 Task: Check the reviews for an Airbnb  in Upstate New York.
Action: Mouse moved to (460, 125)
Screenshot: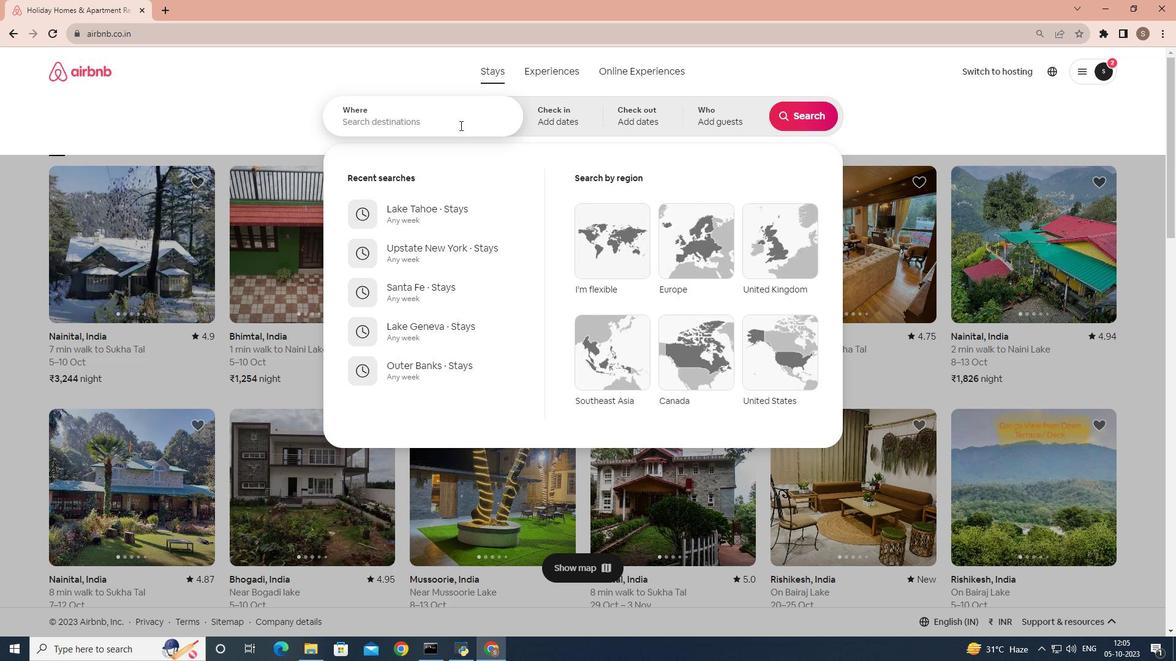
Action: Mouse pressed left at (460, 125)
Screenshot: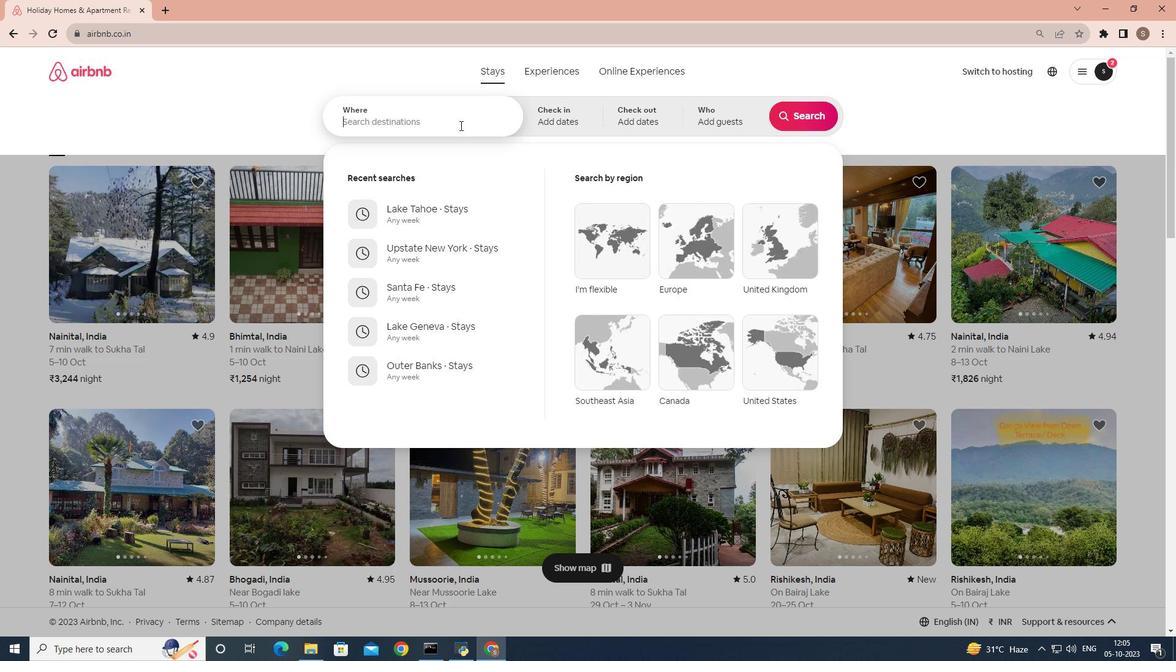 
Action: Key pressed <Key.shift>Upstate<Key.space><Key.shift>new<Key.space><Key.shift>York
Screenshot: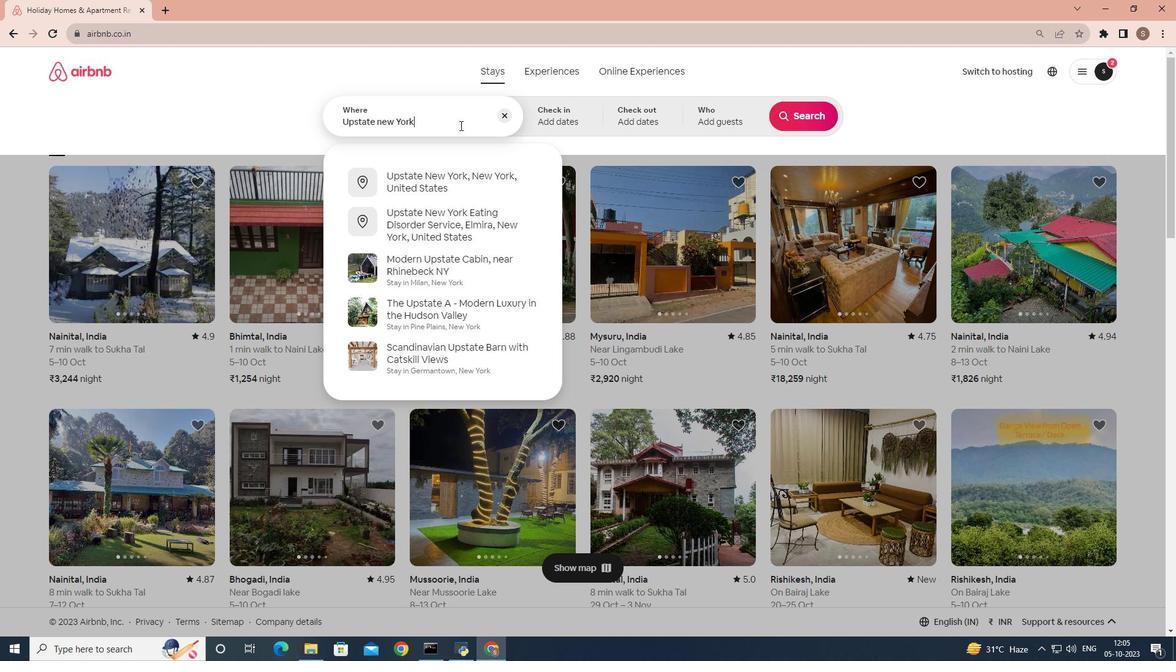 
Action: Mouse moved to (464, 176)
Screenshot: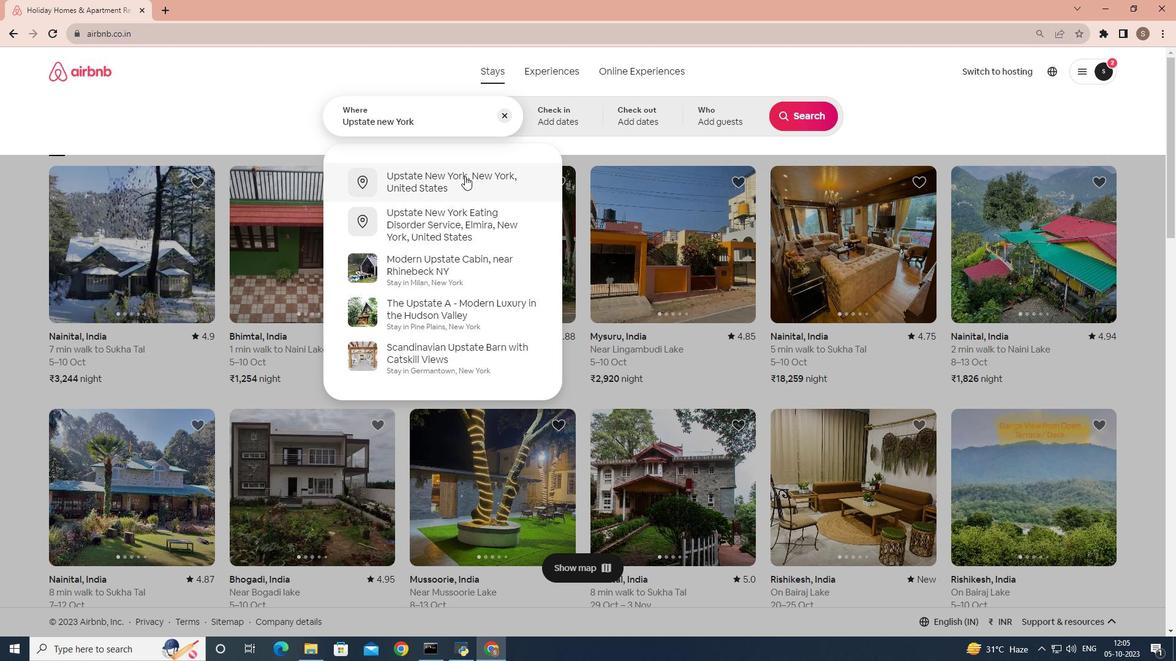 
Action: Mouse pressed left at (464, 176)
Screenshot: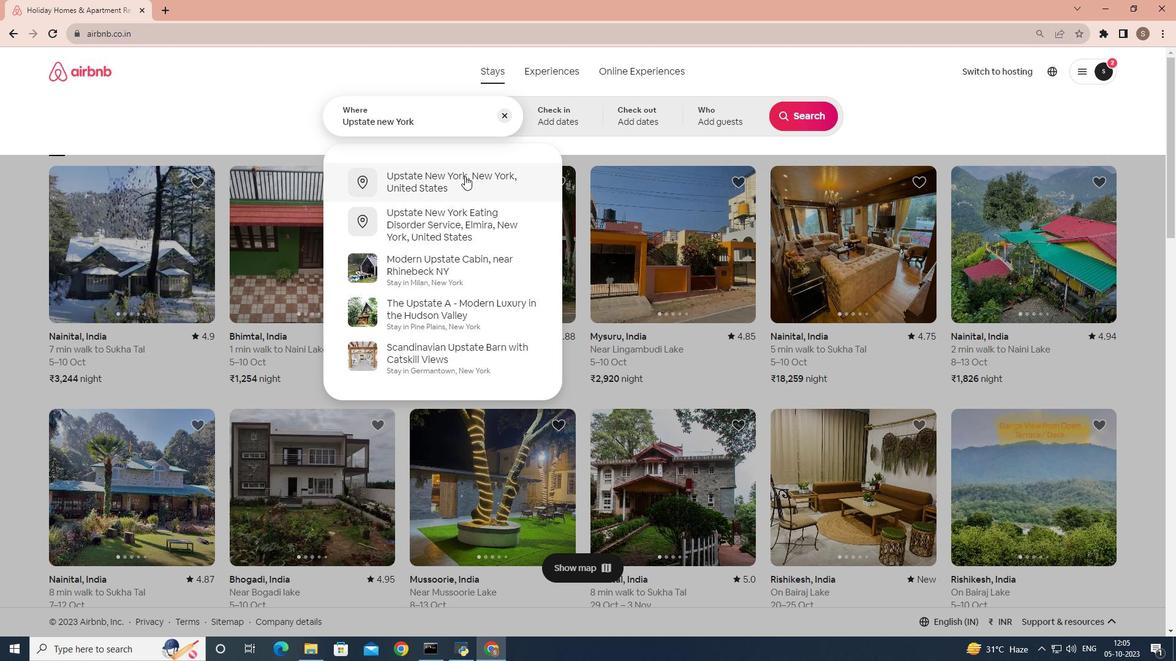 
Action: Mouse moved to (803, 115)
Screenshot: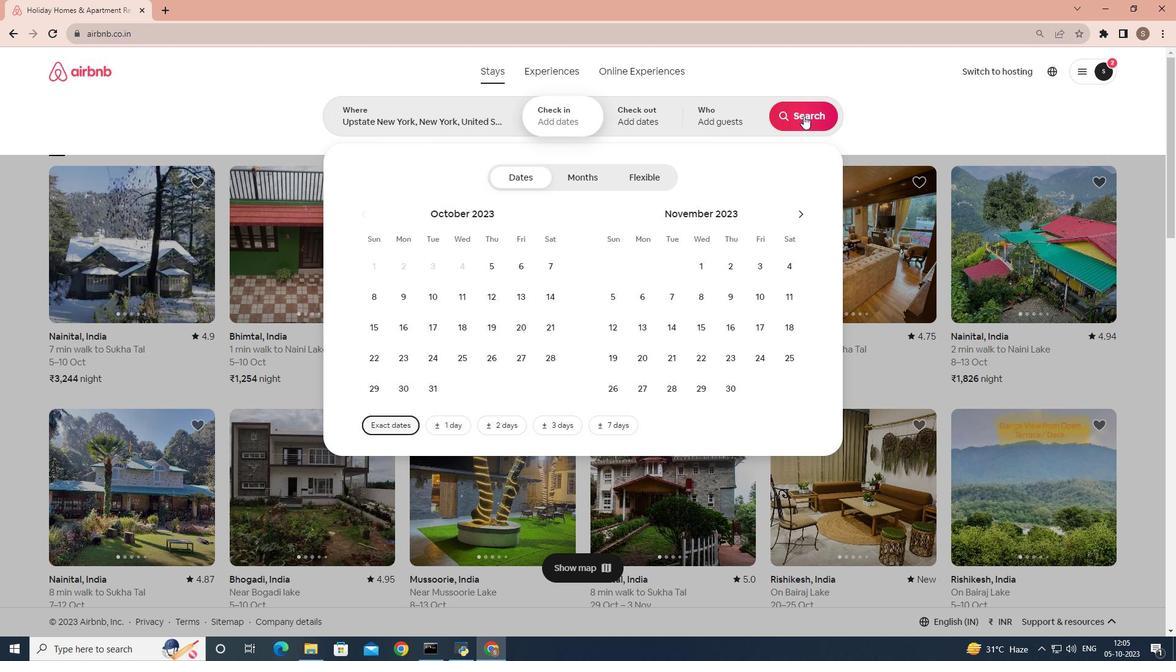 
Action: Mouse pressed left at (803, 115)
Screenshot: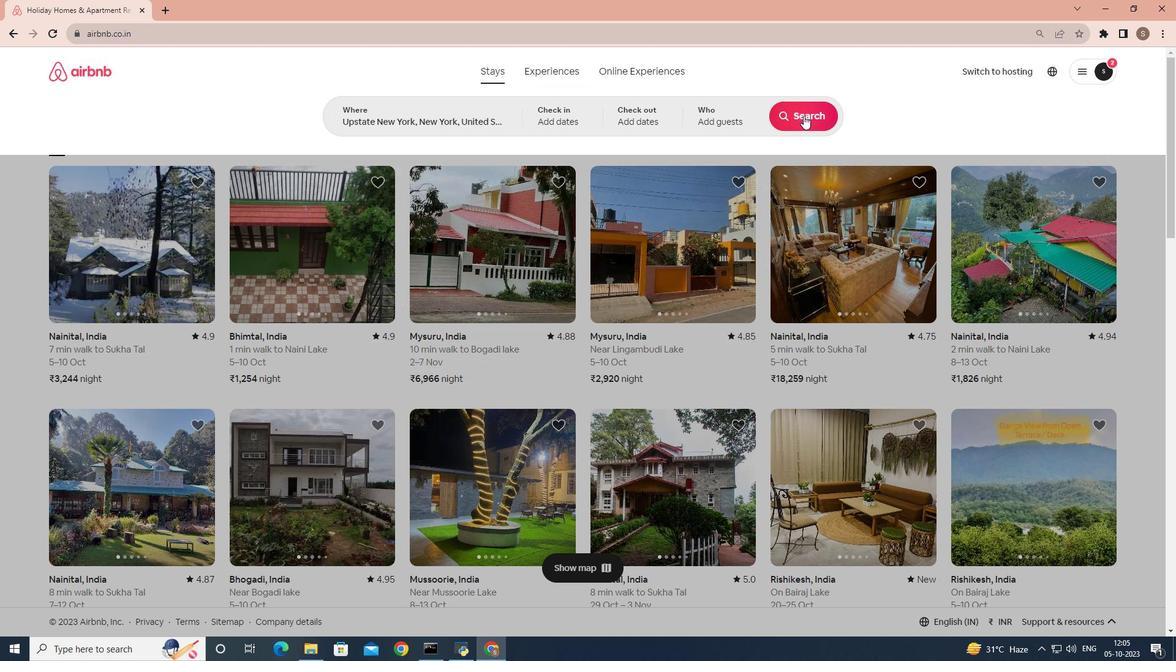 
Action: Mouse moved to (136, 298)
Screenshot: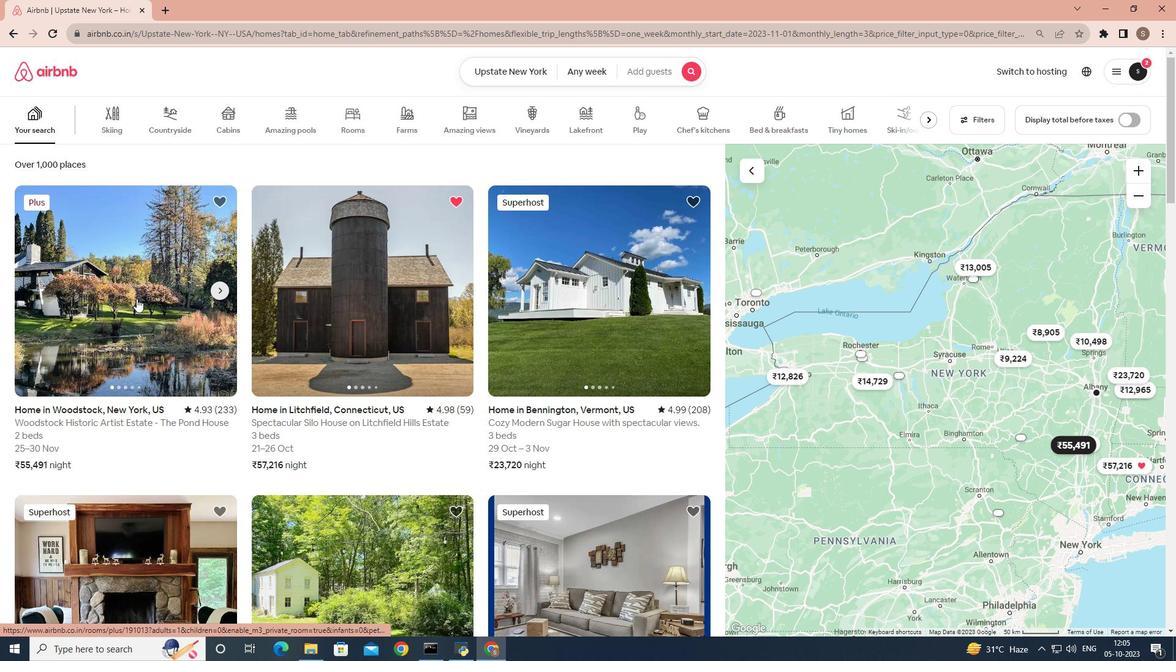 
Action: Mouse pressed left at (136, 298)
Screenshot: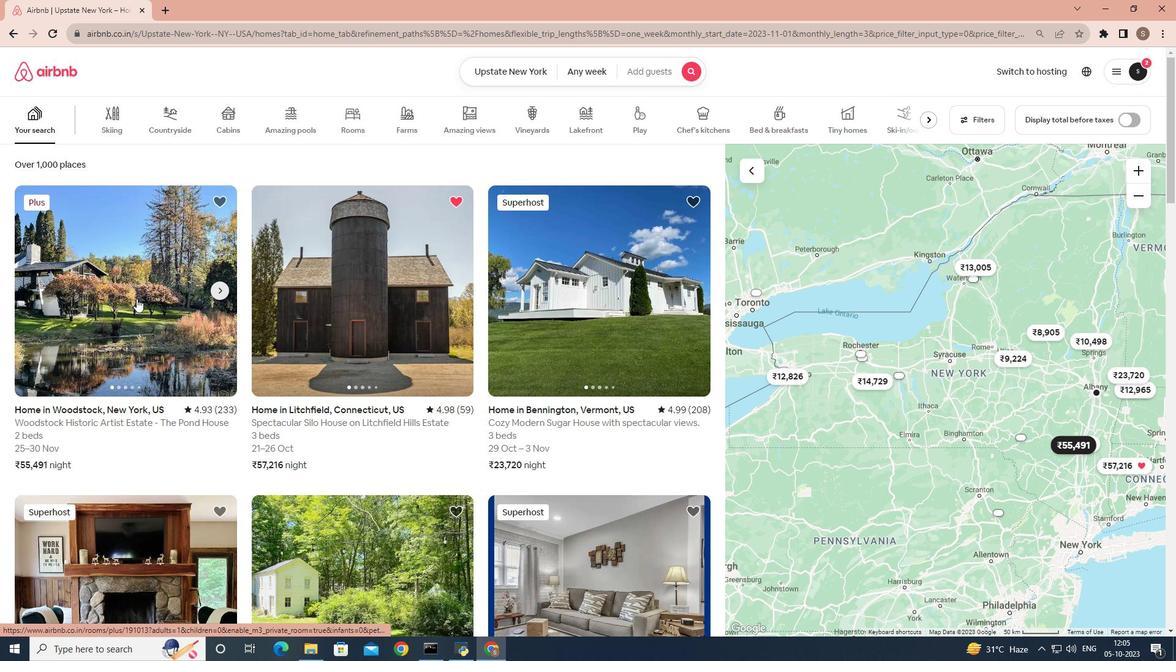 
Action: Mouse moved to (491, 286)
Screenshot: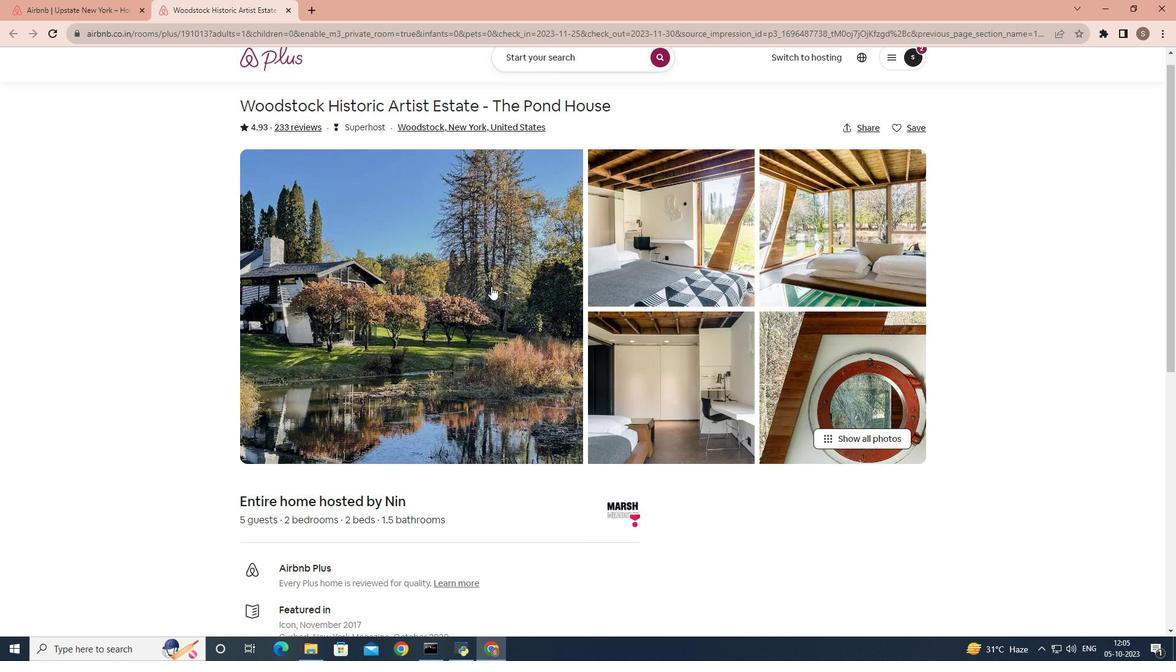 
Action: Mouse scrolled (491, 286) with delta (0, 0)
Screenshot: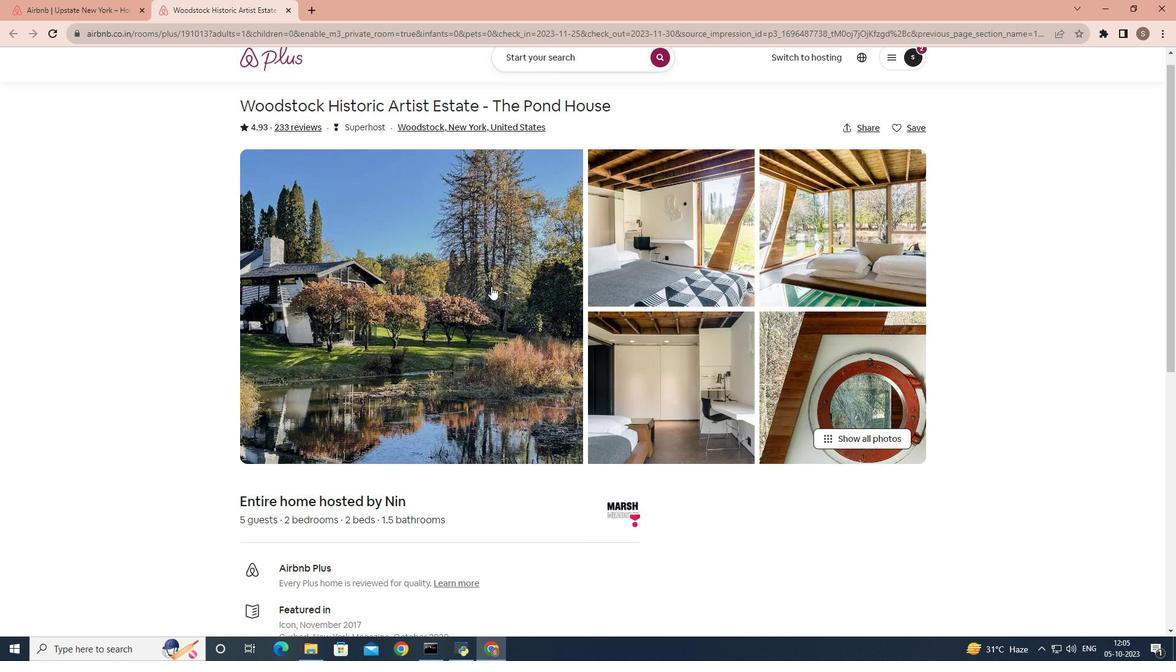 
Action: Mouse moved to (501, 275)
Screenshot: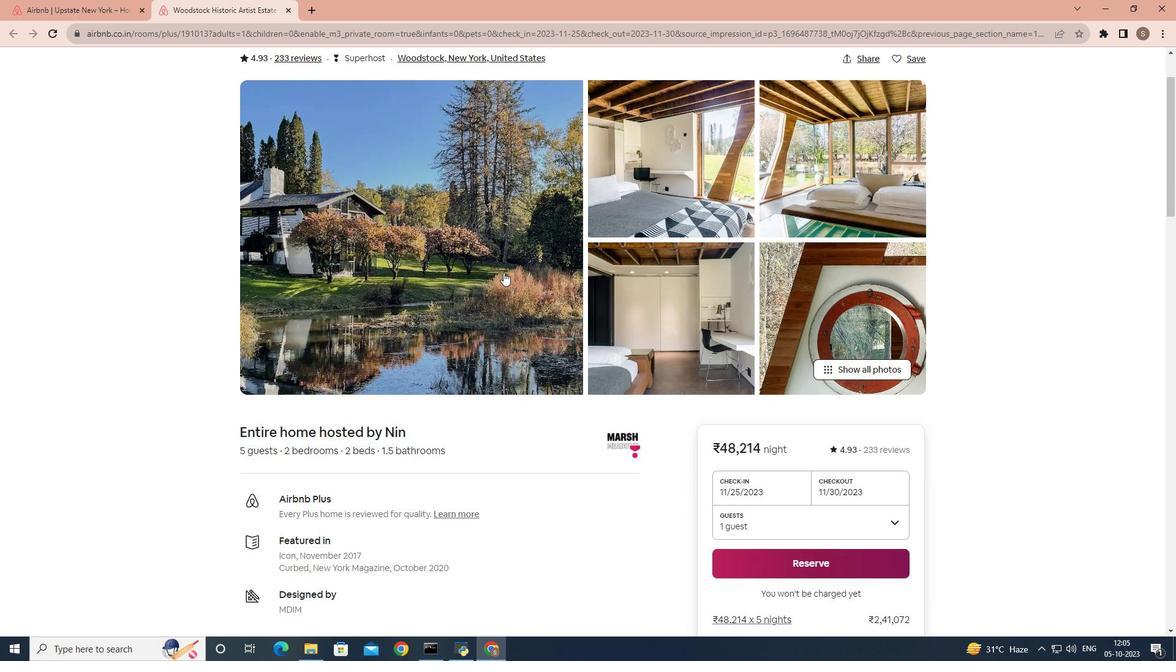 
Action: Mouse scrolled (501, 274) with delta (0, 0)
Screenshot: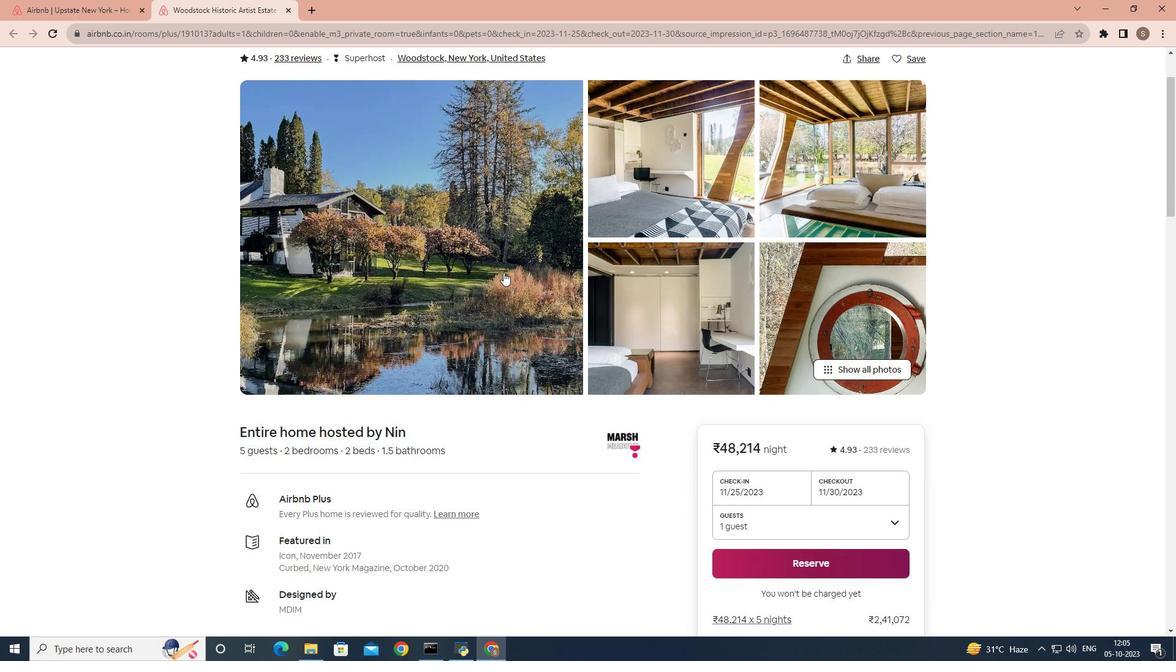 
Action: Mouse moved to (504, 286)
Screenshot: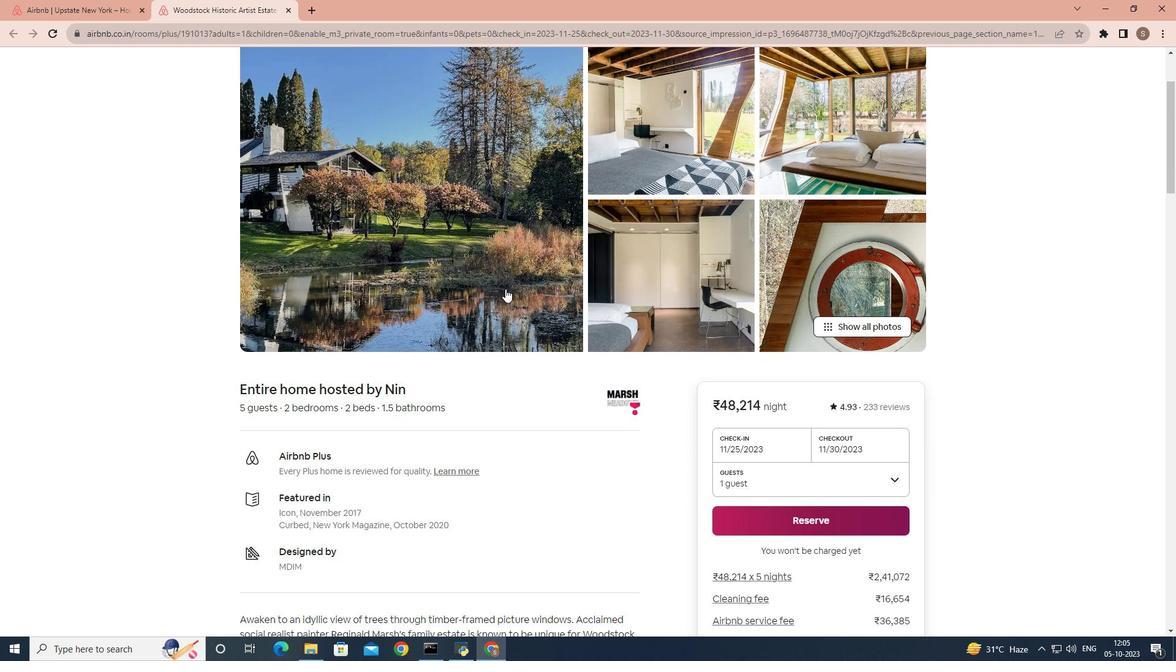 
Action: Mouse scrolled (504, 286) with delta (0, 0)
Screenshot: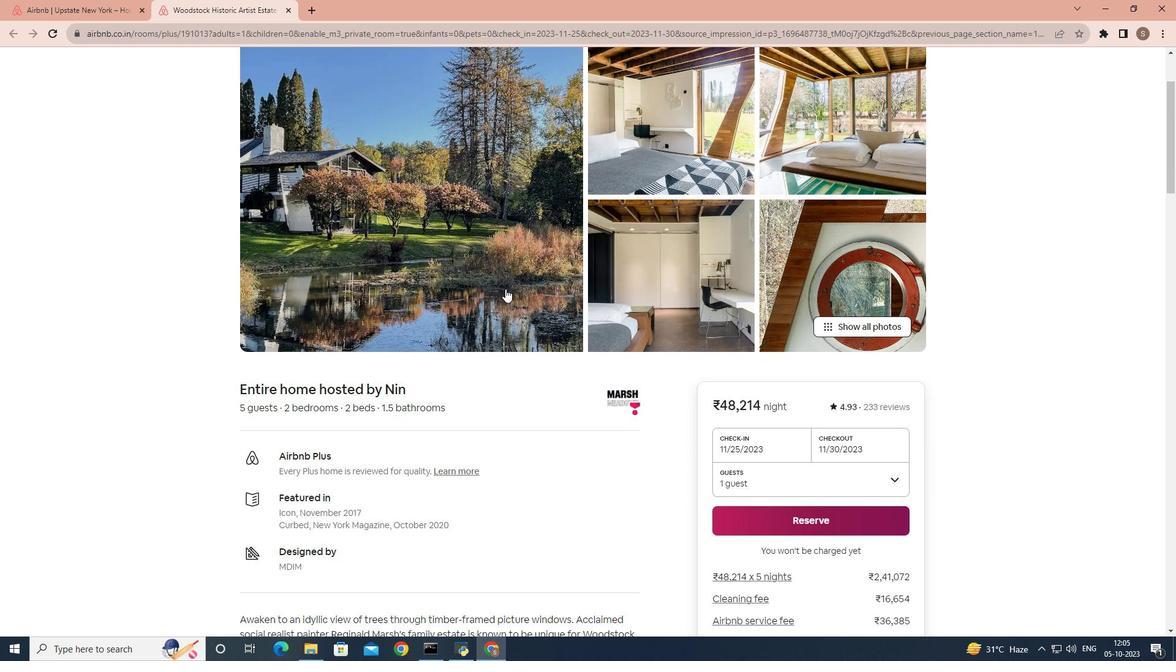 
Action: Mouse moved to (505, 289)
Screenshot: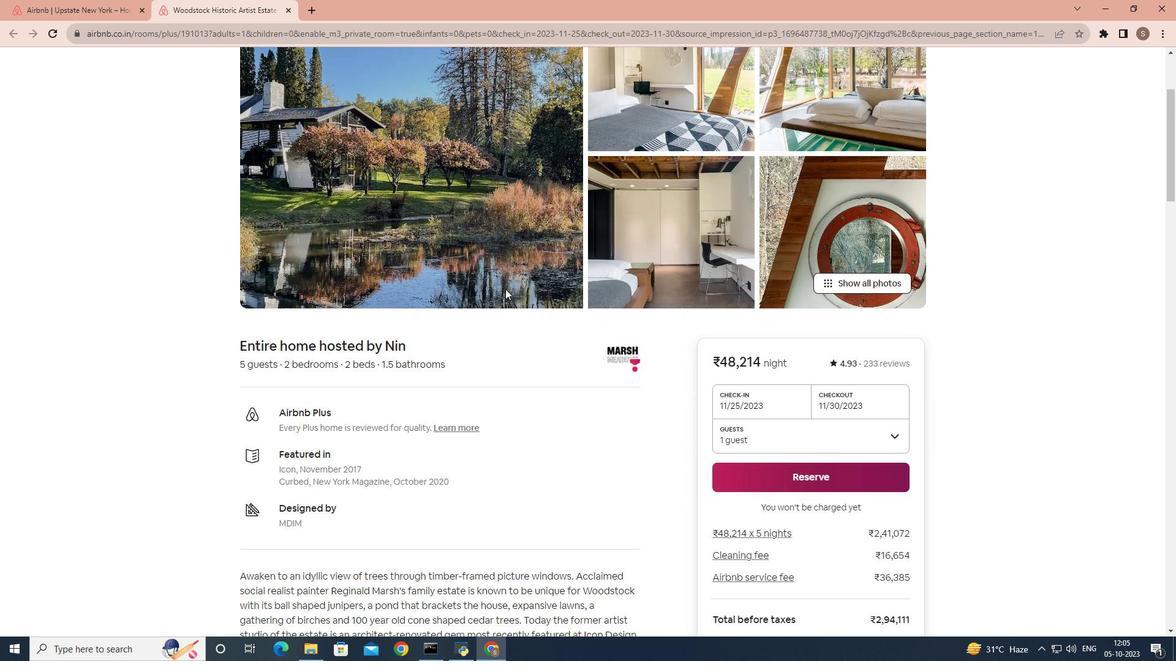 
Action: Mouse scrolled (505, 288) with delta (0, 0)
Screenshot: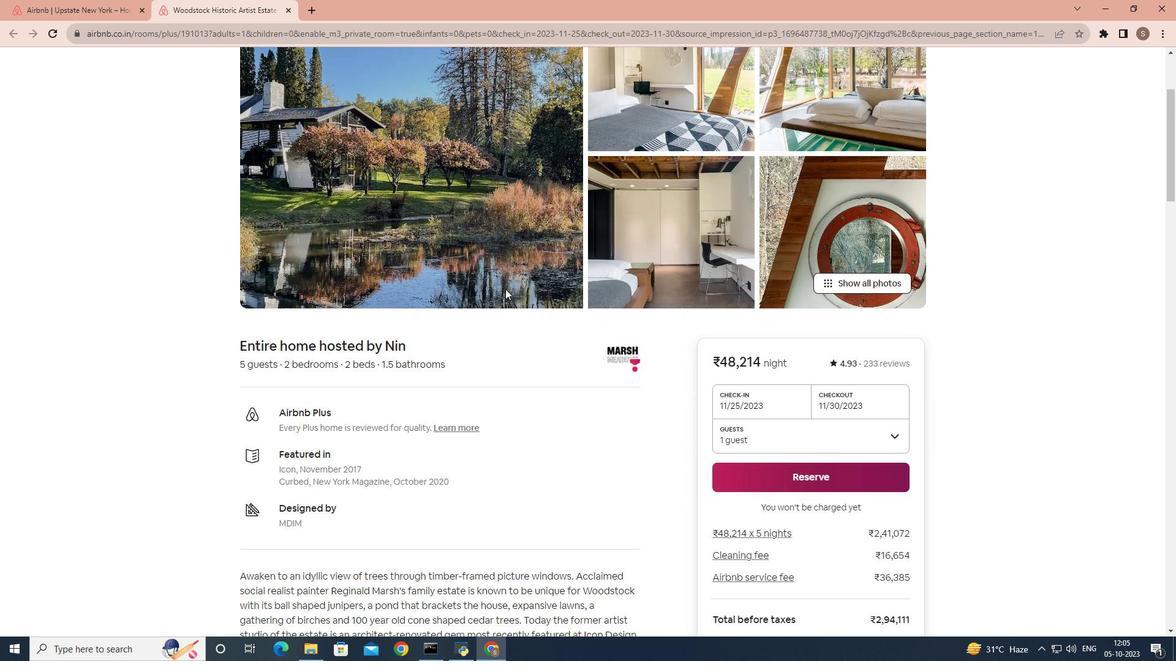 
Action: Mouse scrolled (505, 288) with delta (0, 0)
Screenshot: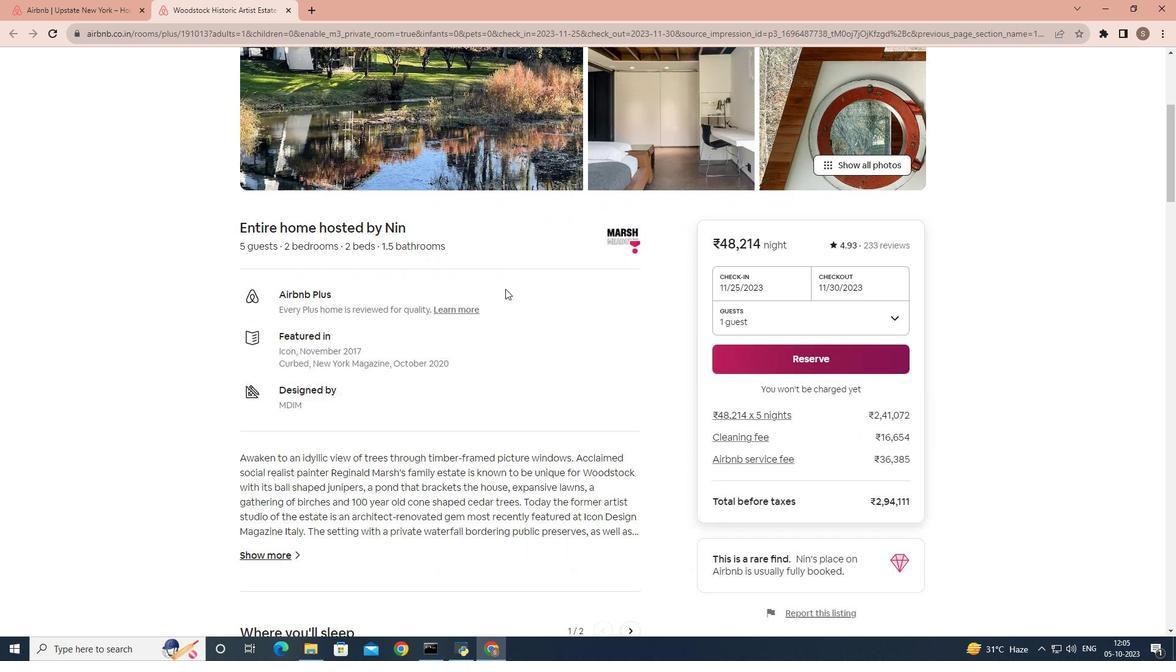 
Action: Mouse scrolled (505, 288) with delta (0, 0)
Screenshot: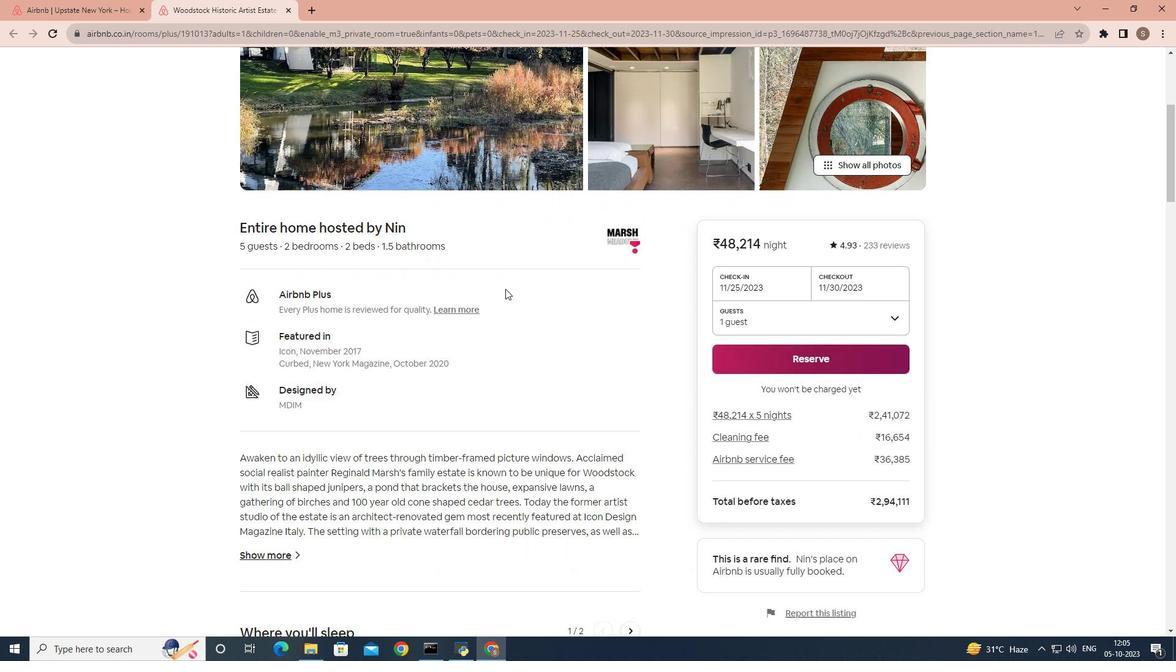
Action: Mouse scrolled (505, 288) with delta (0, 0)
Screenshot: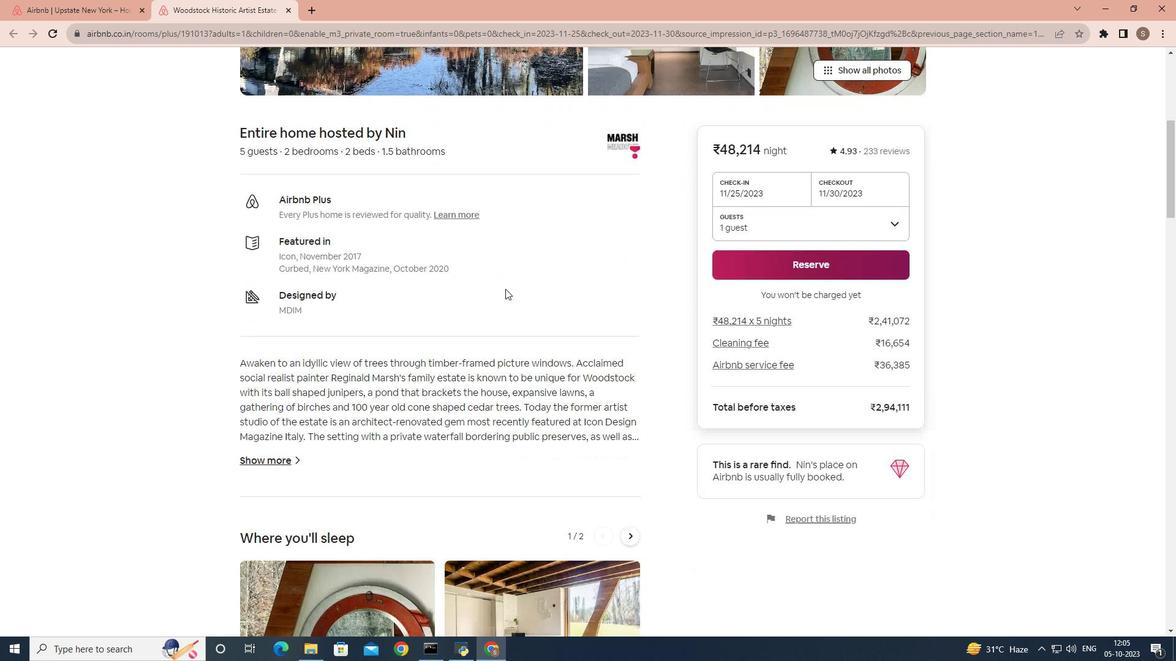 
Action: Mouse scrolled (505, 288) with delta (0, 0)
Screenshot: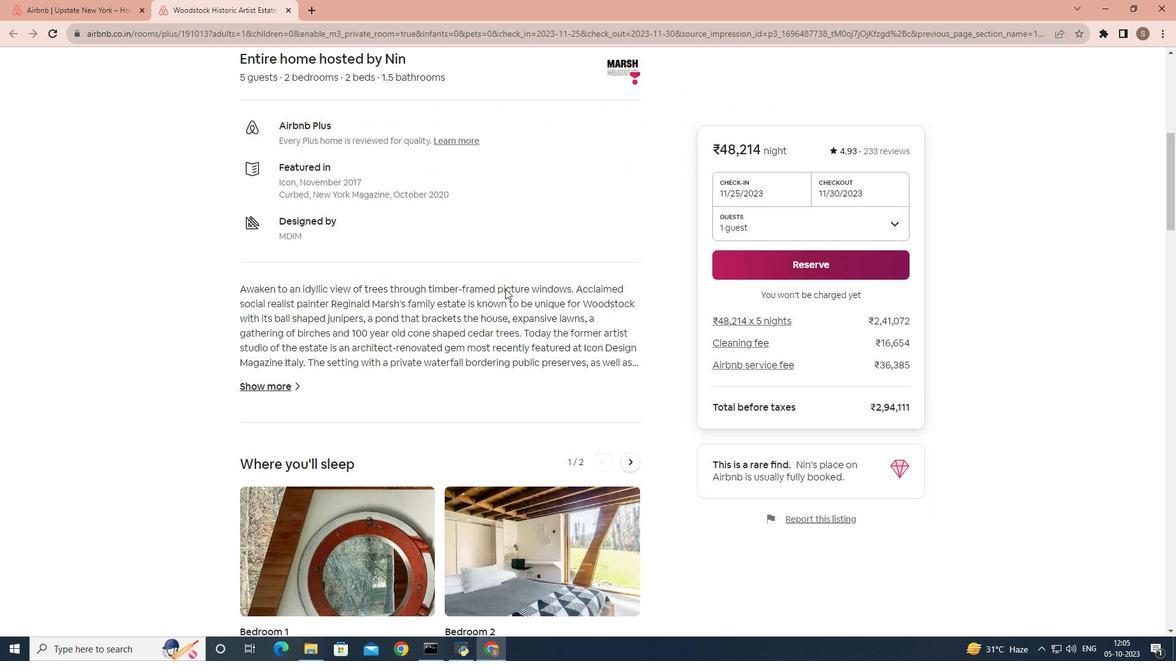 
Action: Mouse scrolled (505, 288) with delta (0, 0)
Screenshot: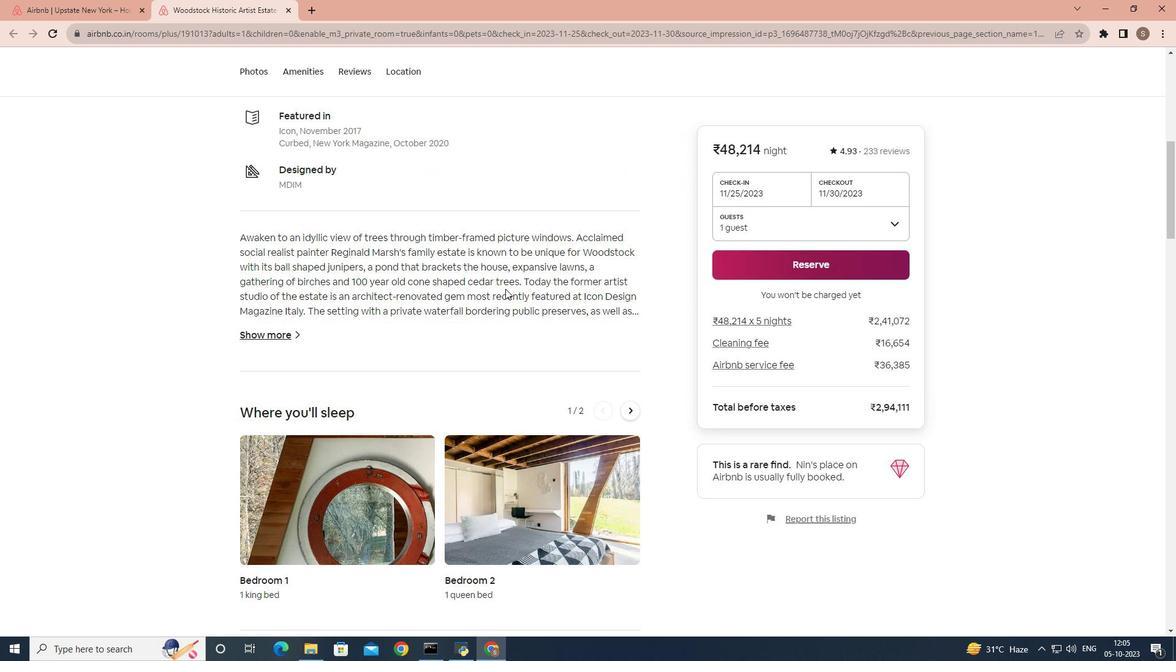 
Action: Mouse scrolled (505, 288) with delta (0, 0)
Screenshot: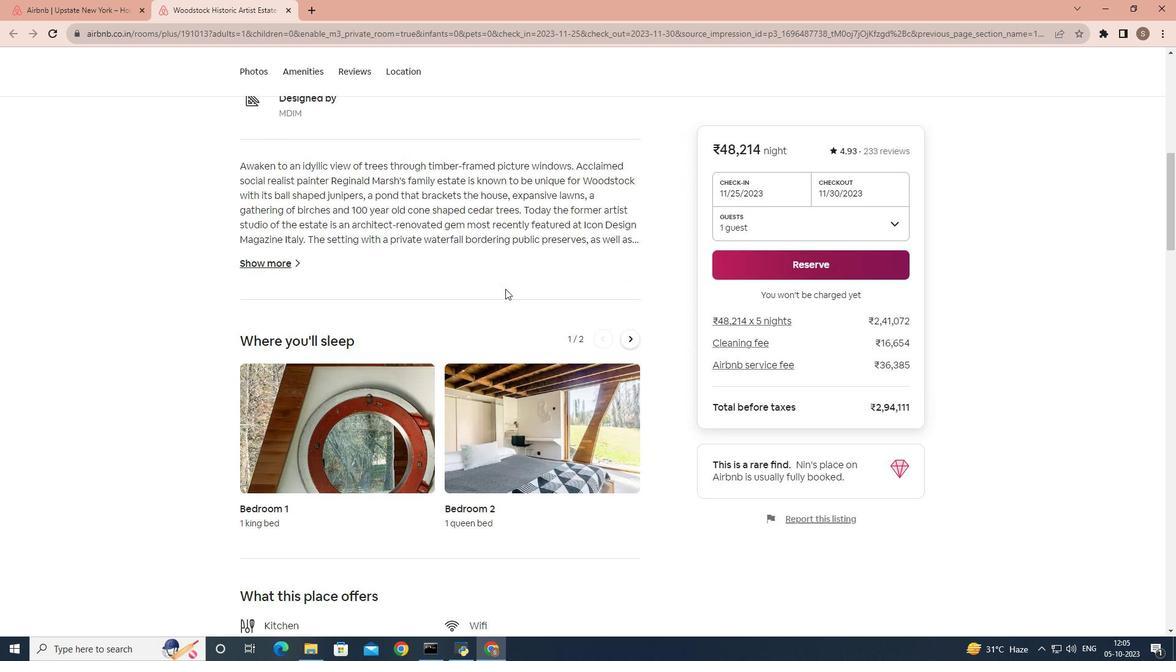 
Action: Mouse scrolled (505, 288) with delta (0, 0)
Screenshot: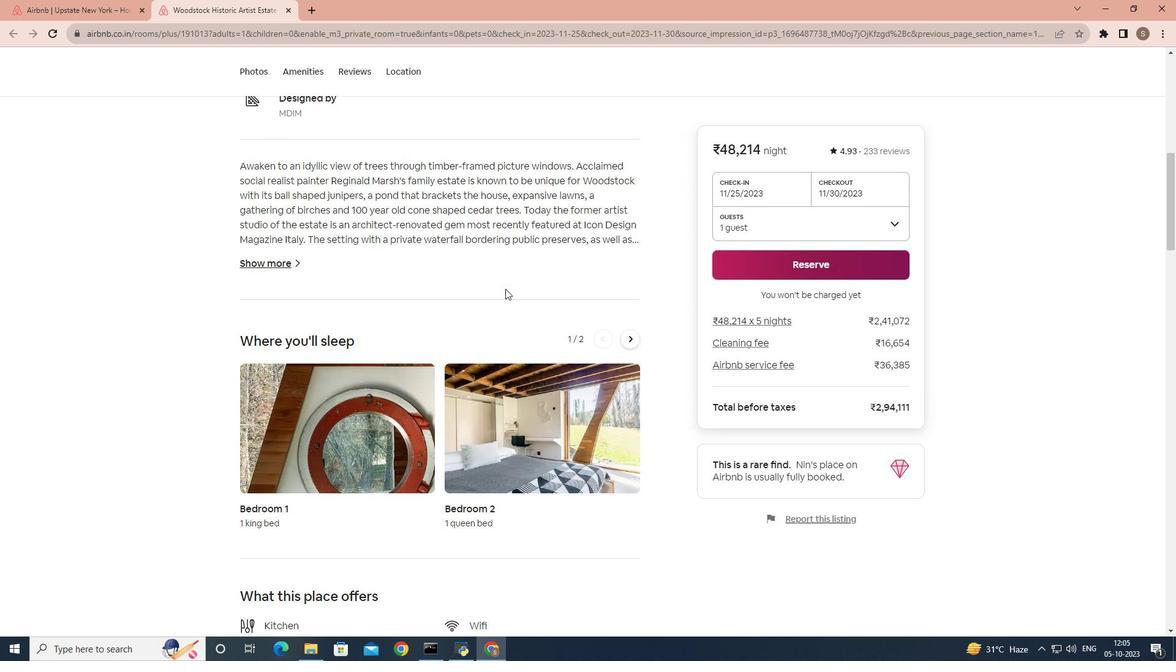 
Action: Mouse scrolled (505, 288) with delta (0, 0)
Screenshot: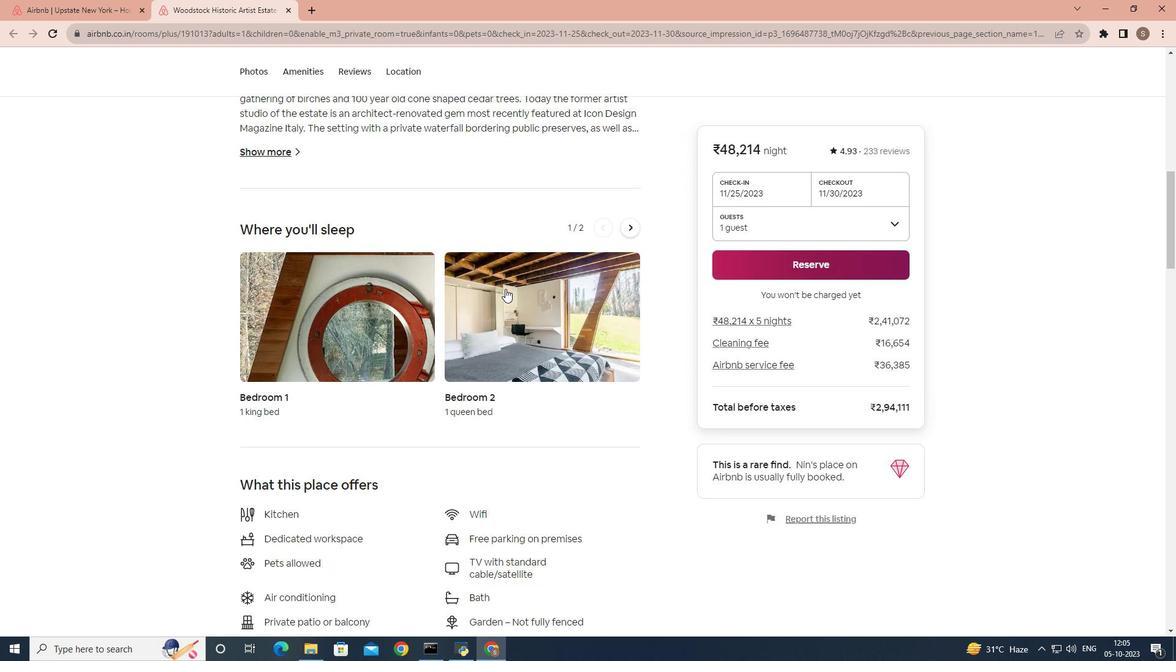 
Action: Mouse scrolled (505, 288) with delta (0, 0)
Screenshot: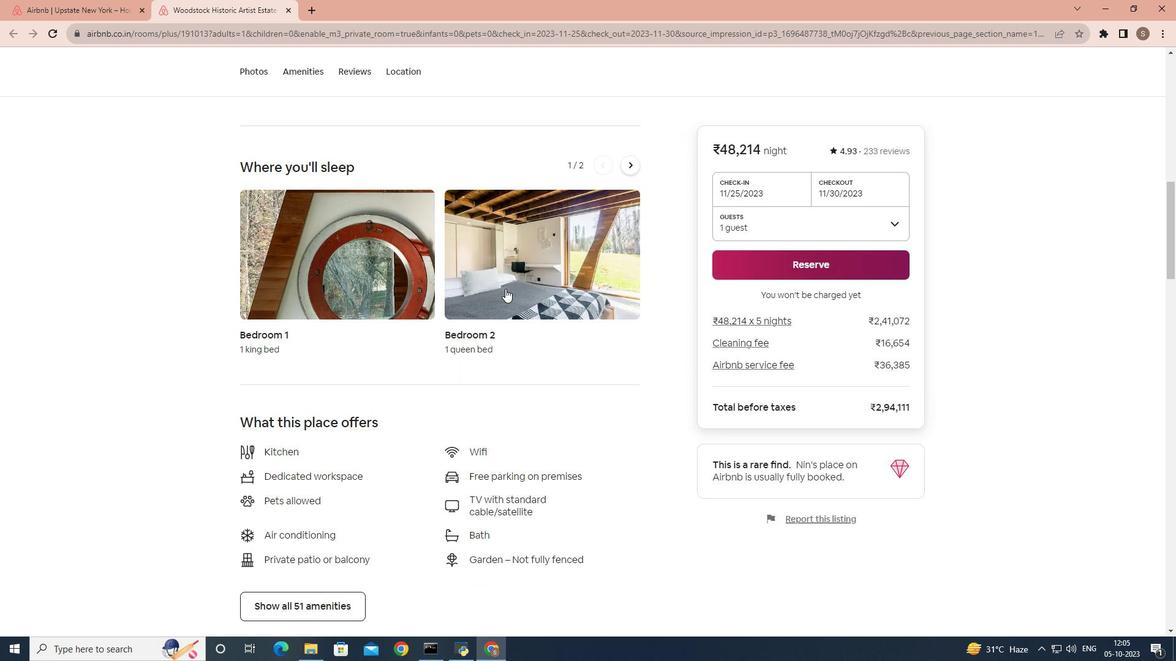 
Action: Mouse scrolled (505, 288) with delta (0, 0)
Screenshot: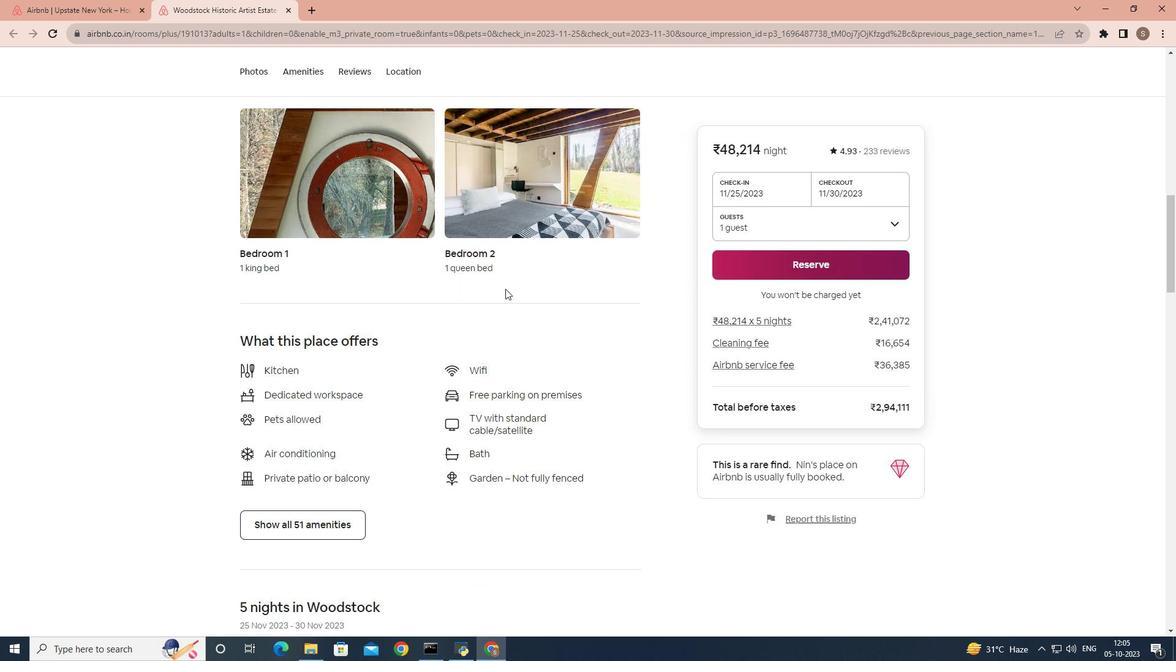 
Action: Mouse scrolled (505, 288) with delta (0, 0)
Screenshot: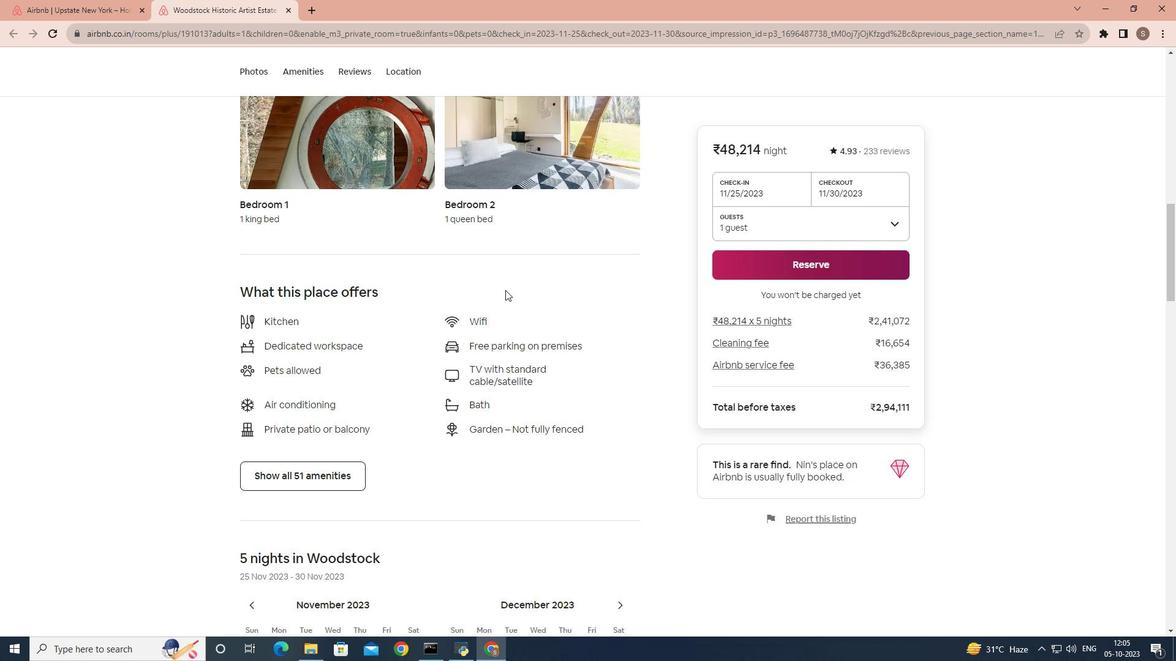 
Action: Mouse scrolled (505, 288) with delta (0, 0)
Screenshot: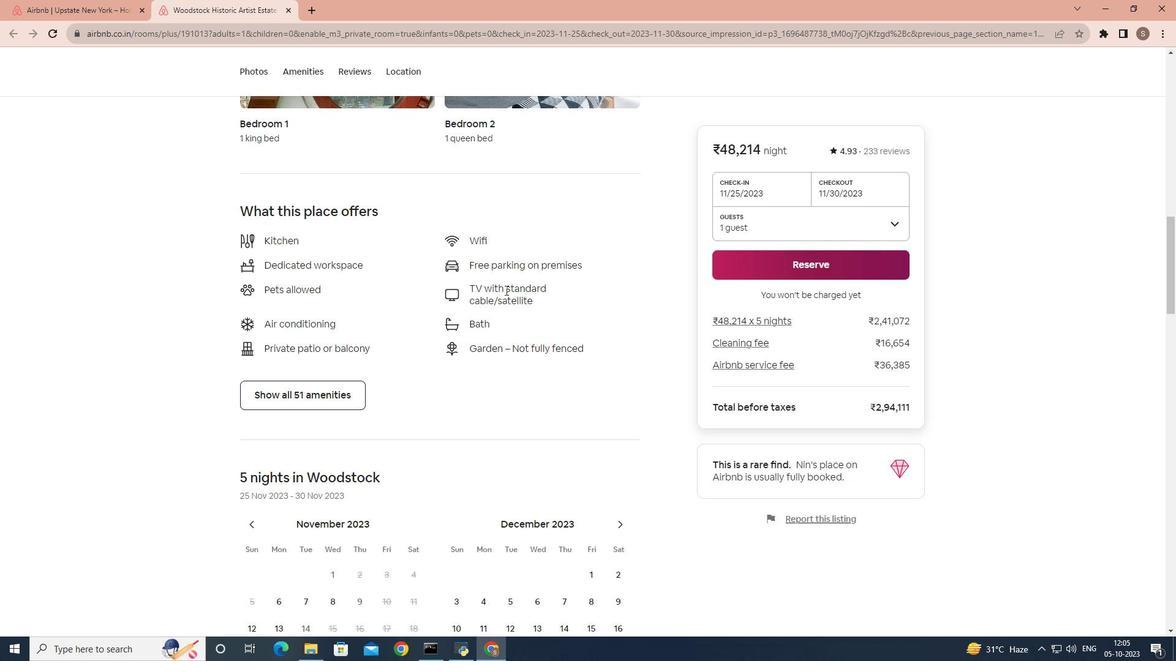 
Action: Mouse moved to (505, 290)
Screenshot: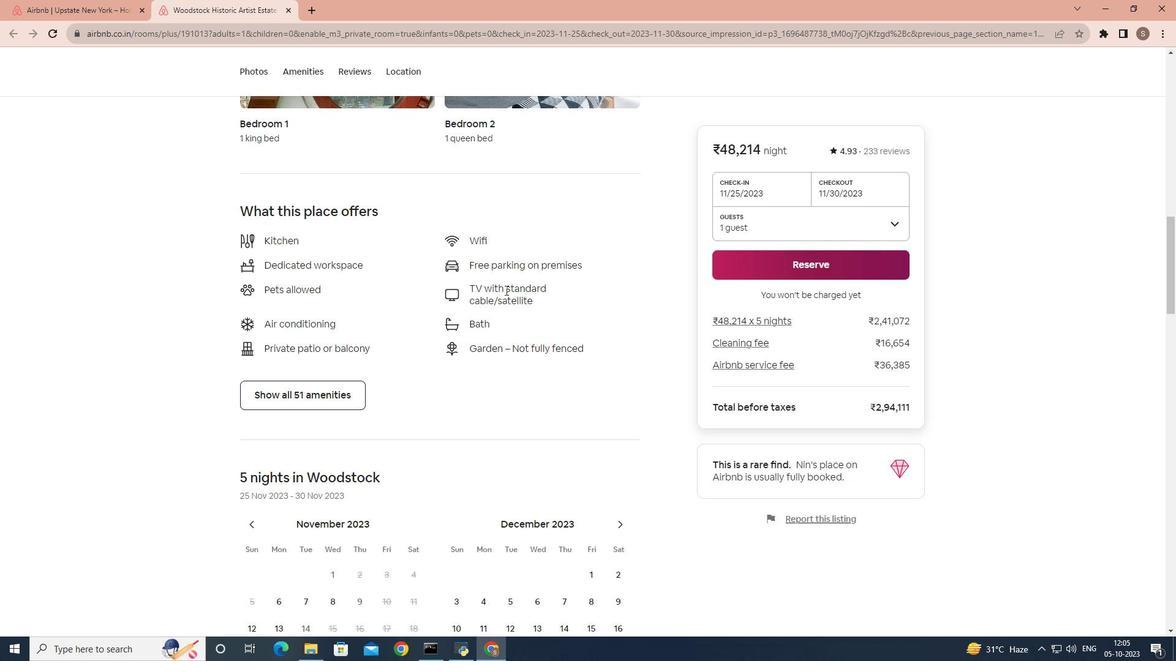 
Action: Mouse scrolled (505, 289) with delta (0, 0)
Screenshot: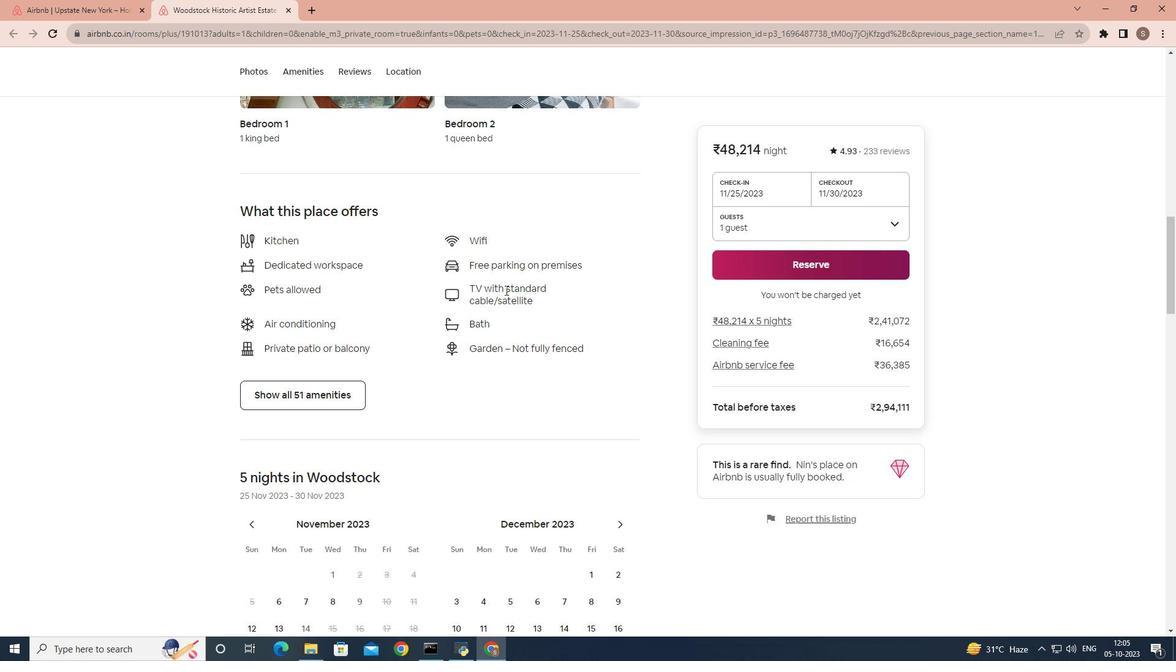 
Action: Mouse scrolled (505, 289) with delta (0, 0)
Screenshot: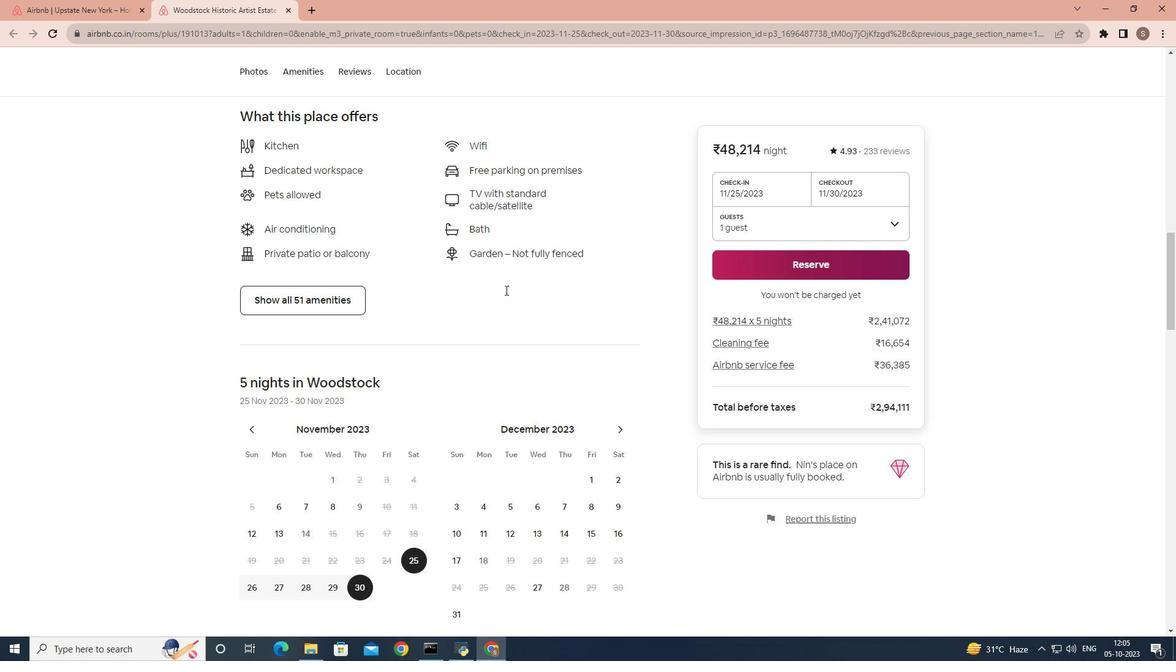
Action: Mouse scrolled (505, 289) with delta (0, 0)
Screenshot: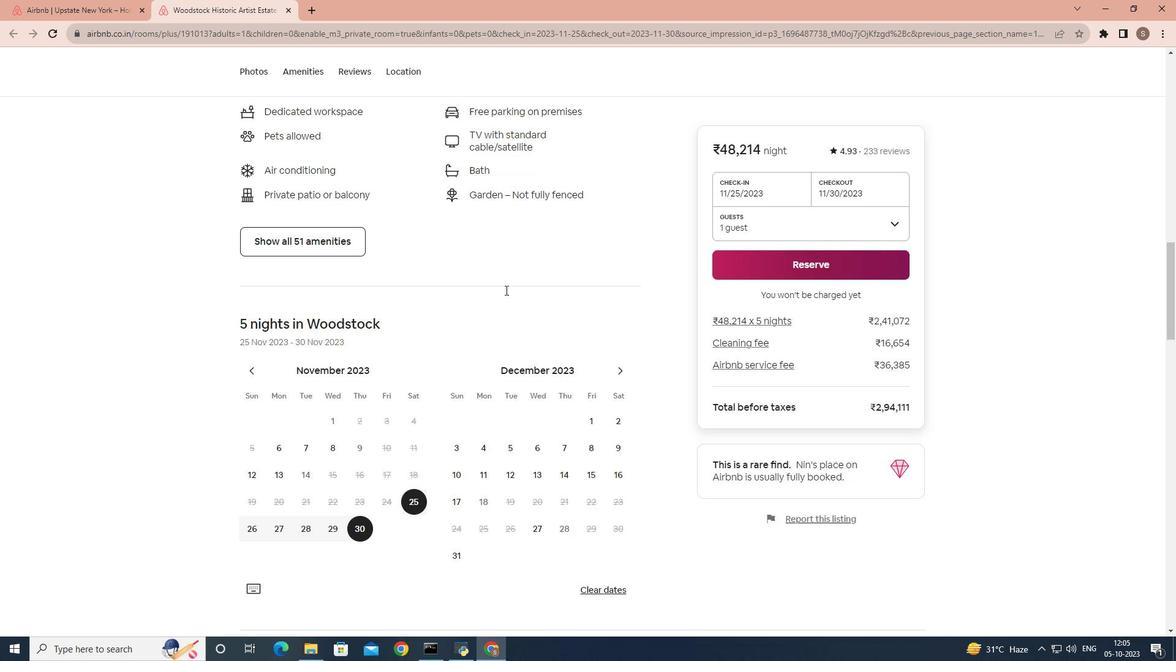
Action: Mouse scrolled (505, 289) with delta (0, 0)
Screenshot: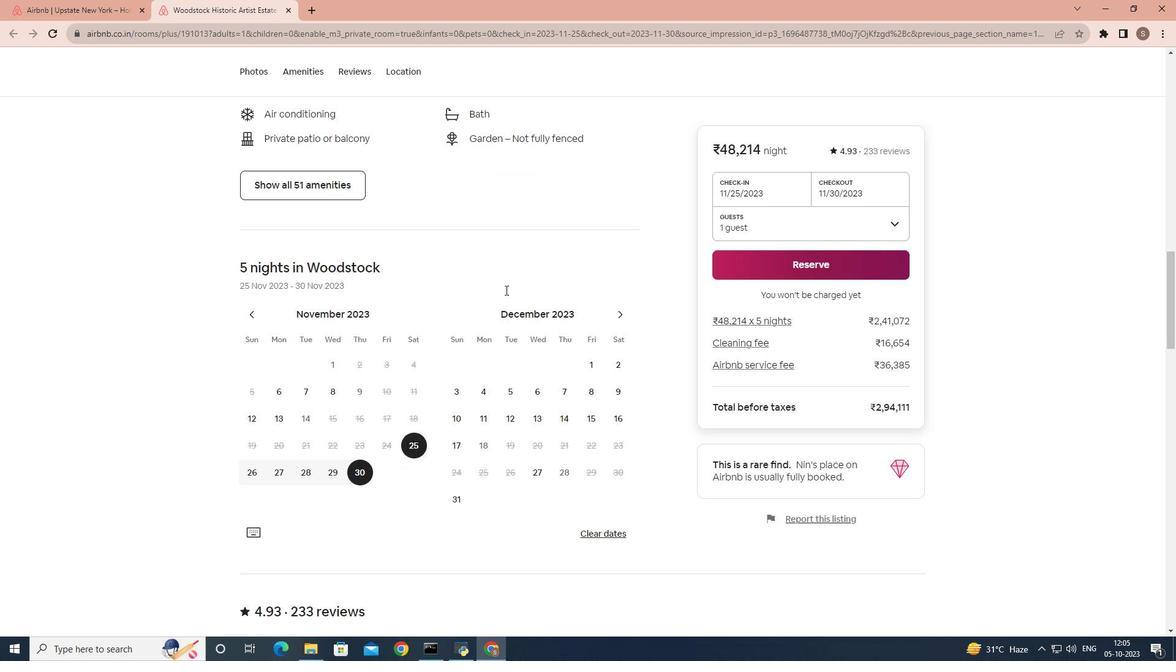 
Action: Mouse scrolled (505, 289) with delta (0, 0)
Screenshot: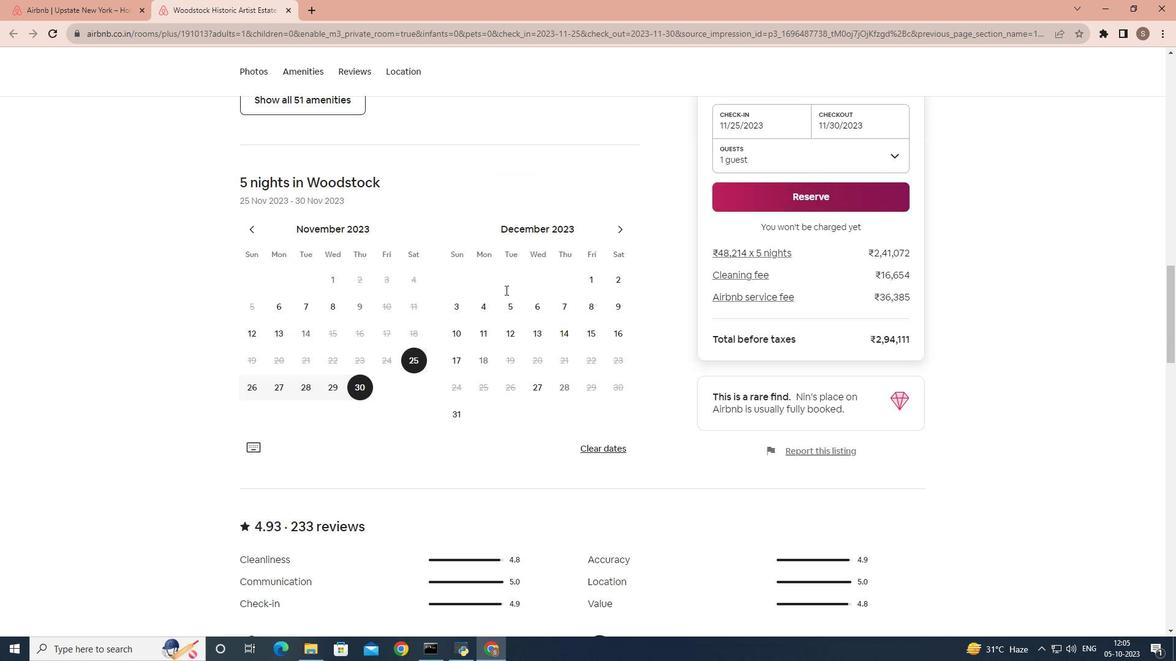 
Action: Mouse scrolled (505, 289) with delta (0, 0)
Screenshot: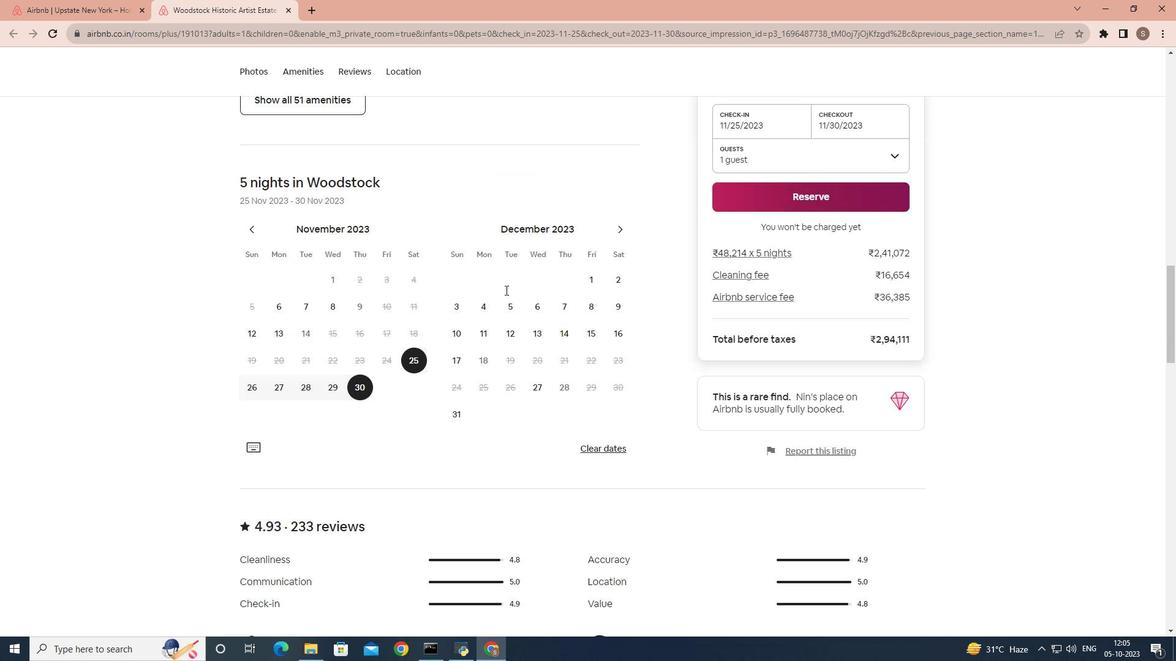 
Action: Mouse scrolled (505, 289) with delta (0, 0)
Screenshot: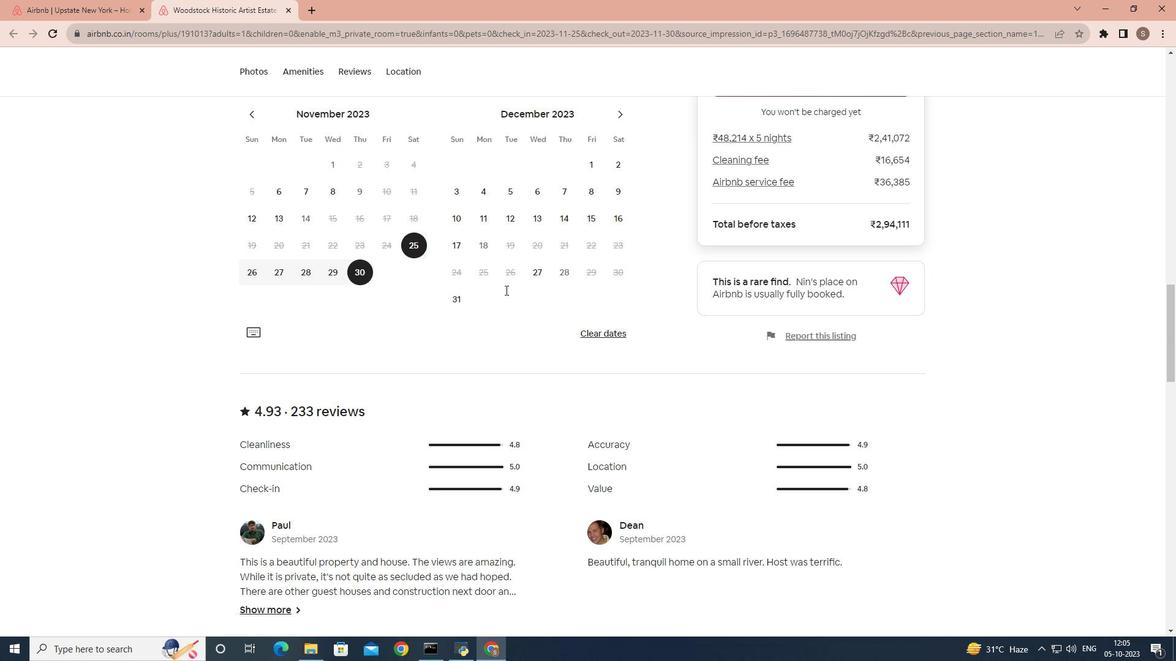 
Action: Mouse scrolled (505, 289) with delta (0, 0)
Screenshot: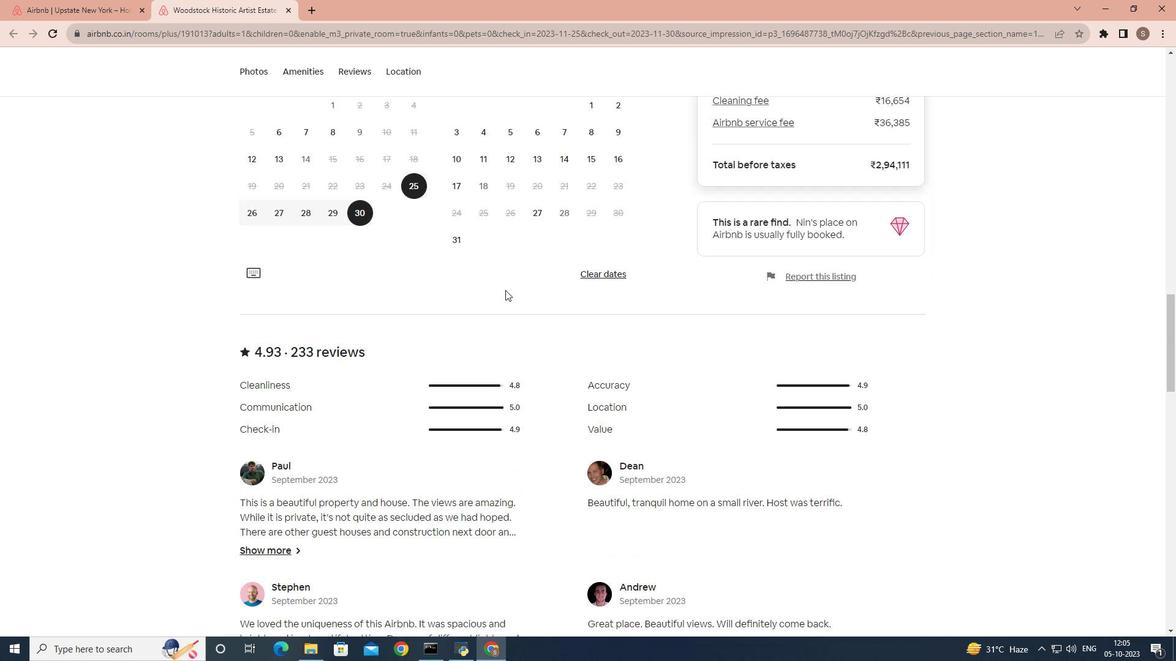 
Action: Mouse scrolled (505, 289) with delta (0, 0)
Screenshot: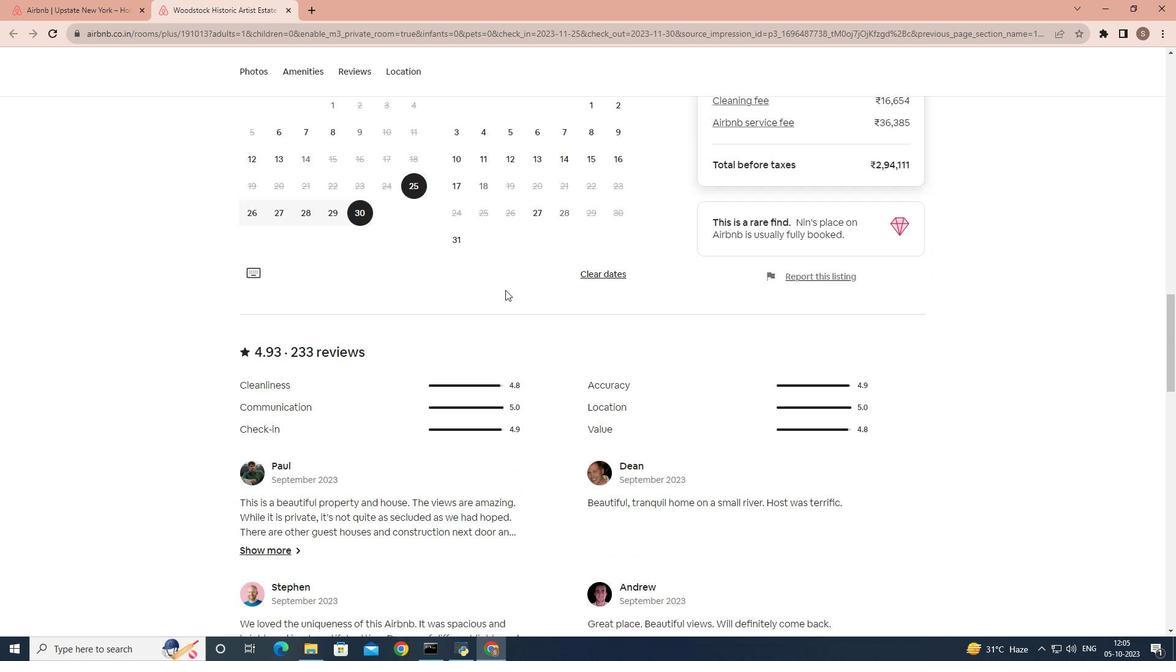 
Action: Mouse scrolled (505, 289) with delta (0, 0)
Screenshot: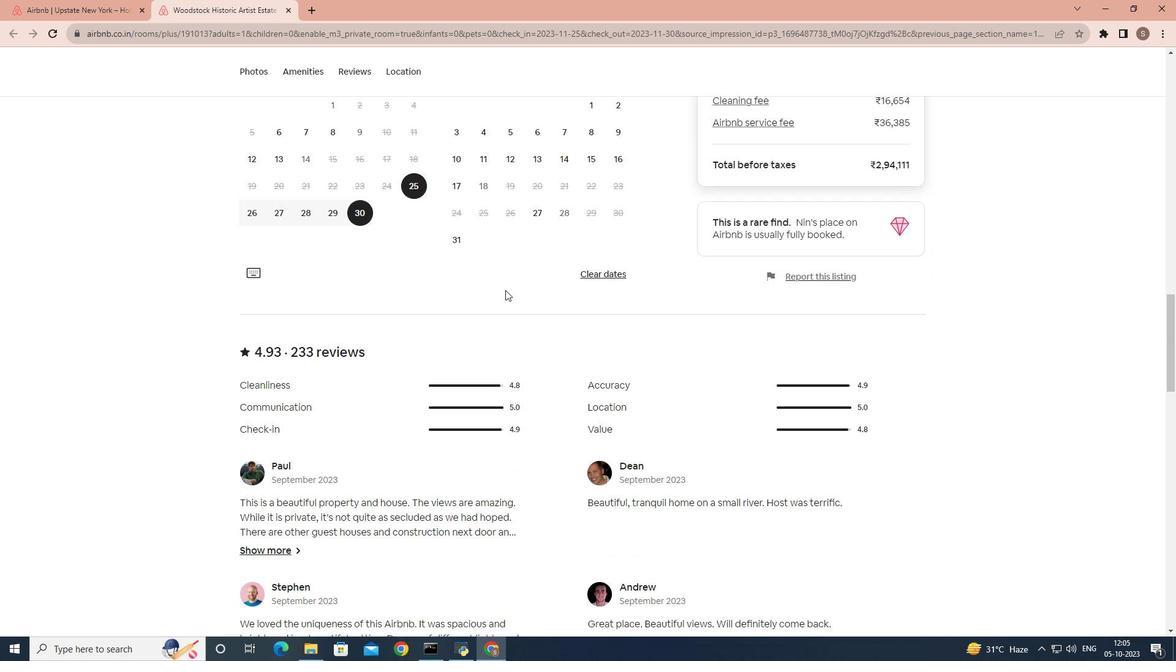 
Action: Mouse scrolled (505, 289) with delta (0, 0)
Screenshot: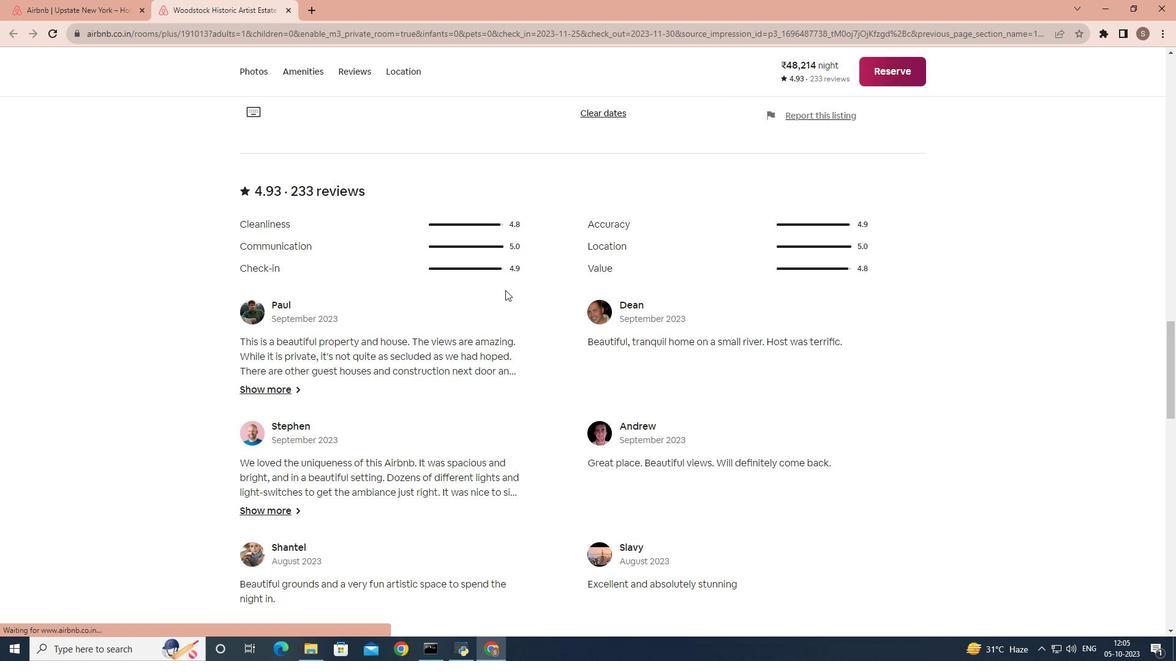 
Action: Mouse scrolled (505, 289) with delta (0, 0)
Screenshot: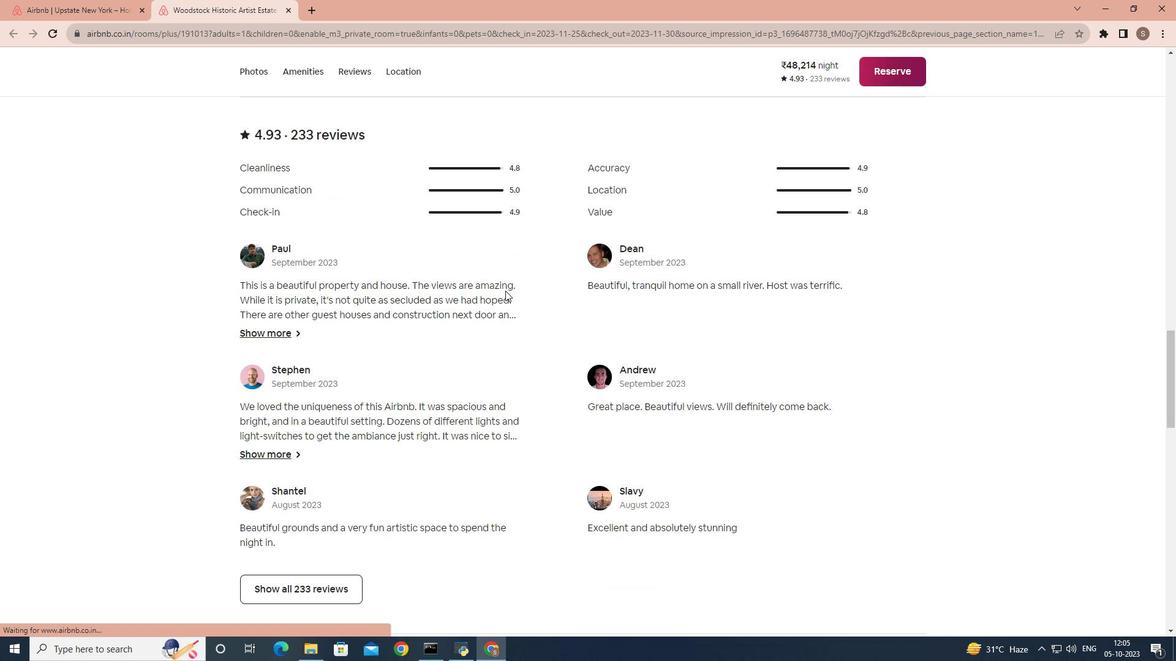 
Action: Mouse scrolled (505, 289) with delta (0, 0)
Screenshot: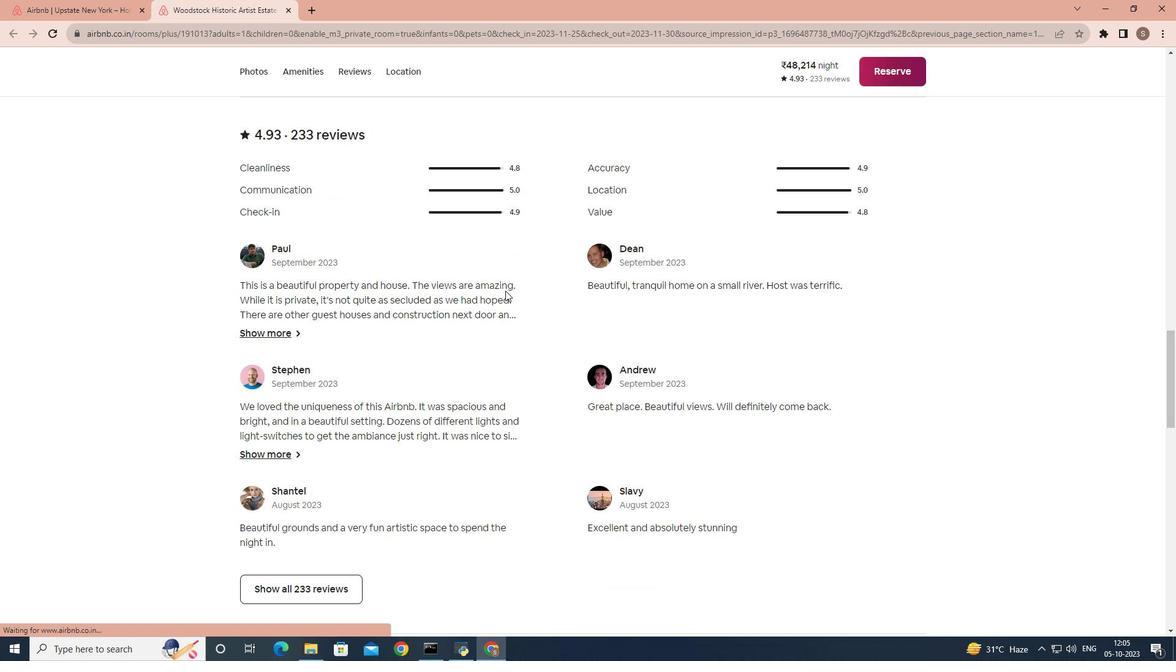 
Action: Mouse moved to (335, 456)
Screenshot: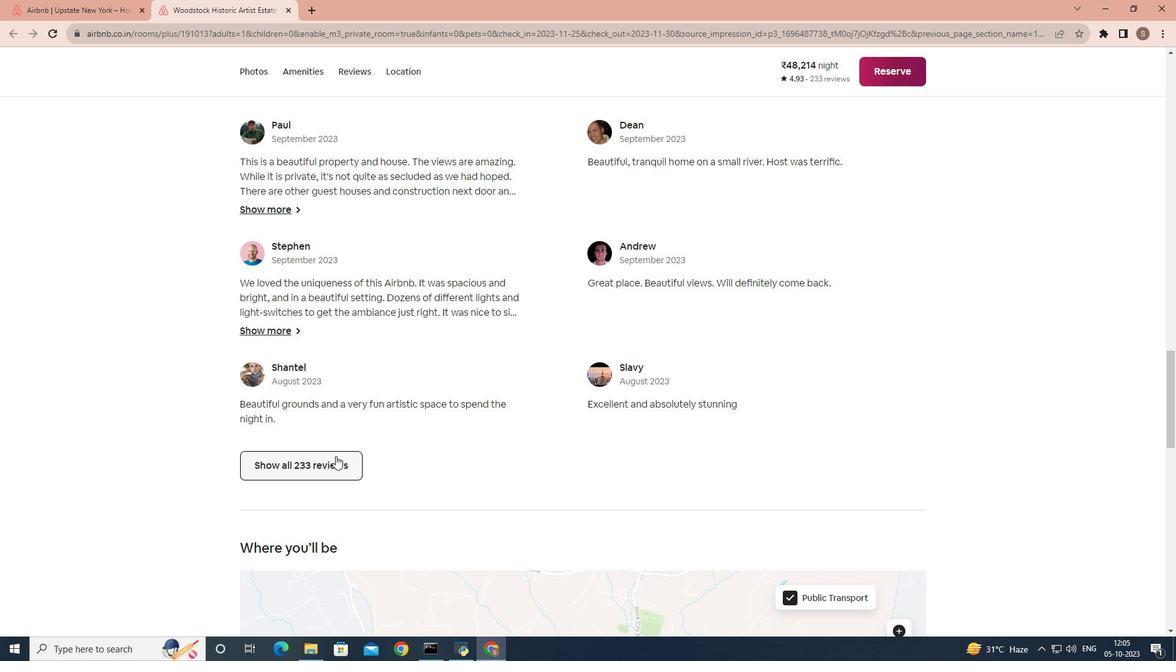 
Action: Mouse pressed left at (335, 456)
Screenshot: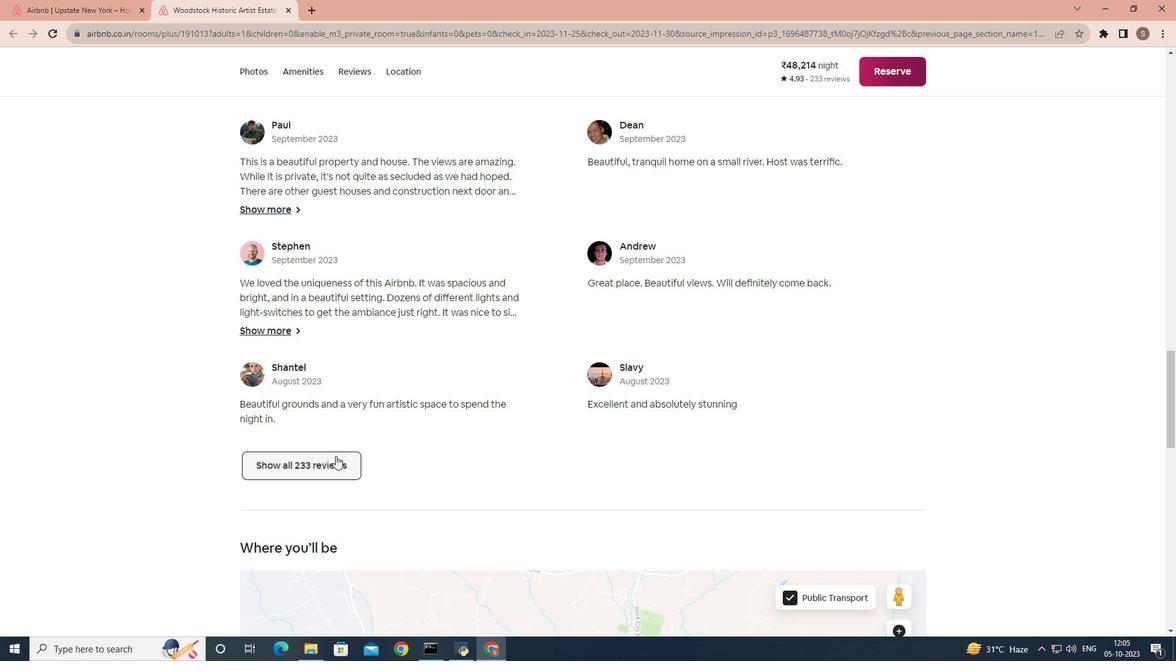 
Action: Mouse moved to (620, 321)
Screenshot: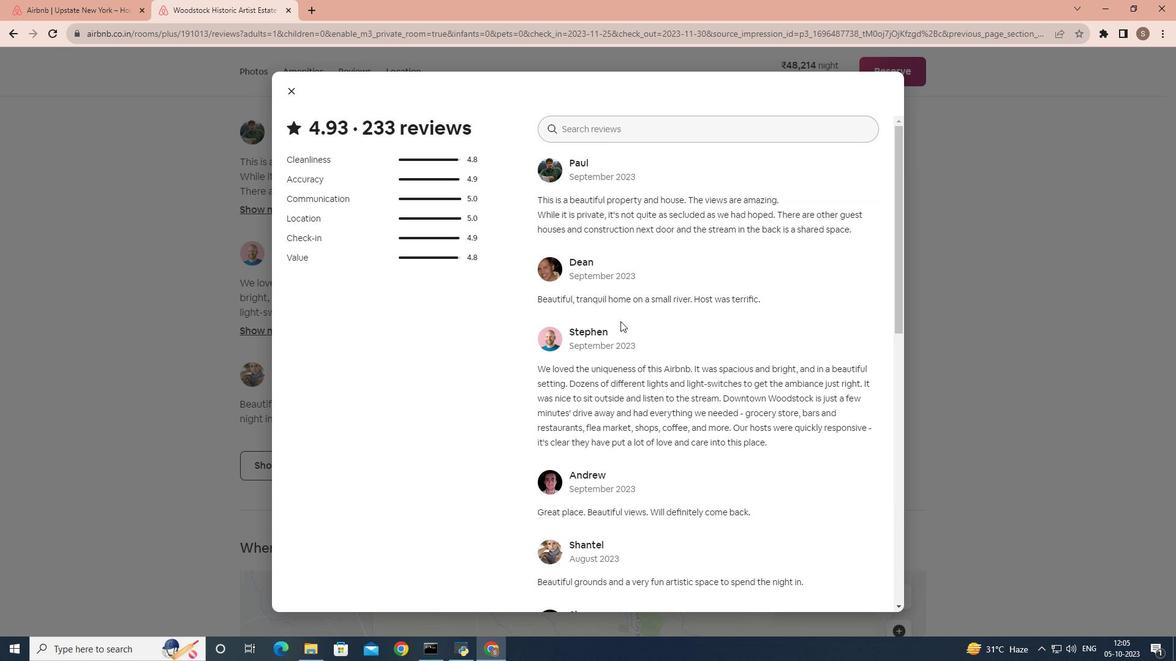 
Action: Mouse scrolled (620, 321) with delta (0, 0)
Screenshot: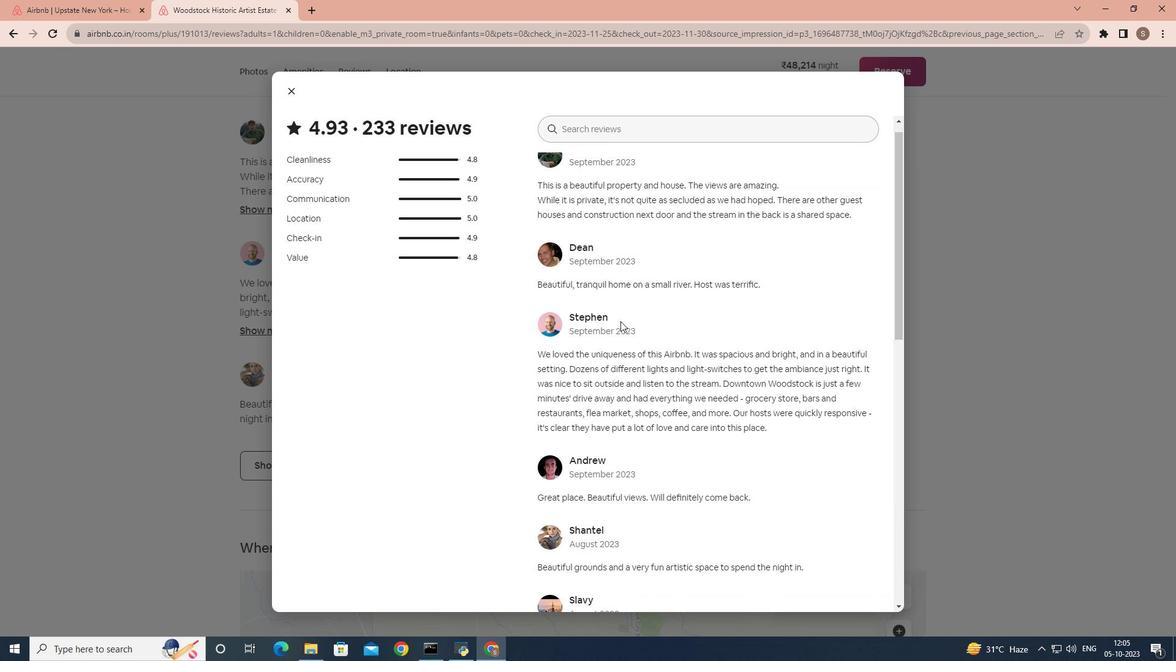 
Action: Mouse scrolled (620, 321) with delta (0, 0)
Screenshot: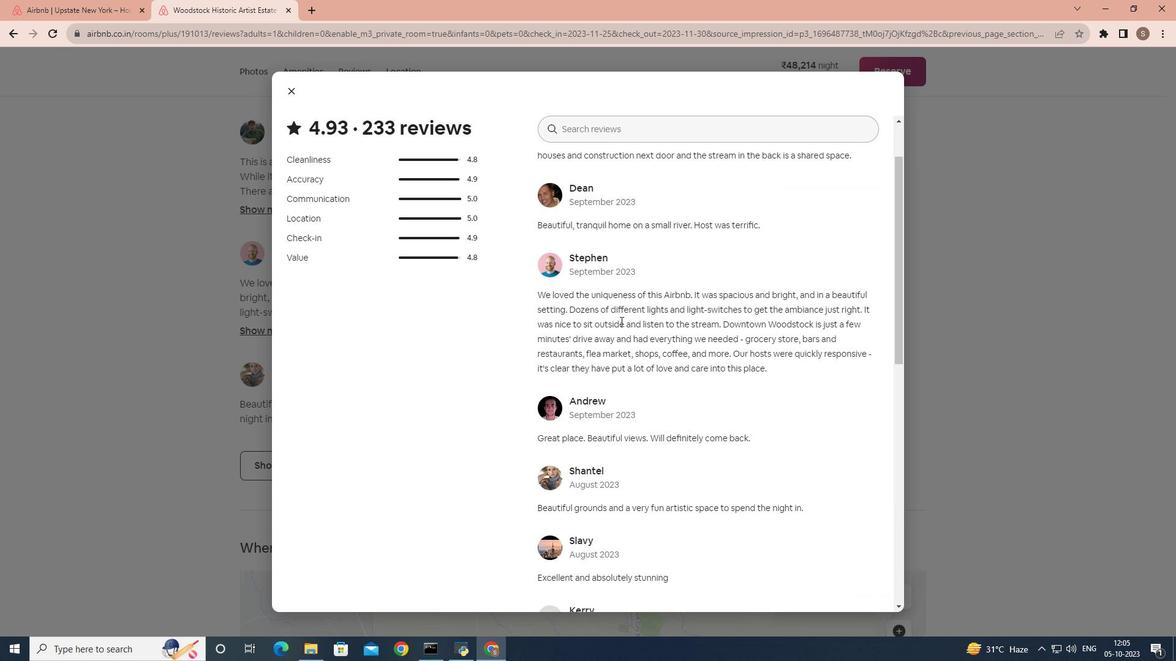
Action: Mouse scrolled (620, 321) with delta (0, 0)
Screenshot: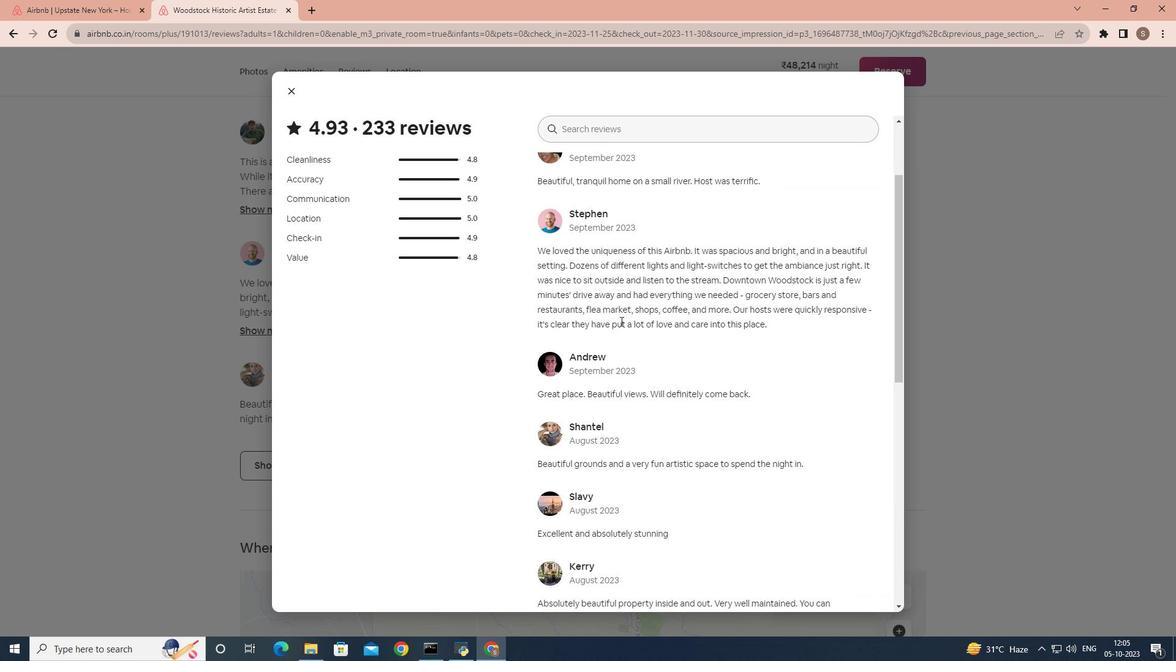
Action: Mouse scrolled (620, 321) with delta (0, 0)
Screenshot: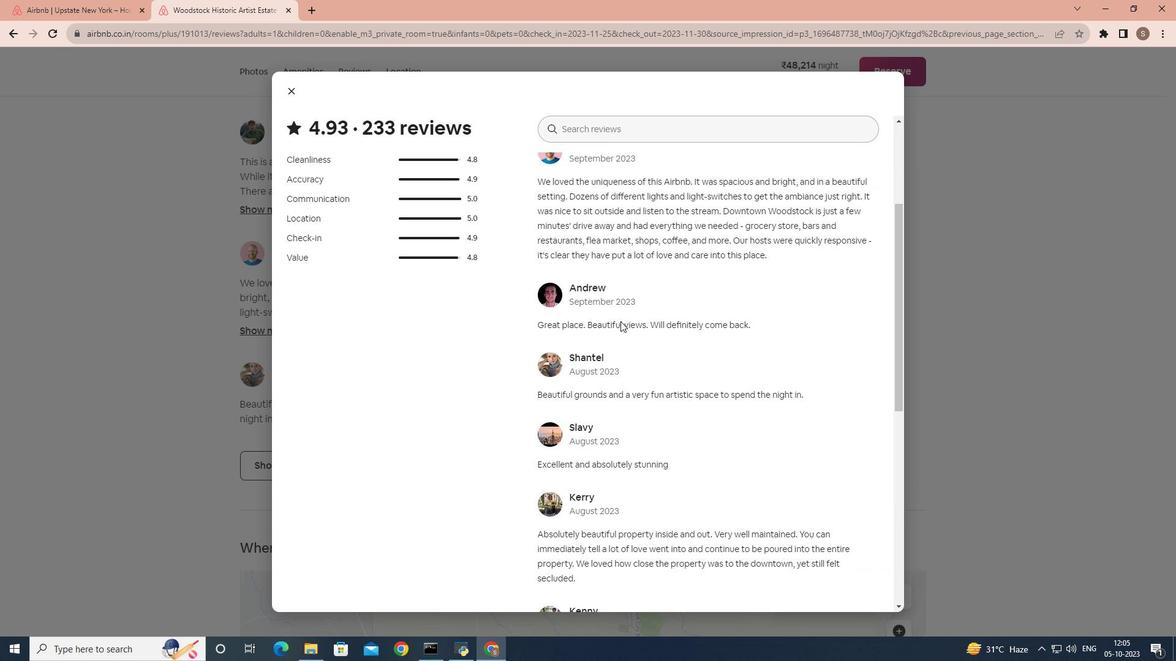 
Action: Mouse scrolled (620, 321) with delta (0, 0)
Screenshot: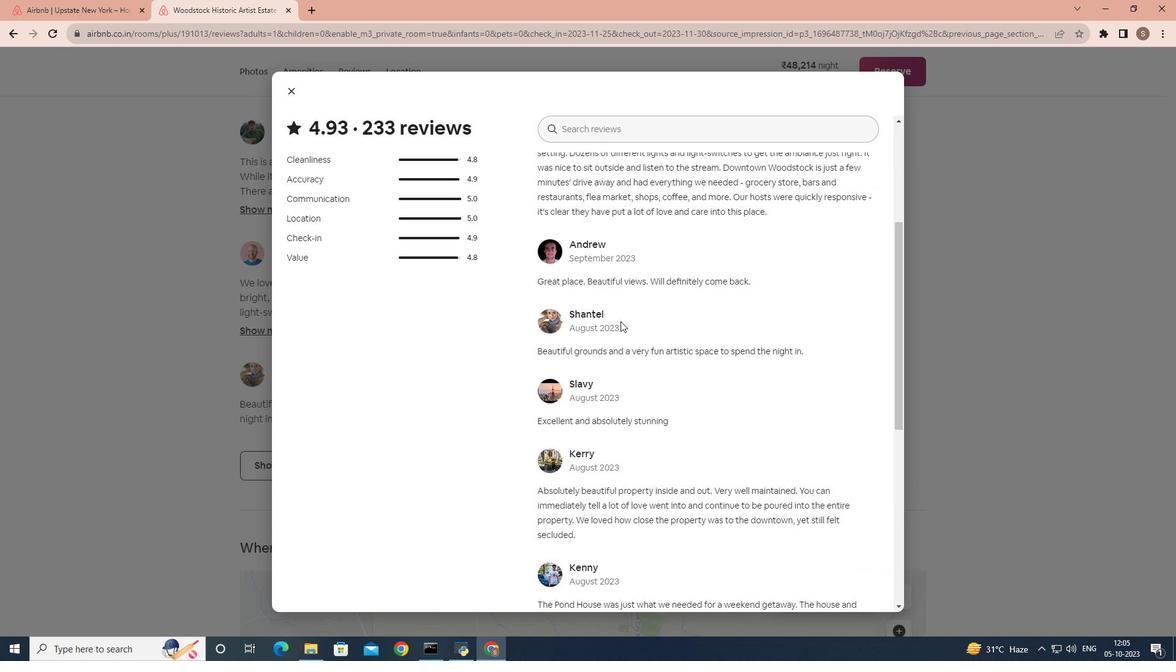 
Action: Mouse scrolled (620, 321) with delta (0, 0)
Screenshot: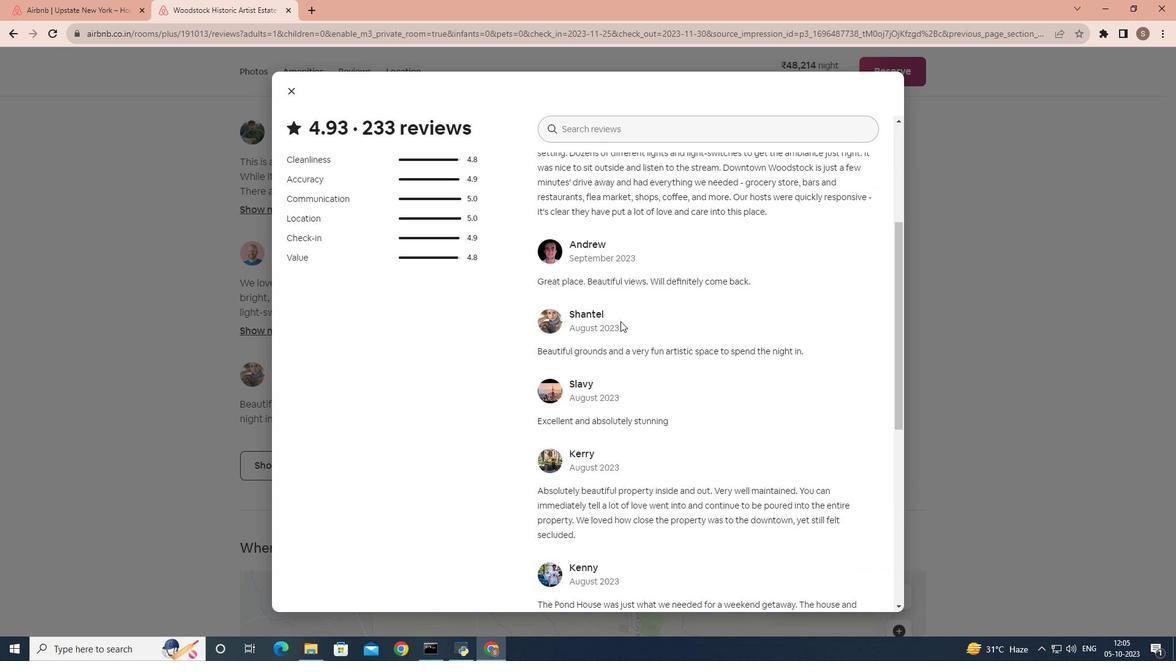 
Action: Mouse scrolled (620, 321) with delta (0, 0)
Screenshot: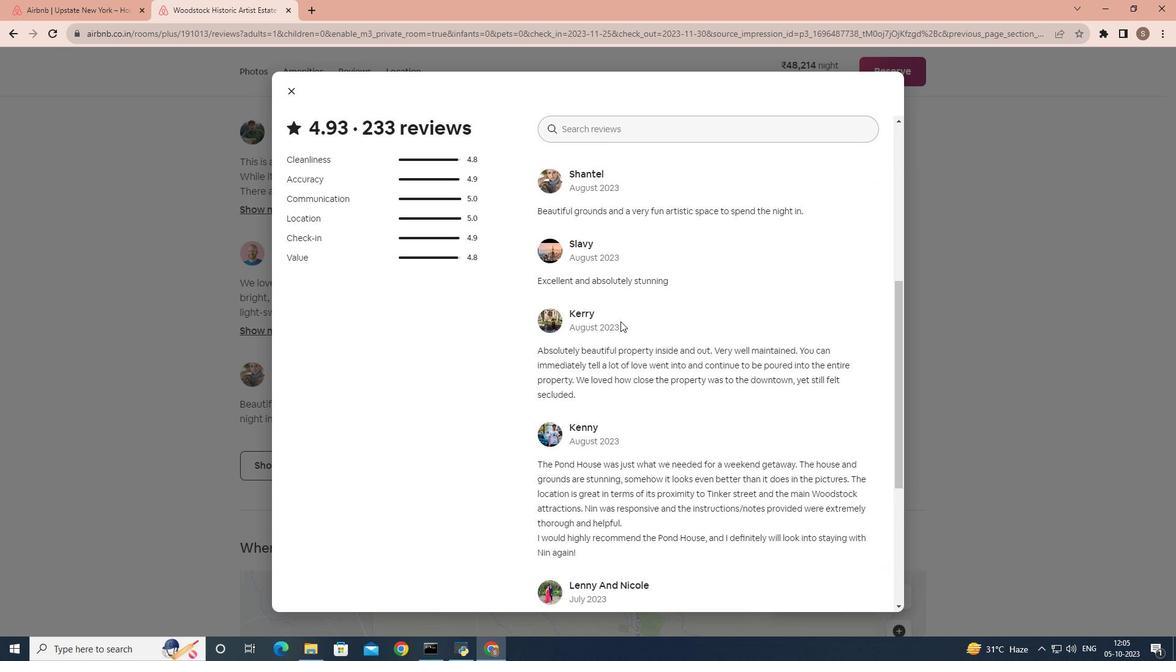 
Action: Mouse scrolled (620, 321) with delta (0, 0)
Screenshot: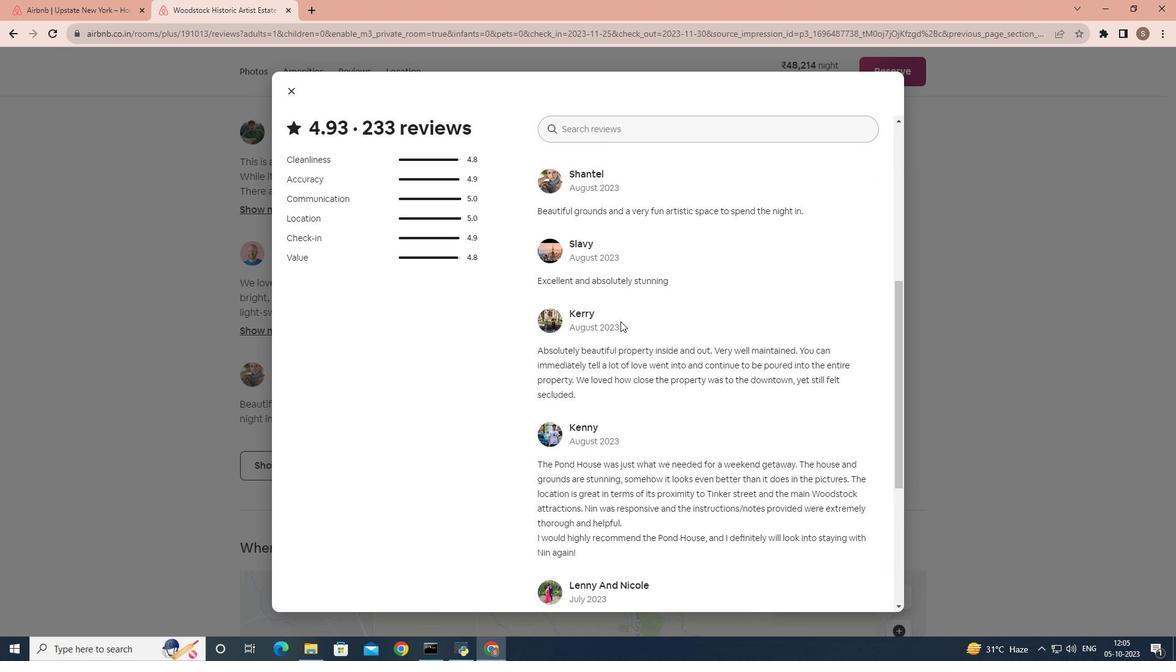 
Action: Mouse scrolled (620, 321) with delta (0, 0)
Screenshot: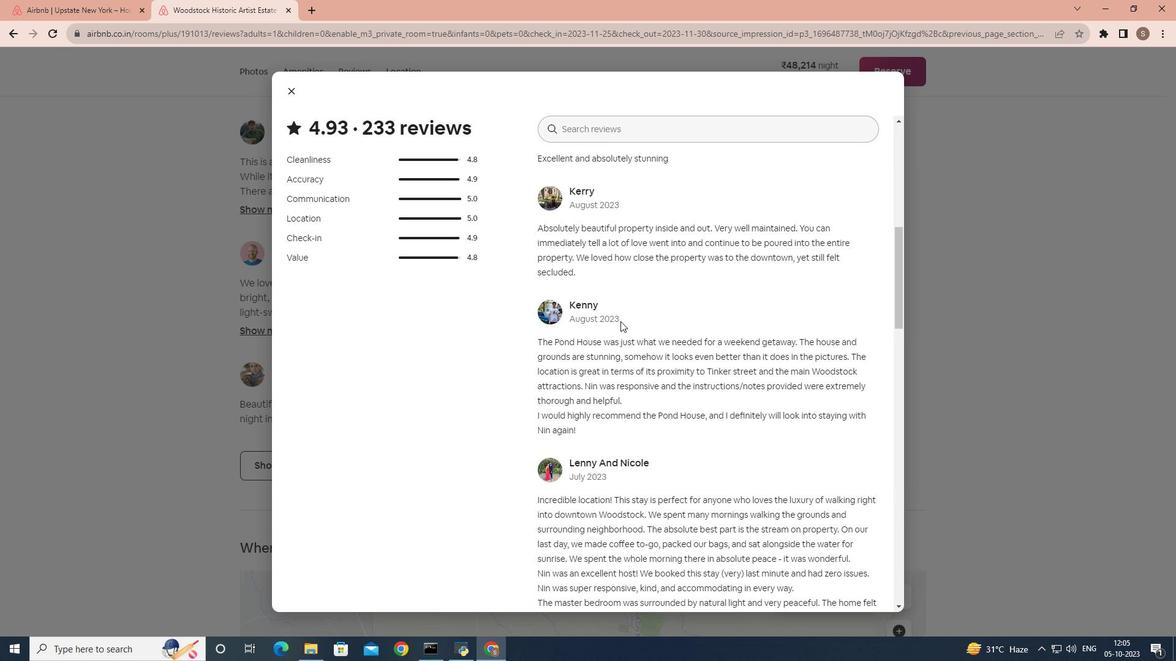 
Action: Mouse scrolled (620, 321) with delta (0, 0)
Screenshot: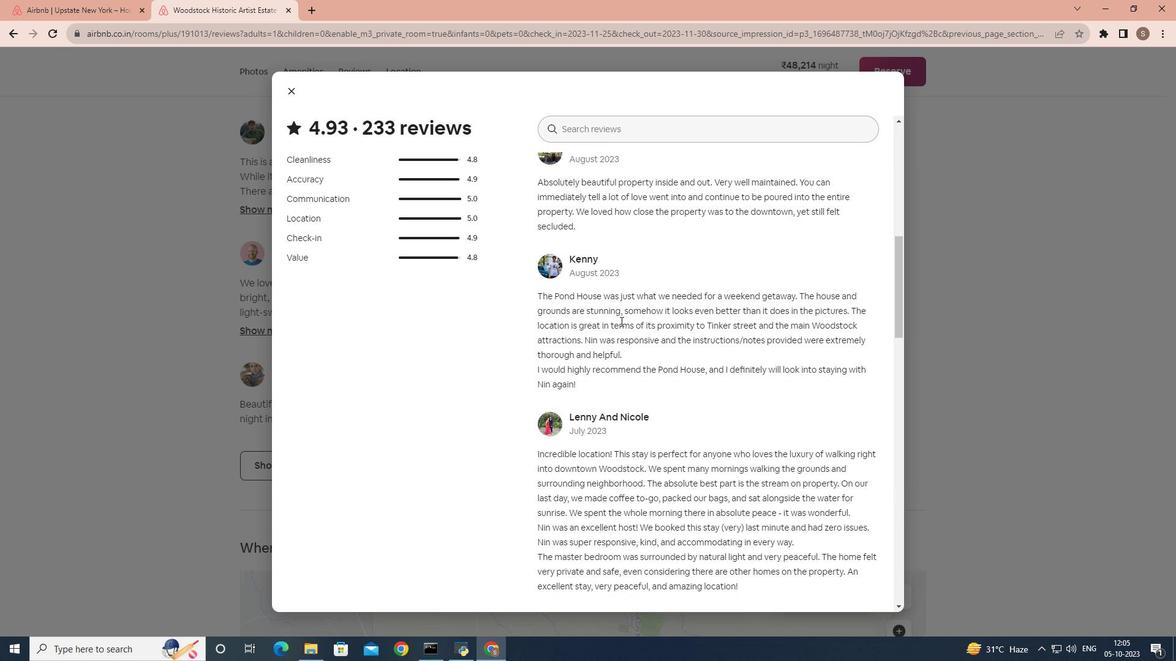 
Action: Mouse scrolled (620, 321) with delta (0, 0)
Screenshot: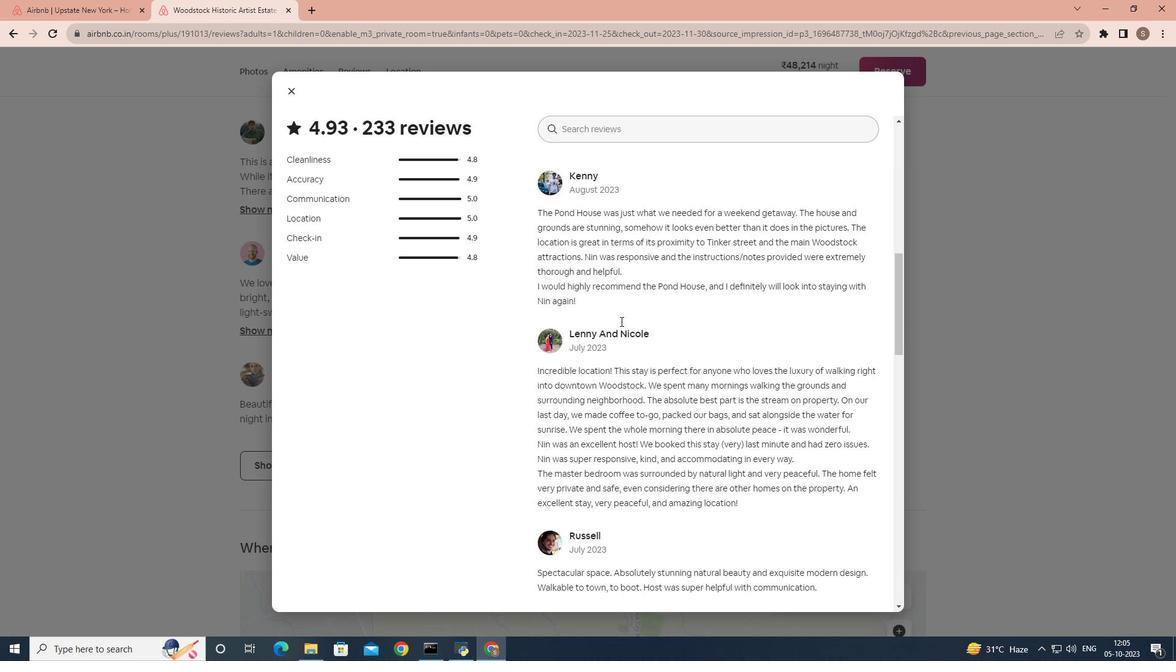 
Action: Mouse scrolled (620, 321) with delta (0, 0)
Screenshot: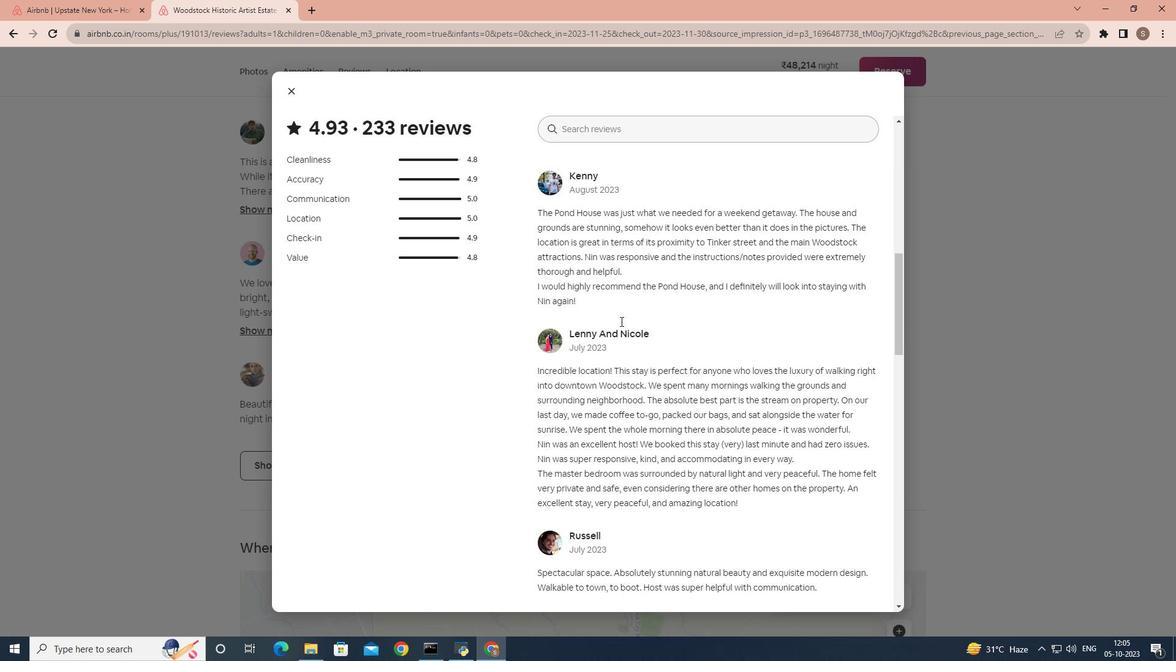 
Action: Mouse scrolled (620, 321) with delta (0, 0)
Screenshot: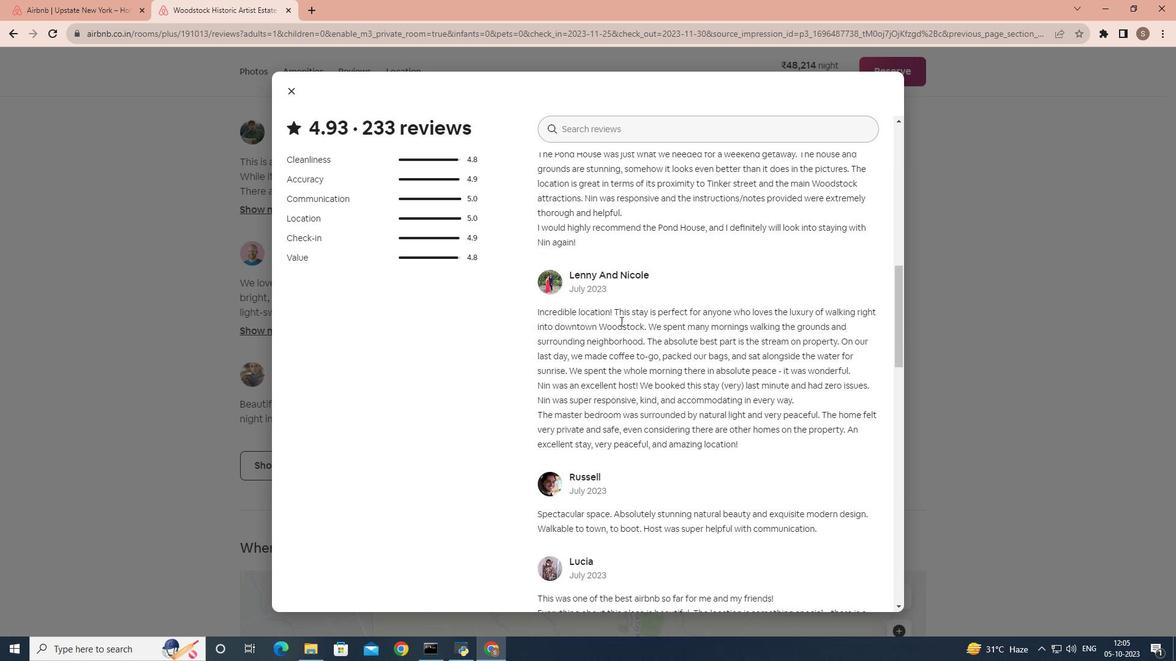 
Action: Mouse scrolled (620, 321) with delta (0, 0)
Screenshot: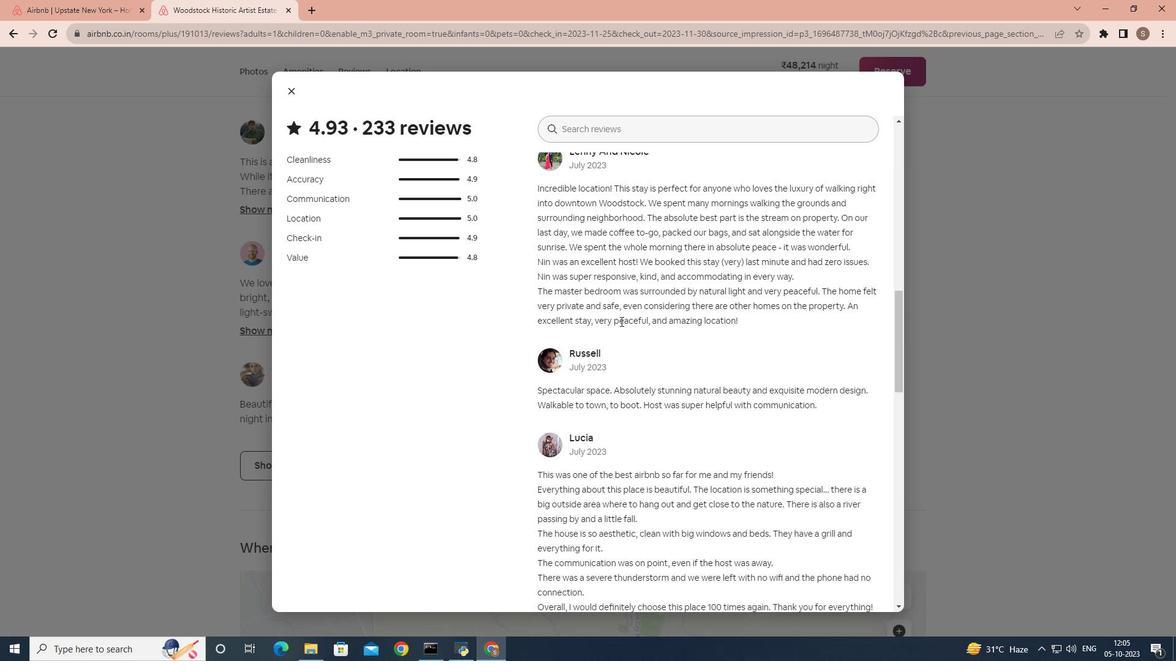 
Action: Mouse scrolled (620, 321) with delta (0, 0)
Screenshot: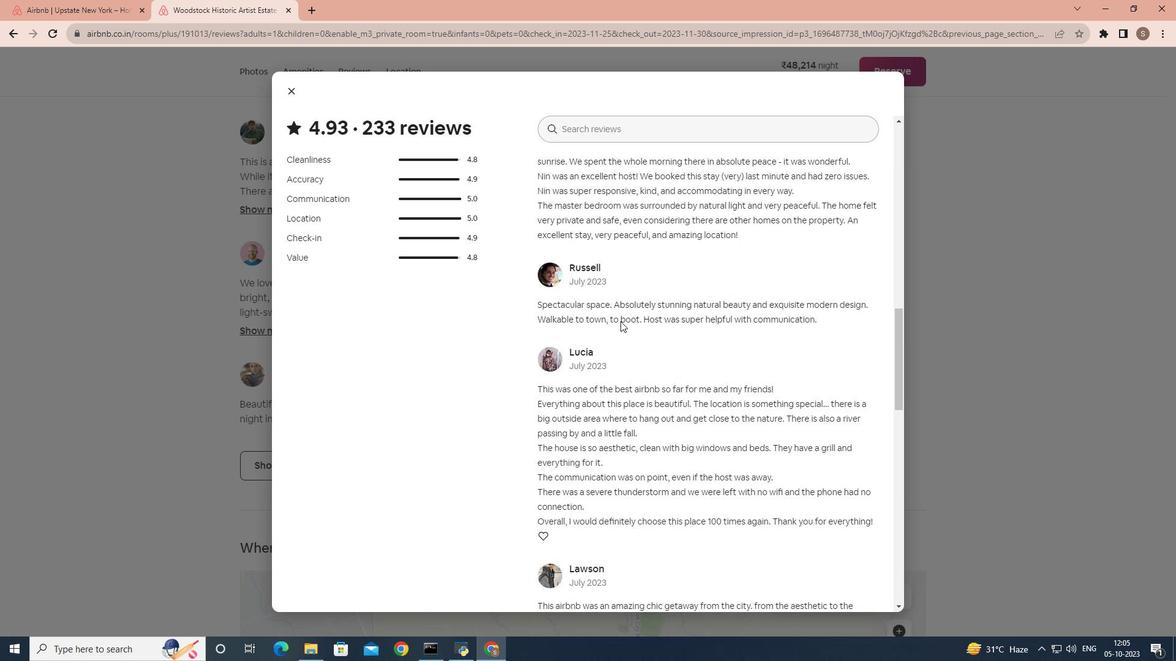 
Action: Mouse scrolled (620, 321) with delta (0, 0)
Screenshot: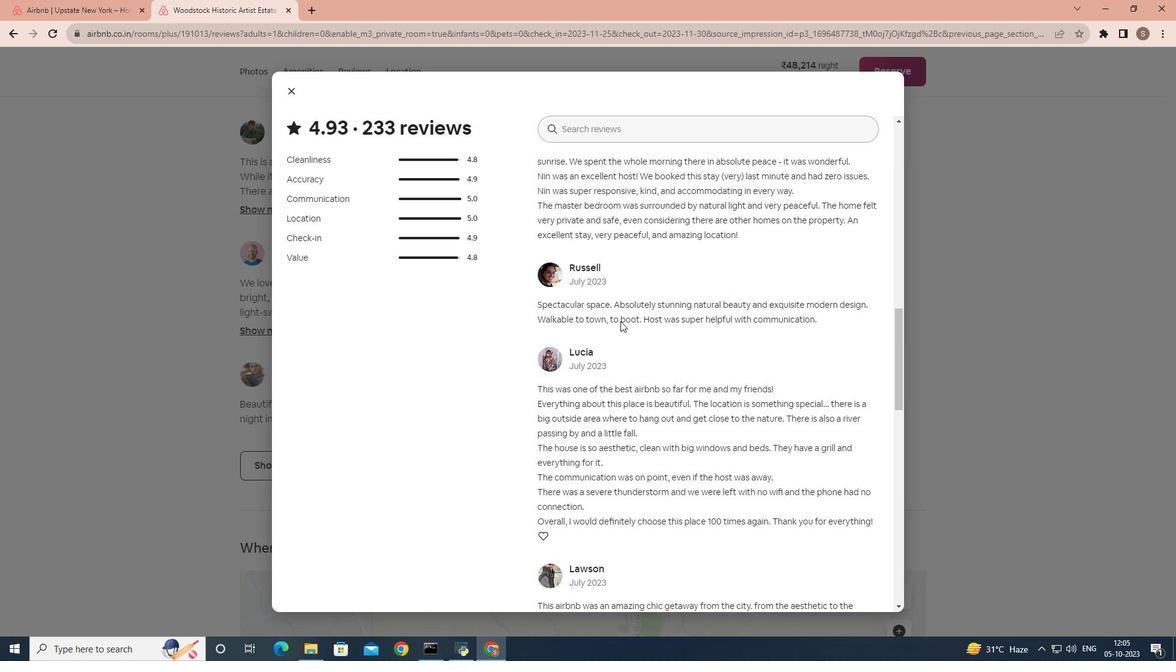 
Action: Mouse scrolled (620, 321) with delta (0, 0)
Screenshot: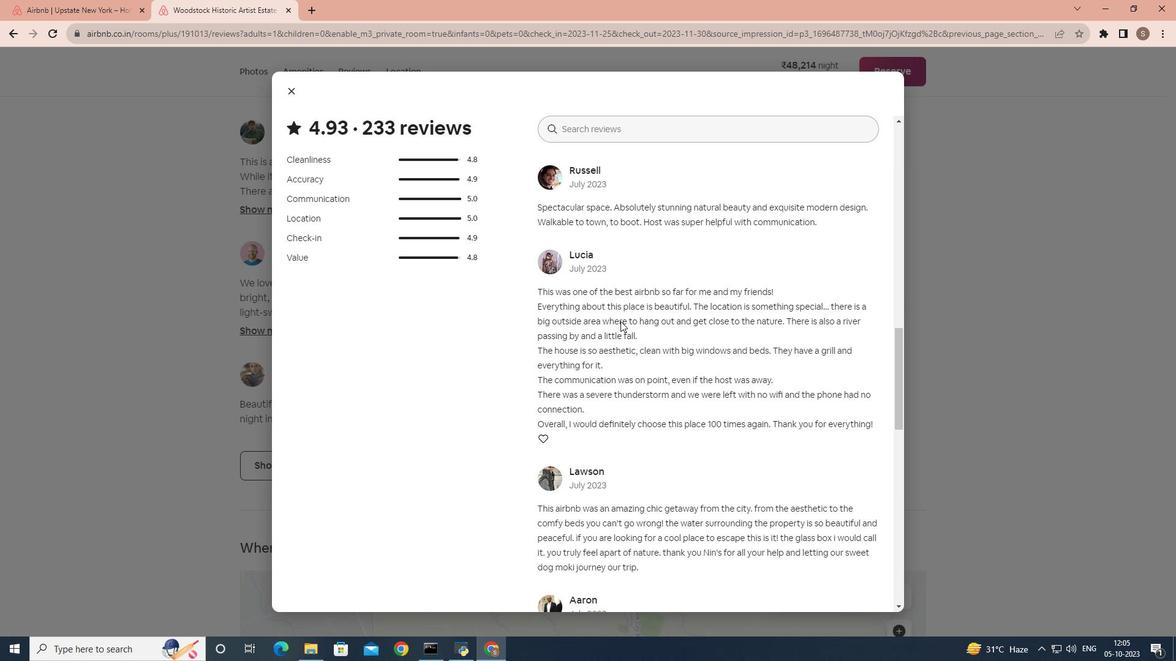 
Action: Mouse scrolled (620, 321) with delta (0, 0)
Screenshot: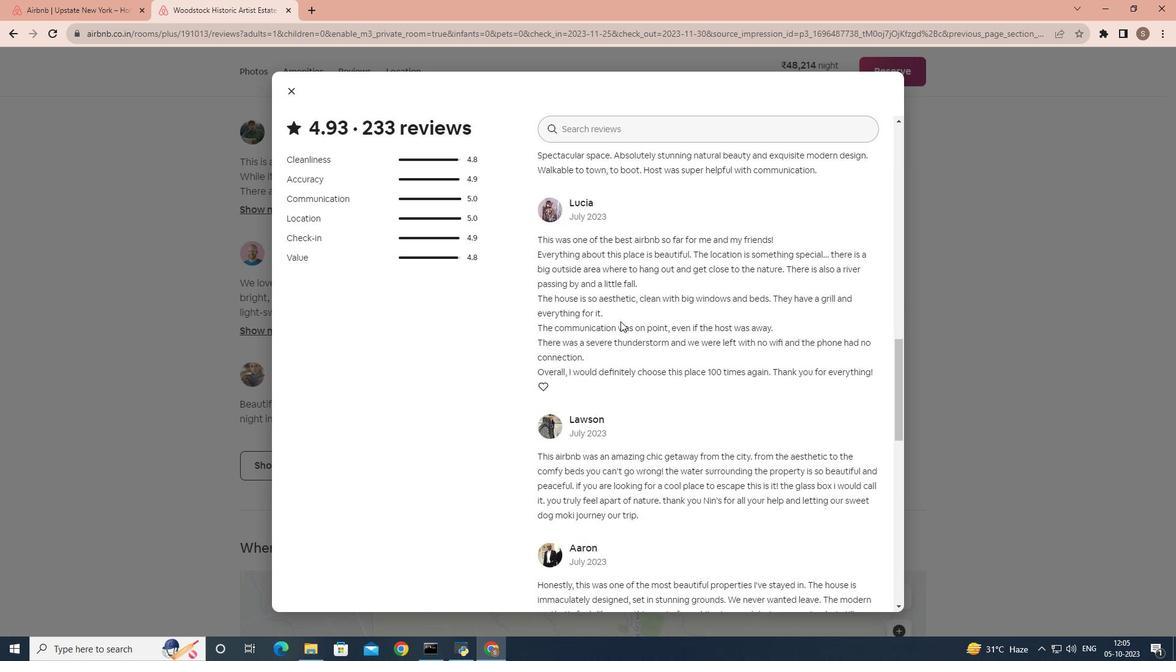
Action: Mouse scrolled (620, 321) with delta (0, 0)
Screenshot: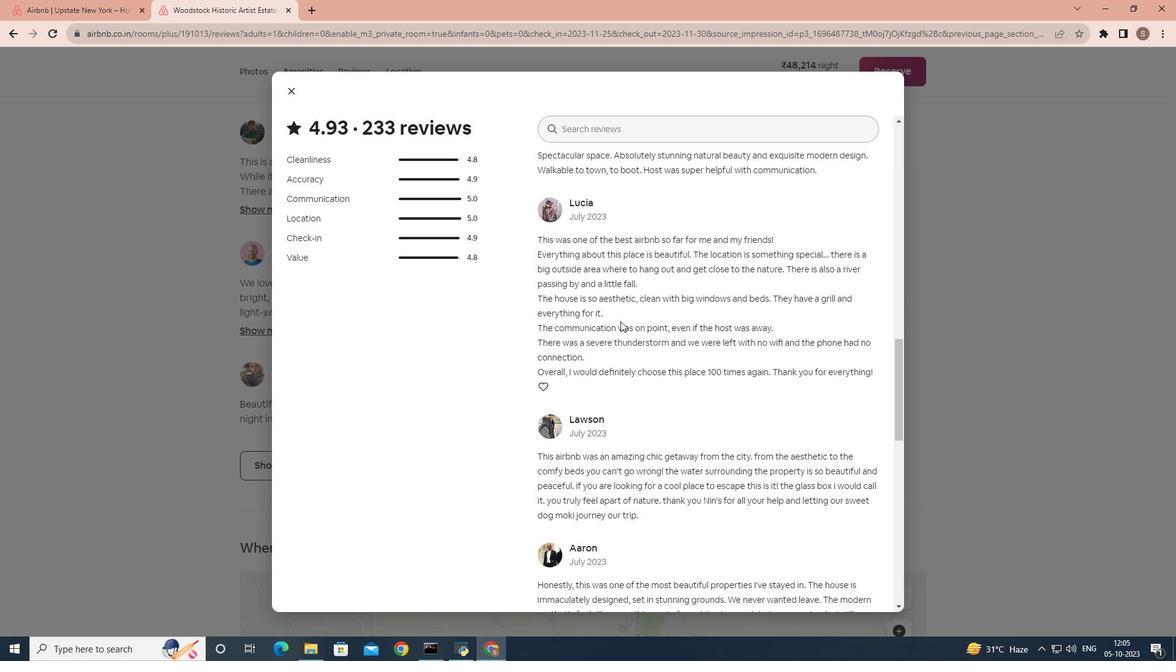 
Action: Mouse scrolled (620, 321) with delta (0, 0)
Screenshot: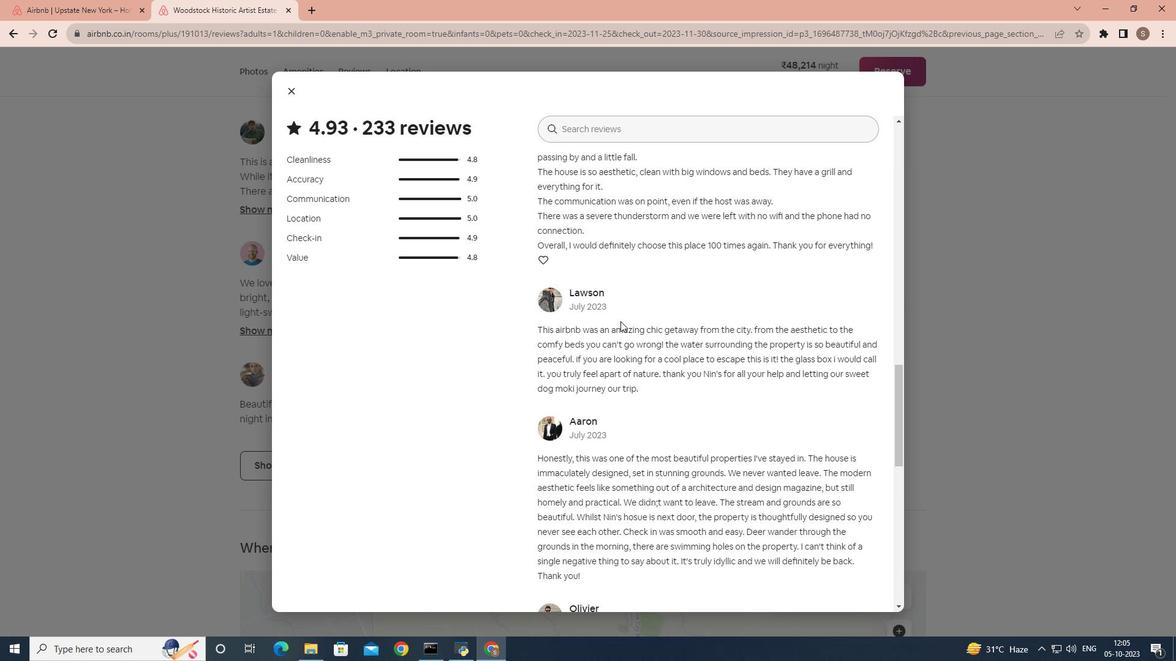 
Action: Mouse scrolled (620, 321) with delta (0, 0)
Screenshot: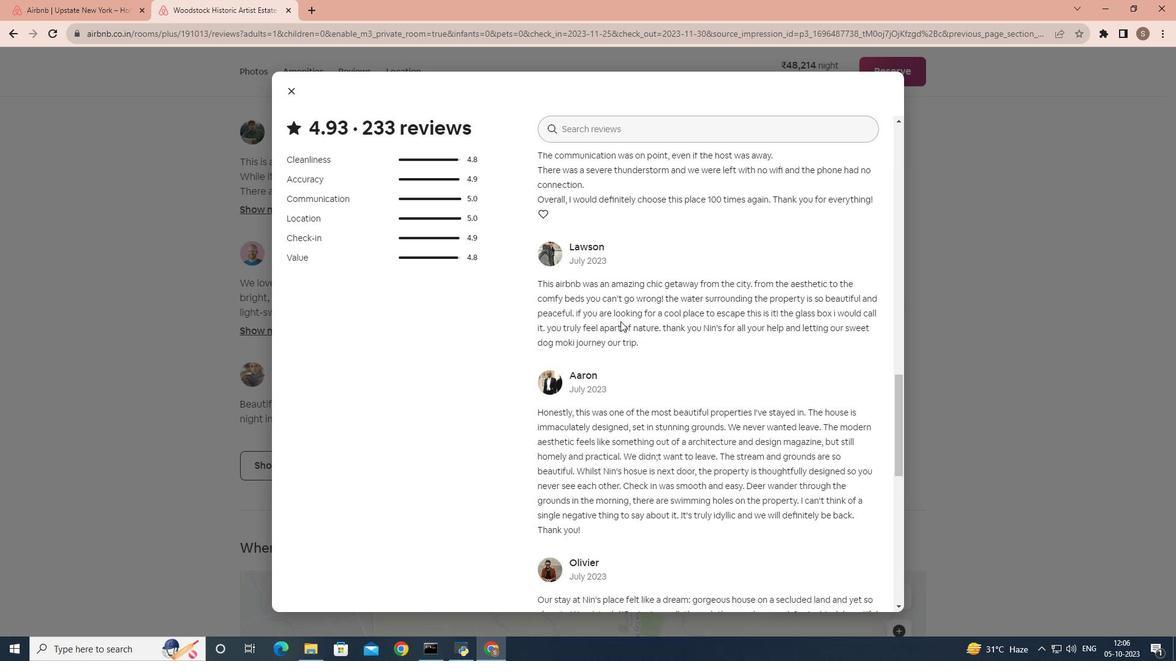 
Action: Mouse scrolled (620, 321) with delta (0, 0)
Screenshot: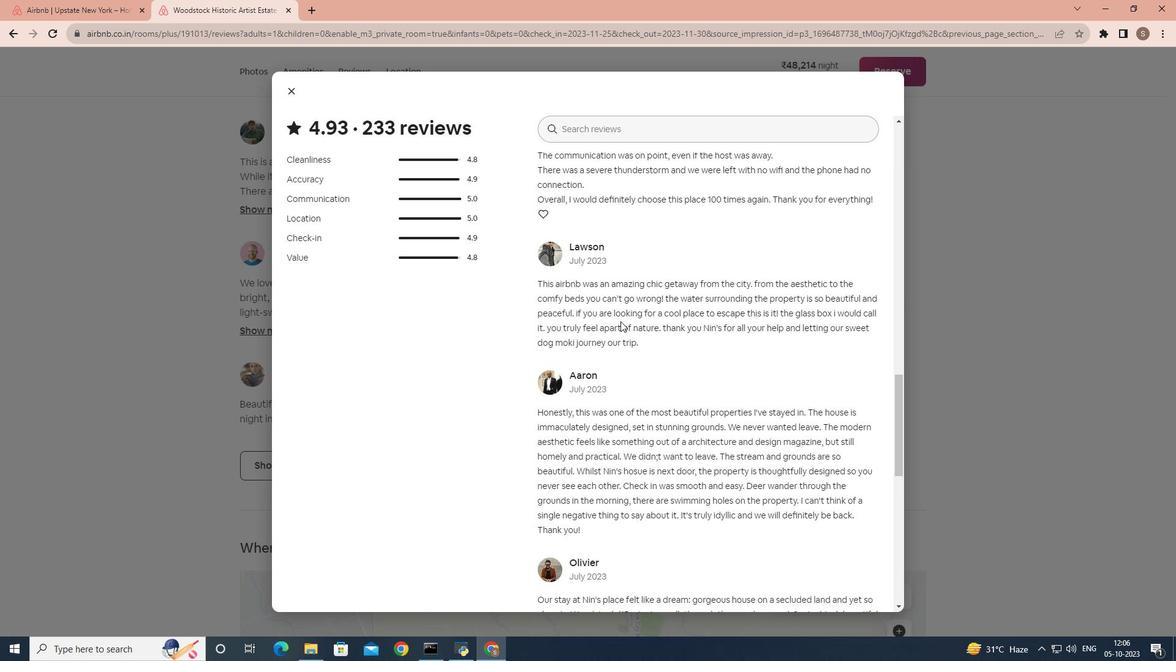 
Action: Mouse scrolled (620, 321) with delta (0, 0)
Screenshot: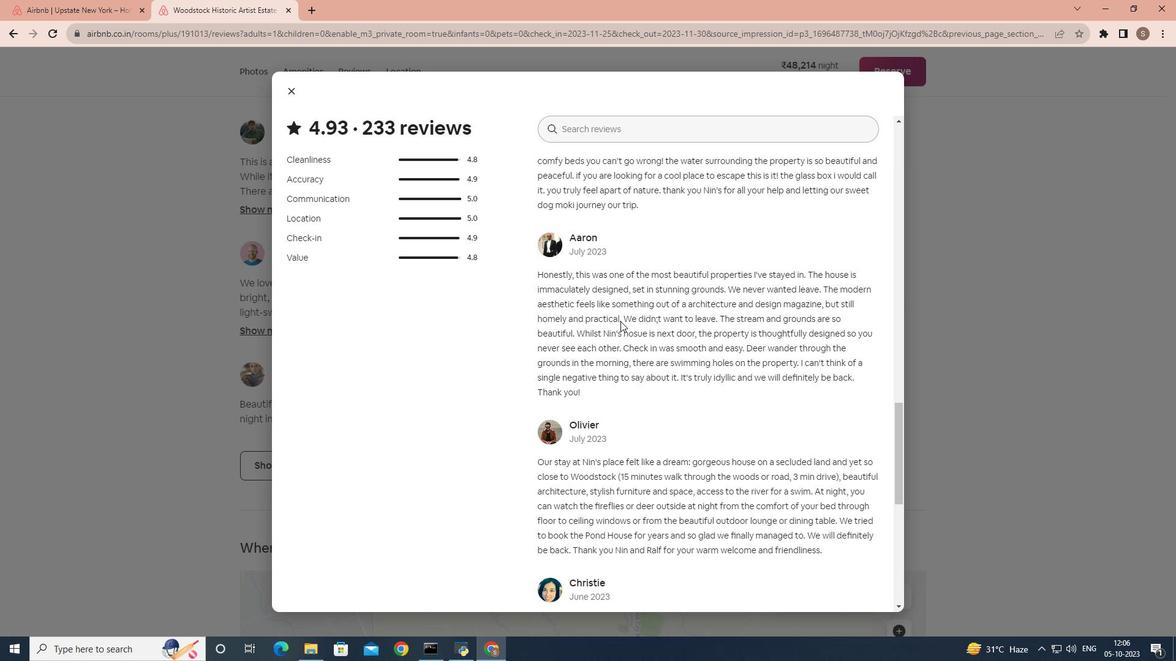 
Action: Mouse scrolled (620, 321) with delta (0, 0)
Screenshot: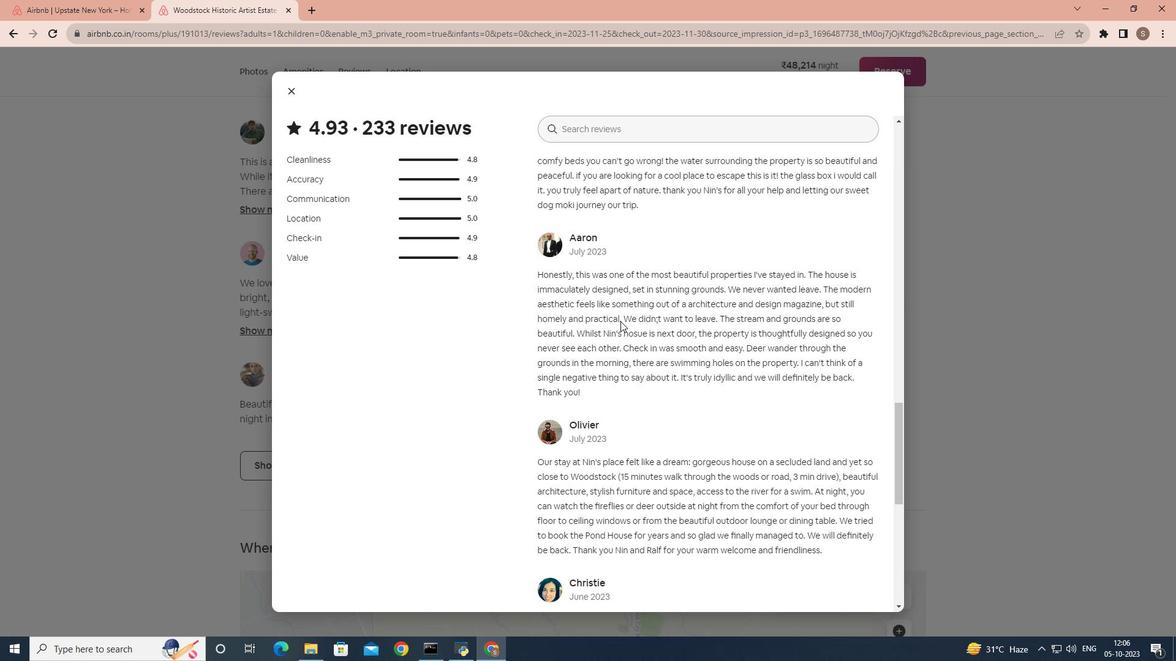 
Action: Mouse scrolled (620, 321) with delta (0, 0)
Screenshot: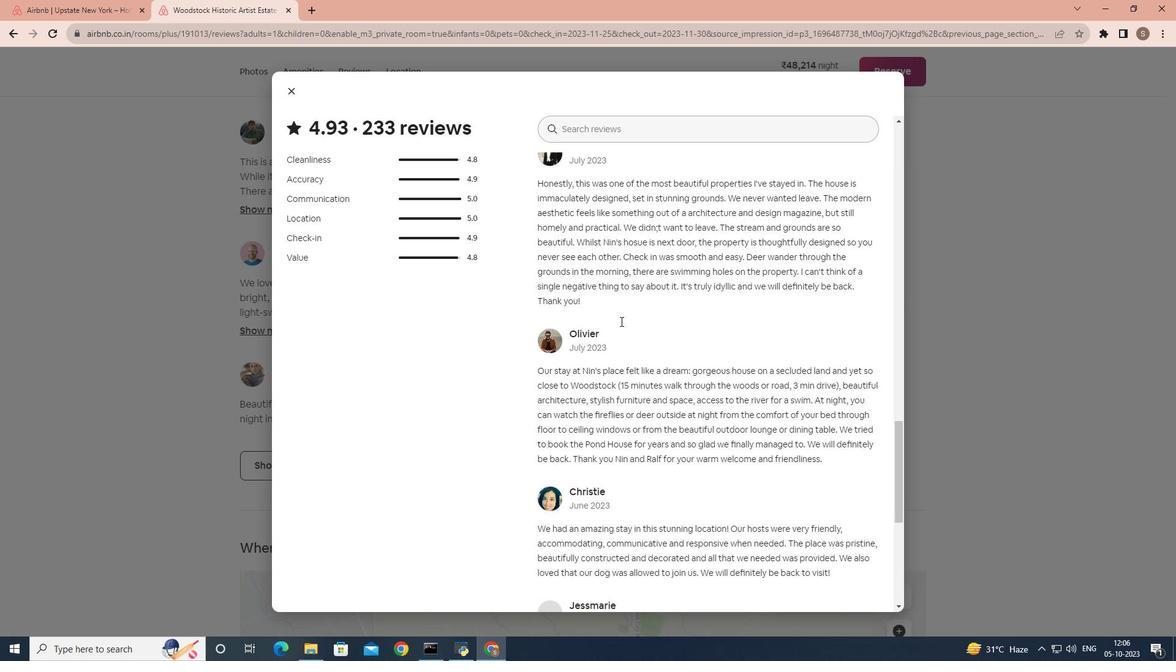 
Action: Mouse scrolled (620, 321) with delta (0, 0)
Screenshot: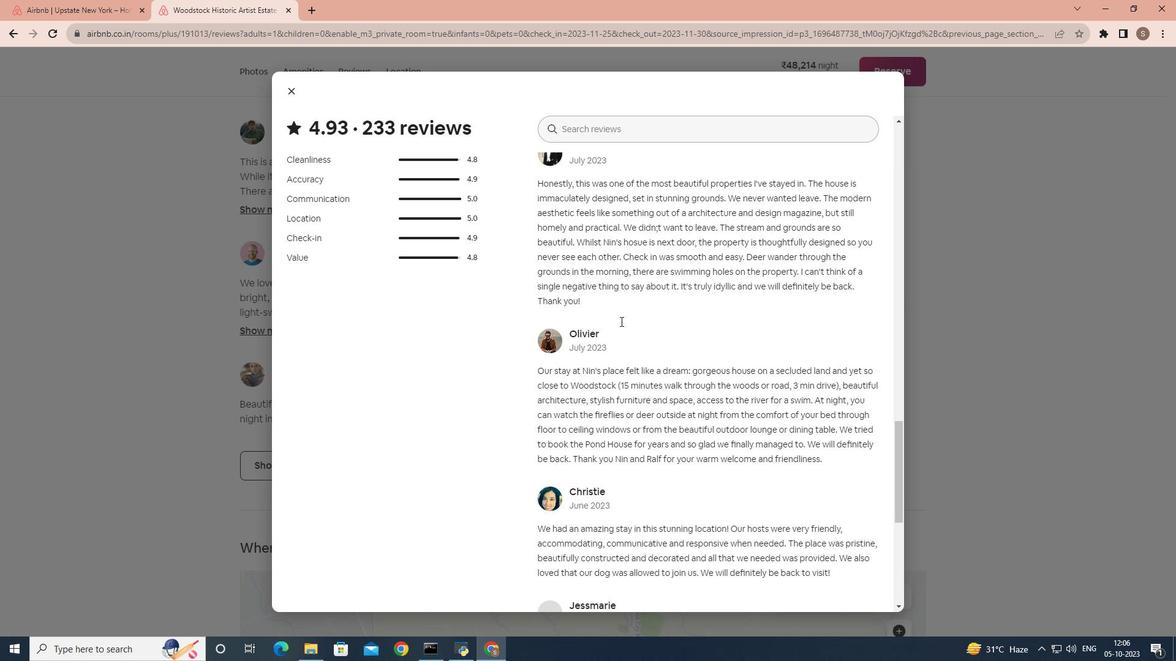 
Action: Mouse scrolled (620, 321) with delta (0, 0)
Screenshot: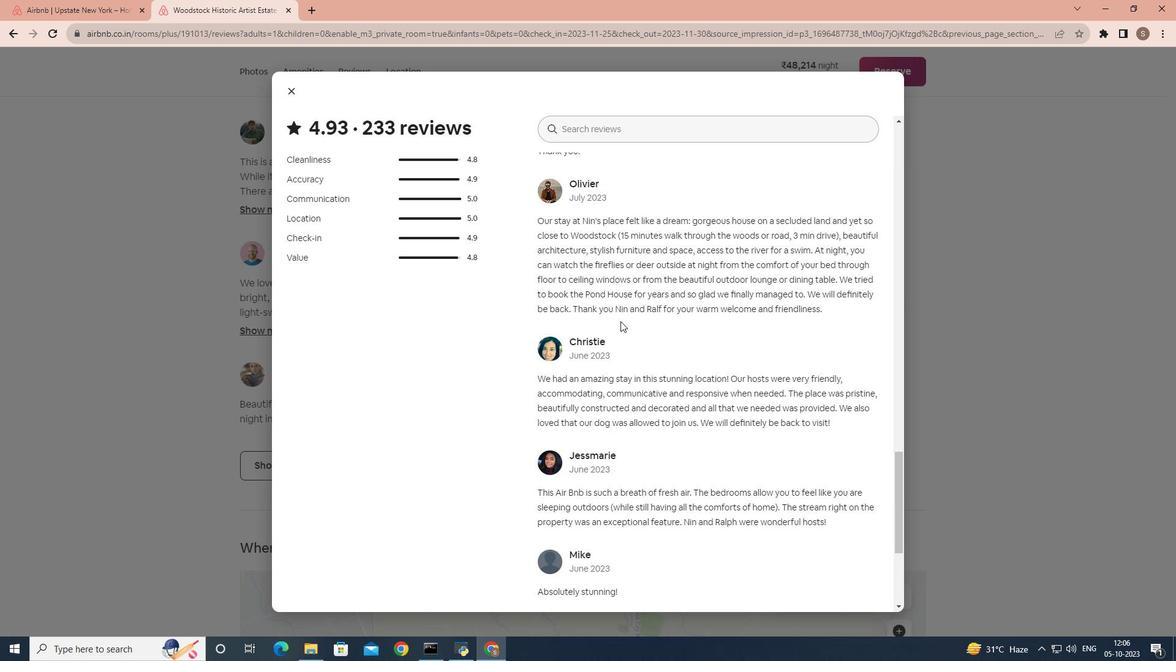 
Action: Mouse scrolled (620, 321) with delta (0, 0)
Screenshot: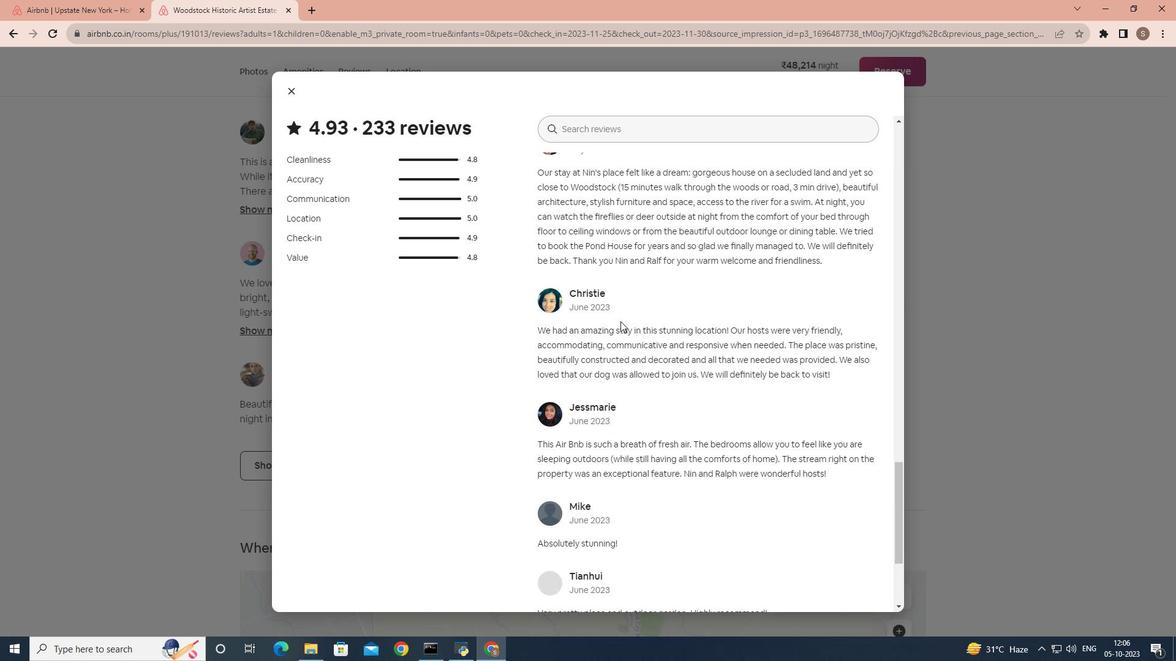 
Action: Mouse scrolled (620, 321) with delta (0, 0)
Screenshot: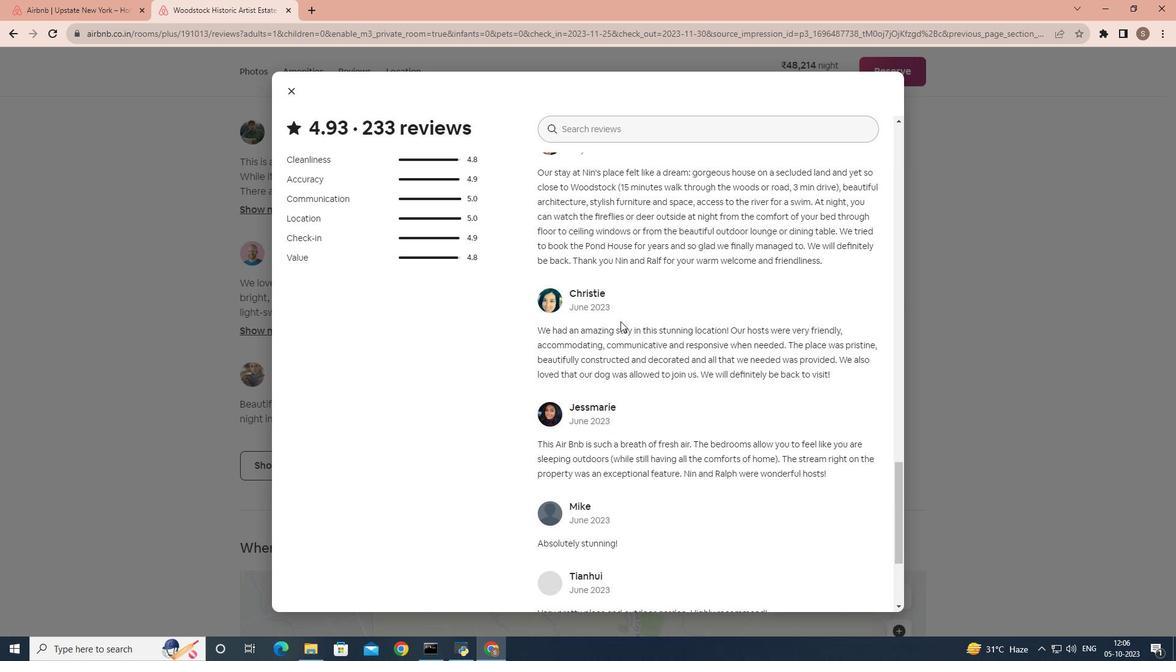 
Action: Mouse scrolled (620, 321) with delta (0, 0)
Screenshot: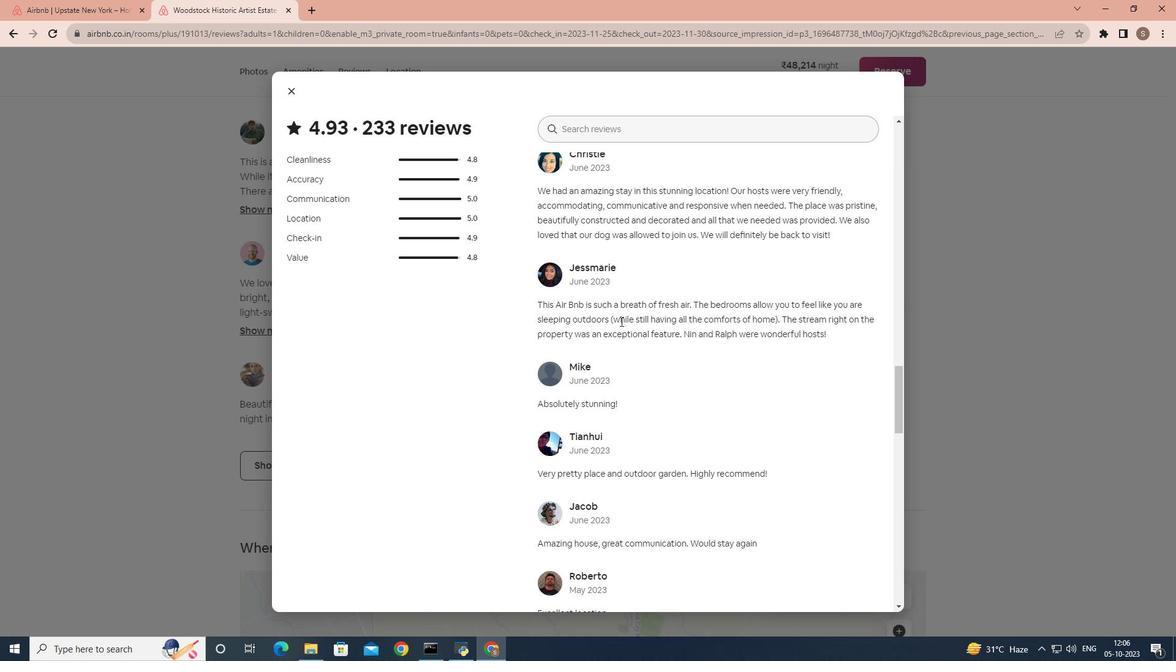 
Action: Mouse scrolled (620, 321) with delta (0, 0)
Screenshot: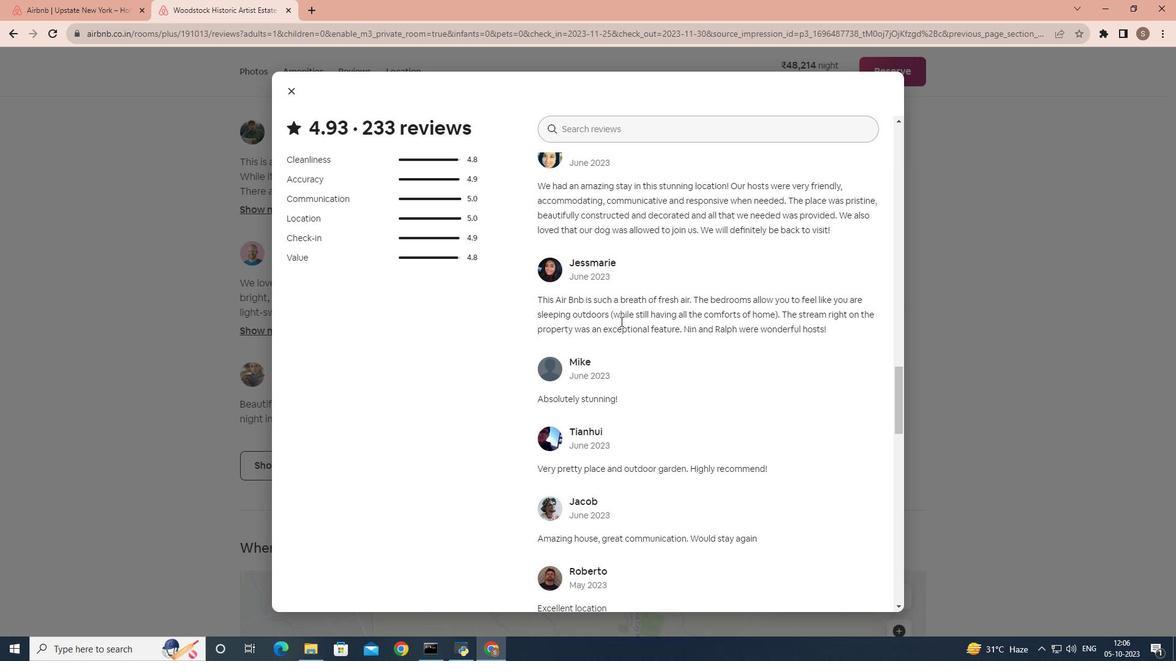 
Action: Mouse scrolled (620, 321) with delta (0, 0)
Screenshot: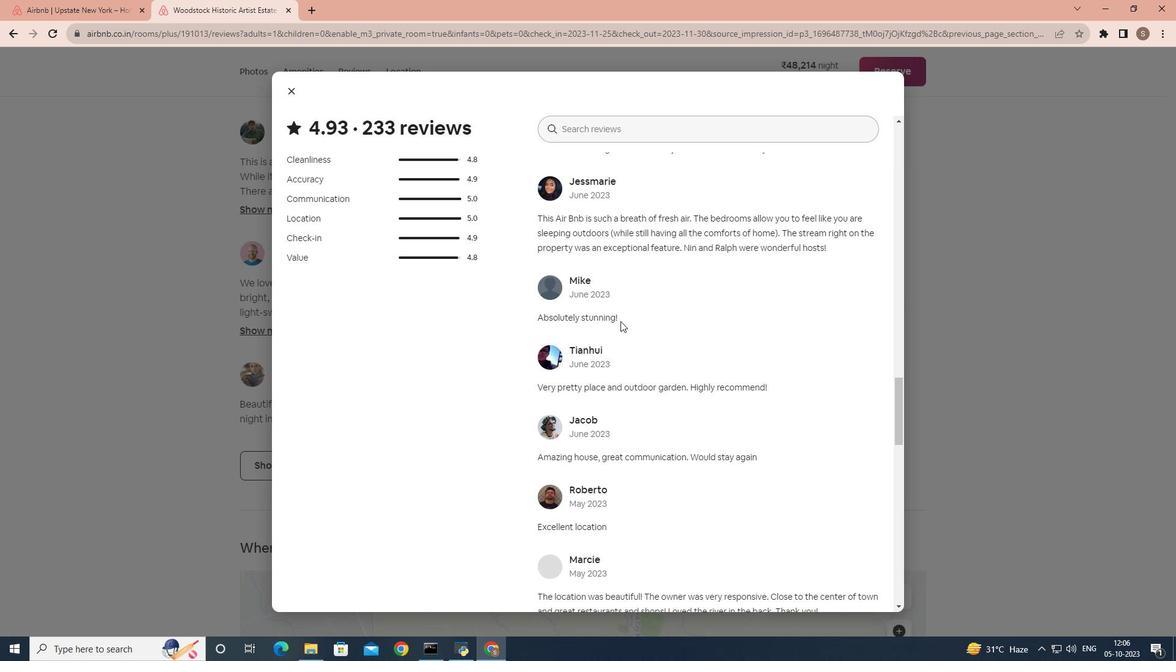
Action: Mouse scrolled (620, 321) with delta (0, 0)
Screenshot: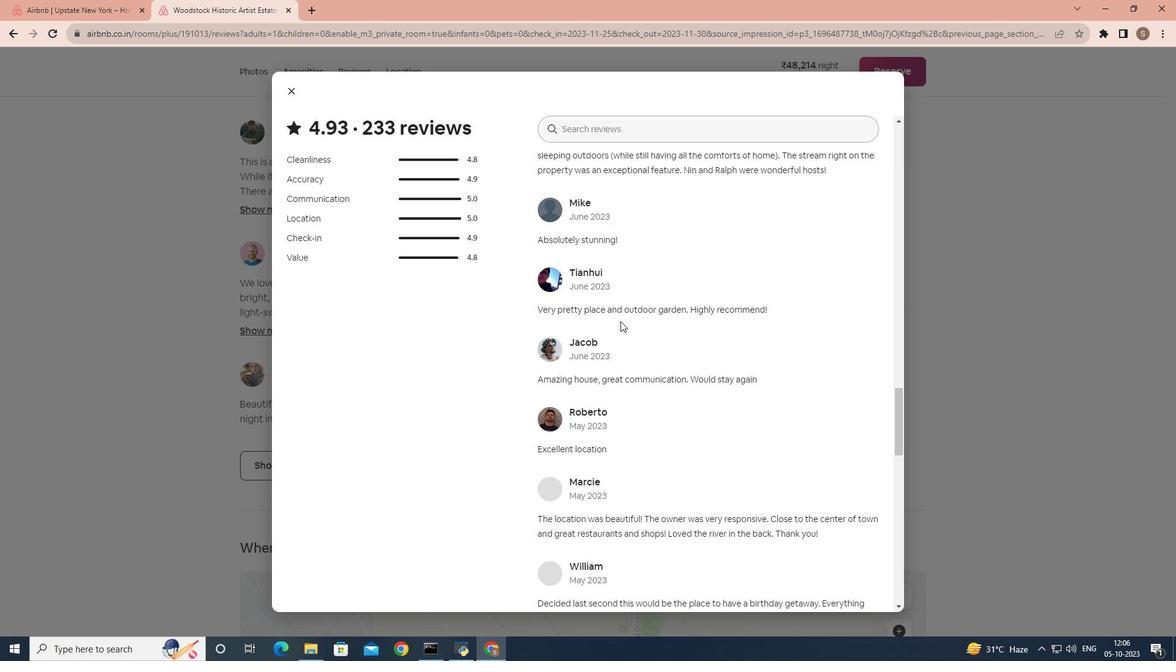 
Action: Mouse scrolled (620, 321) with delta (0, 0)
Screenshot: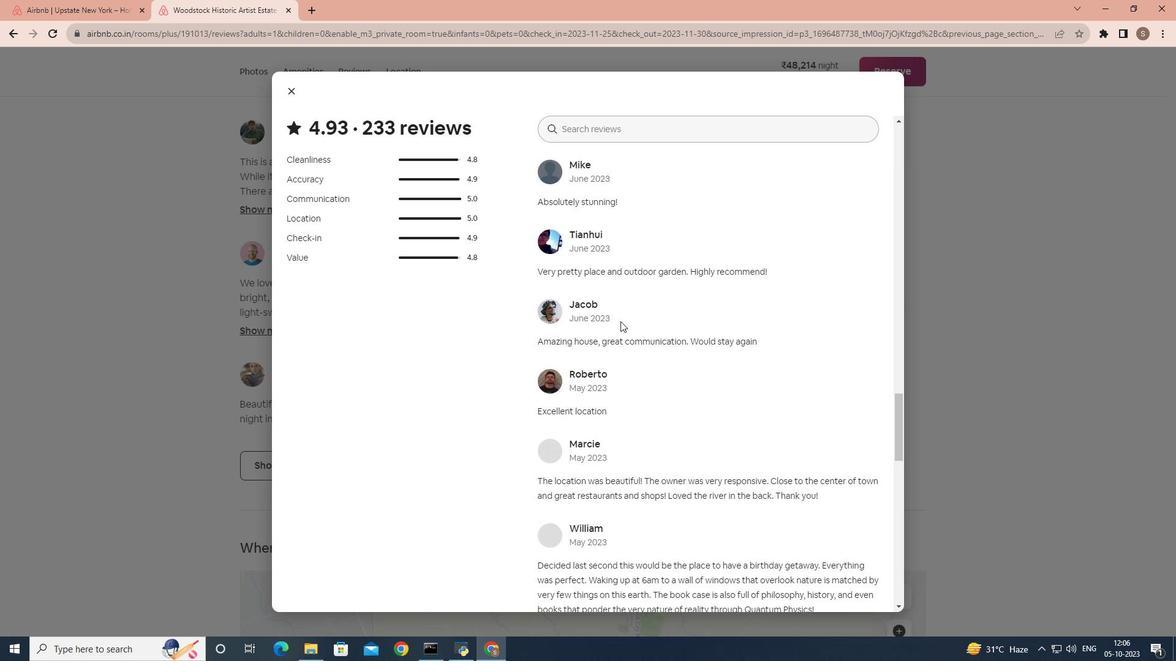 
Action: Mouse scrolled (620, 321) with delta (0, 0)
Screenshot: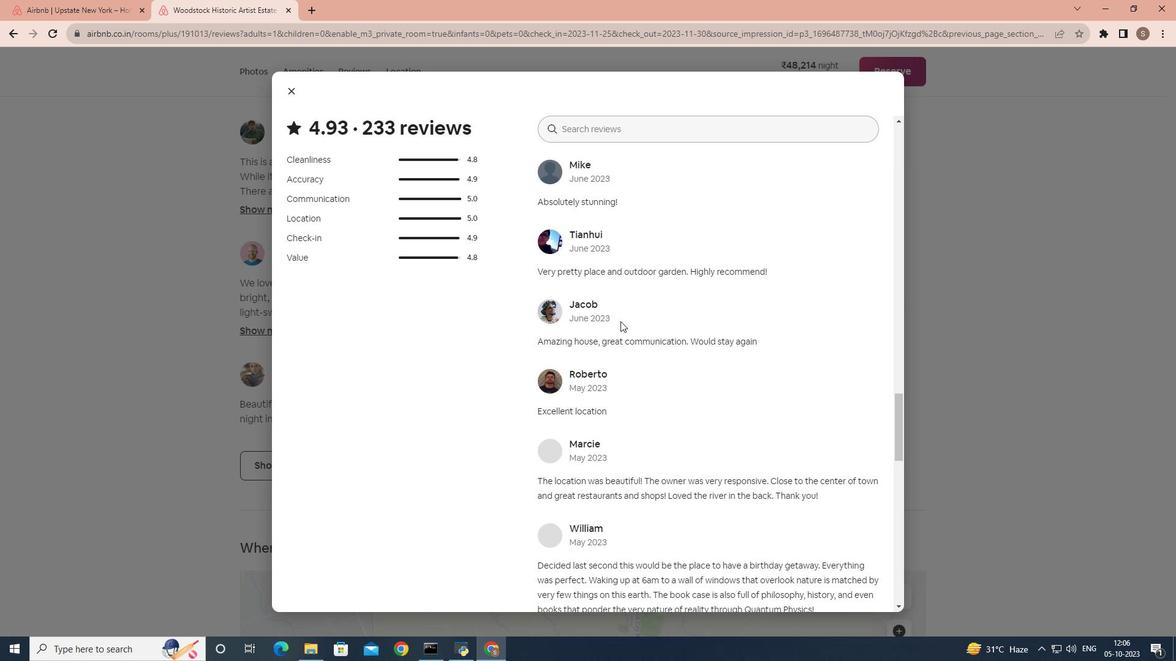 
Action: Mouse scrolled (620, 321) with delta (0, 0)
Screenshot: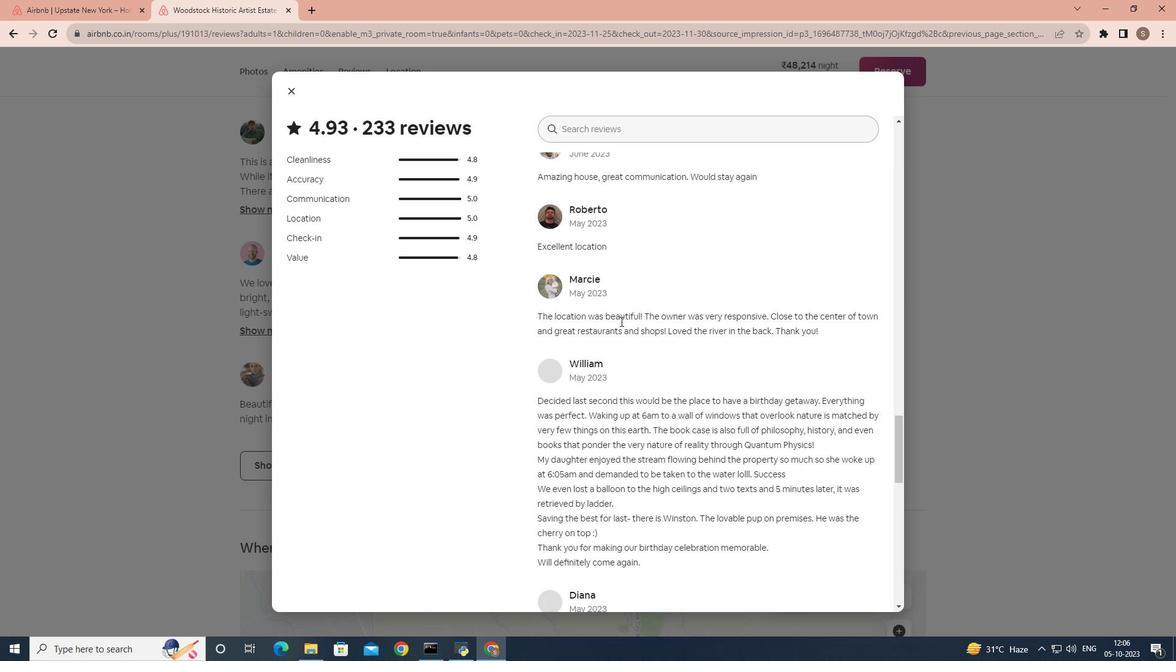 
Action: Mouse scrolled (620, 321) with delta (0, 0)
Screenshot: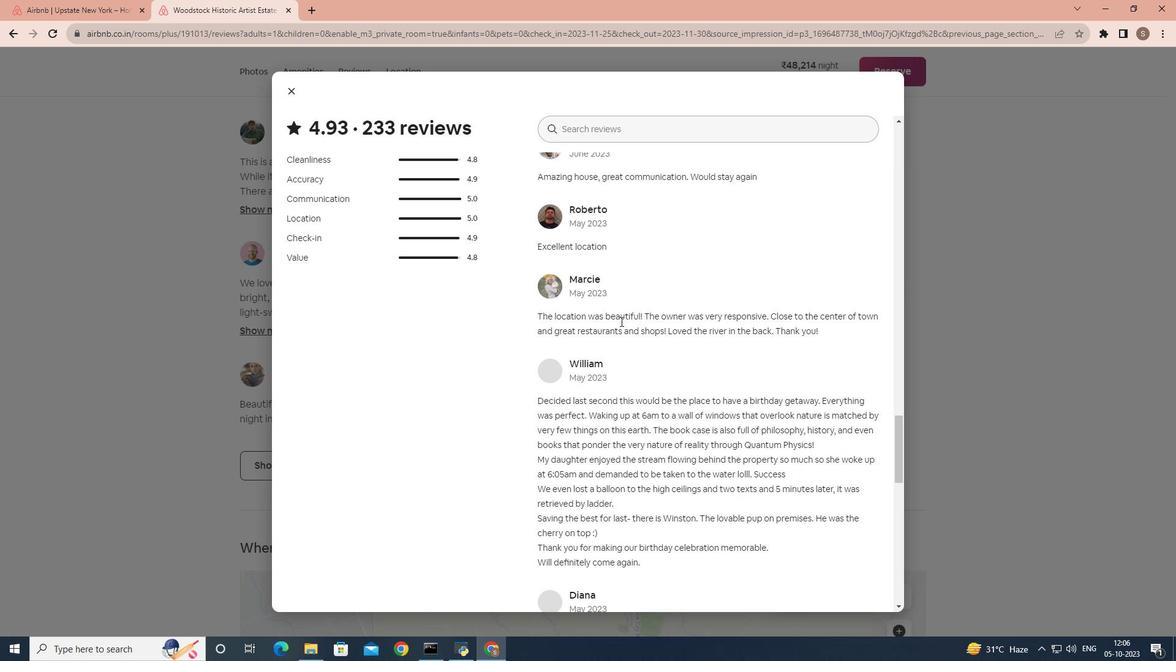 
Action: Mouse scrolled (620, 321) with delta (0, 0)
Screenshot: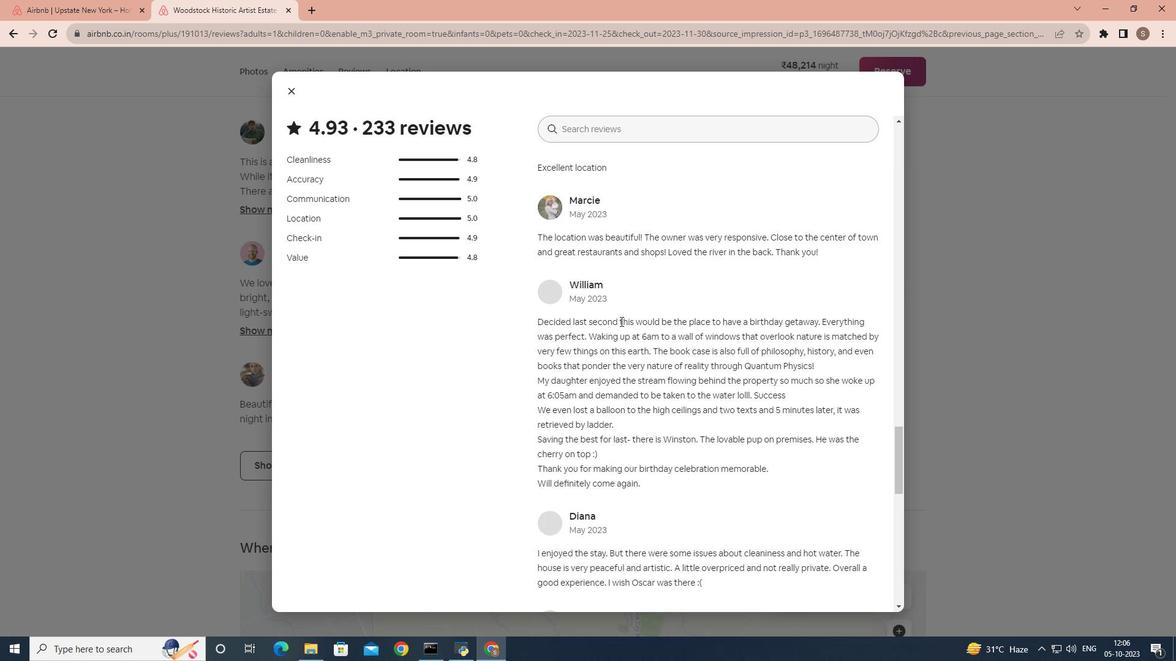 
Action: Mouse scrolled (620, 321) with delta (0, 0)
Screenshot: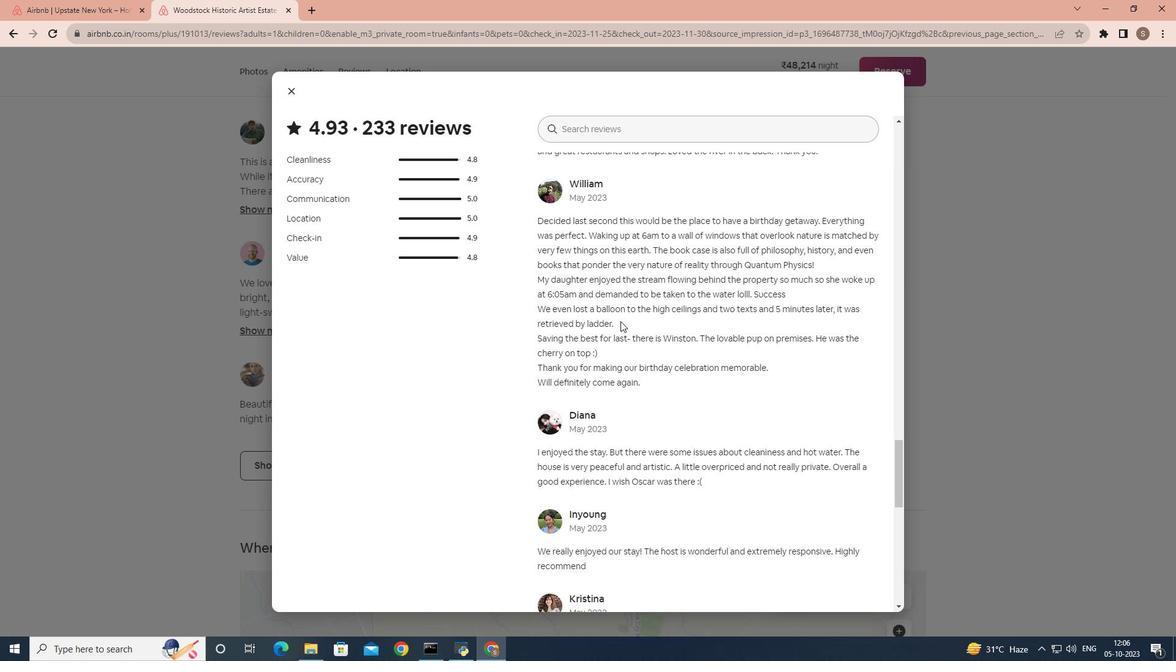 
Action: Mouse scrolled (620, 321) with delta (0, 0)
Screenshot: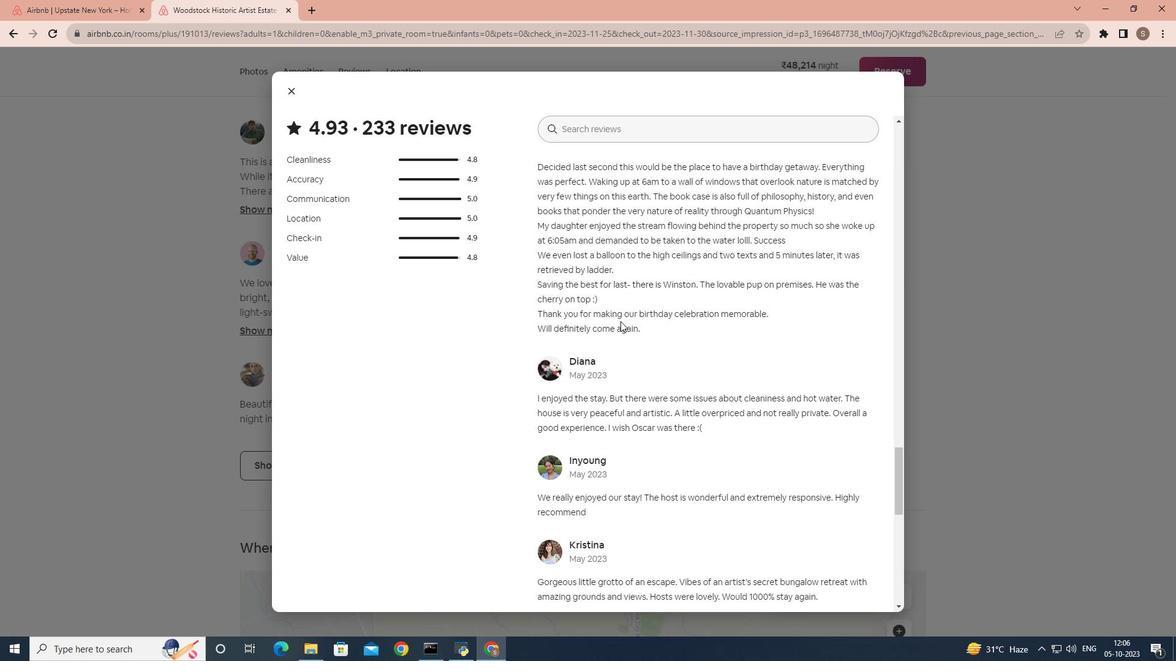 
Action: Mouse scrolled (620, 321) with delta (0, 0)
Screenshot: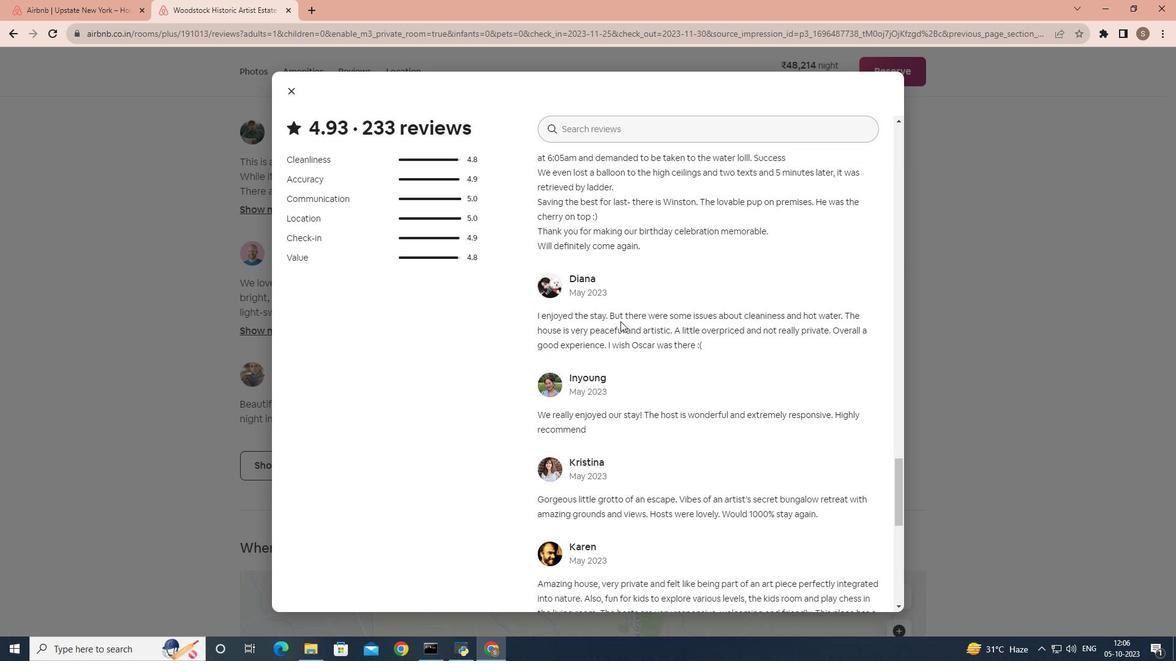 
Action: Mouse scrolled (620, 321) with delta (0, 0)
Screenshot: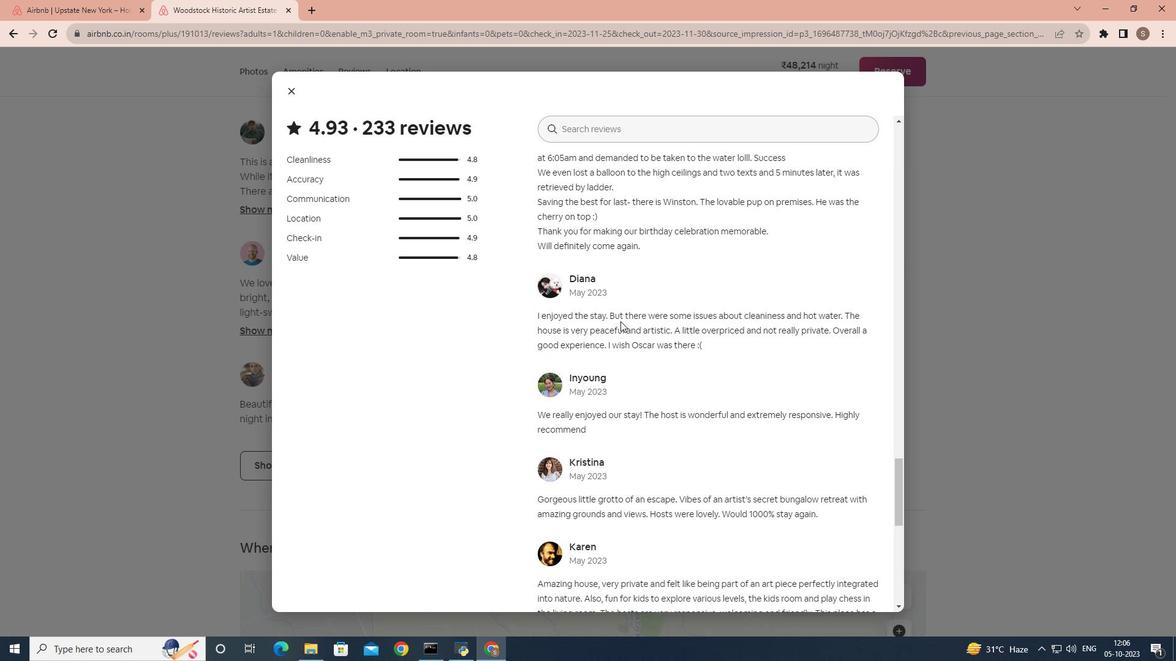 
Action: Mouse moved to (510, 351)
Screenshot: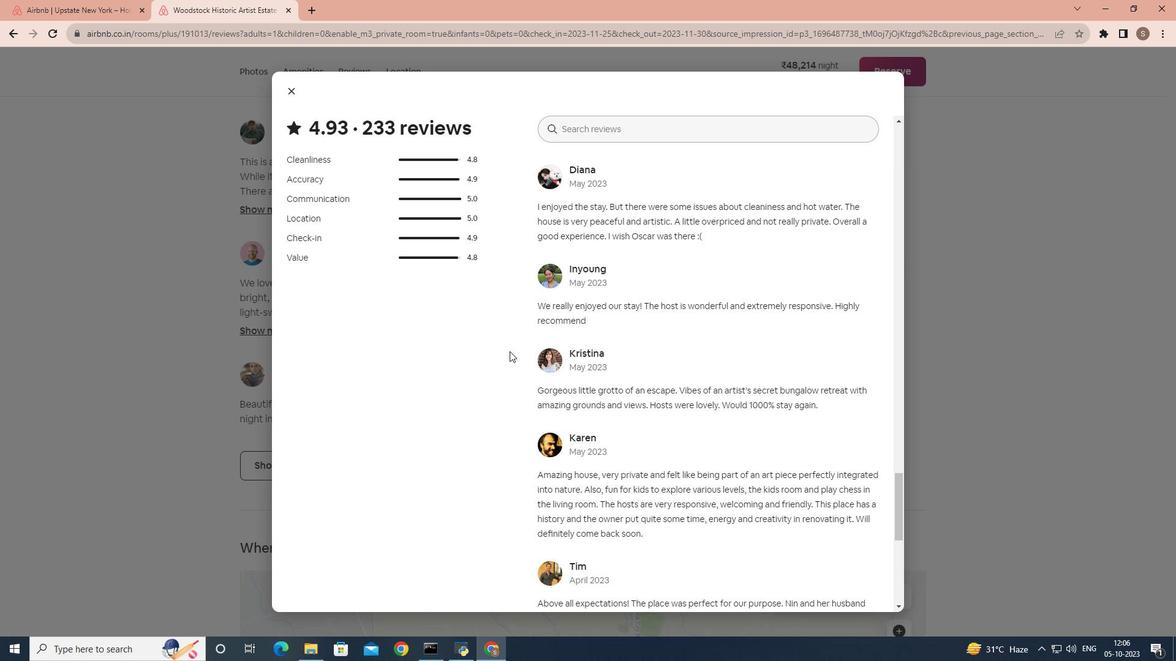 
Action: Mouse scrolled (510, 350) with delta (0, 0)
Screenshot: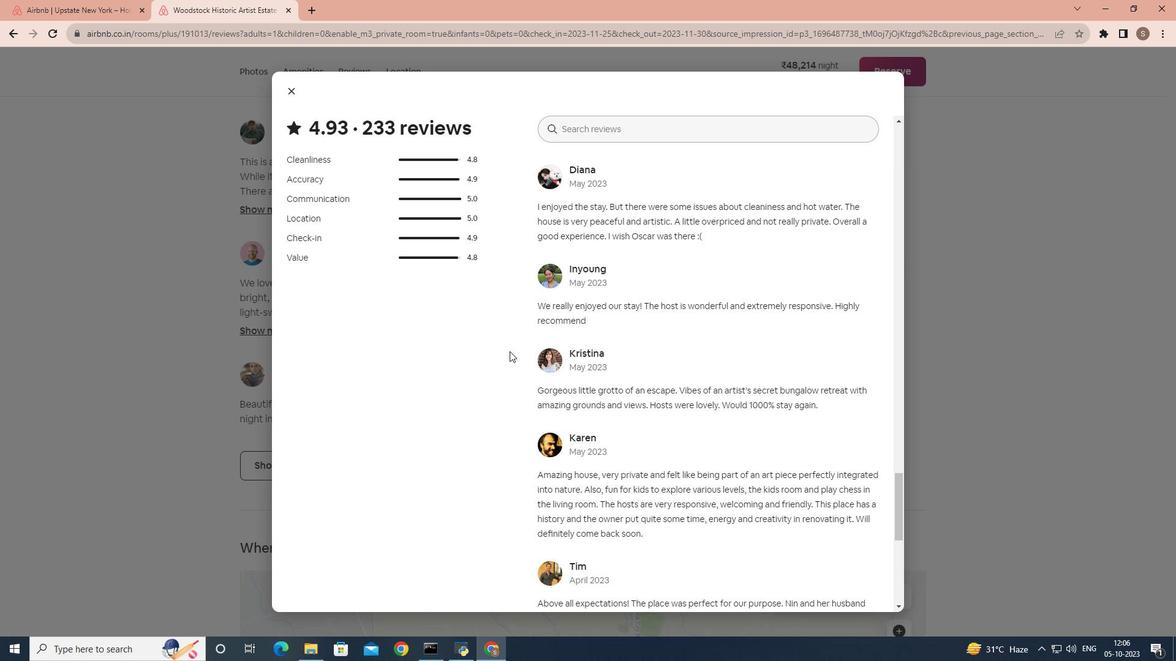 
Action: Mouse moved to (509, 351)
Screenshot: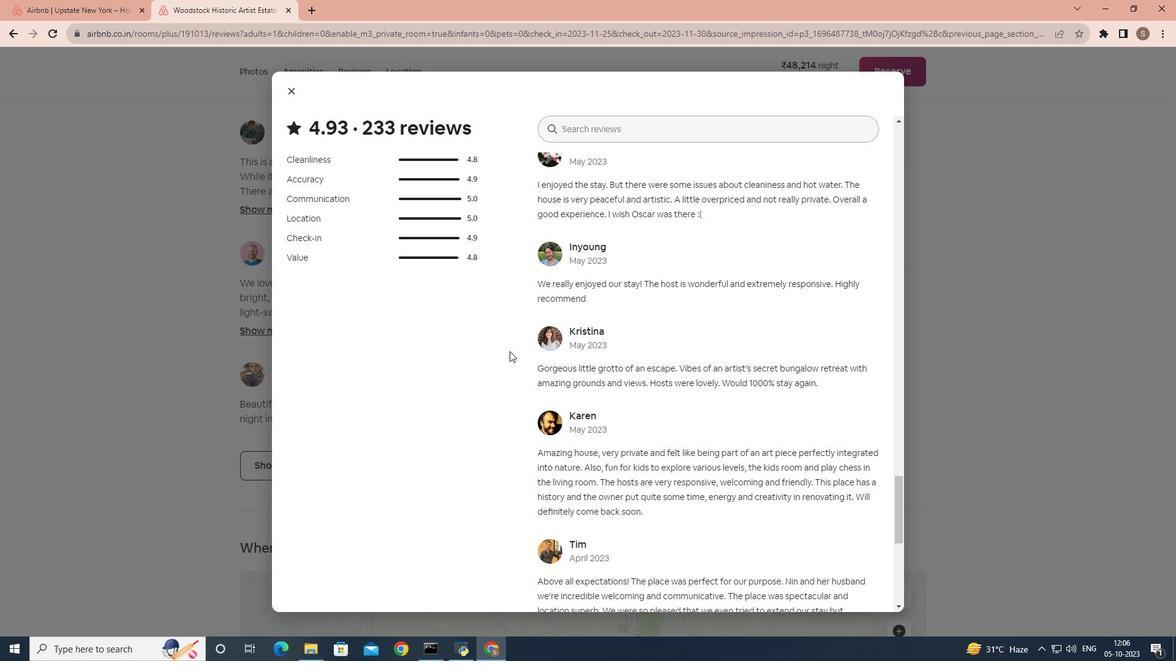 
Action: Mouse scrolled (509, 351) with delta (0, 0)
Screenshot: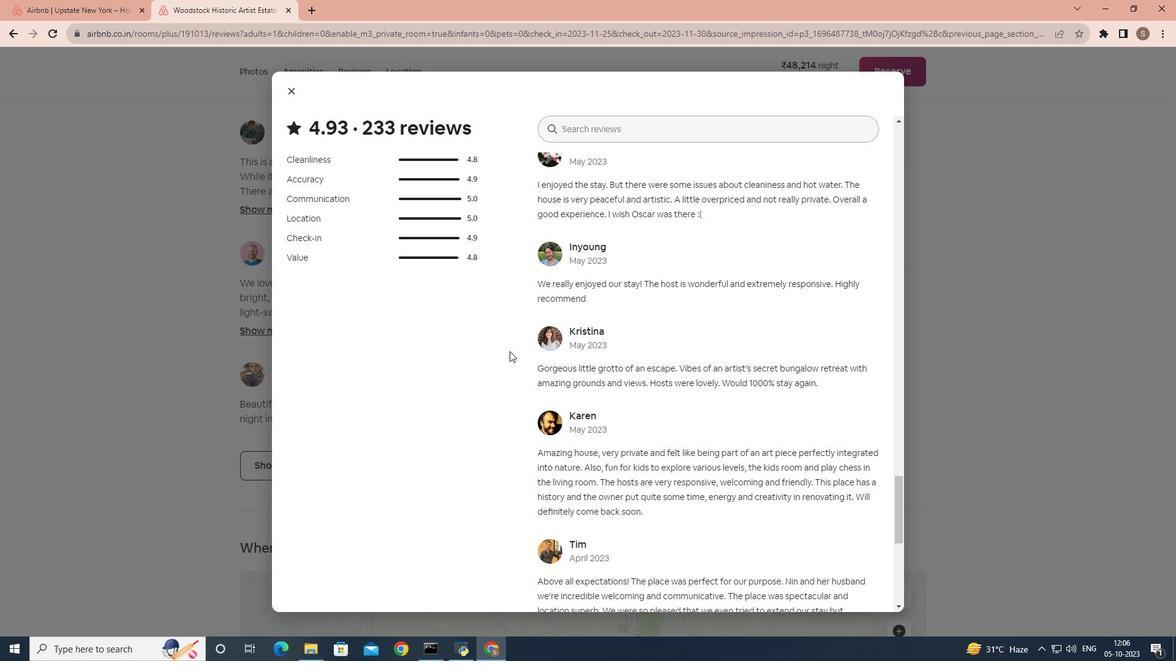 
Action: Mouse scrolled (509, 351) with delta (0, 0)
Screenshot: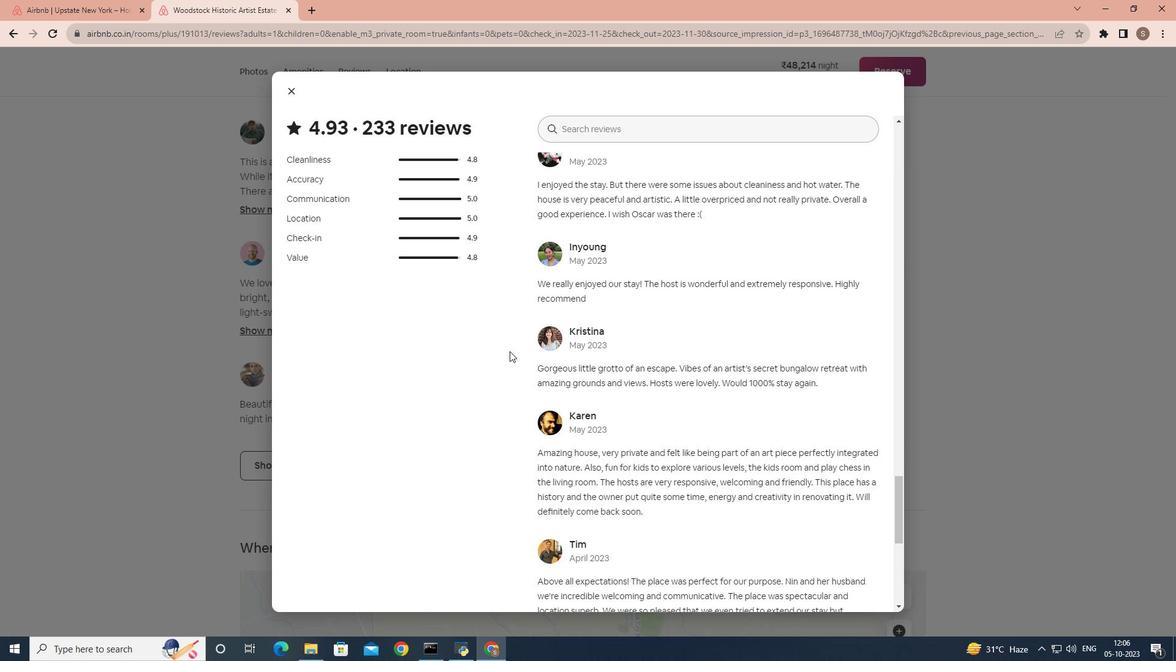 
Action: Mouse scrolled (509, 351) with delta (0, 0)
Screenshot: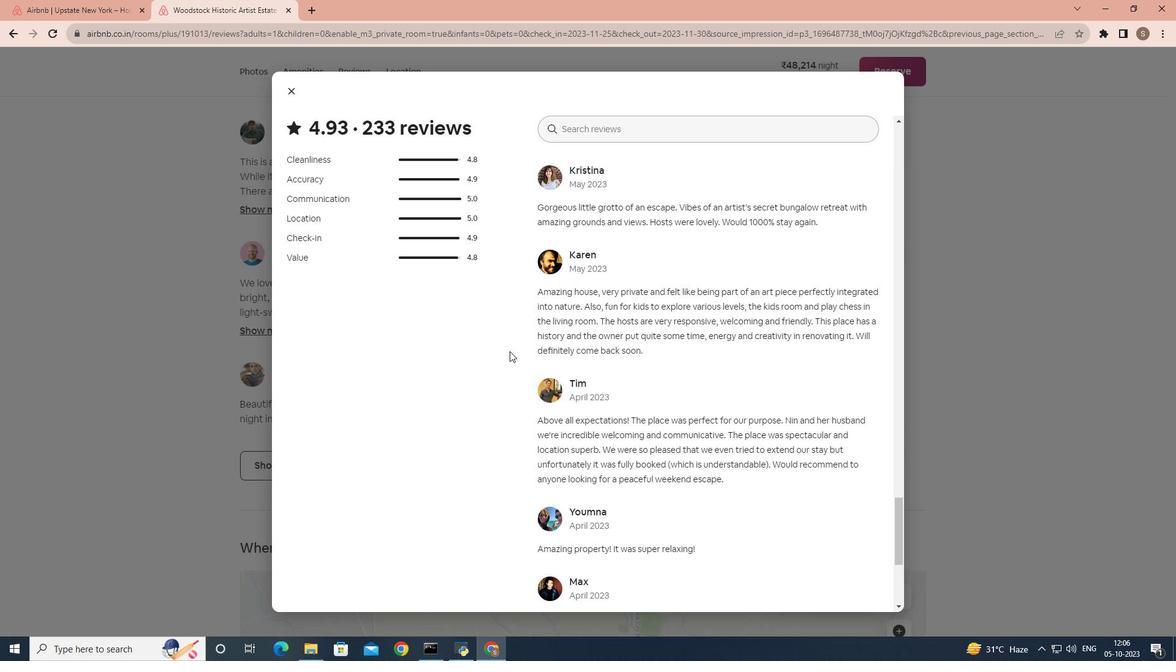 
Action: Mouse scrolled (509, 351) with delta (0, 0)
Screenshot: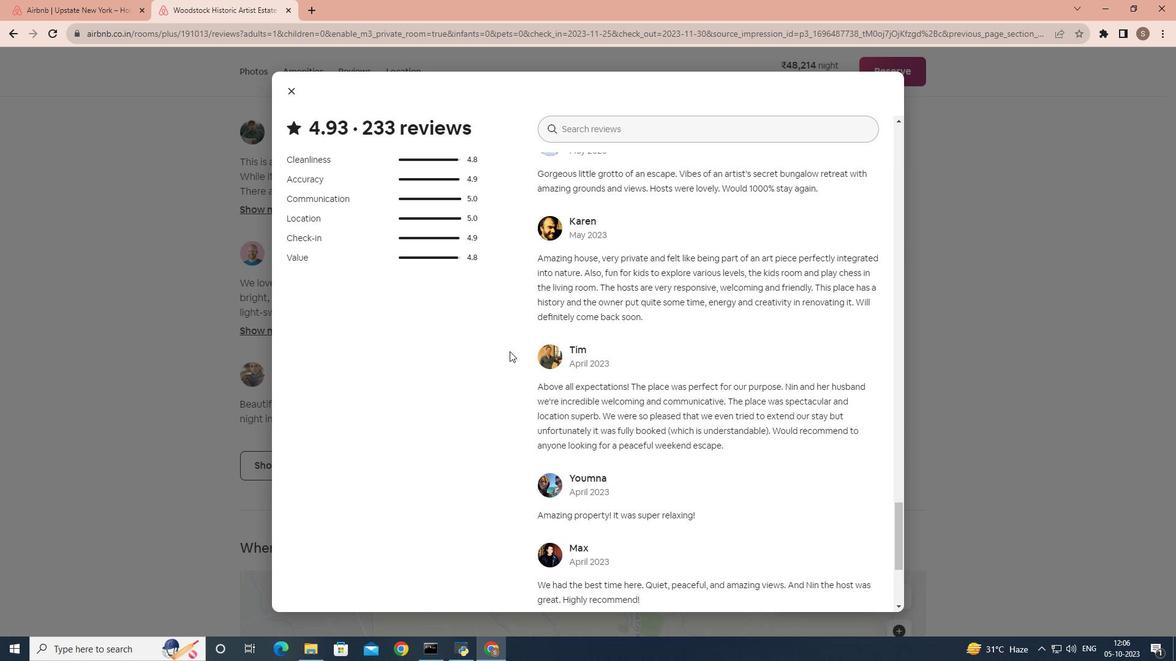 
Action: Mouse scrolled (509, 351) with delta (0, 0)
Screenshot: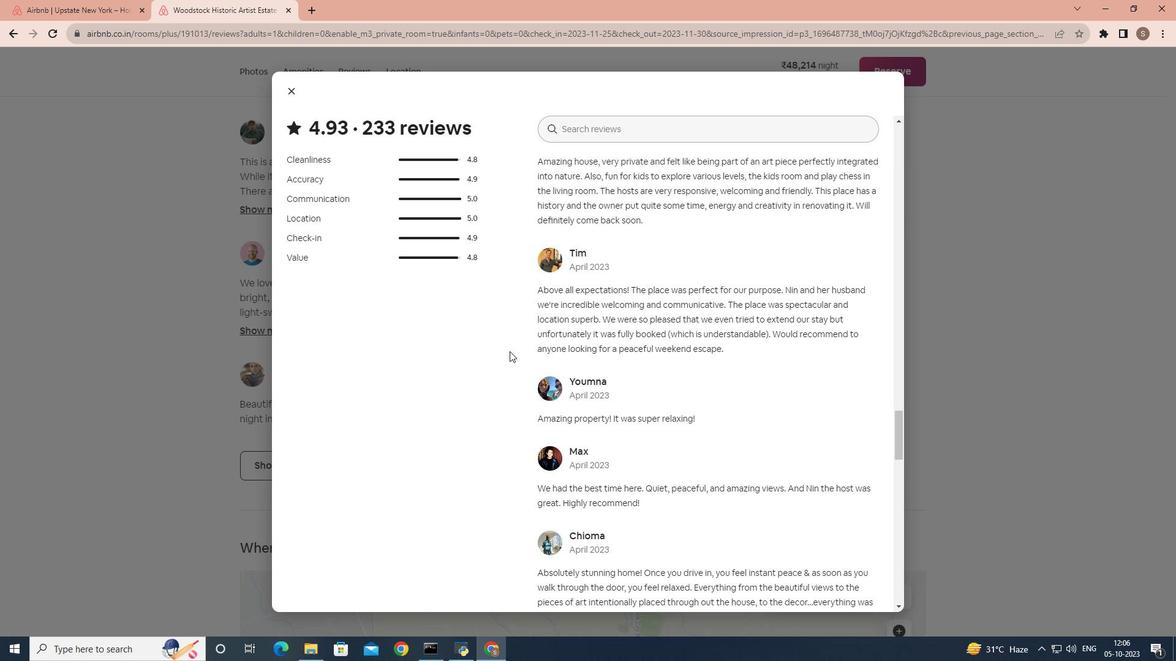 
Action: Mouse scrolled (509, 351) with delta (0, 0)
Screenshot: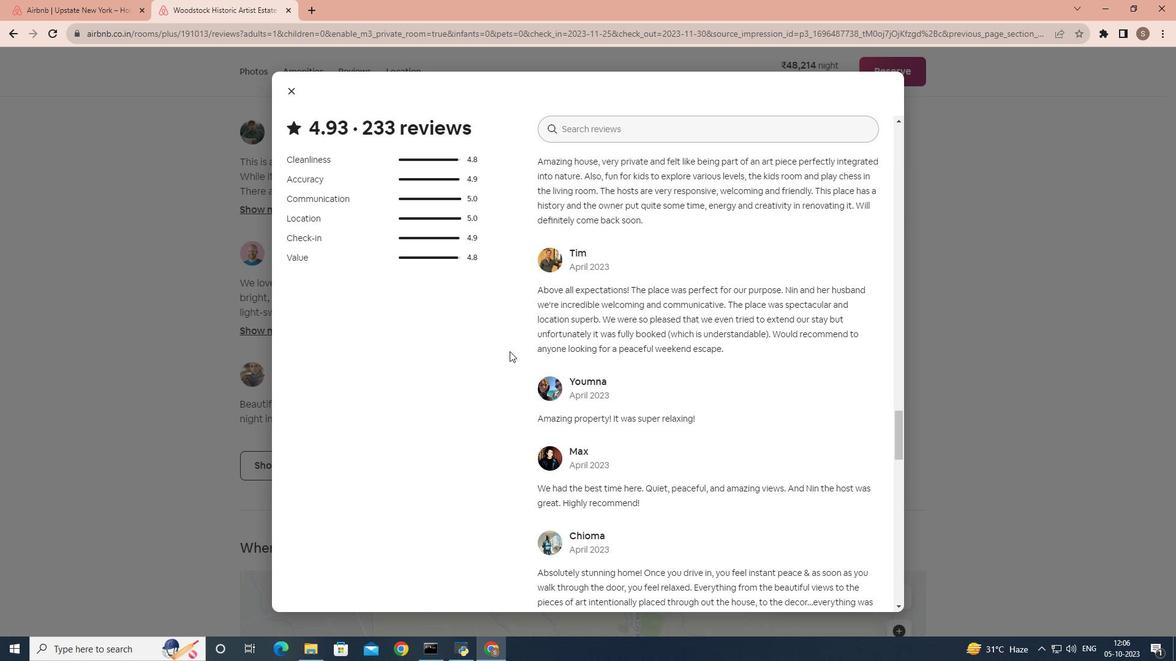 
Action: Mouse scrolled (509, 351) with delta (0, 0)
Screenshot: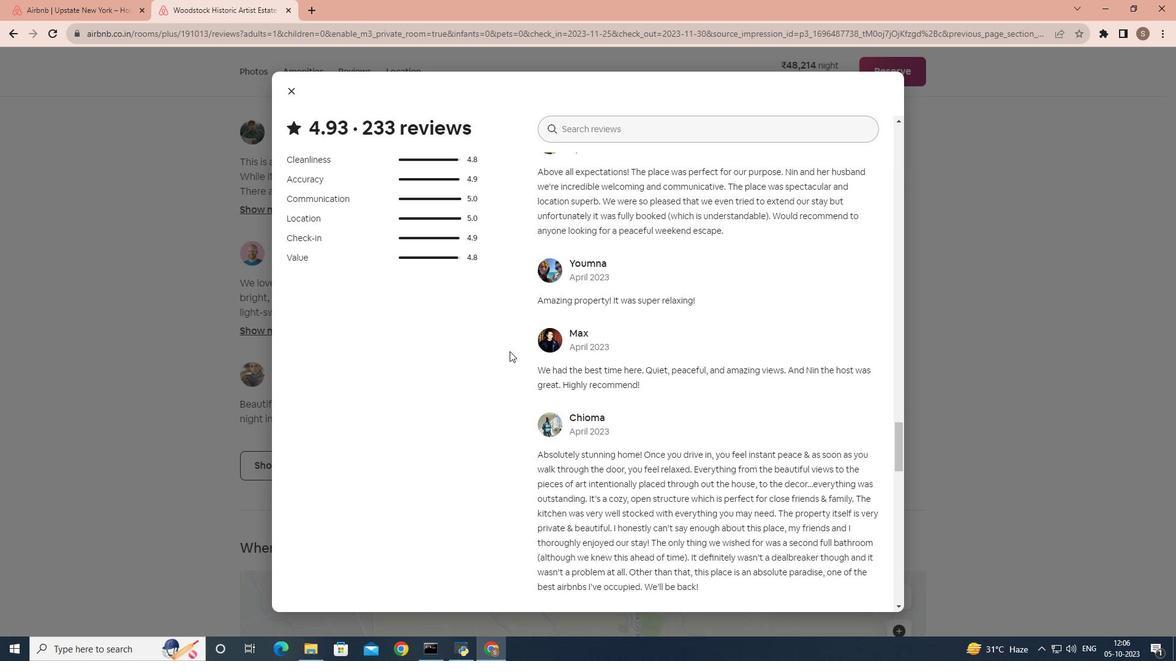 
Action: Mouse scrolled (509, 351) with delta (0, 0)
Screenshot: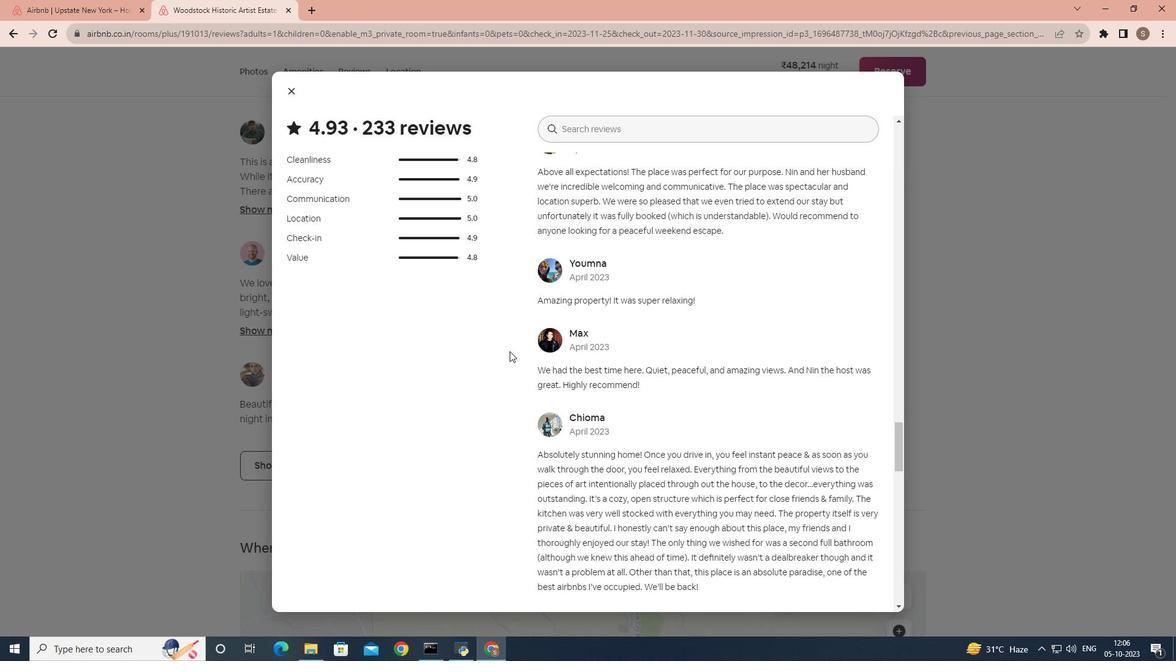 
Action: Mouse scrolled (509, 351) with delta (0, 0)
Screenshot: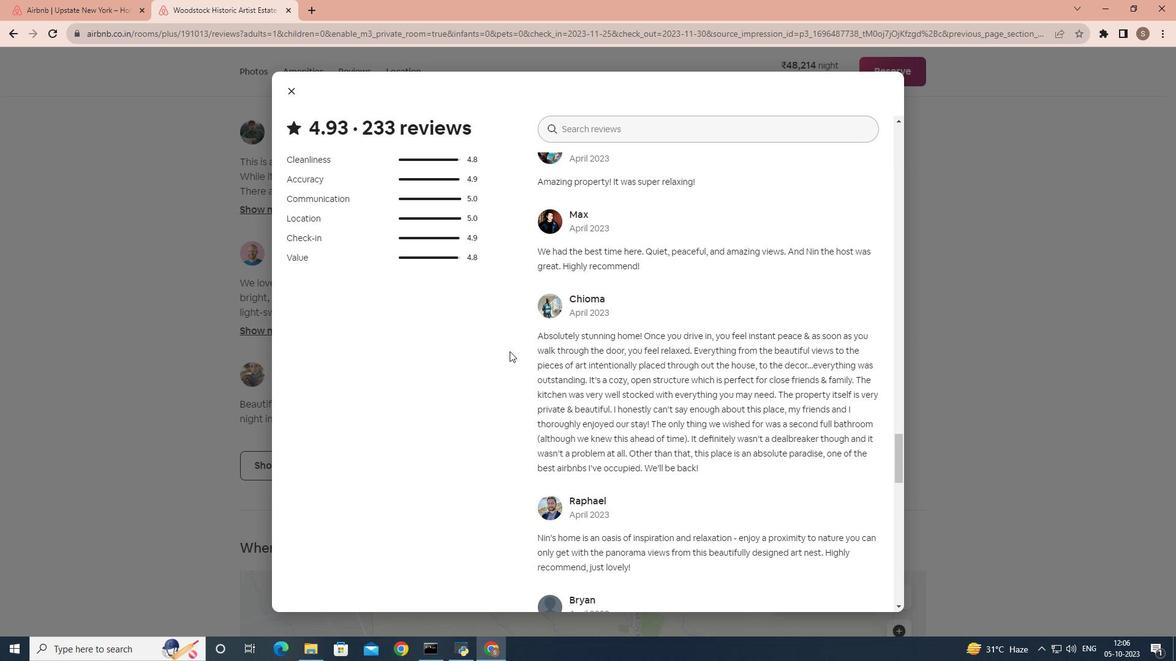 
Action: Mouse scrolled (509, 351) with delta (0, 0)
Screenshot: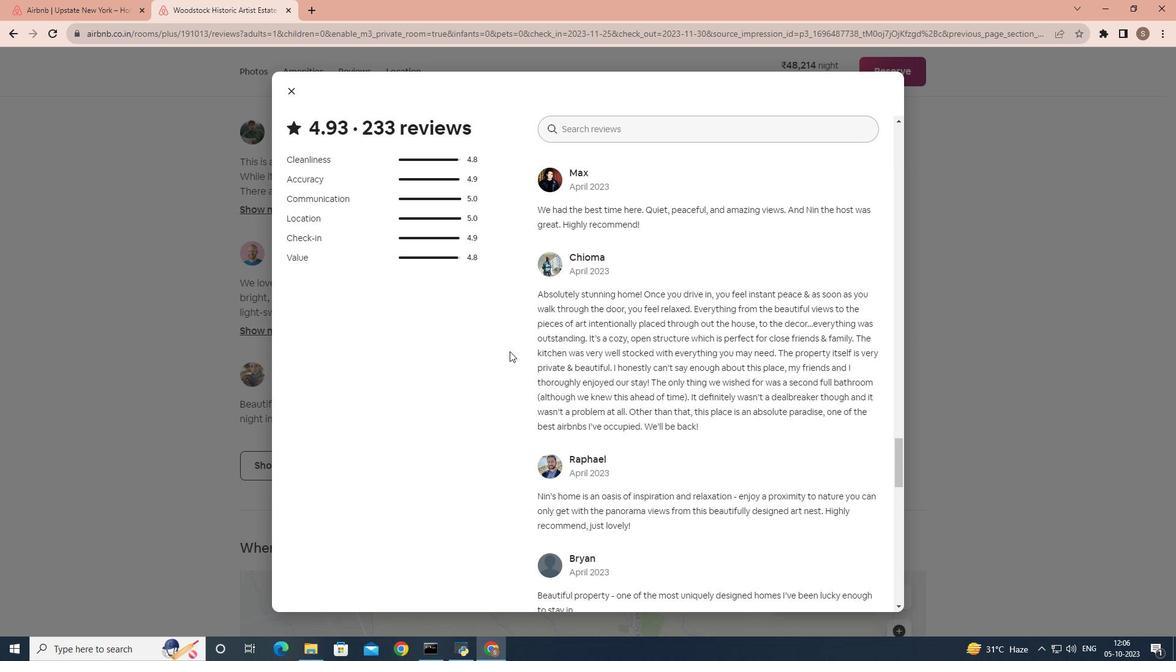 
Action: Mouse scrolled (509, 351) with delta (0, 0)
Screenshot: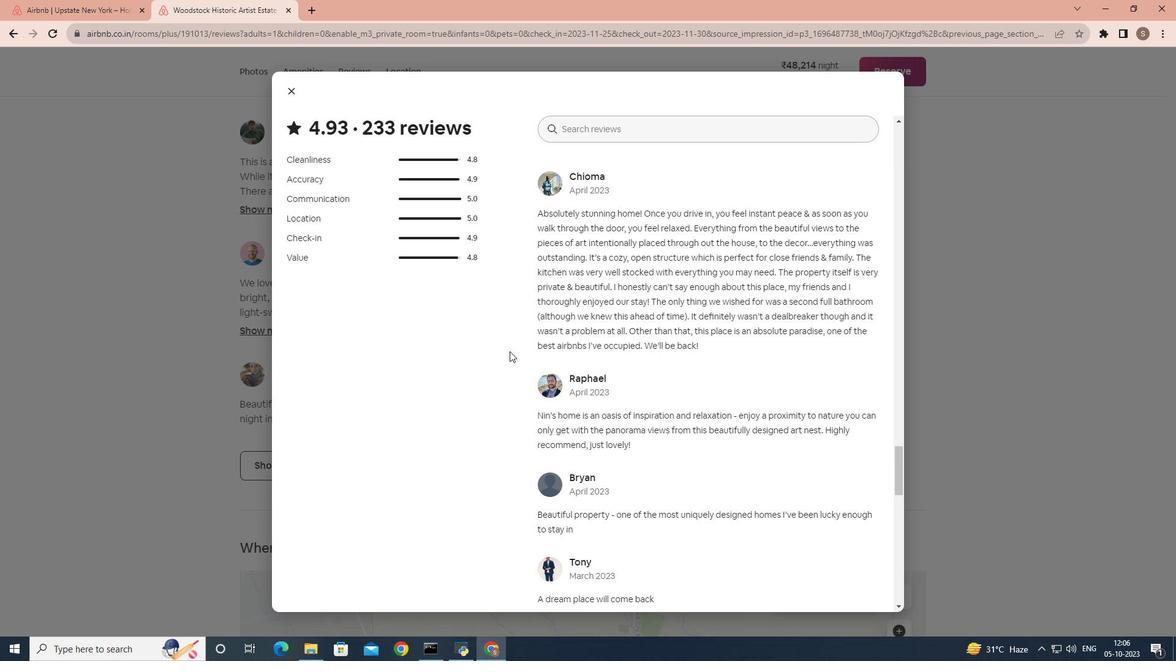 
Action: Mouse scrolled (509, 351) with delta (0, 0)
Screenshot: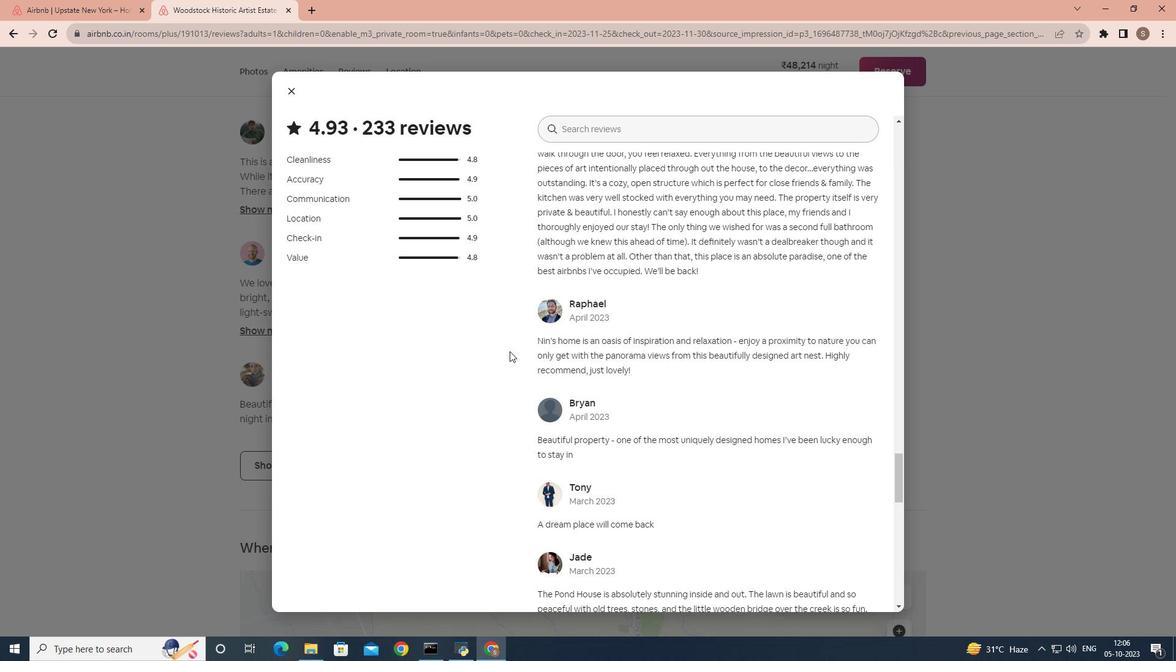 
Action: Mouse scrolled (509, 351) with delta (0, 0)
Screenshot: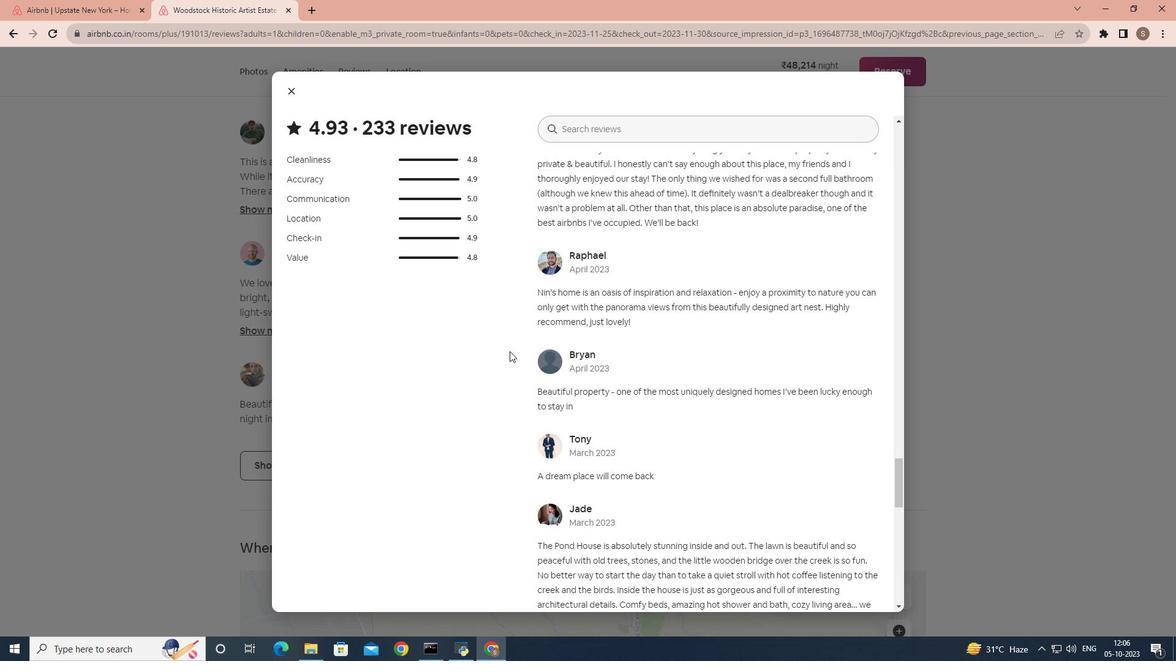 
Action: Mouse scrolled (509, 351) with delta (0, 0)
Screenshot: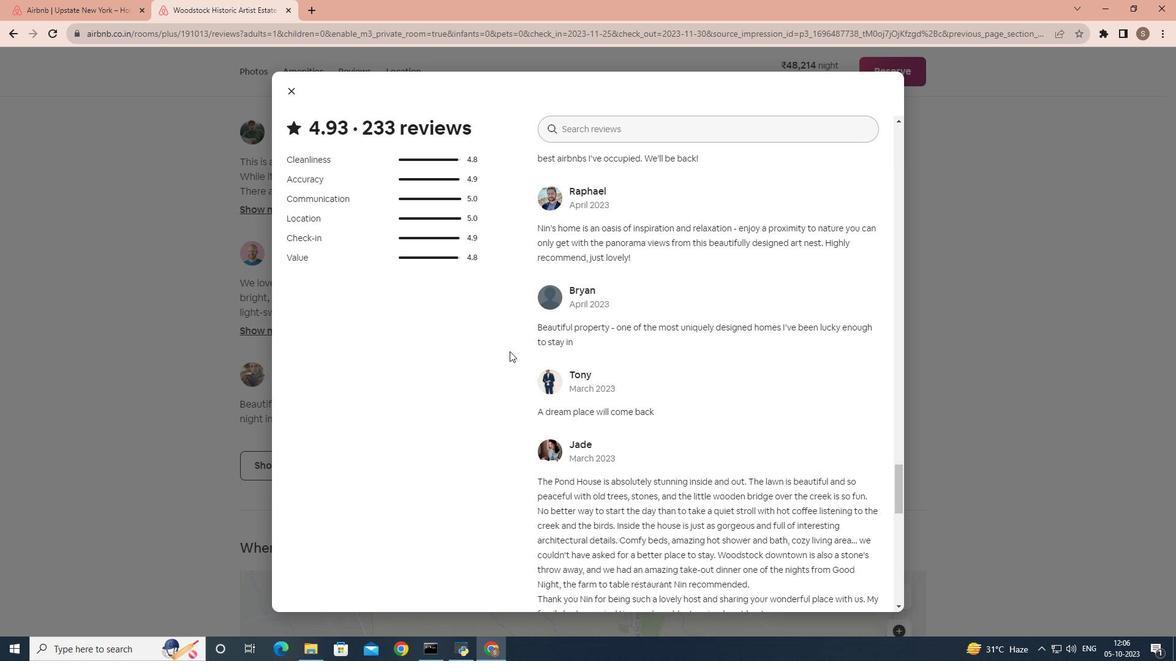 
Action: Mouse scrolled (509, 351) with delta (0, 0)
Screenshot: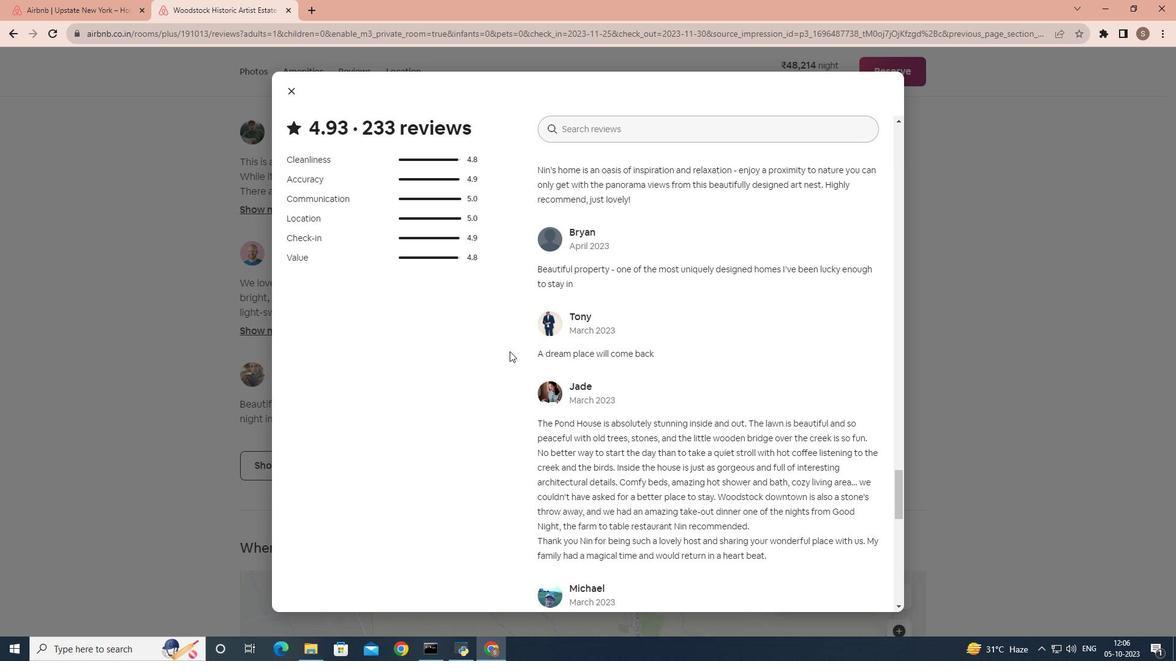 
Action: Mouse scrolled (509, 351) with delta (0, 0)
Screenshot: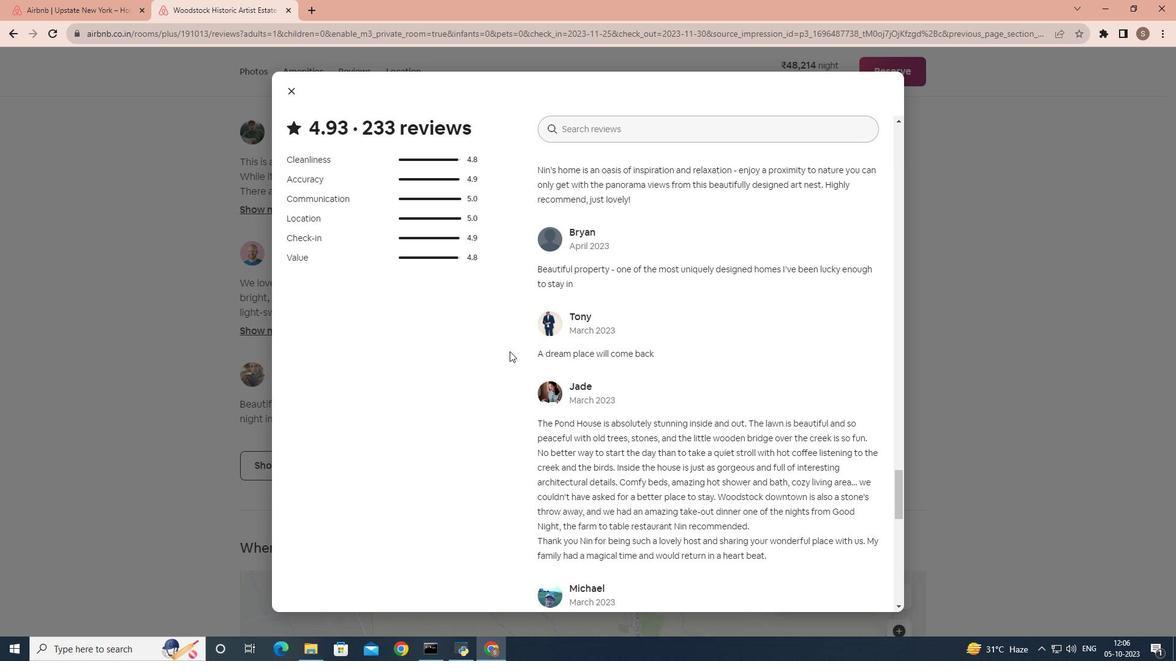 
Action: Mouse scrolled (509, 351) with delta (0, 0)
Screenshot: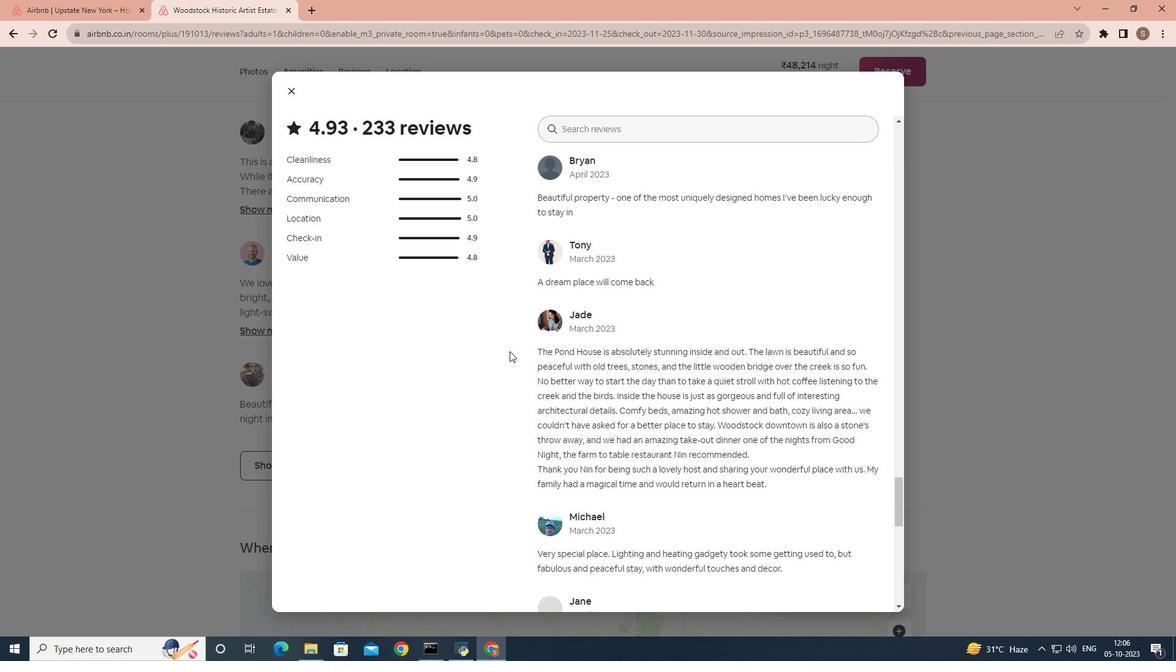 
Action: Mouse scrolled (509, 351) with delta (0, 0)
Screenshot: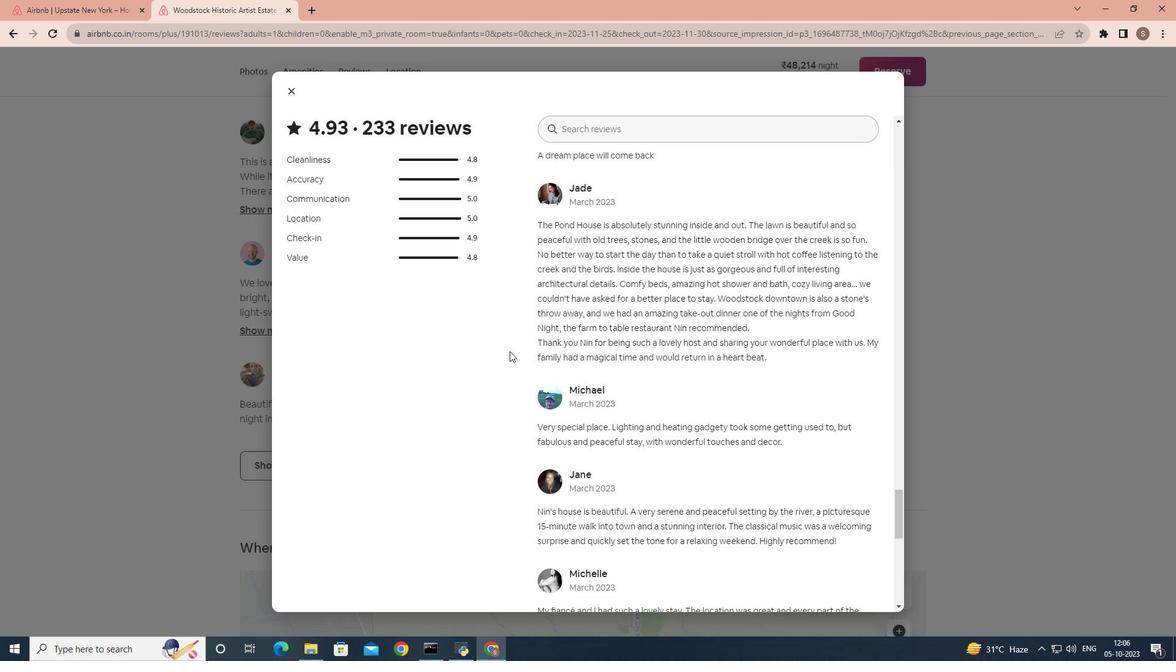 
Action: Mouse scrolled (509, 351) with delta (0, 0)
Screenshot: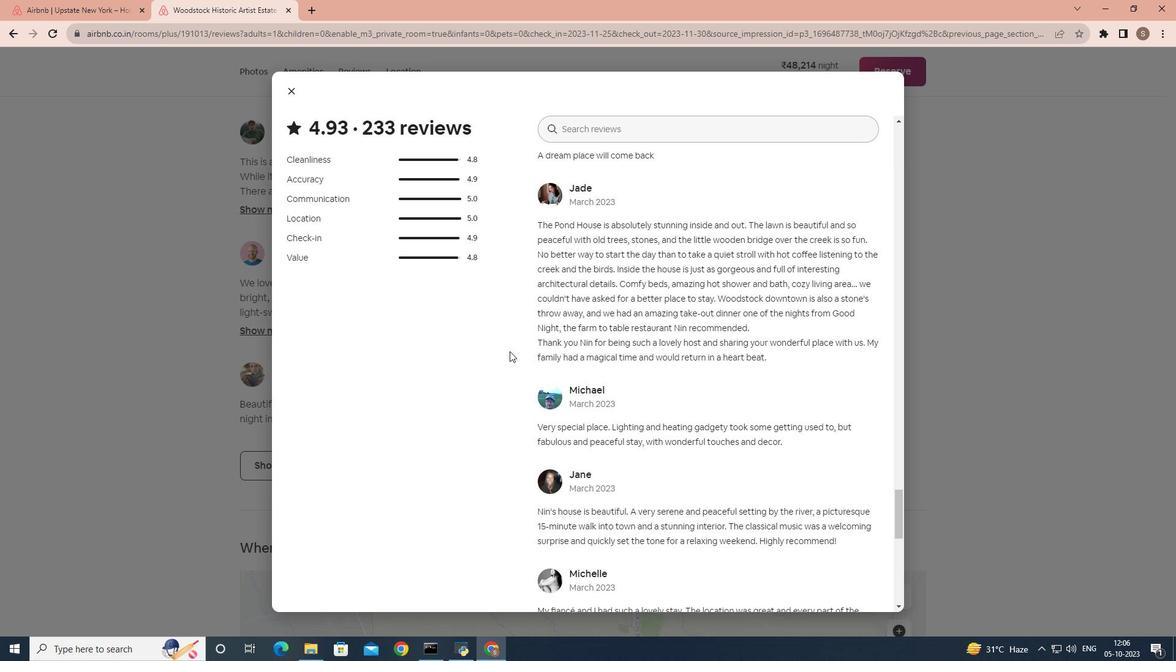 
Action: Mouse scrolled (509, 351) with delta (0, 0)
Screenshot: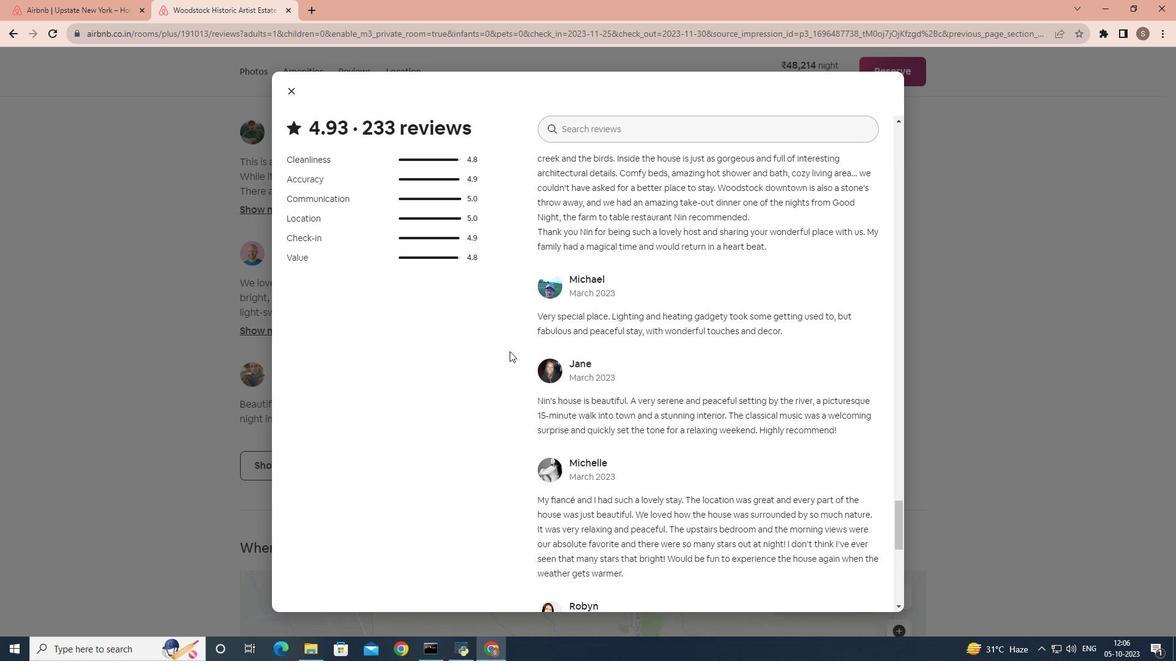 
Action: Mouse scrolled (509, 351) with delta (0, 0)
Screenshot: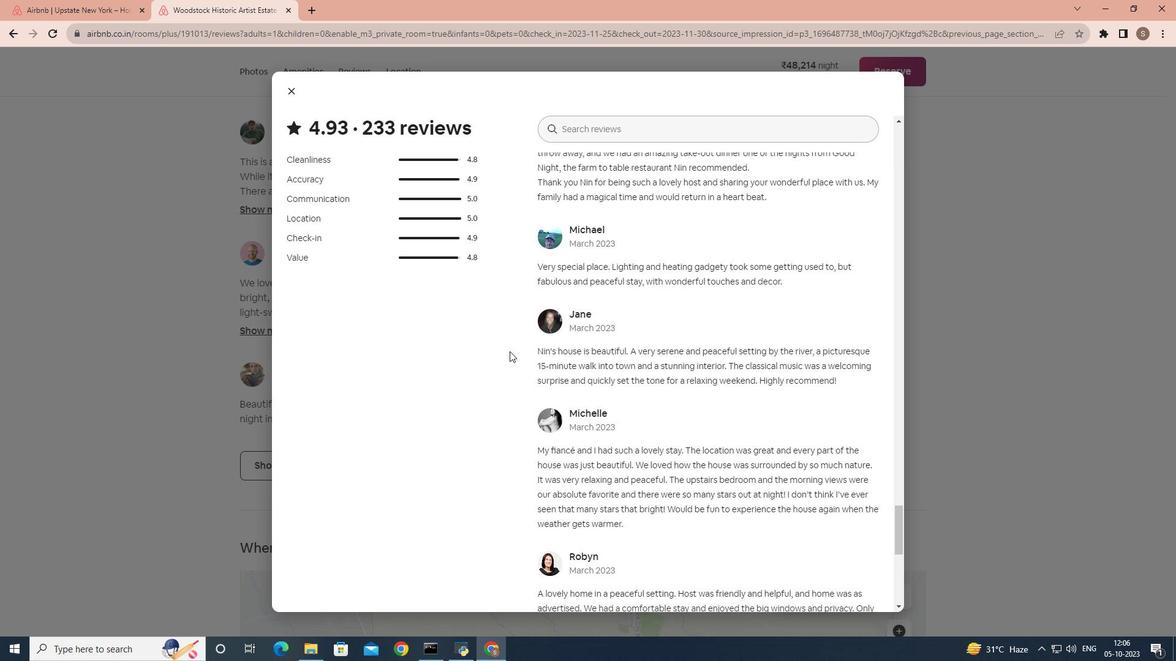 
Action: Mouse scrolled (509, 351) with delta (0, 0)
Screenshot: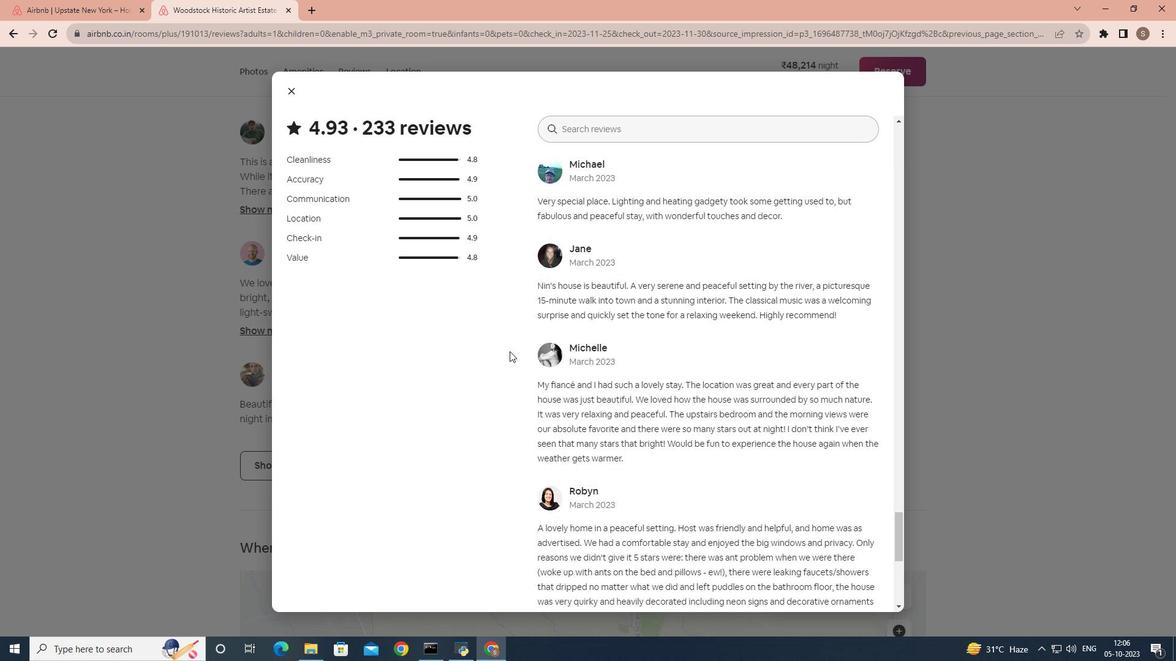 
Action: Mouse scrolled (509, 351) with delta (0, 0)
Screenshot: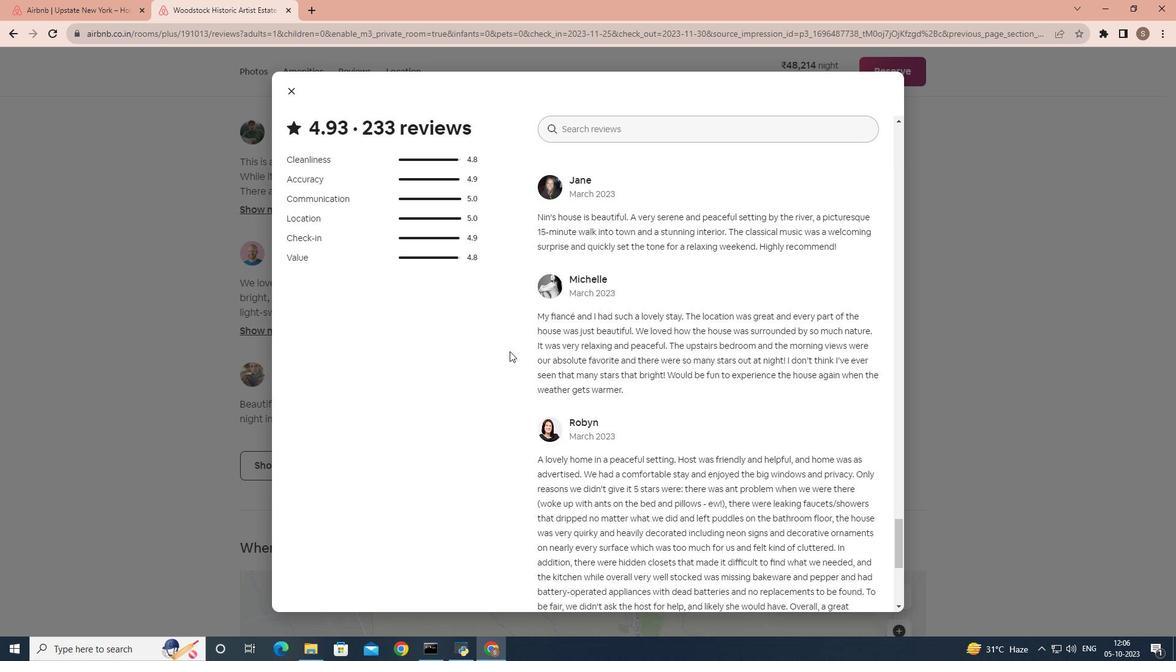
Action: Mouse scrolled (509, 351) with delta (0, 0)
Screenshot: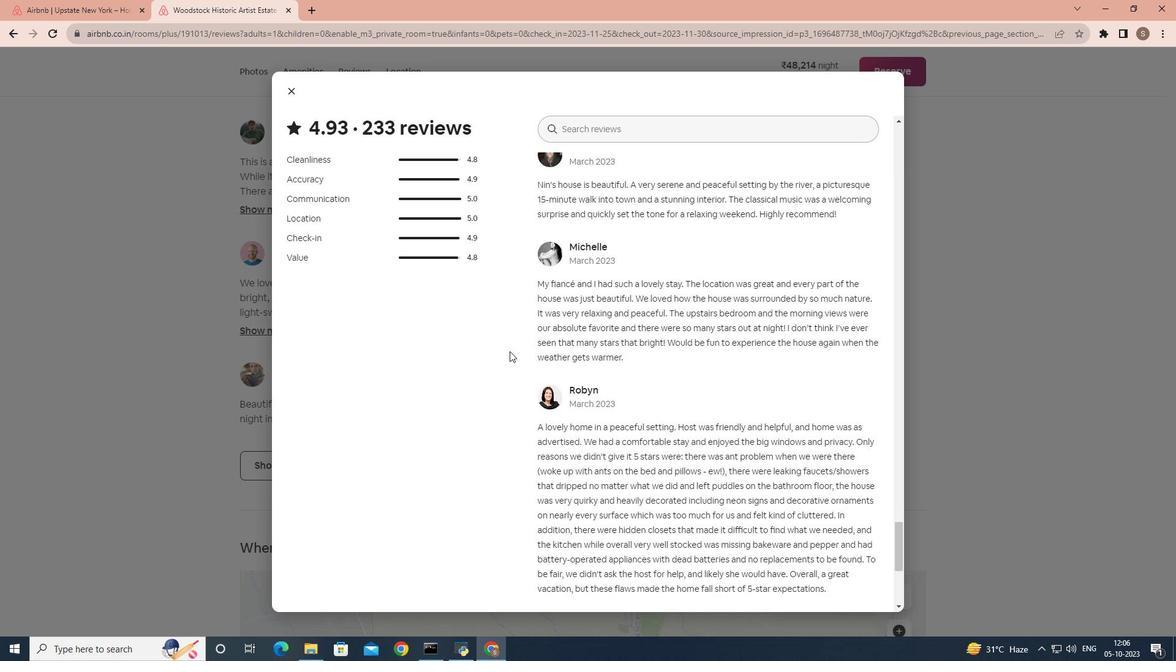 
Action: Mouse scrolled (509, 351) with delta (0, 0)
Screenshot: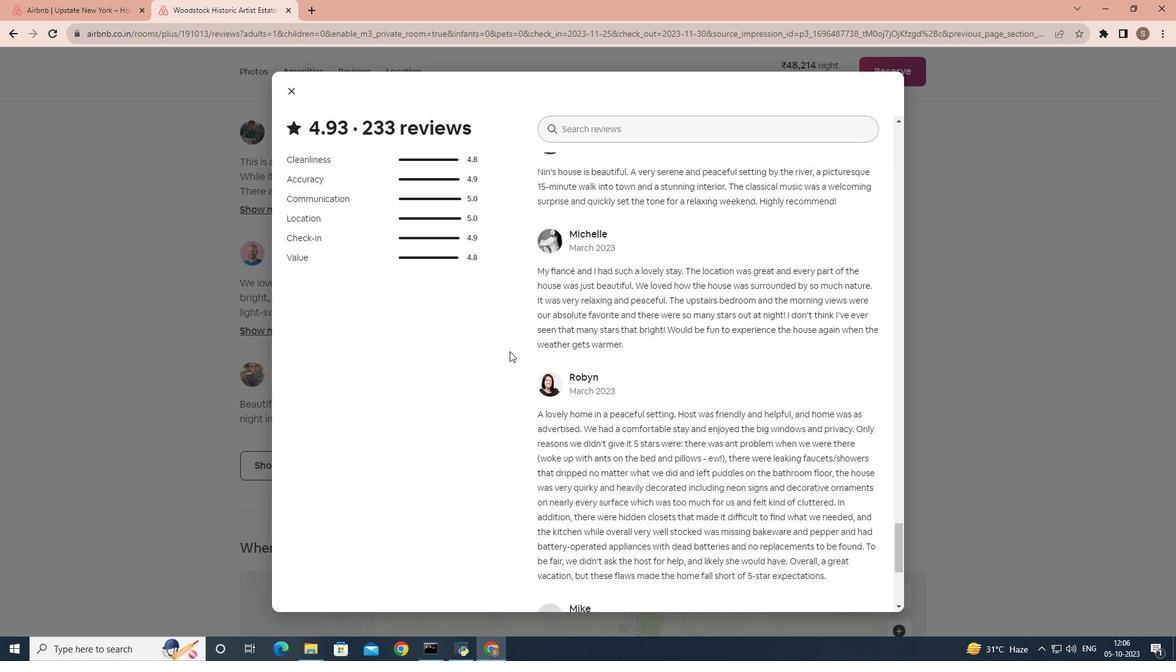 
Action: Mouse scrolled (509, 351) with delta (0, 0)
Screenshot: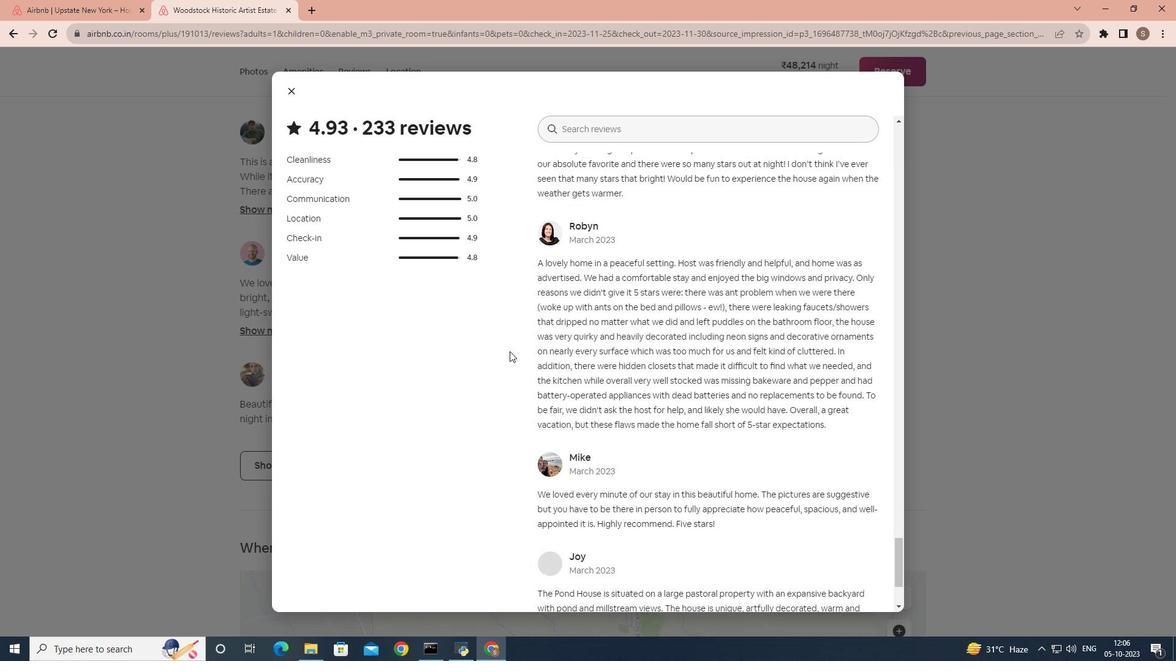
Action: Mouse scrolled (509, 351) with delta (0, 0)
Screenshot: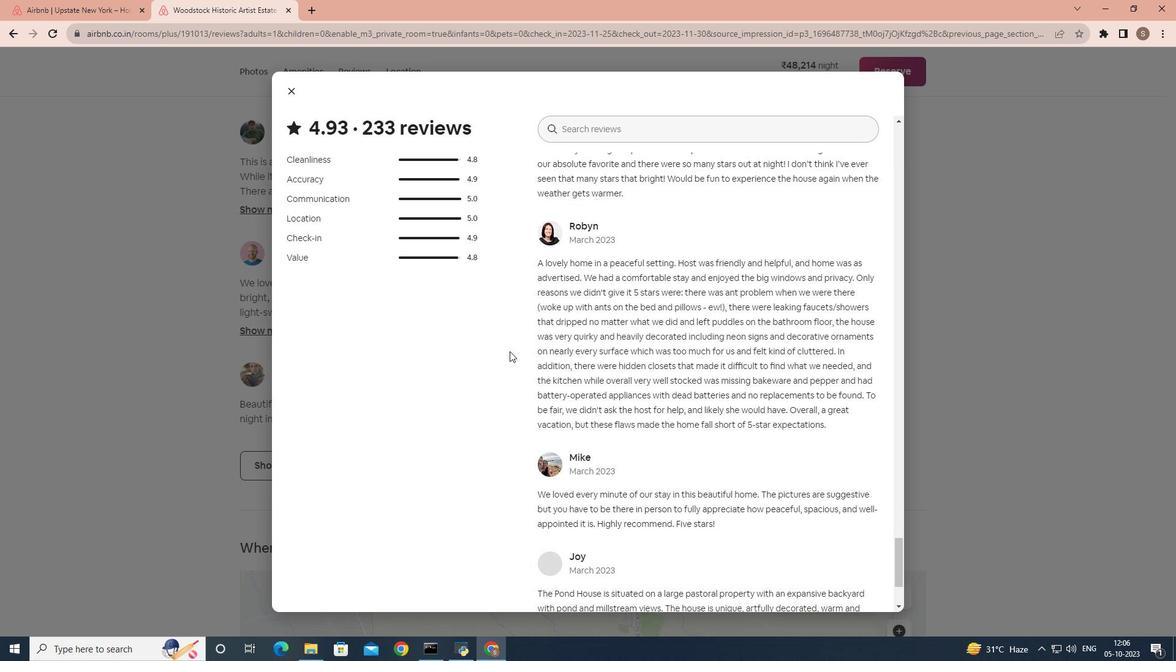 
Action: Mouse scrolled (509, 351) with delta (0, 0)
Screenshot: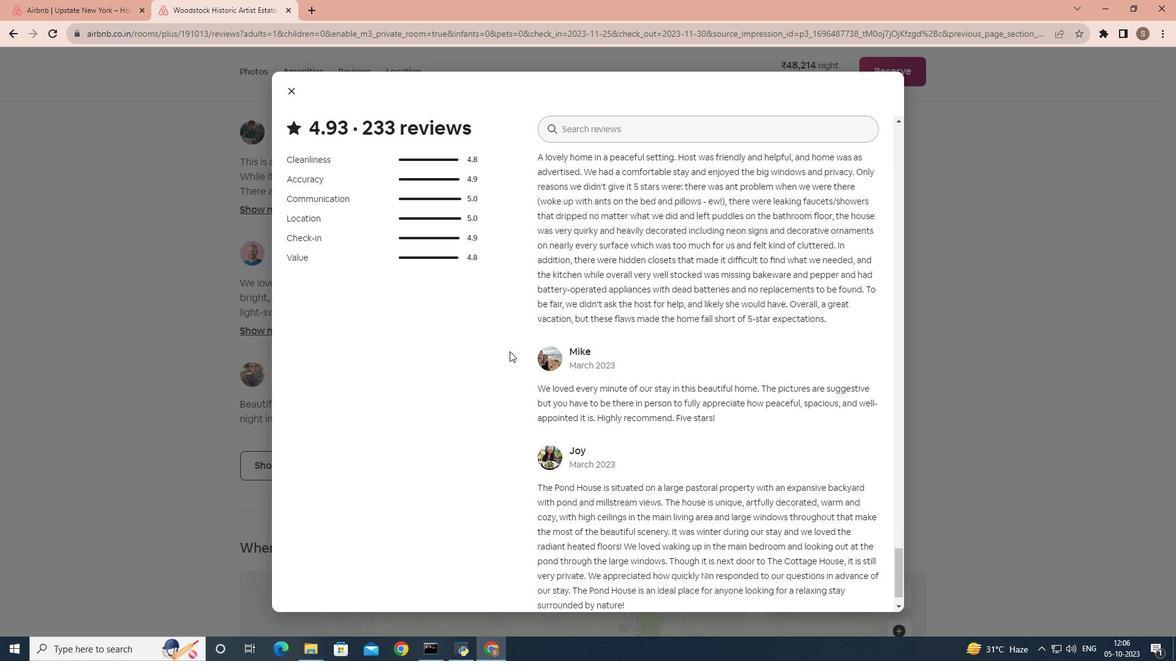 
Action: Mouse scrolled (509, 351) with delta (0, 0)
Screenshot: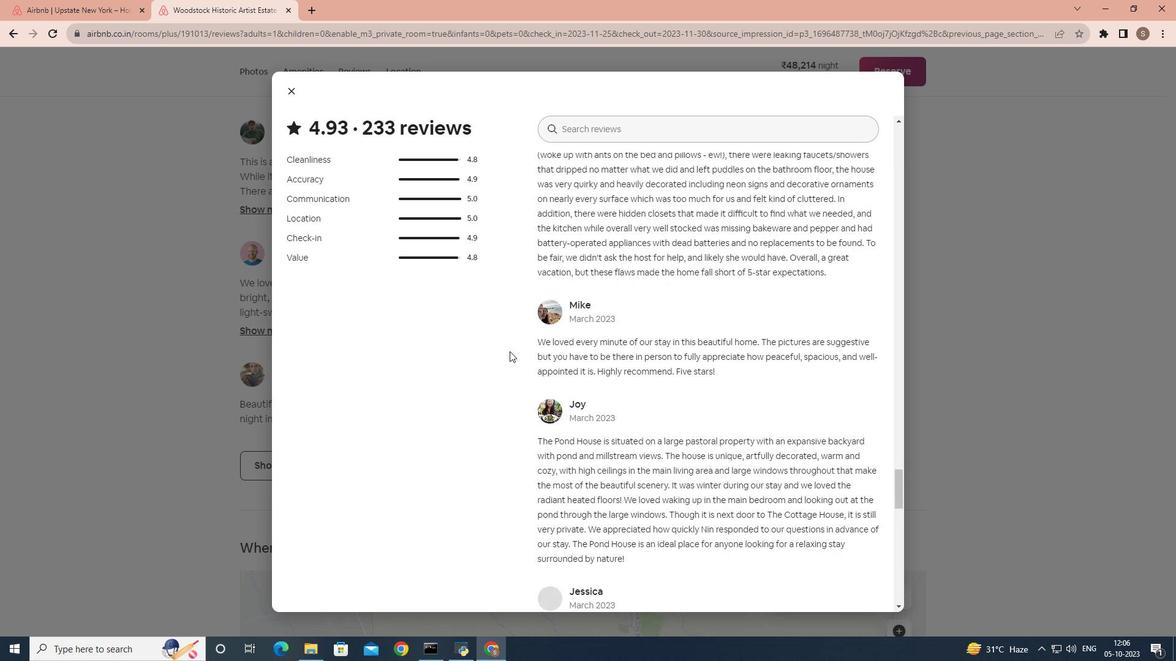 
Action: Mouse scrolled (509, 351) with delta (0, 0)
Screenshot: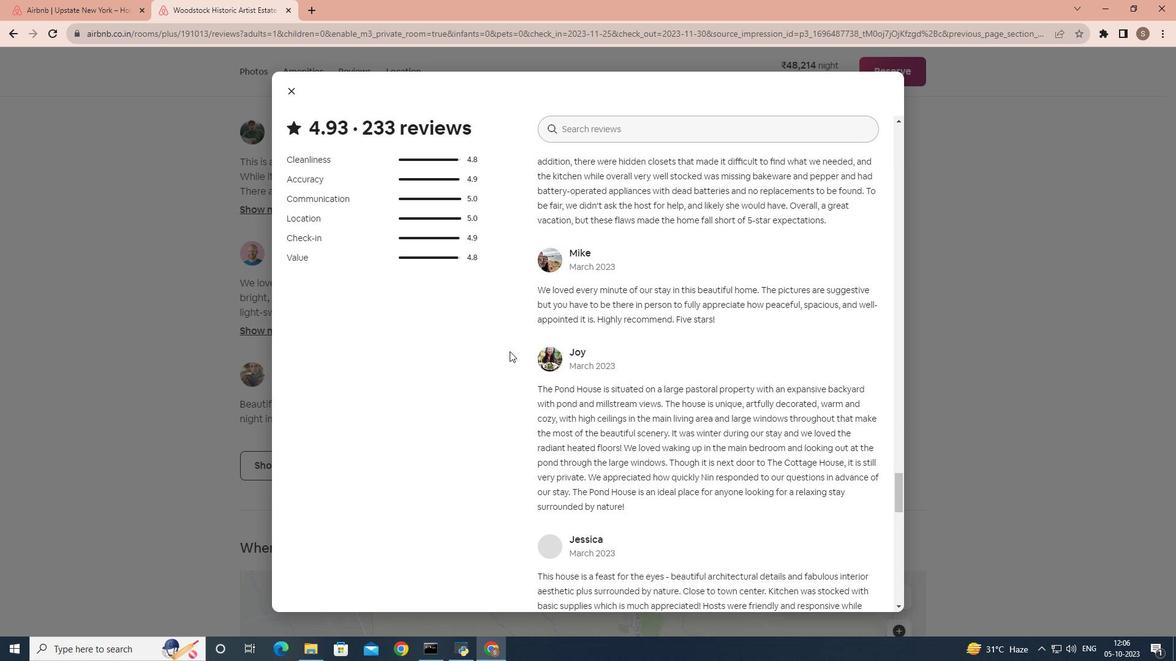 
Action: Mouse scrolled (509, 351) with delta (0, 0)
Screenshot: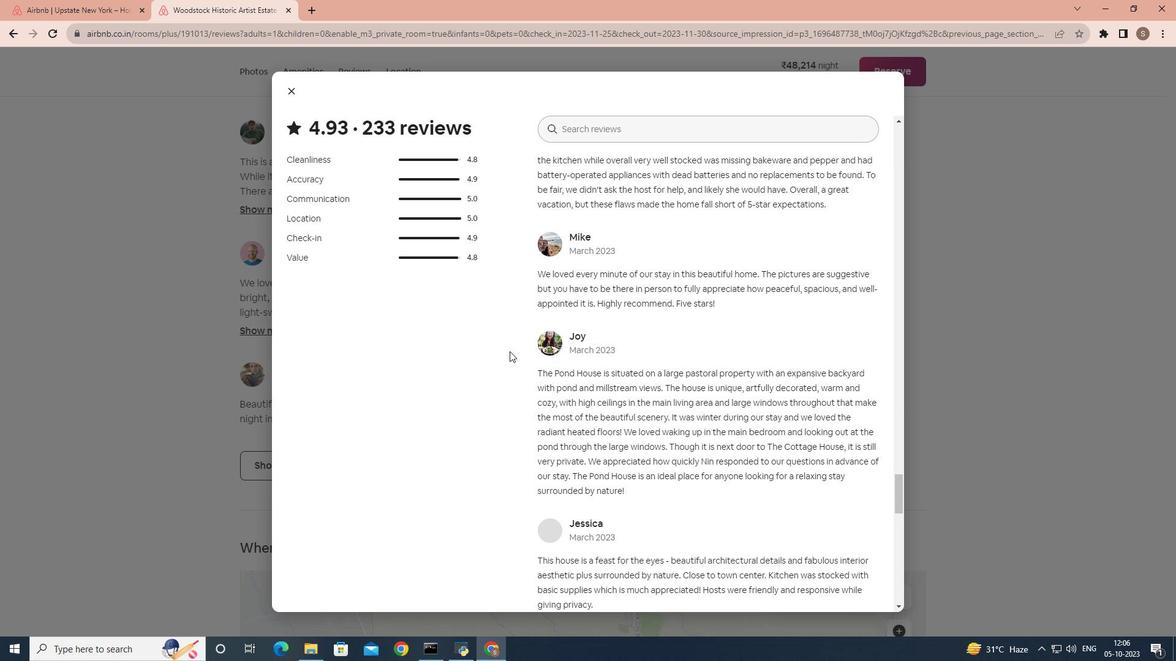 
Action: Mouse scrolled (509, 351) with delta (0, 0)
Screenshot: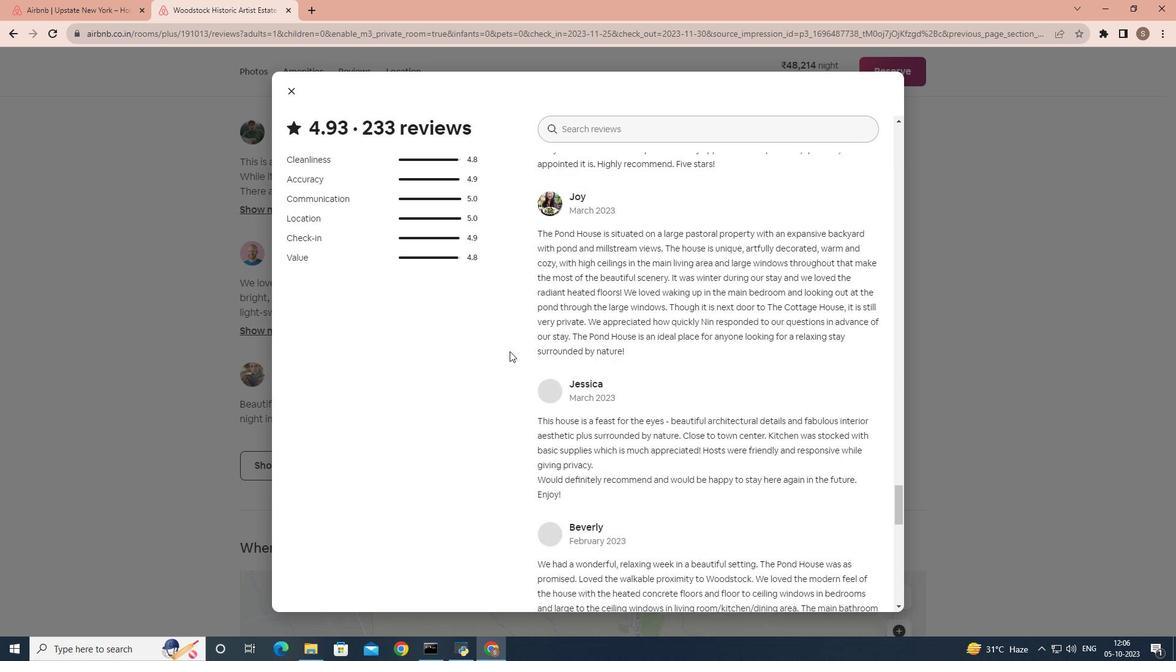 
Action: Mouse scrolled (509, 351) with delta (0, 0)
Screenshot: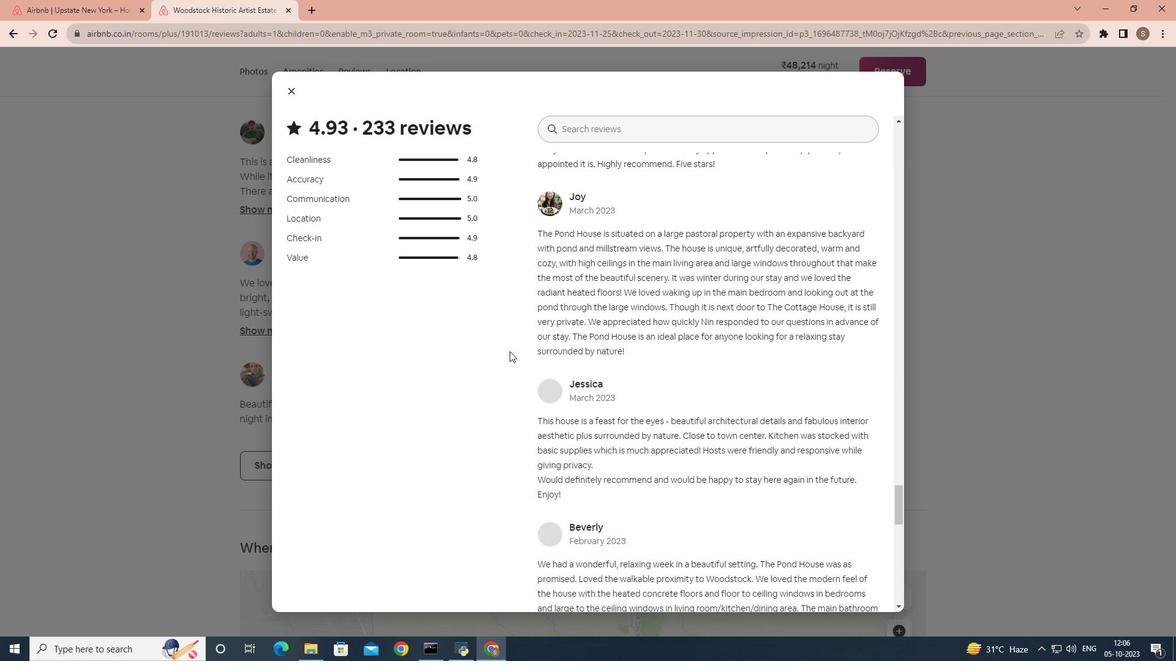 
Action: Mouse scrolled (509, 351) with delta (0, 0)
Screenshot: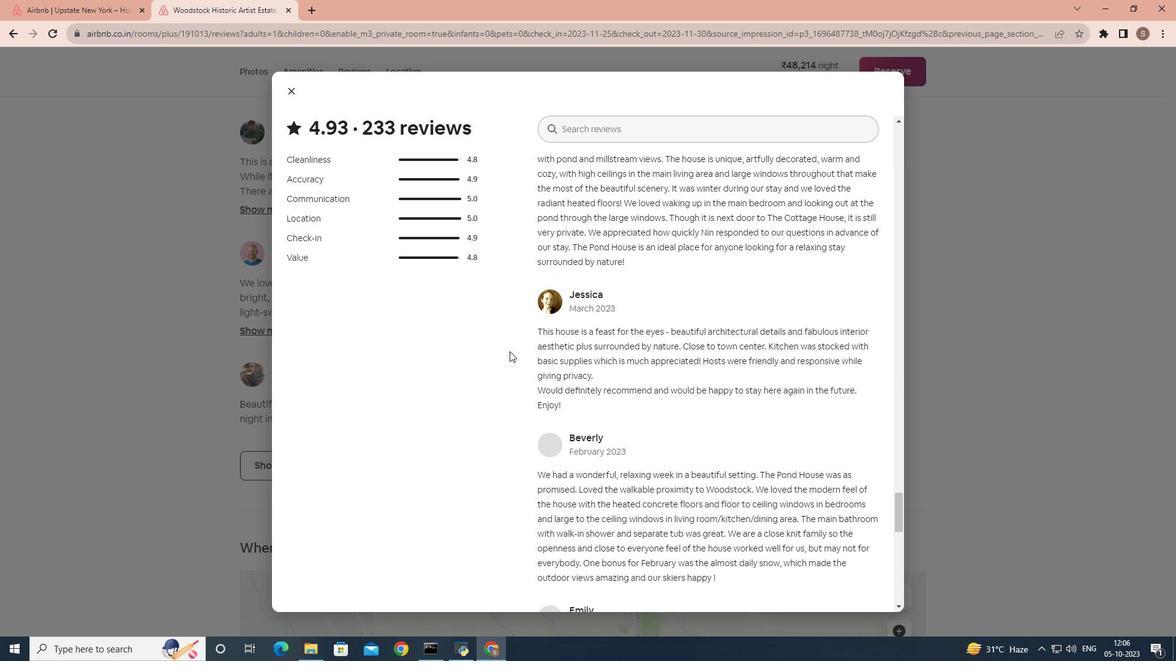 
Action: Mouse scrolled (509, 351) with delta (0, 0)
Screenshot: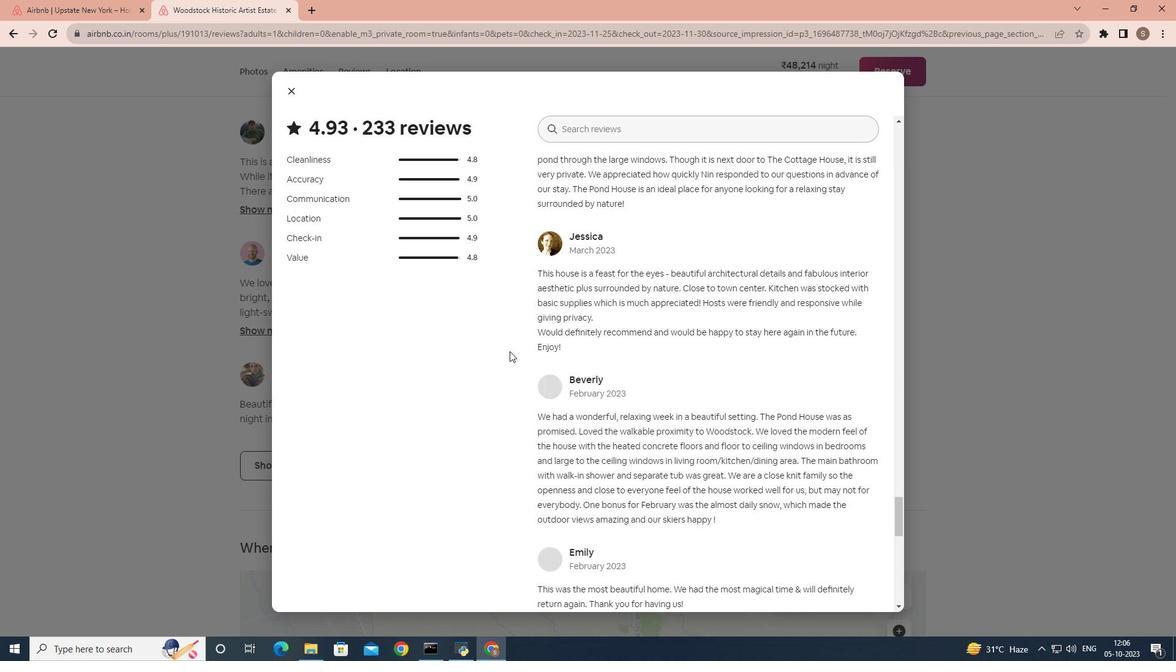 
Action: Mouse scrolled (509, 351) with delta (0, 0)
Screenshot: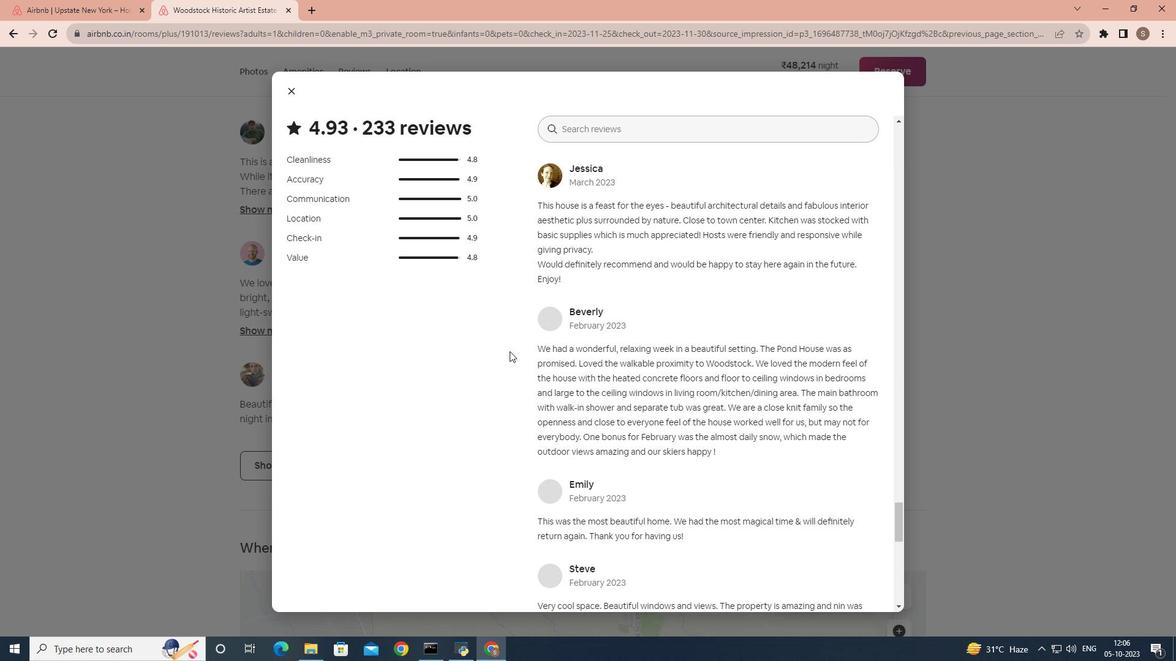 
Action: Mouse scrolled (509, 351) with delta (0, 0)
Screenshot: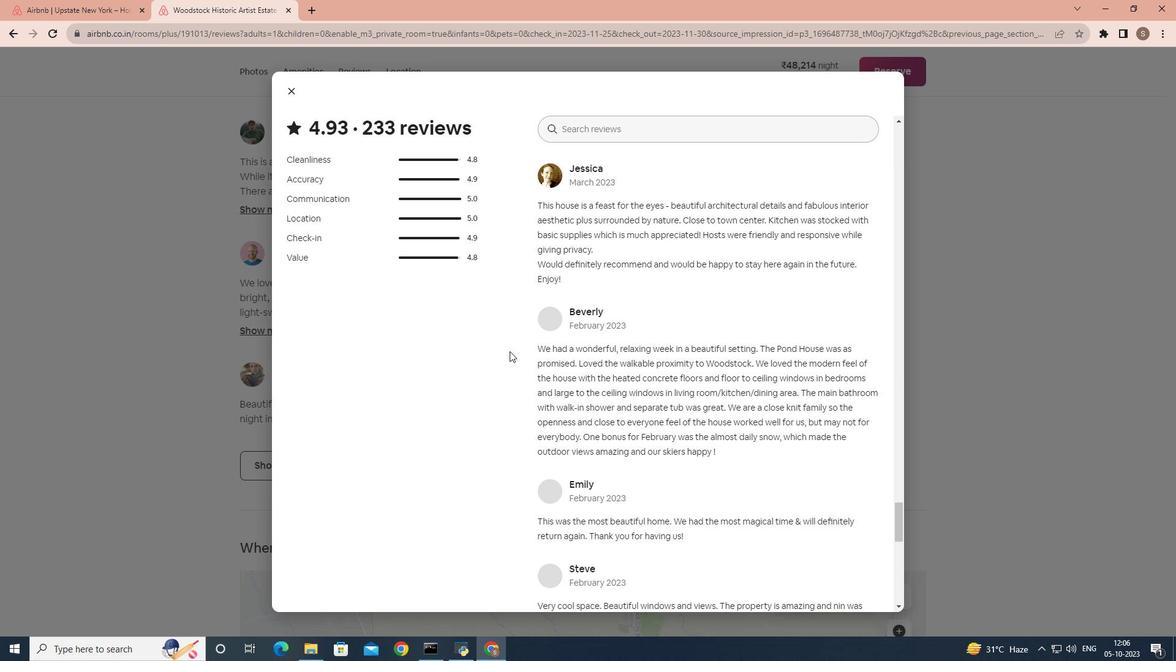 
Action: Mouse scrolled (509, 351) with delta (0, 0)
Screenshot: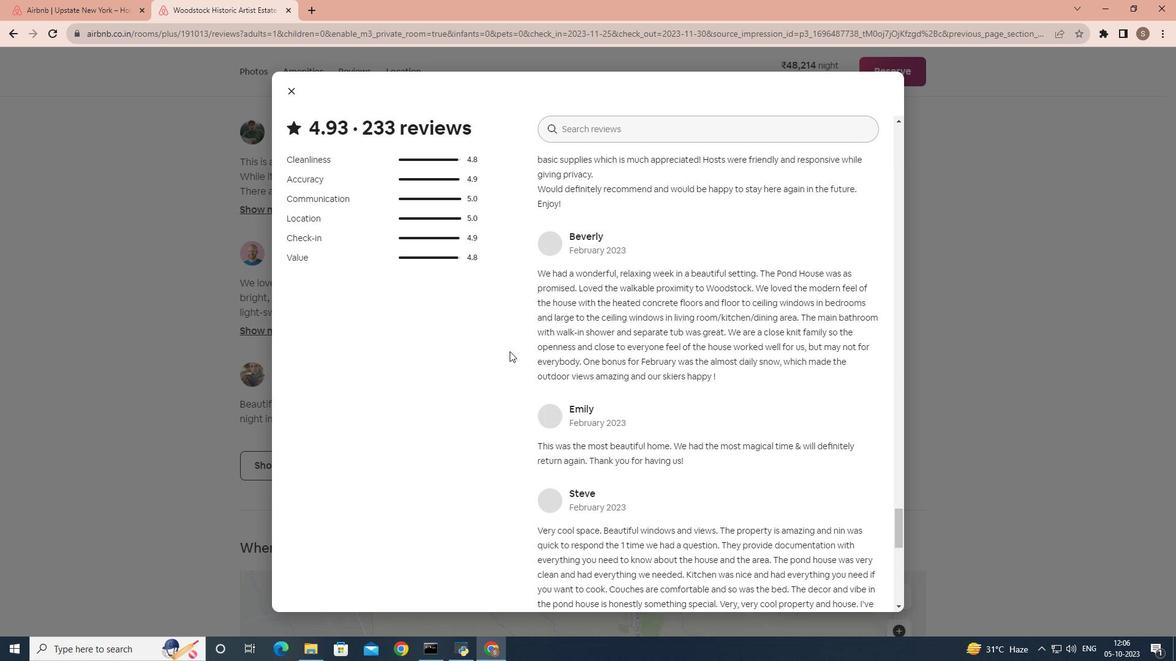 
Action: Mouse scrolled (509, 351) with delta (0, 0)
Screenshot: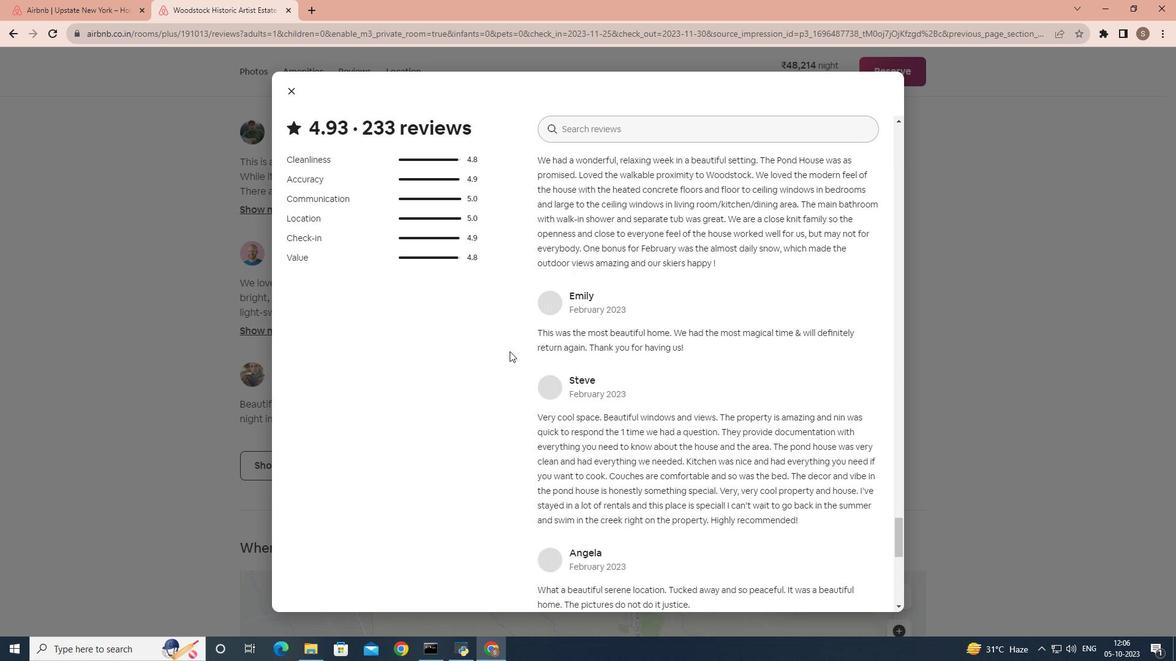 
Action: Mouse scrolled (509, 351) with delta (0, 0)
Screenshot: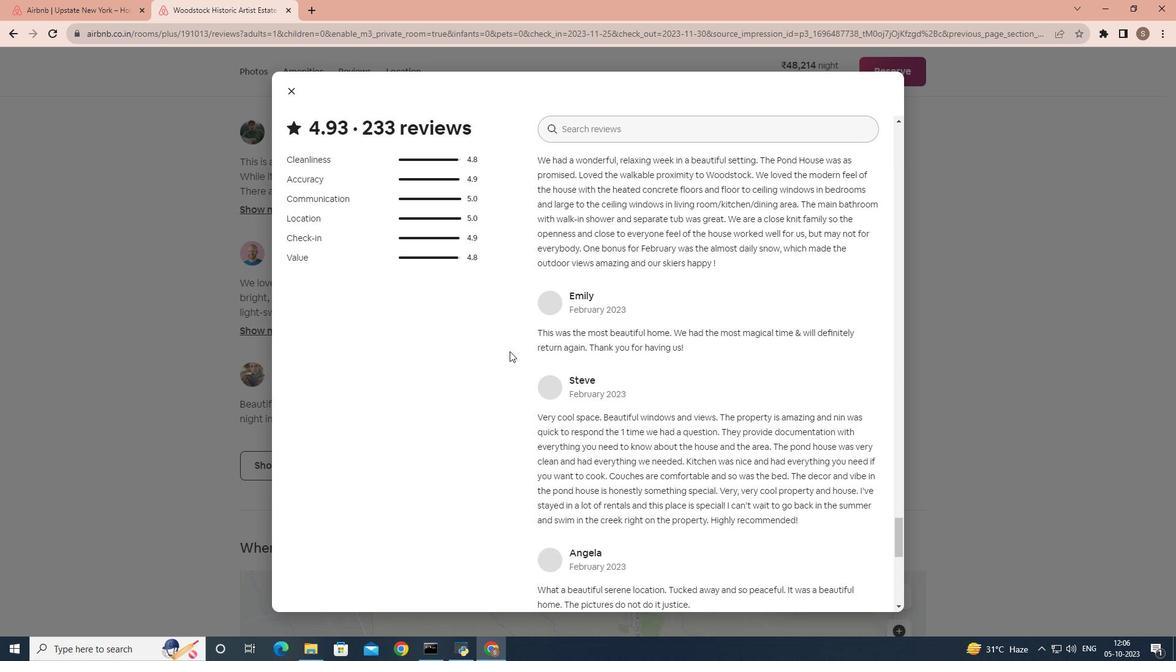 
Action: Mouse scrolled (509, 351) with delta (0, 0)
Screenshot: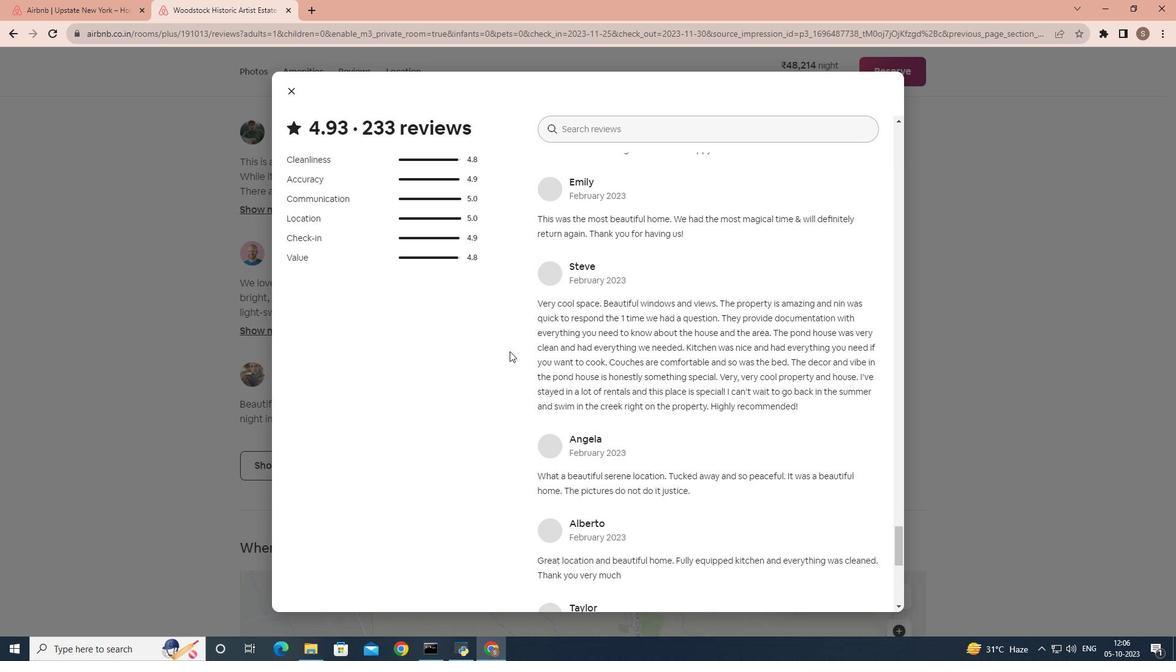
Action: Mouse scrolled (509, 351) with delta (0, 0)
Screenshot: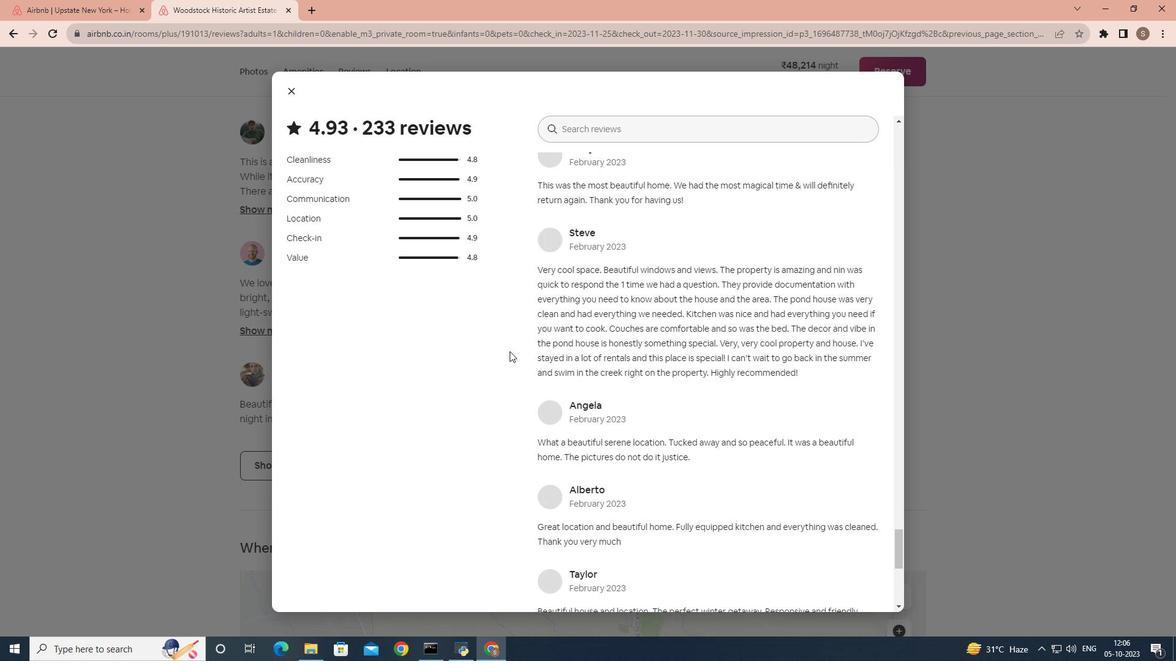 
Action: Mouse scrolled (509, 351) with delta (0, 0)
Screenshot: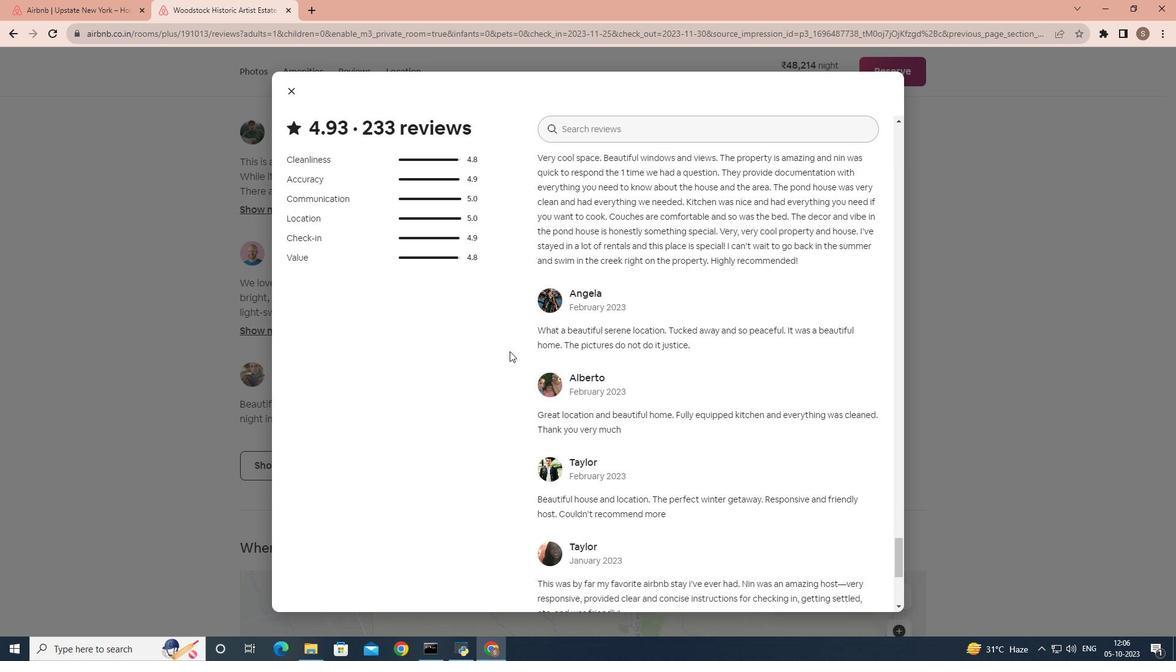 
Action: Mouse scrolled (509, 351) with delta (0, 0)
Screenshot: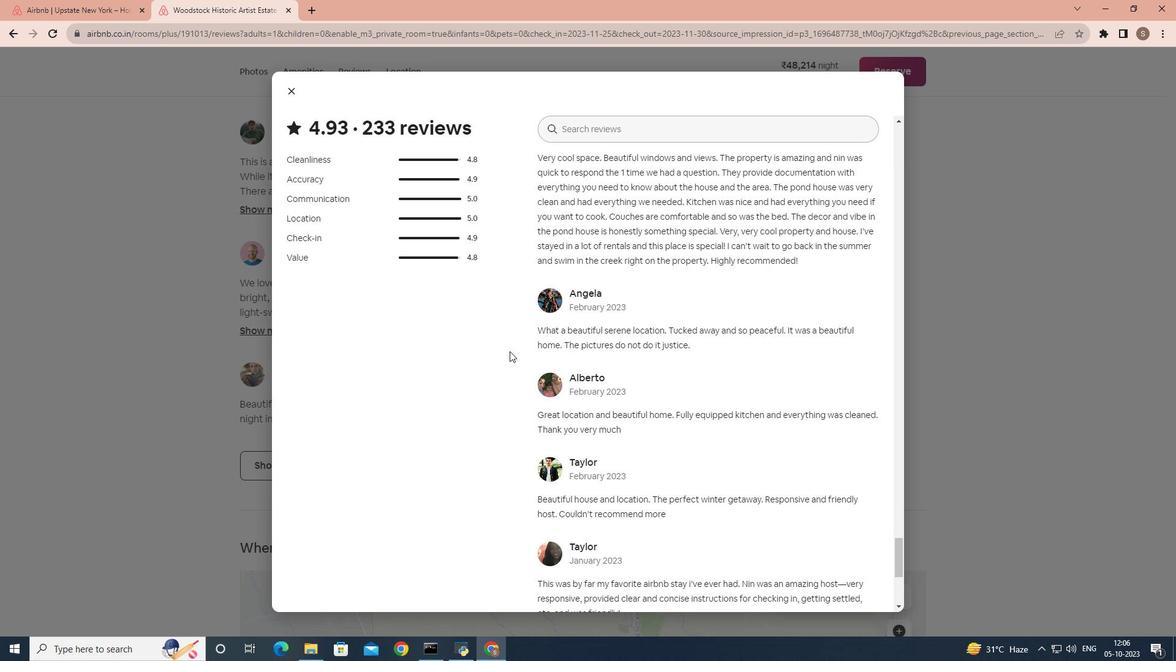 
Action: Mouse scrolled (509, 351) with delta (0, 0)
Screenshot: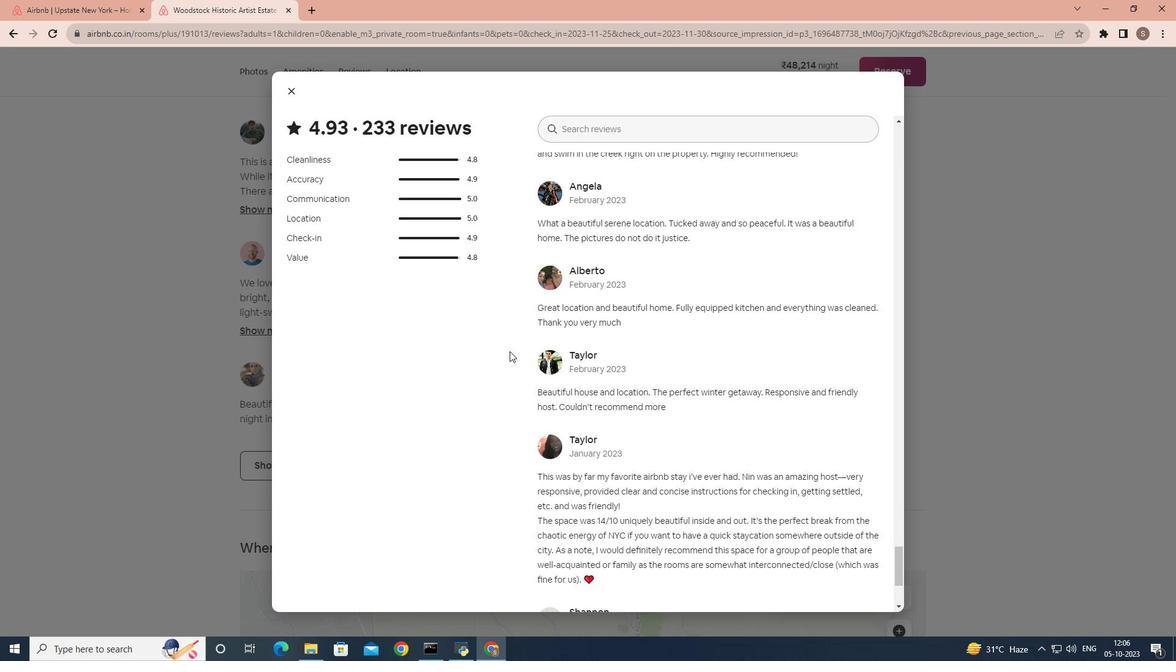 
Action: Mouse scrolled (509, 351) with delta (0, 0)
Screenshot: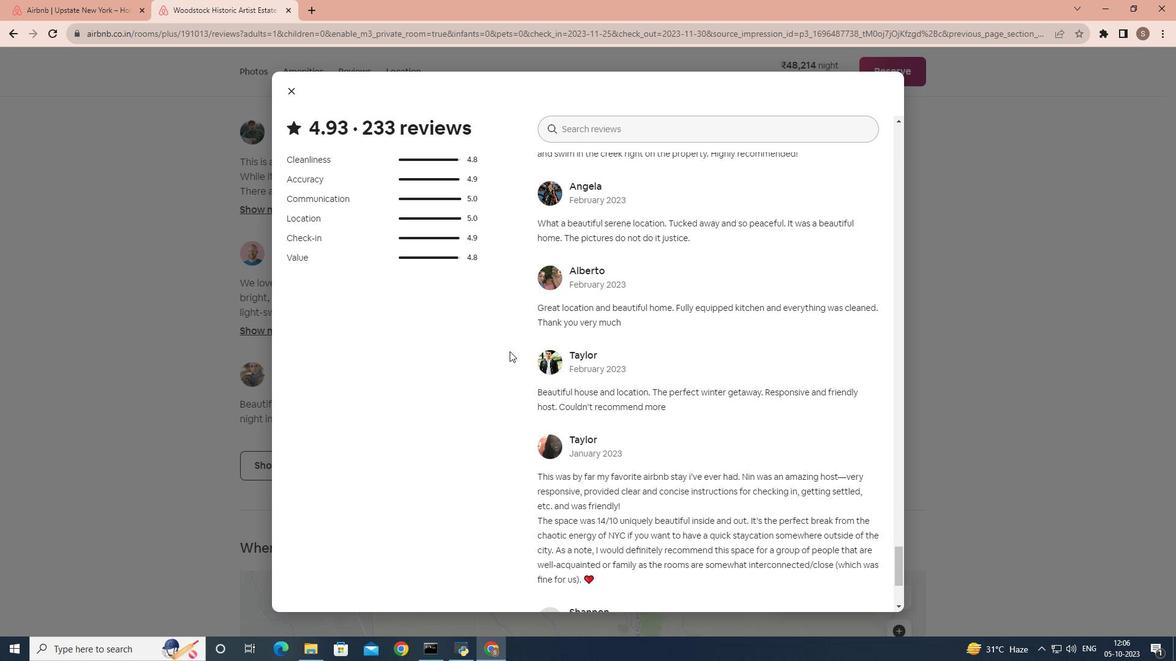 
Action: Mouse scrolled (509, 351) with delta (0, 0)
Screenshot: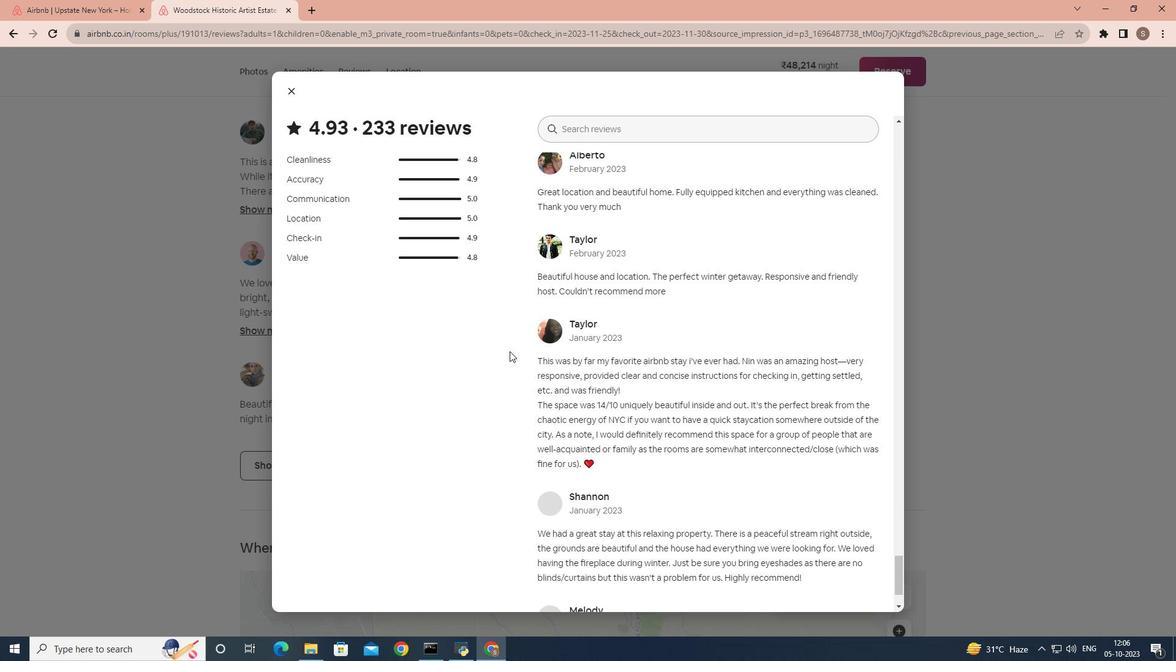 
Action: Mouse scrolled (509, 351) with delta (0, 0)
Screenshot: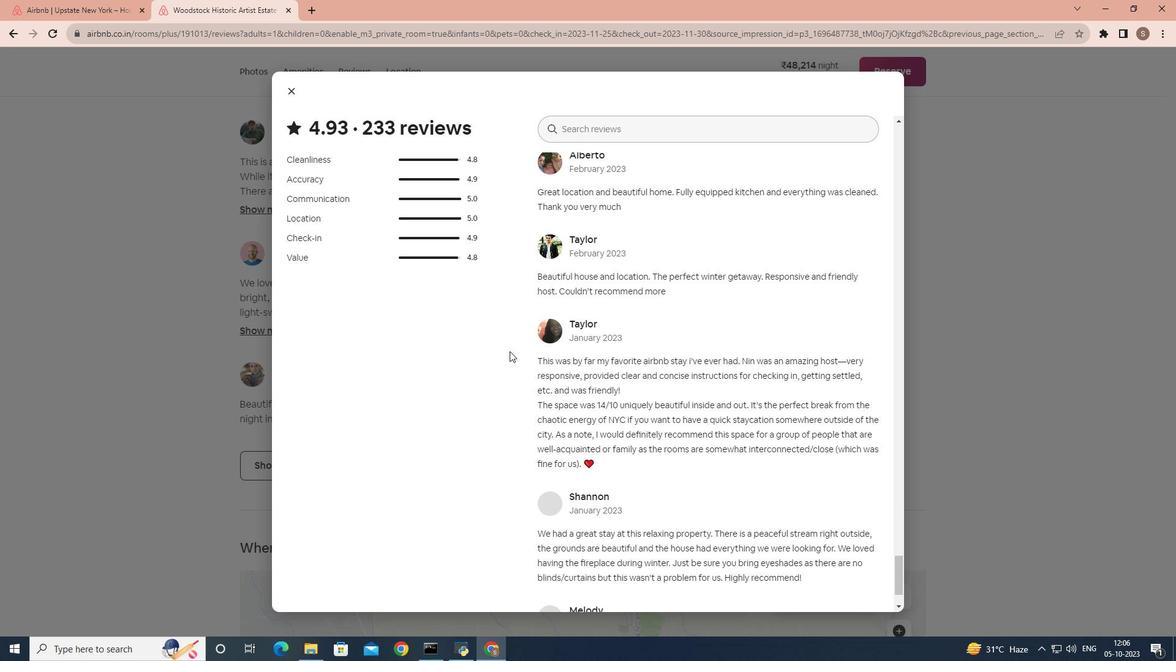
Action: Mouse scrolled (509, 351) with delta (0, 0)
Screenshot: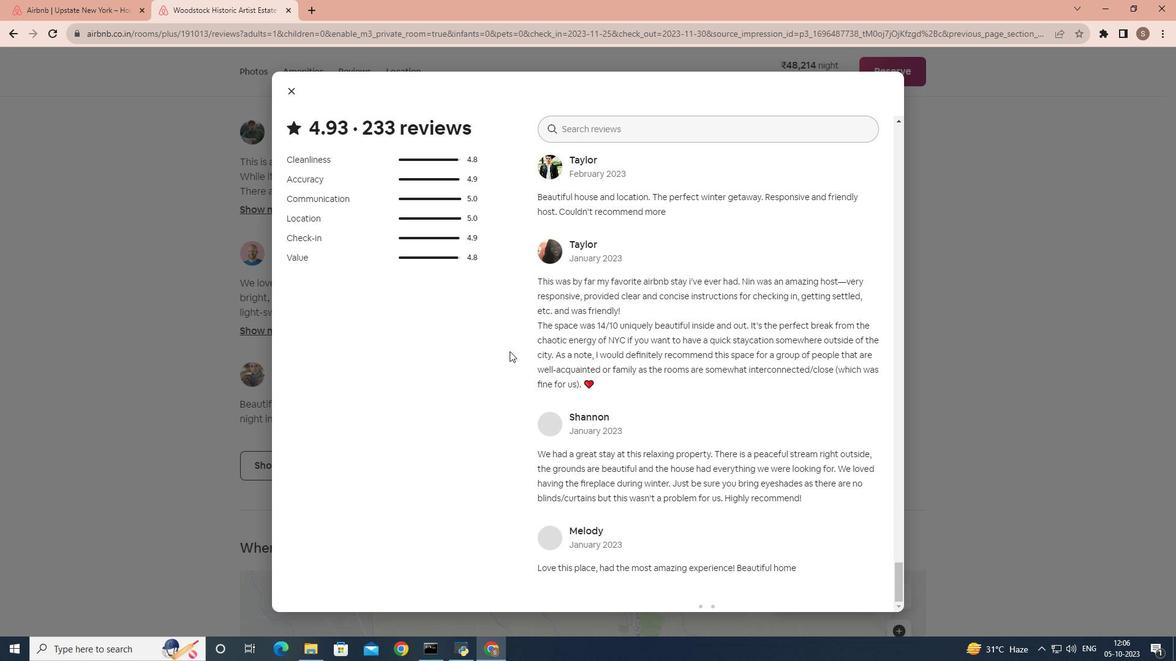 
Action: Mouse scrolled (509, 351) with delta (0, 0)
Screenshot: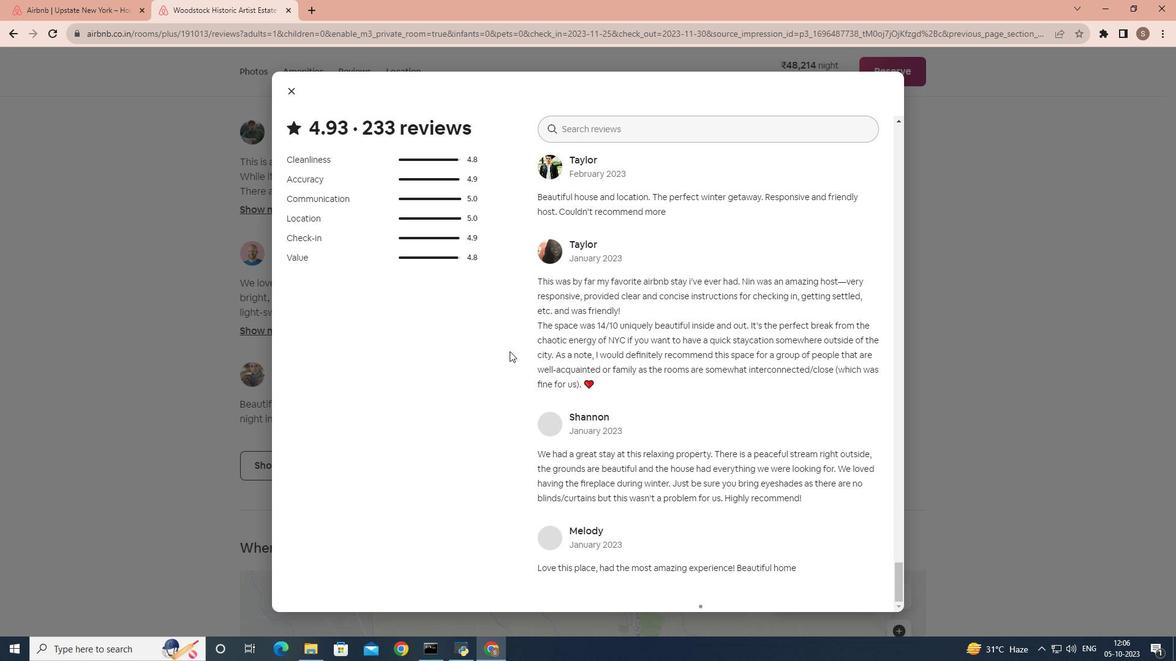 
Action: Mouse scrolled (509, 351) with delta (0, 0)
Screenshot: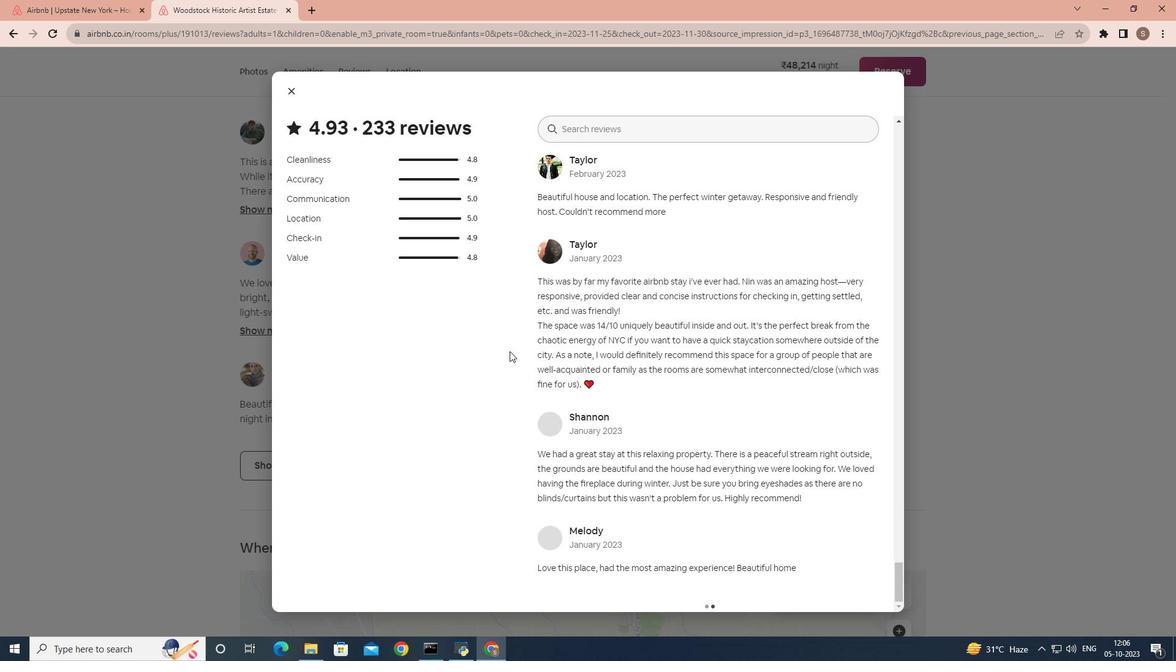 
Action: Mouse scrolled (509, 351) with delta (0, 0)
Screenshot: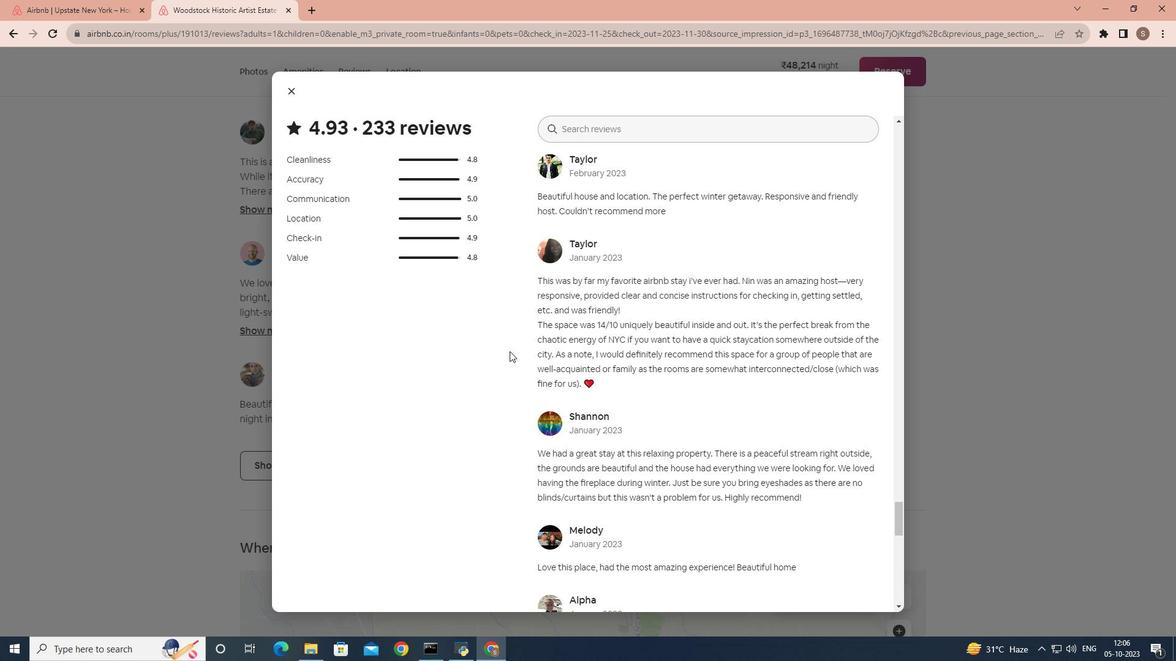 
Action: Mouse scrolled (509, 351) with delta (0, 0)
Screenshot: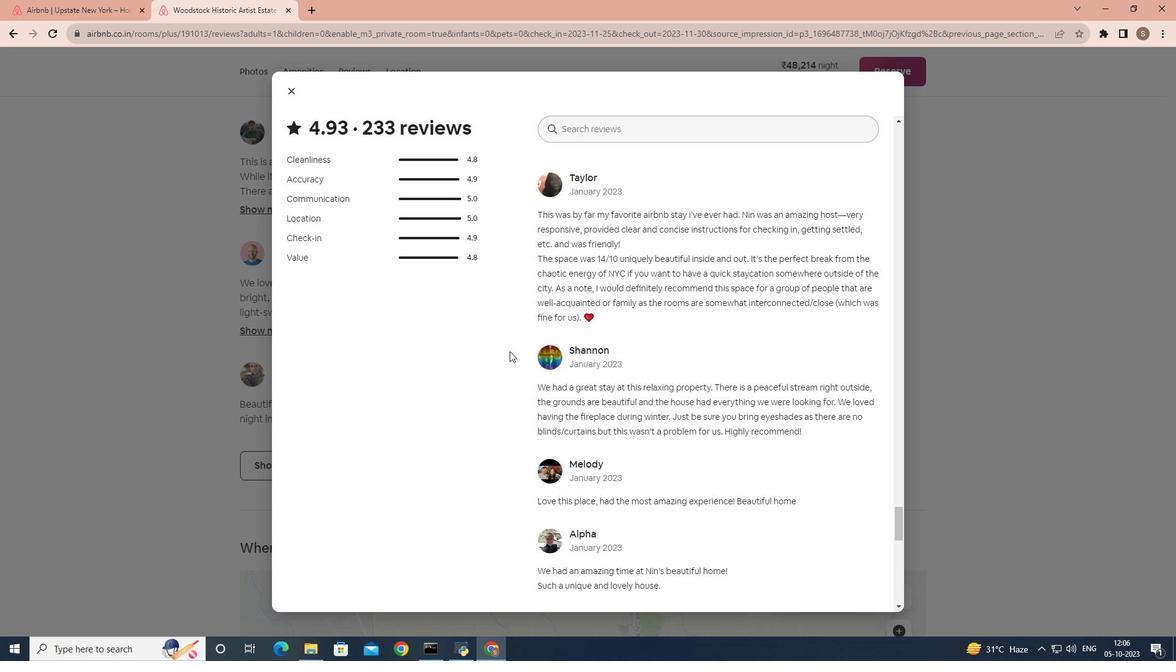 
Action: Mouse scrolled (509, 351) with delta (0, 0)
Screenshot: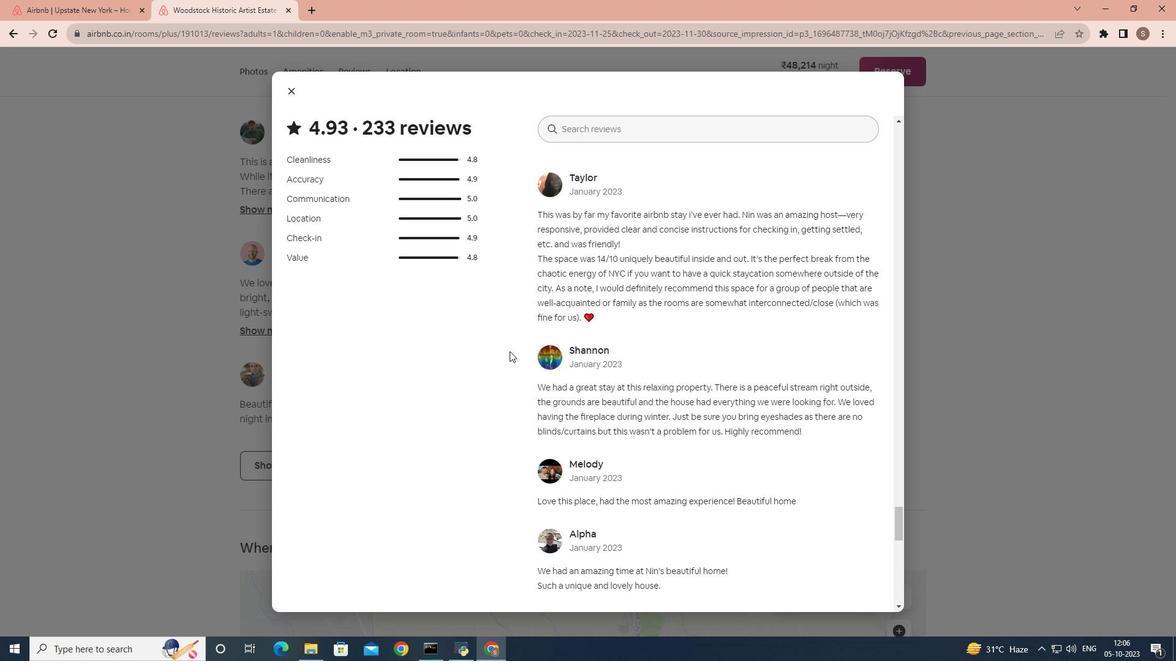 
Action: Mouse scrolled (509, 351) with delta (0, 0)
Screenshot: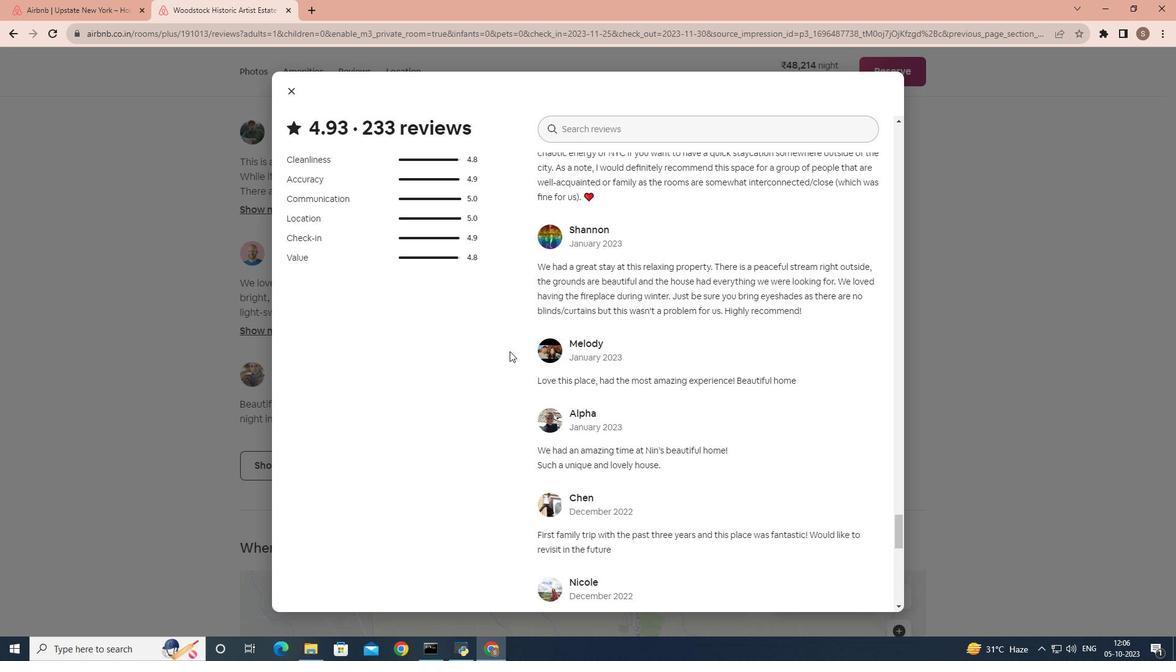 
Action: Mouse scrolled (509, 351) with delta (0, 0)
Screenshot: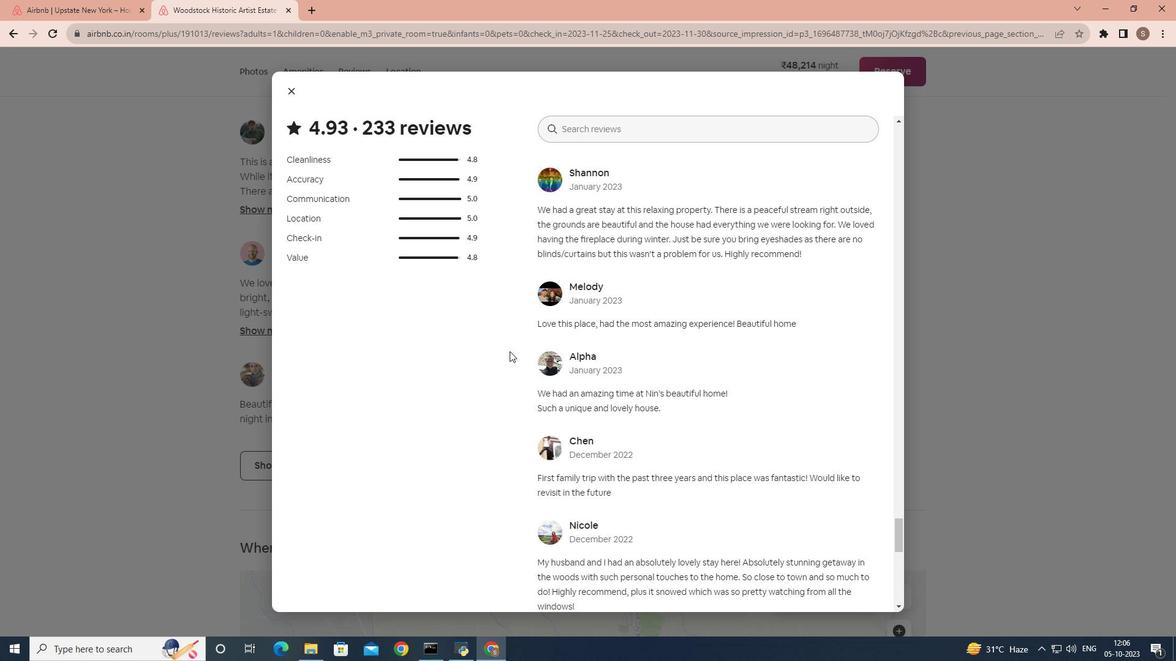 
Action: Mouse scrolled (509, 351) with delta (0, 0)
Screenshot: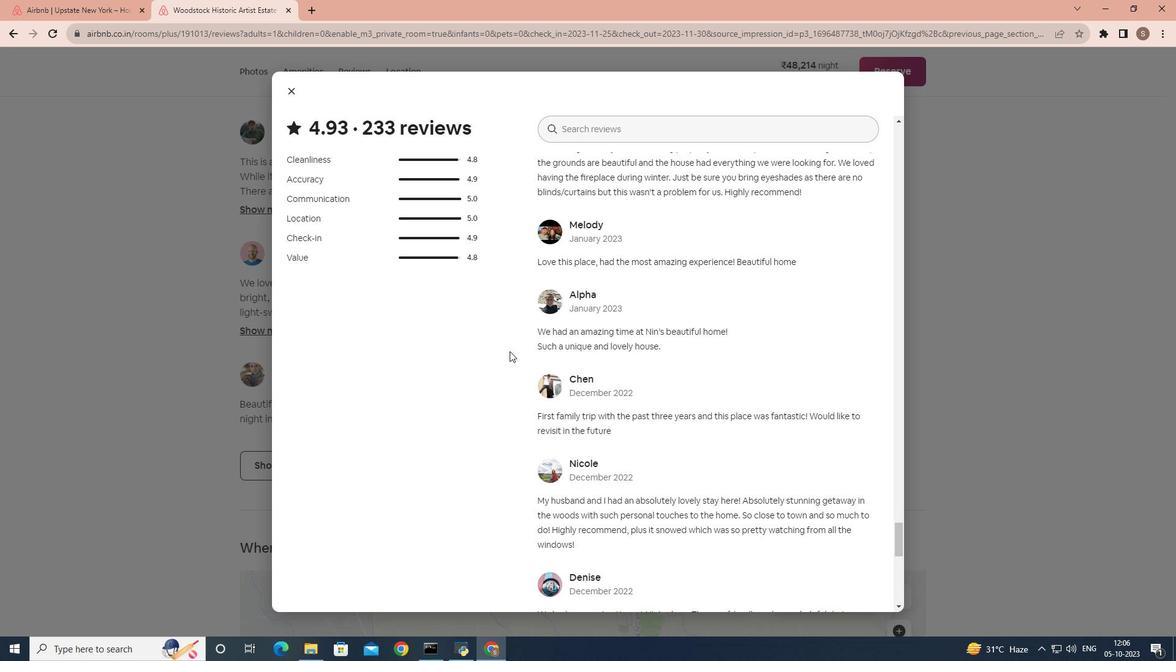 
Action: Mouse scrolled (509, 351) with delta (0, 0)
Screenshot: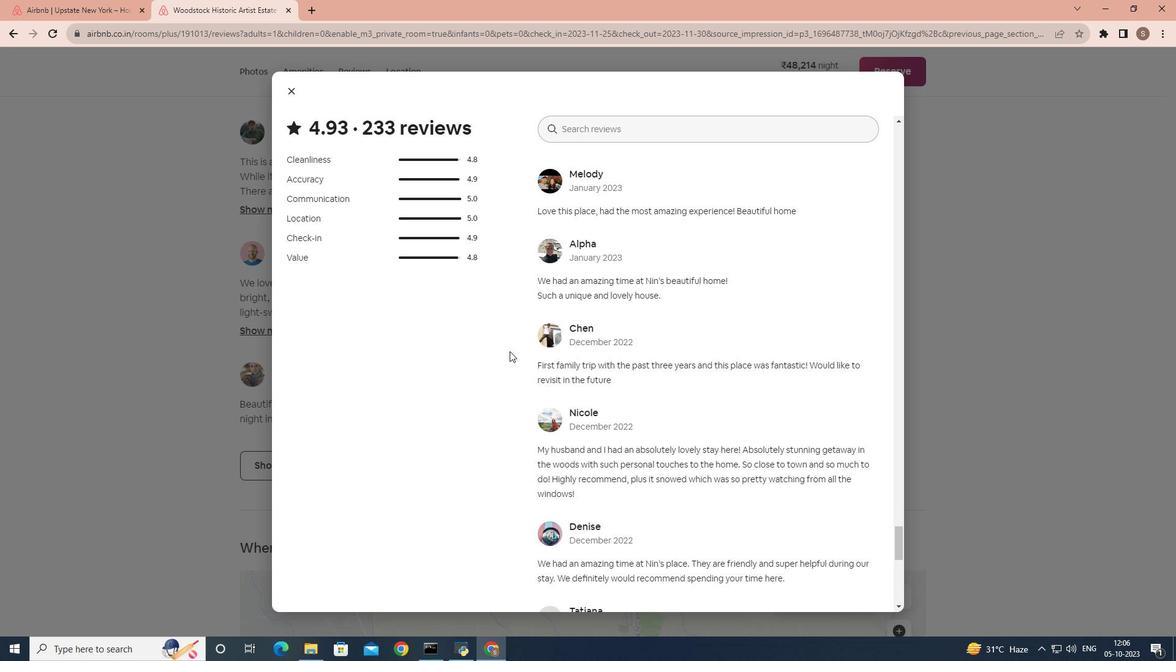 
Action: Mouse scrolled (509, 351) with delta (0, 0)
Screenshot: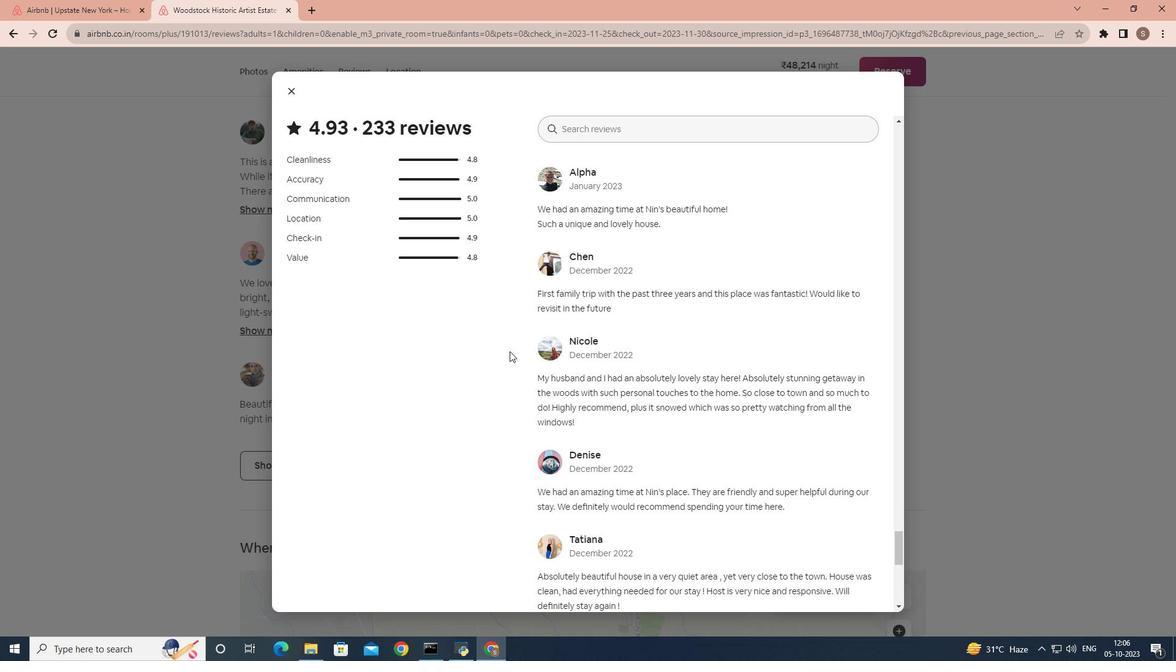 
Action: Mouse scrolled (509, 351) with delta (0, 0)
Screenshot: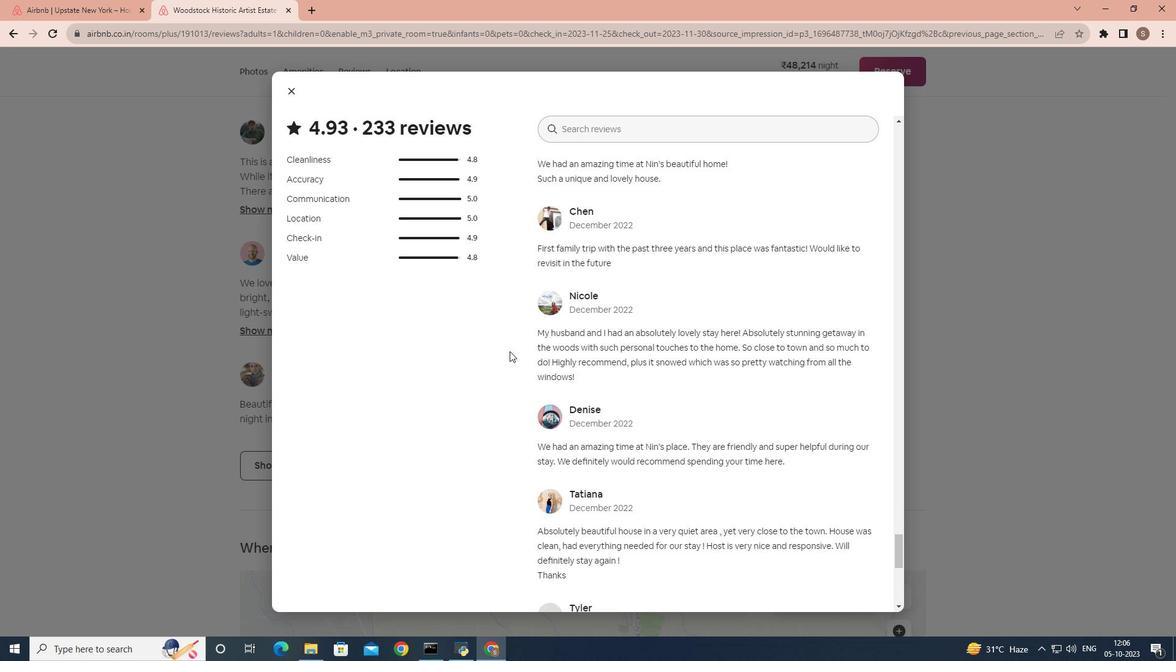 
Action: Mouse scrolled (509, 351) with delta (0, 0)
Screenshot: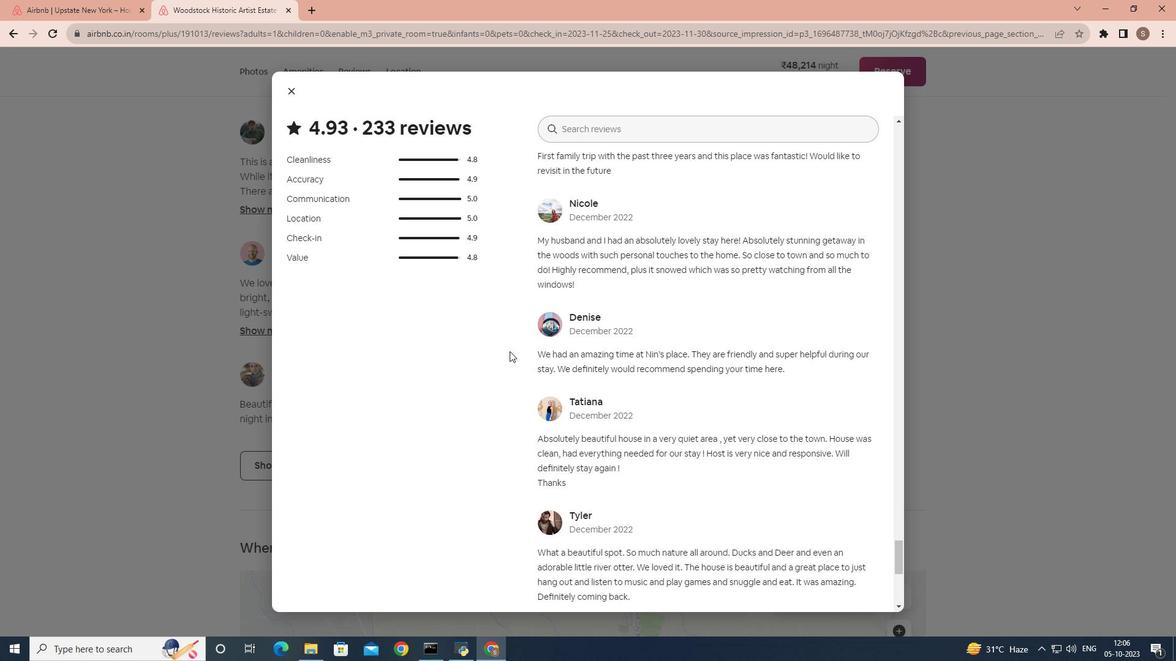 
Action: Mouse scrolled (509, 351) with delta (0, 0)
Screenshot: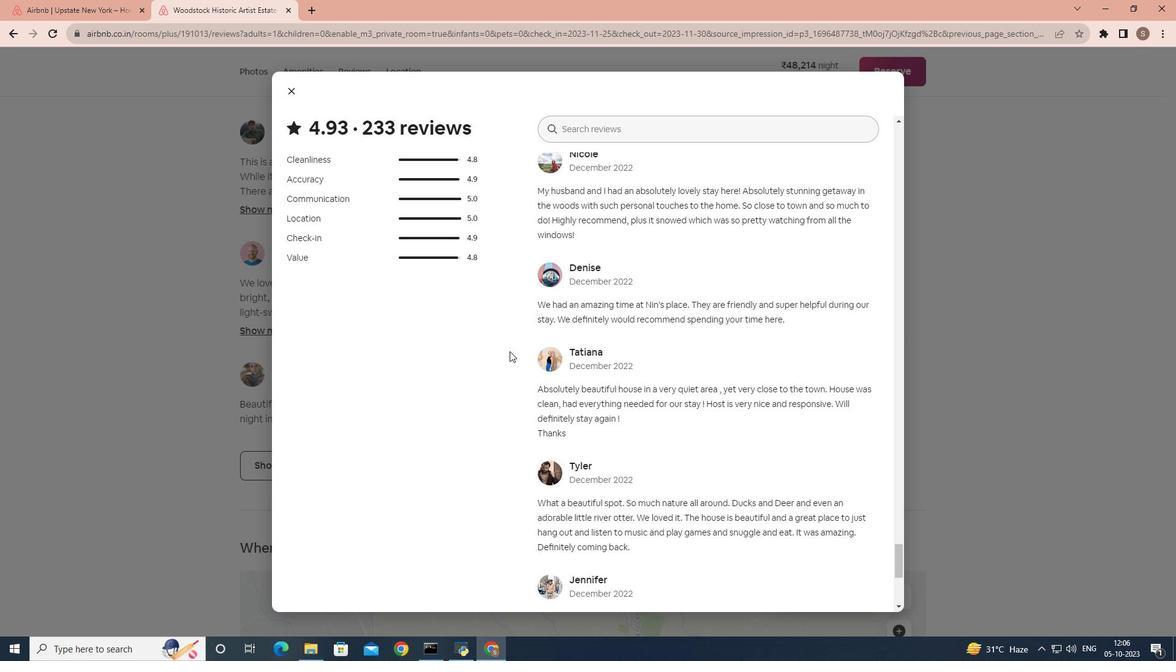 
Action: Mouse scrolled (509, 351) with delta (0, 0)
Screenshot: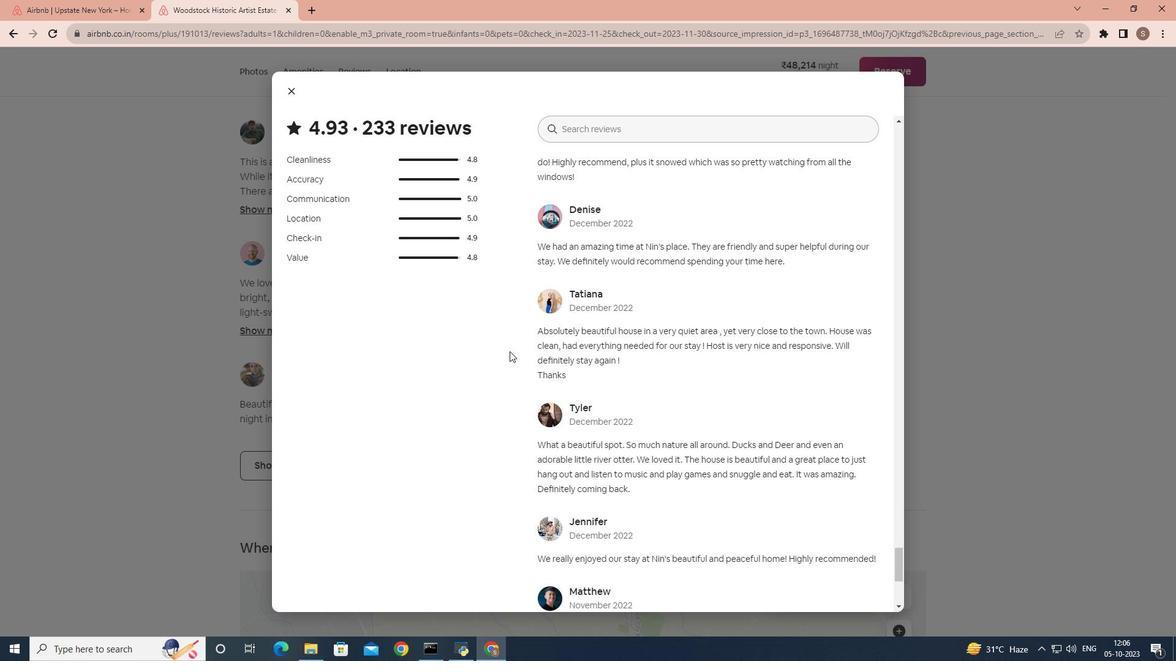 
Action: Mouse scrolled (509, 351) with delta (0, 0)
Screenshot: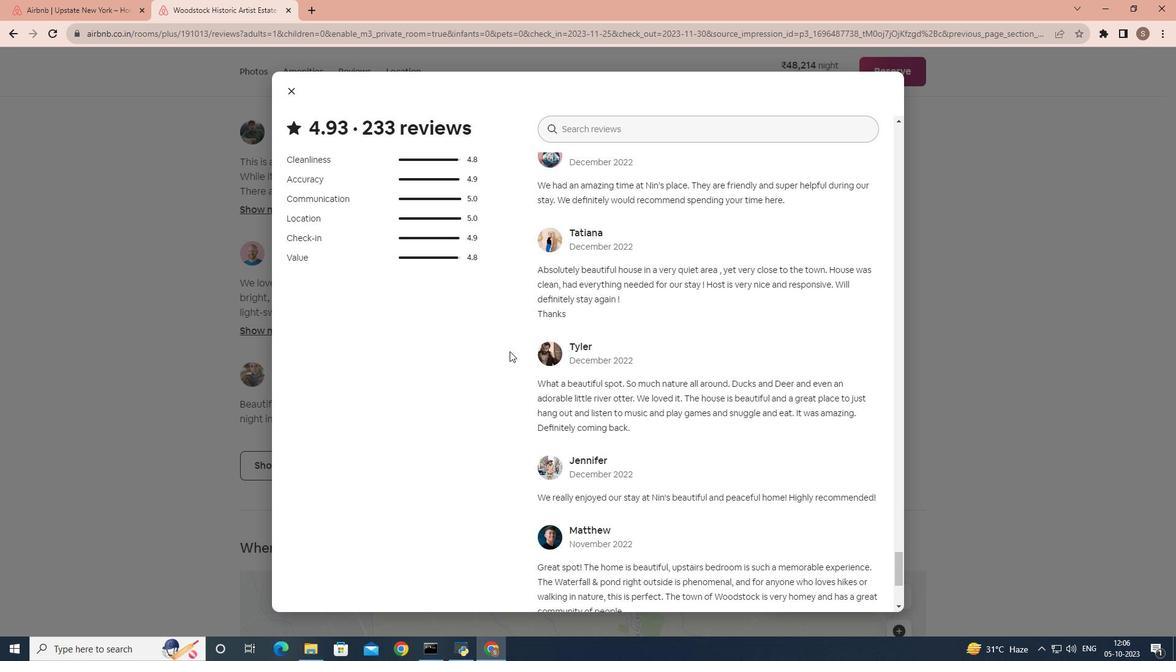 
Action: Mouse scrolled (509, 351) with delta (0, 0)
Screenshot: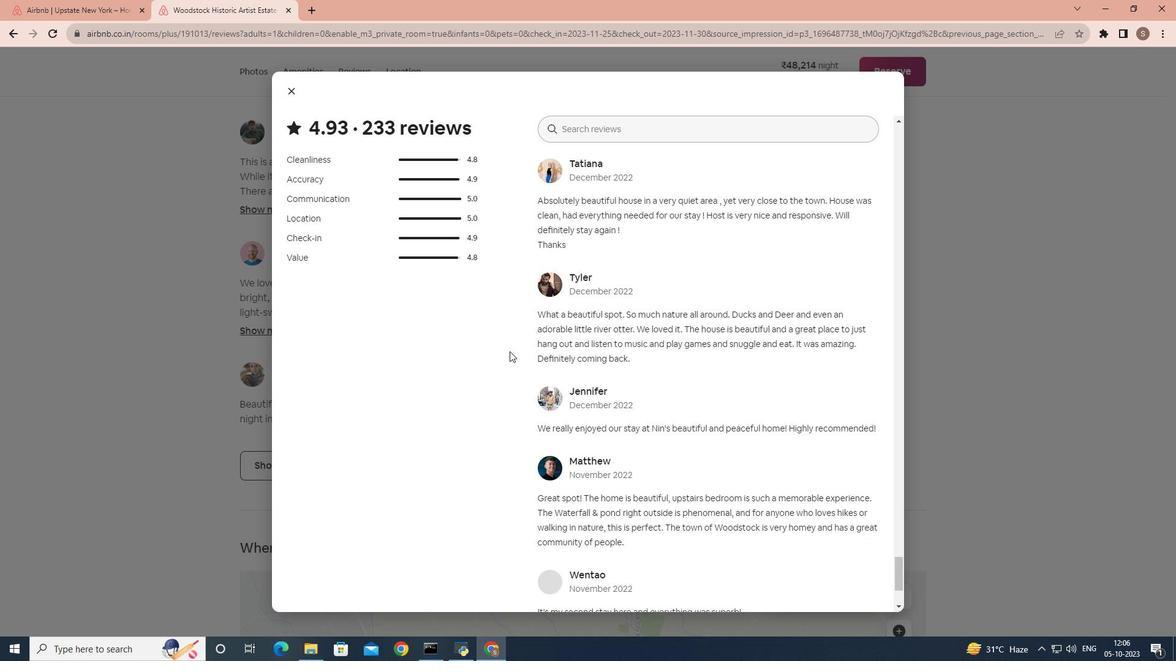 
Action: Mouse scrolled (509, 351) with delta (0, 0)
Screenshot: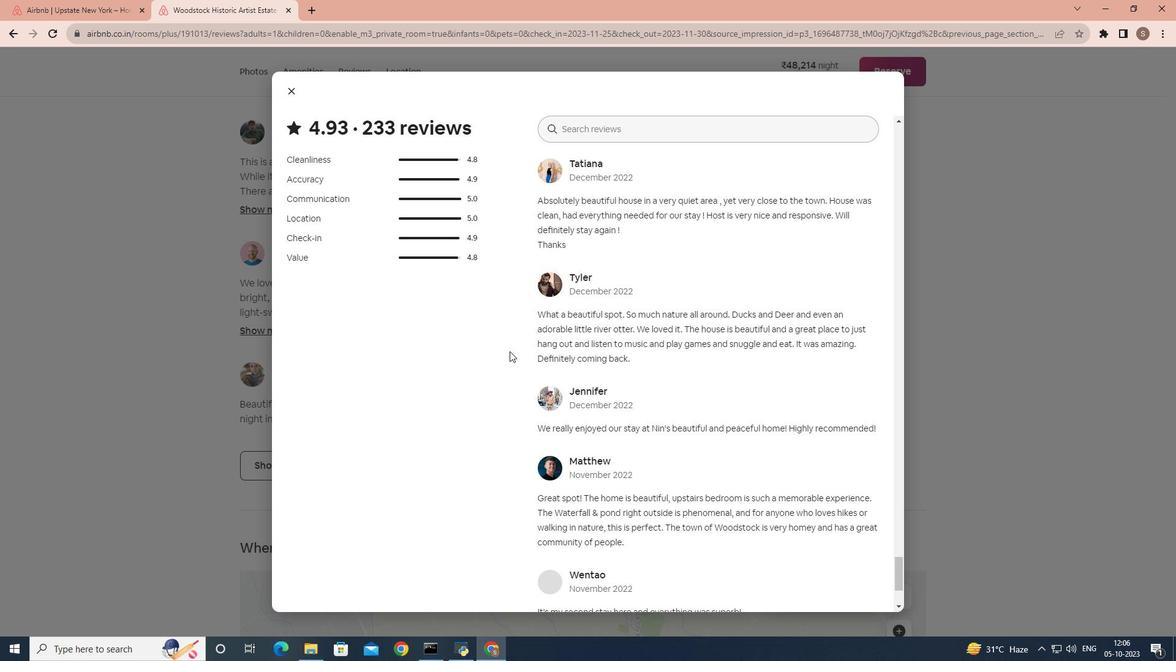 
Action: Mouse scrolled (509, 351) with delta (0, 0)
Screenshot: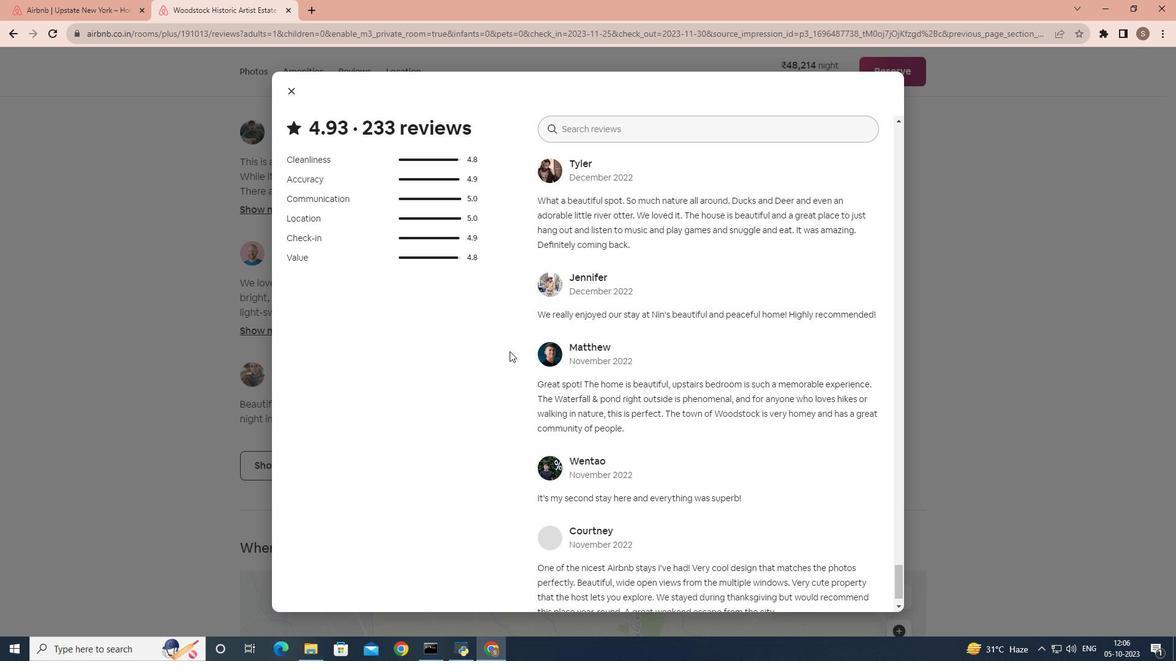
Action: Mouse scrolled (509, 351) with delta (0, 0)
Screenshot: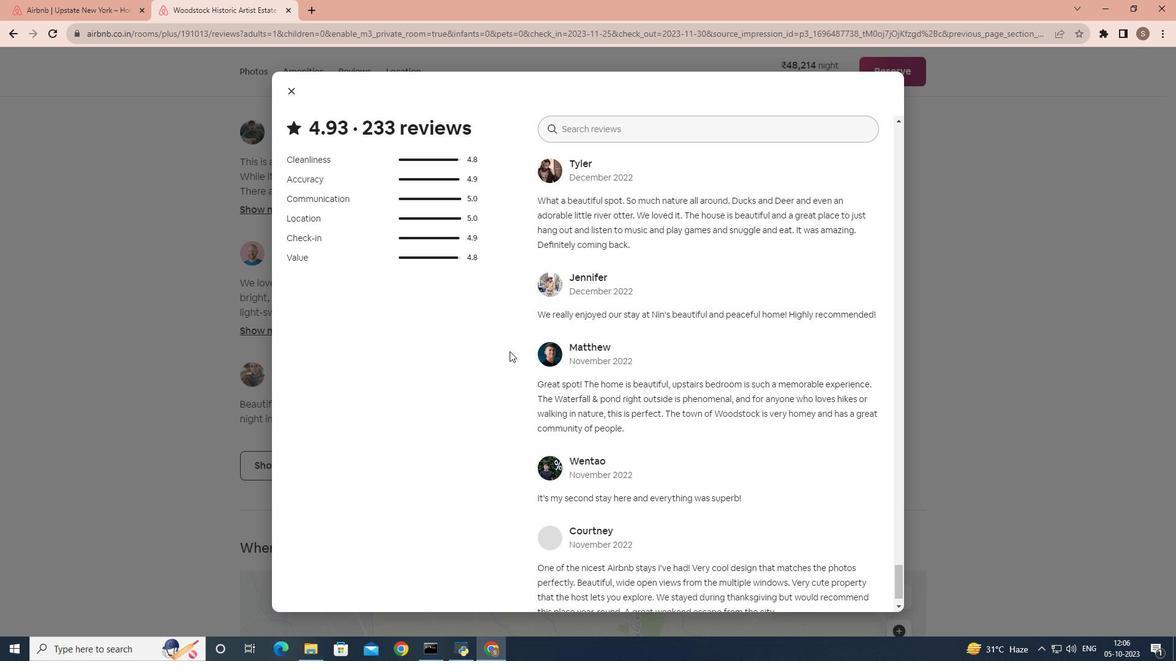
Action: Mouse scrolled (509, 351) with delta (0, 0)
Screenshot: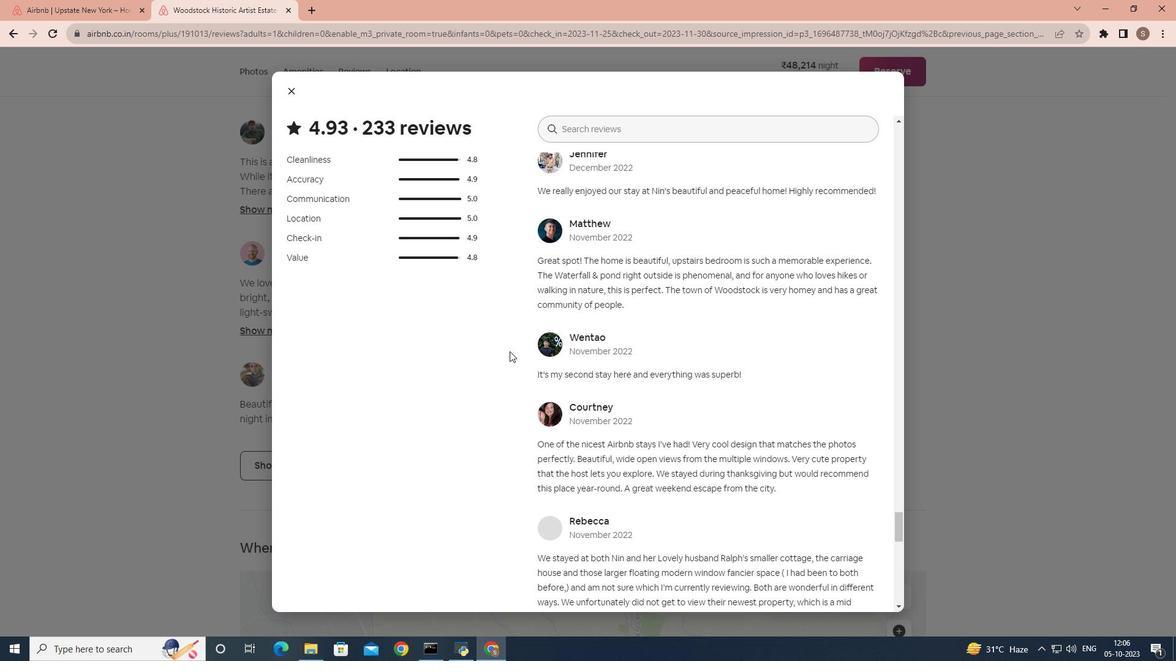 
Action: Mouse scrolled (509, 351) with delta (0, 0)
Screenshot: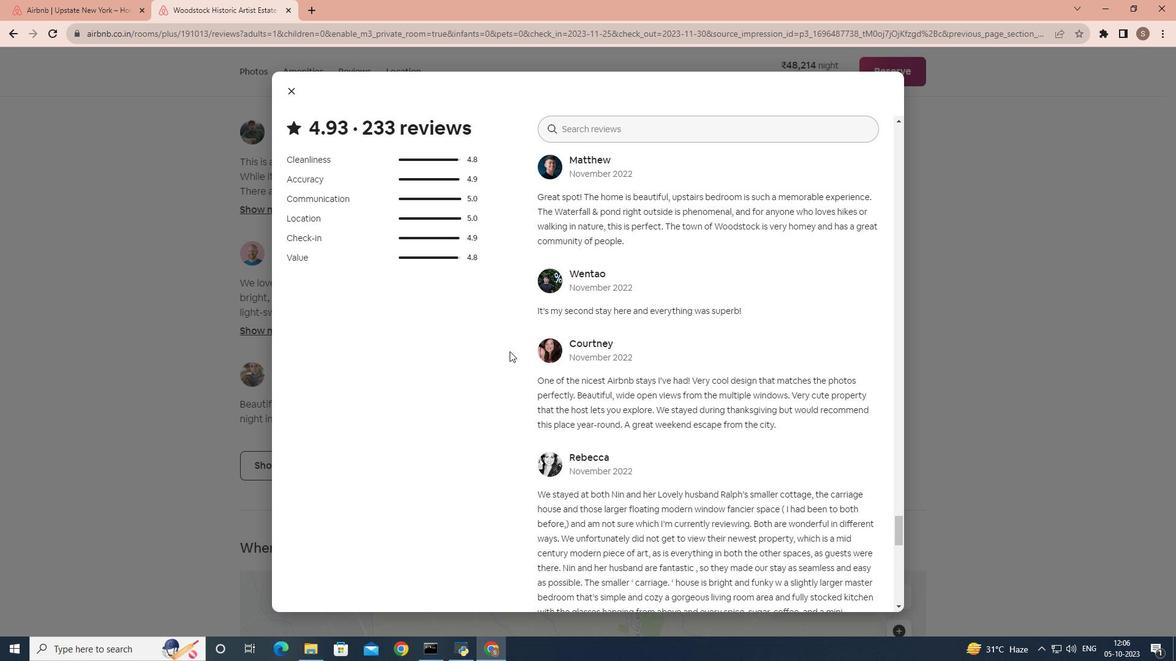 
Action: Mouse scrolled (509, 351) with delta (0, 0)
Screenshot: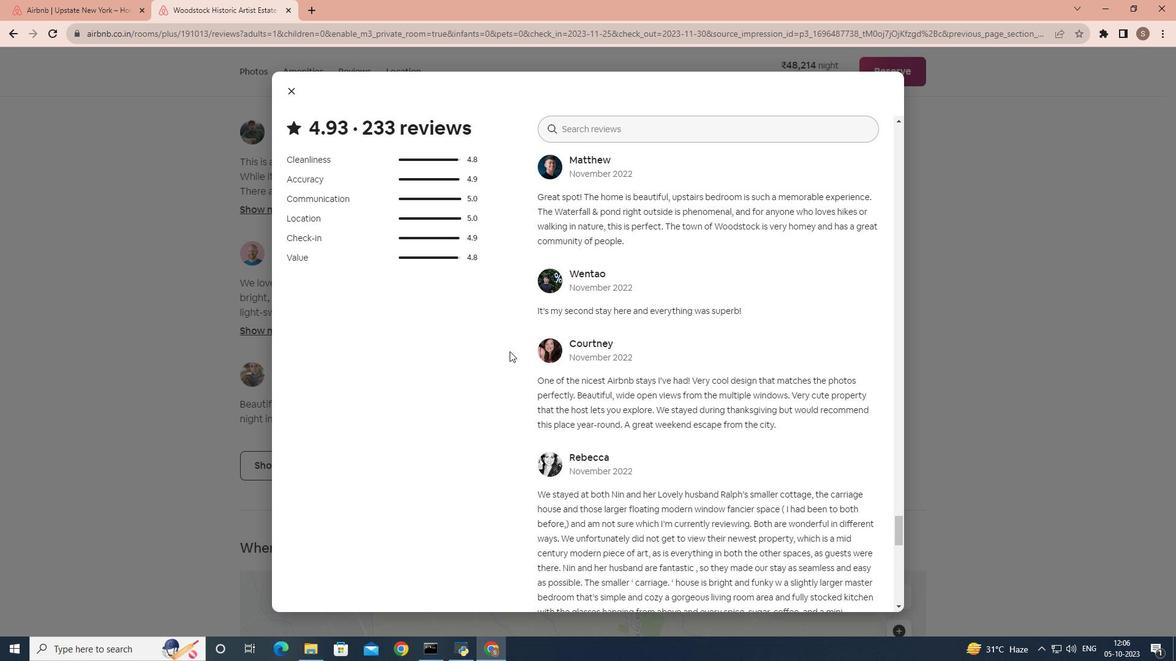 
Action: Mouse scrolled (509, 351) with delta (0, 0)
Screenshot: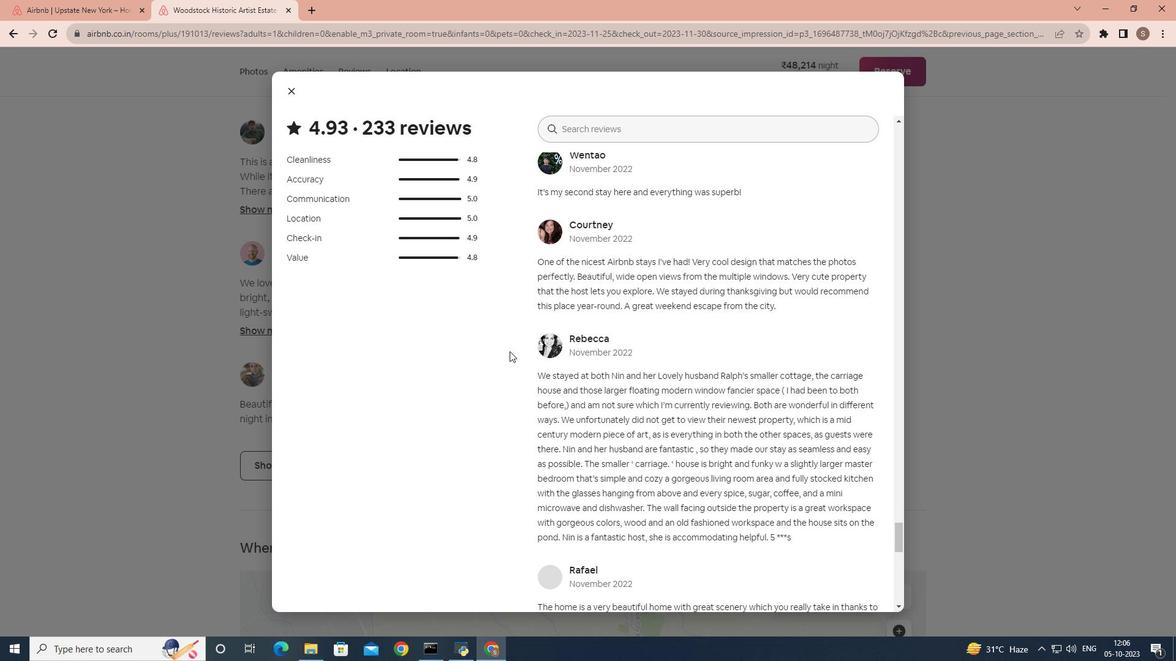 
Action: Mouse scrolled (509, 351) with delta (0, 0)
Screenshot: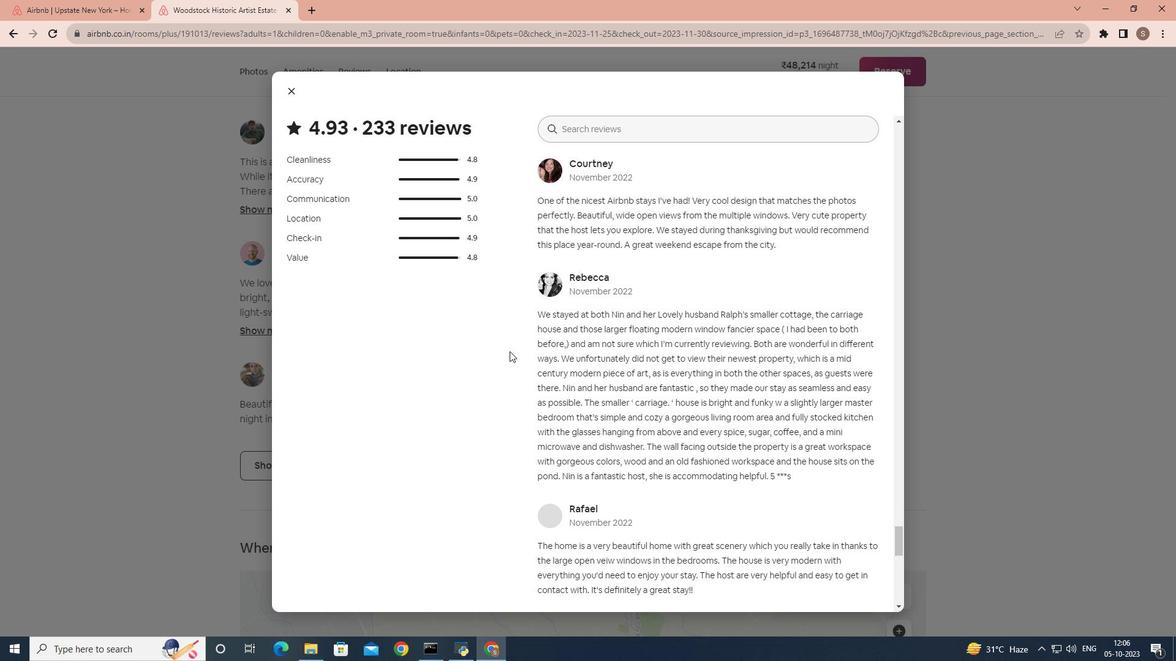 
Action: Mouse scrolled (509, 351) with delta (0, 0)
Screenshot: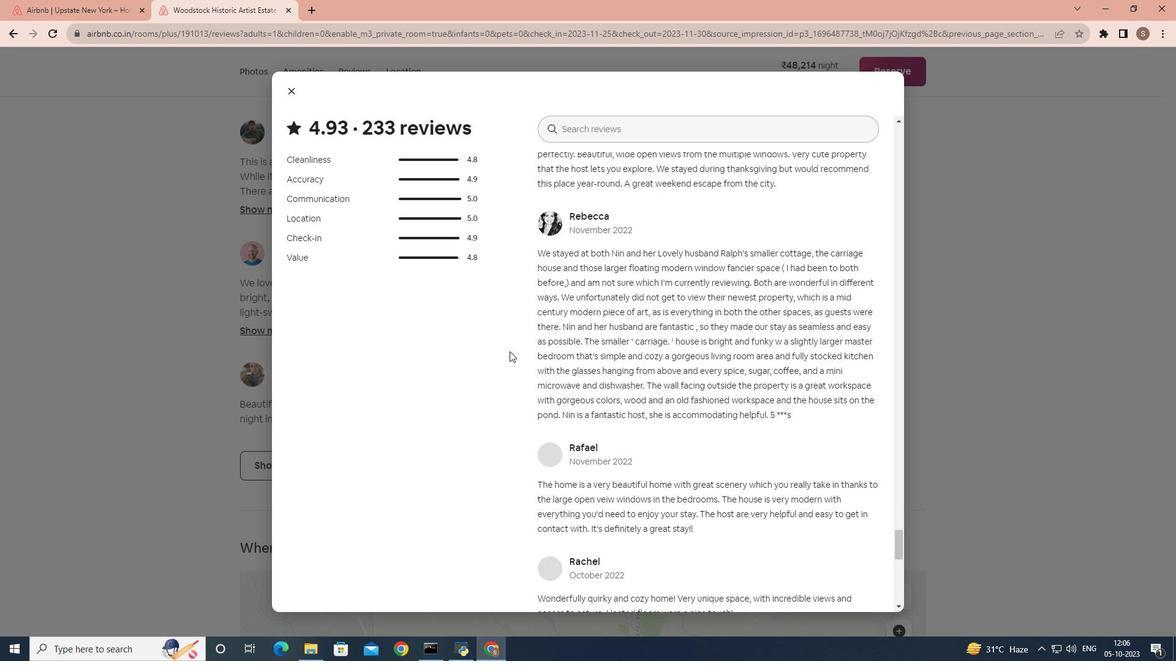 
Action: Mouse scrolled (509, 351) with delta (0, 0)
Screenshot: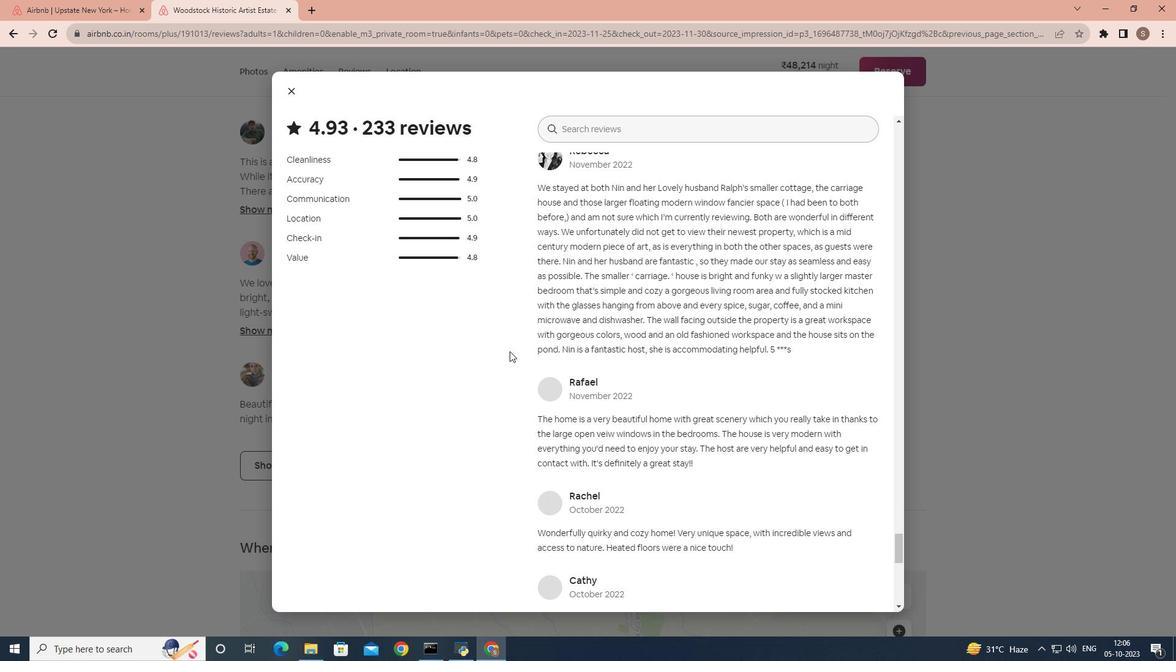 
Action: Mouse scrolled (509, 351) with delta (0, 0)
Screenshot: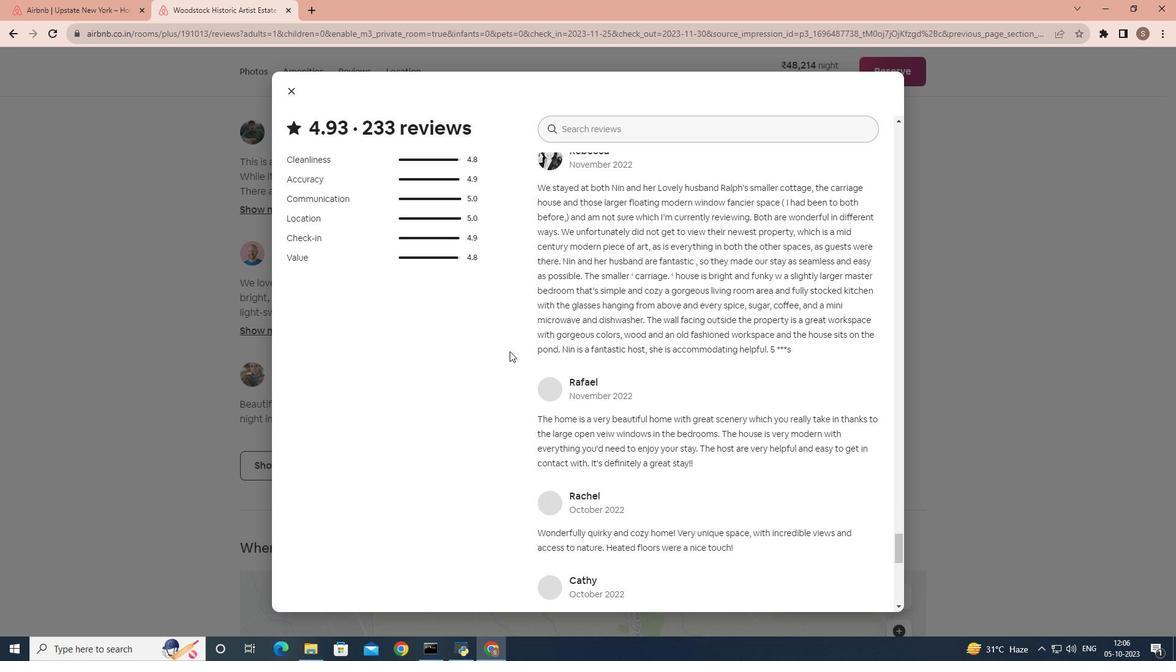 
Action: Mouse scrolled (509, 351) with delta (0, 0)
Screenshot: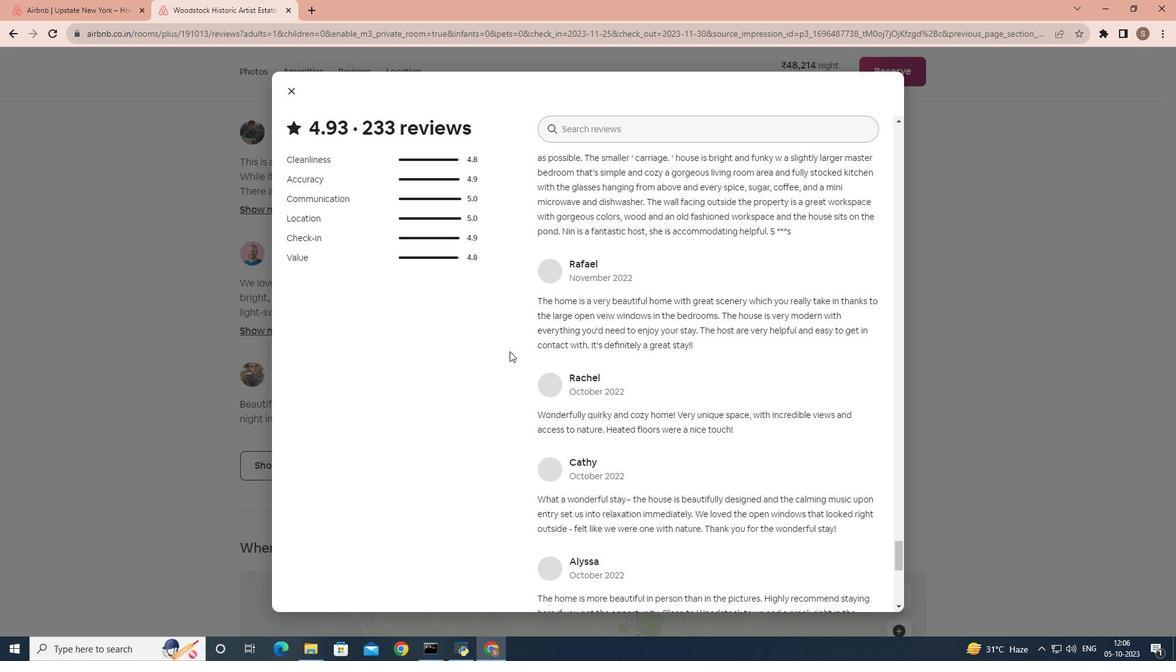
Action: Mouse scrolled (509, 351) with delta (0, 0)
Screenshot: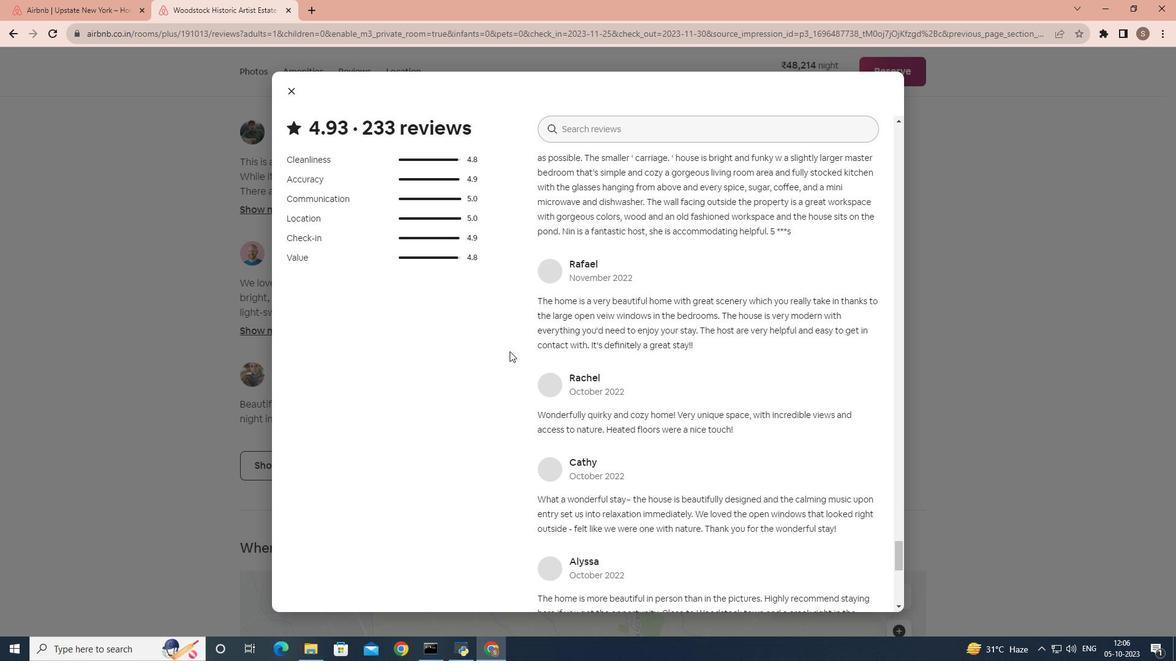 
Action: Mouse scrolled (509, 351) with delta (0, 0)
Screenshot: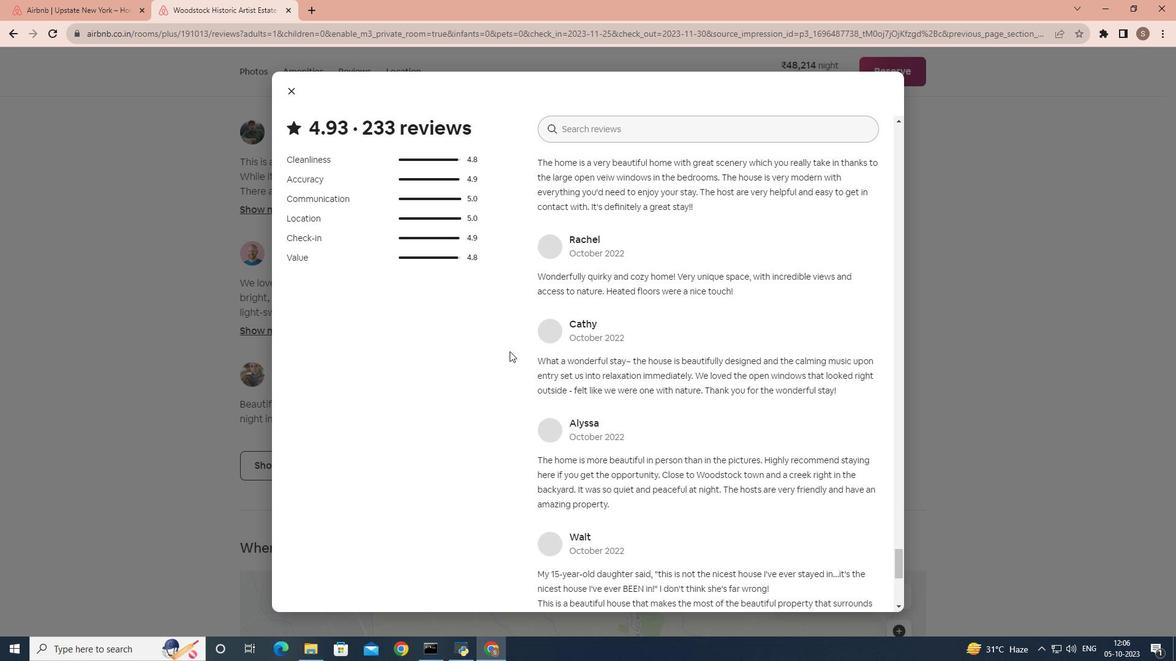 
Action: Mouse scrolled (509, 351) with delta (0, 0)
Screenshot: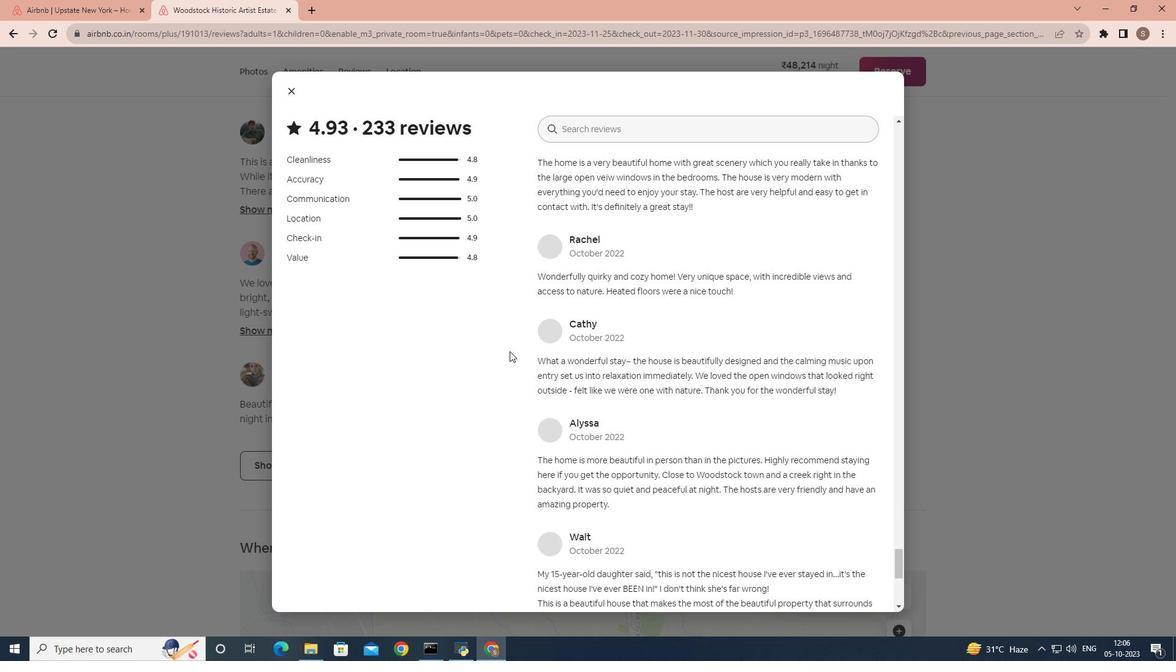 
Action: Mouse scrolled (509, 351) with delta (0, 0)
Screenshot: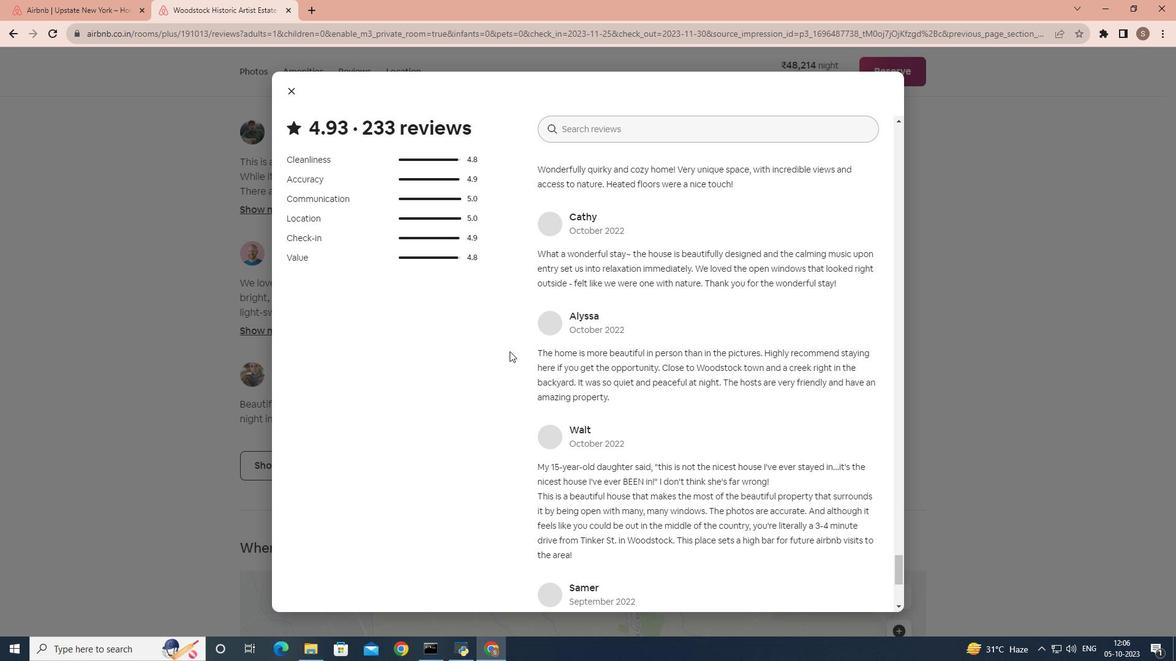 
Action: Mouse scrolled (509, 351) with delta (0, 0)
Screenshot: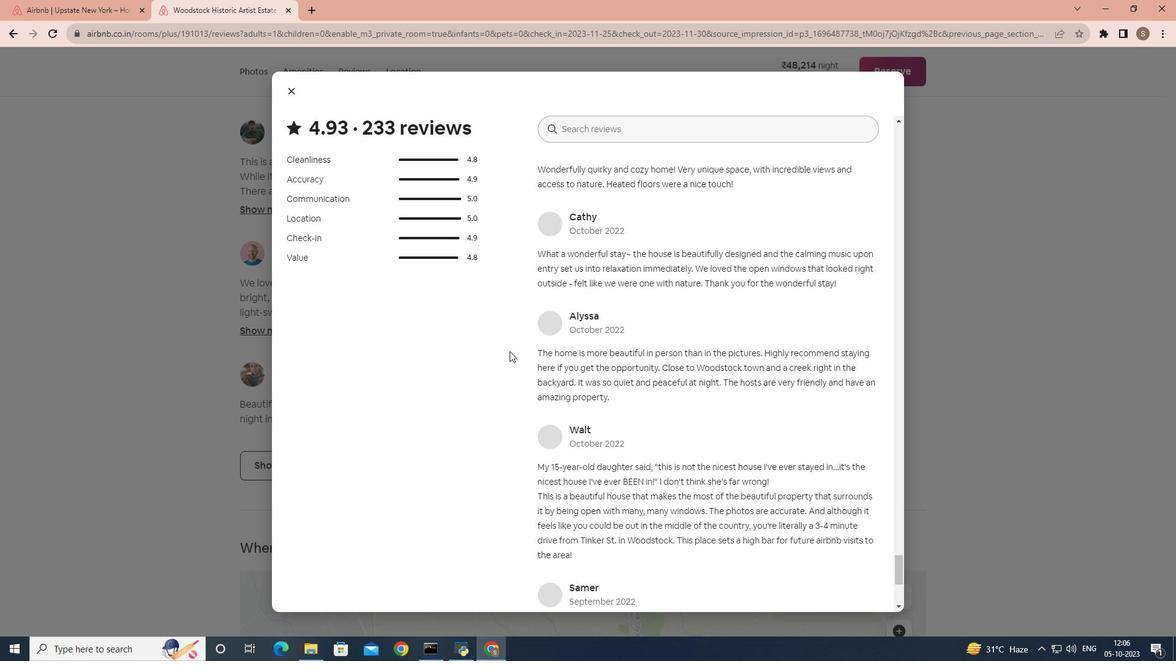 
Action: Mouse scrolled (509, 351) with delta (0, 0)
Screenshot: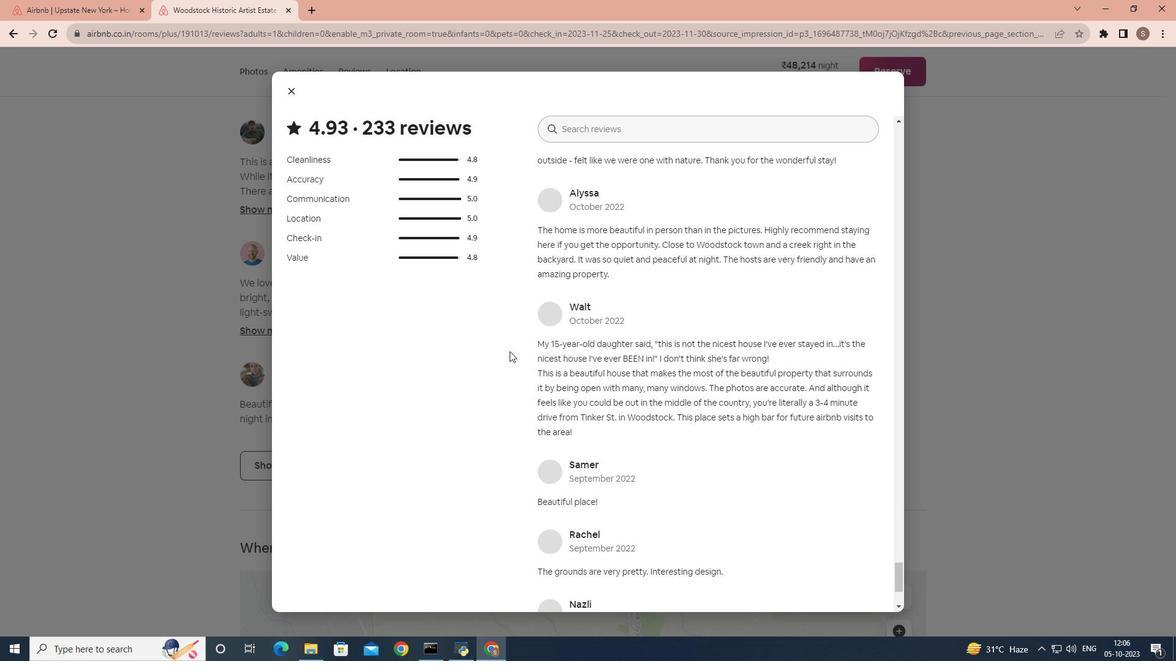 
Action: Mouse scrolled (509, 351) with delta (0, 0)
Screenshot: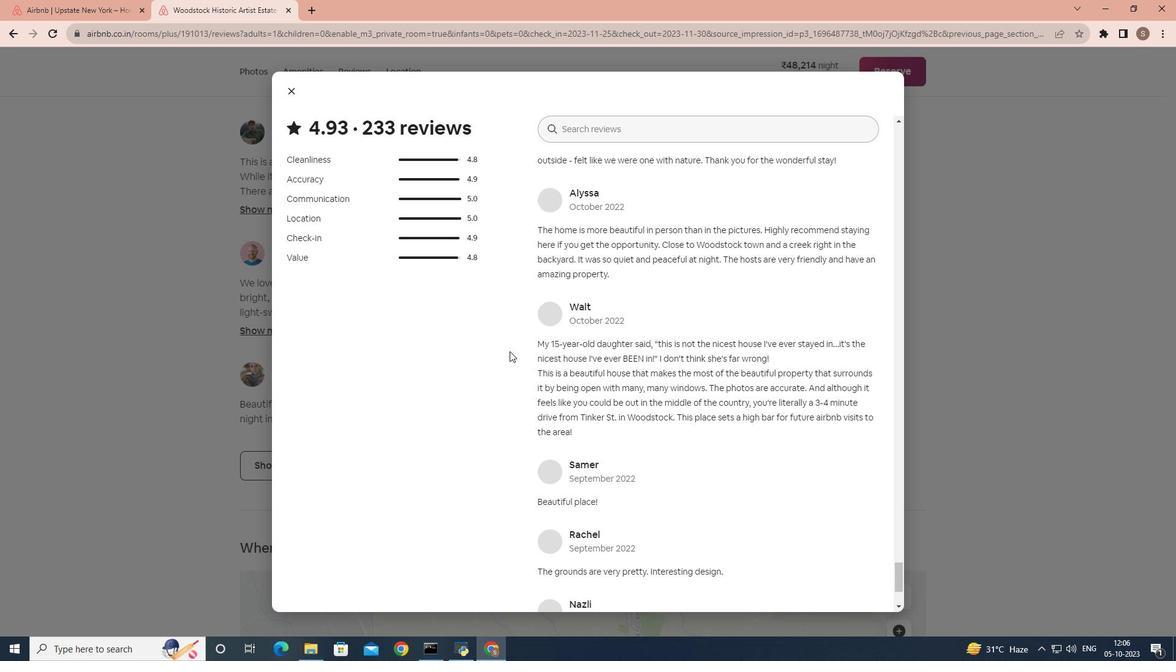 
Action: Mouse scrolled (509, 351) with delta (0, 0)
Screenshot: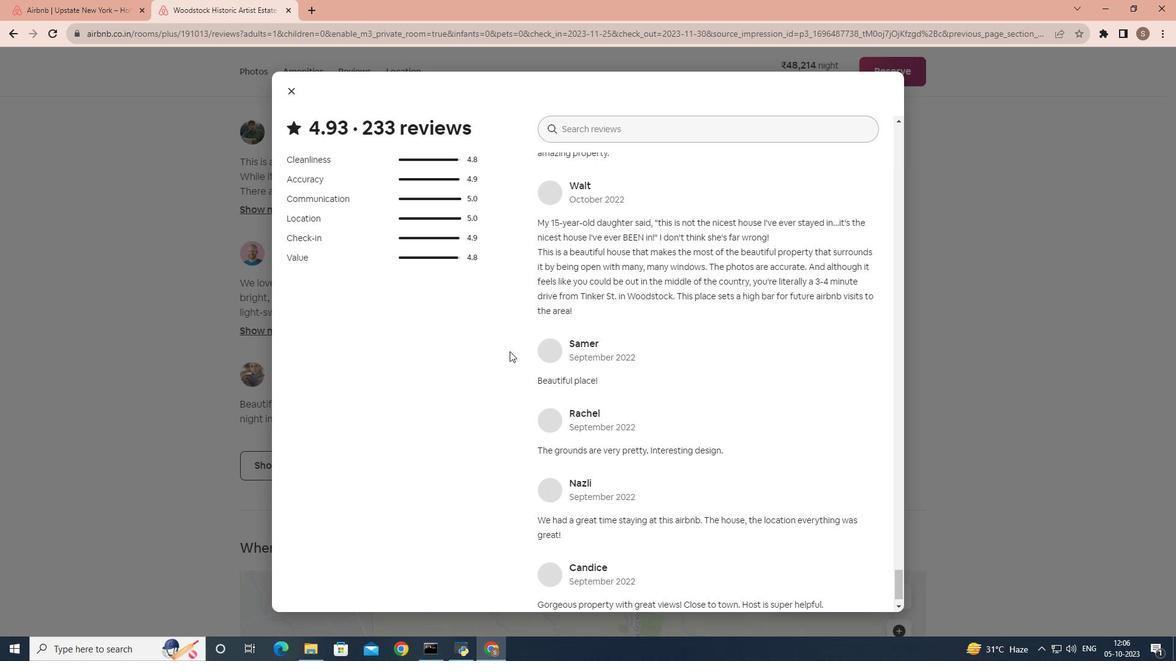 
Action: Mouse scrolled (509, 351) with delta (0, 0)
Screenshot: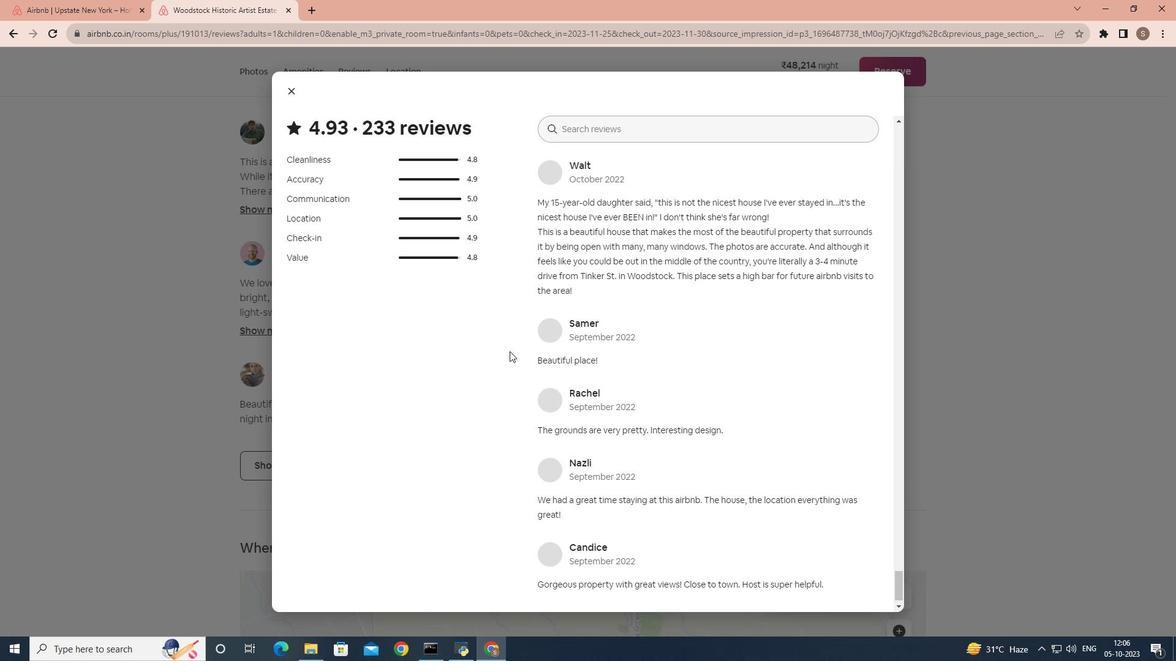 
Action: Mouse scrolled (509, 351) with delta (0, 0)
Screenshot: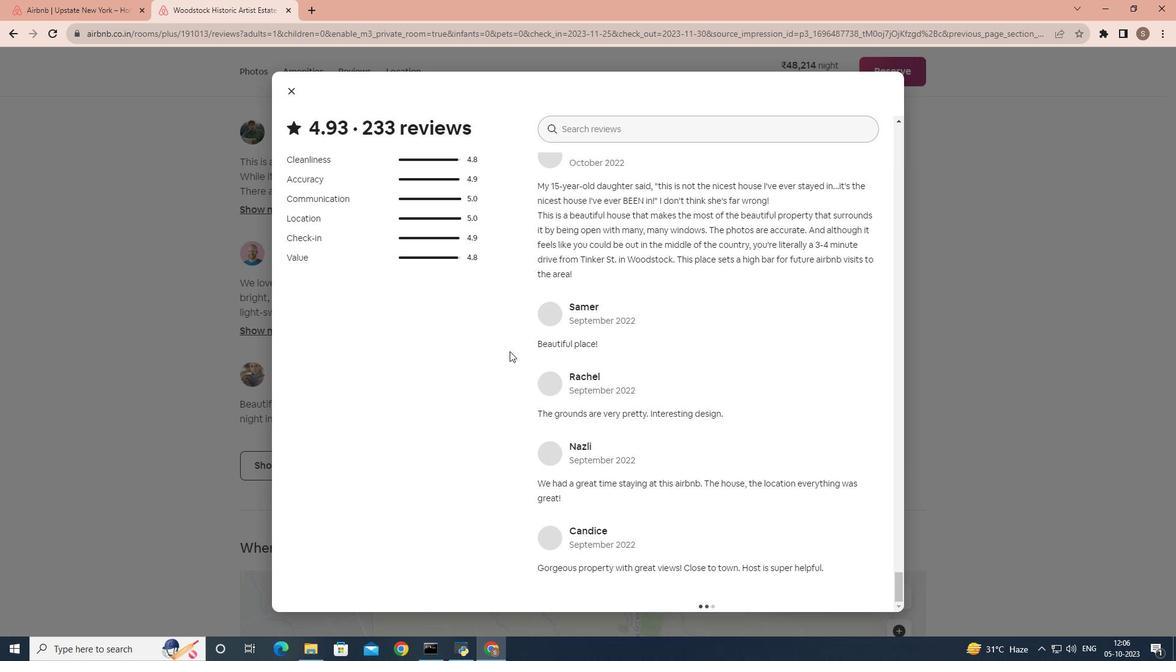 
Action: Mouse scrolled (509, 351) with delta (0, 0)
Screenshot: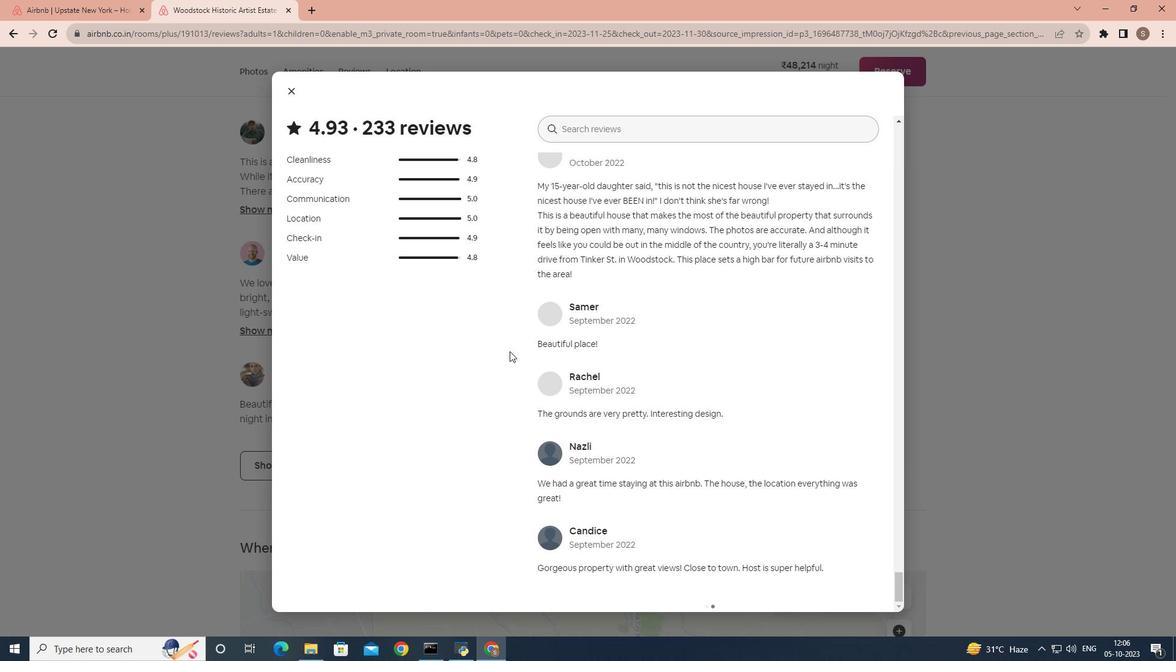
Action: Mouse scrolled (509, 351) with delta (0, 0)
Screenshot: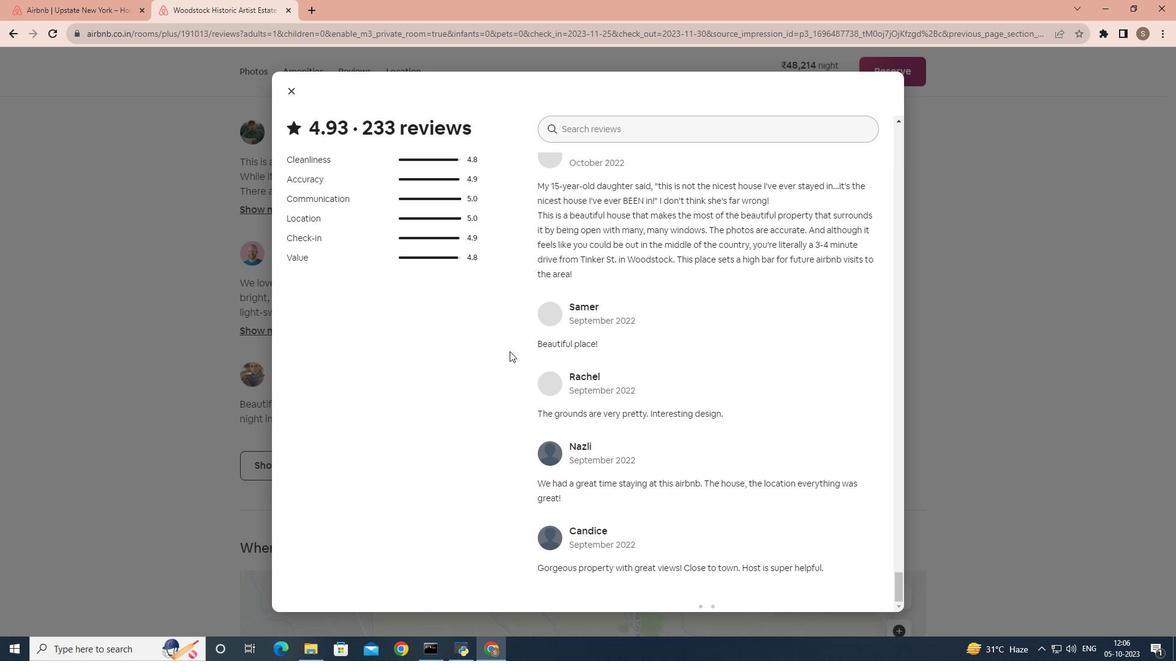 
Action: Mouse scrolled (509, 351) with delta (0, 0)
Screenshot: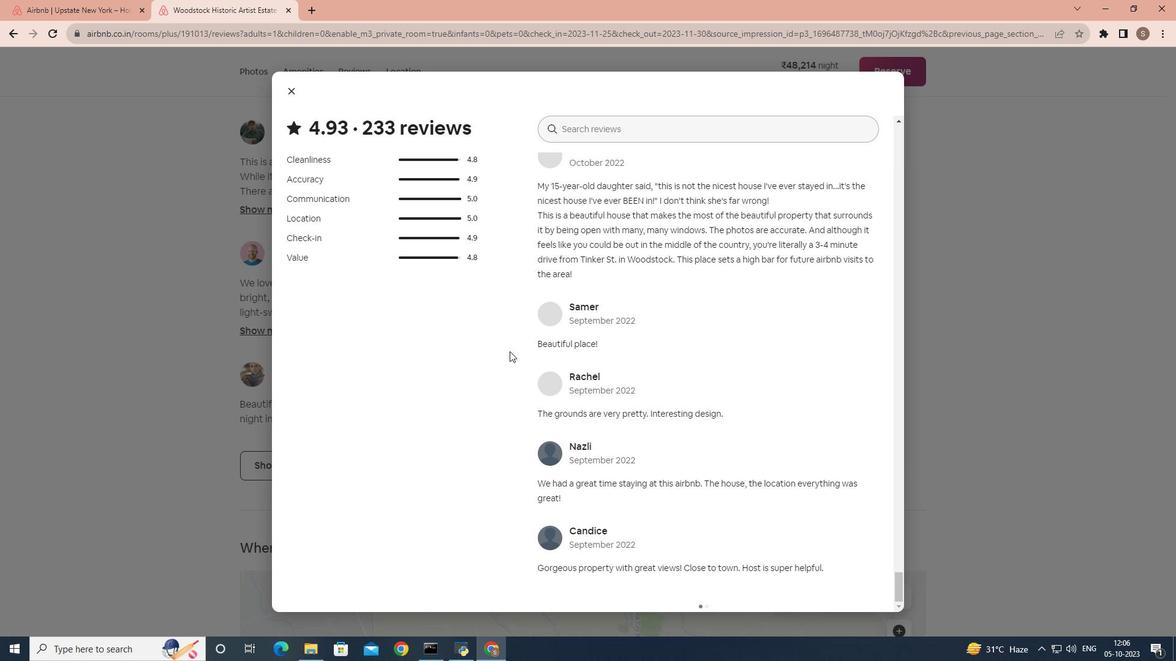 
Action: Mouse scrolled (509, 351) with delta (0, 0)
Screenshot: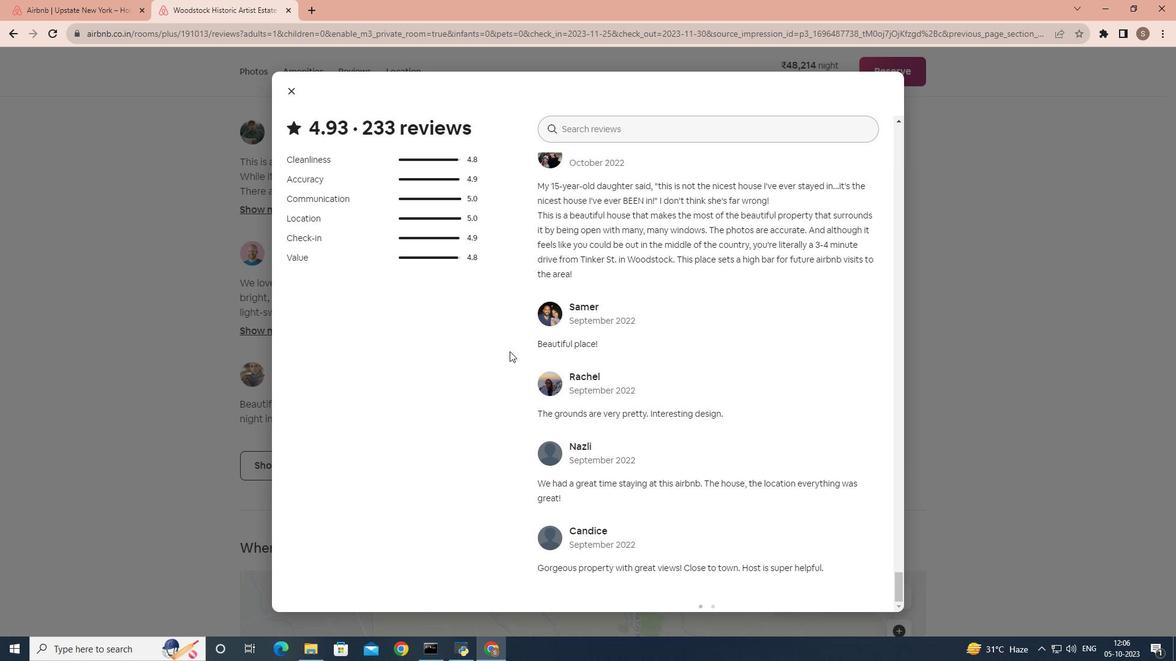 
Action: Mouse scrolled (509, 351) with delta (0, 0)
Screenshot: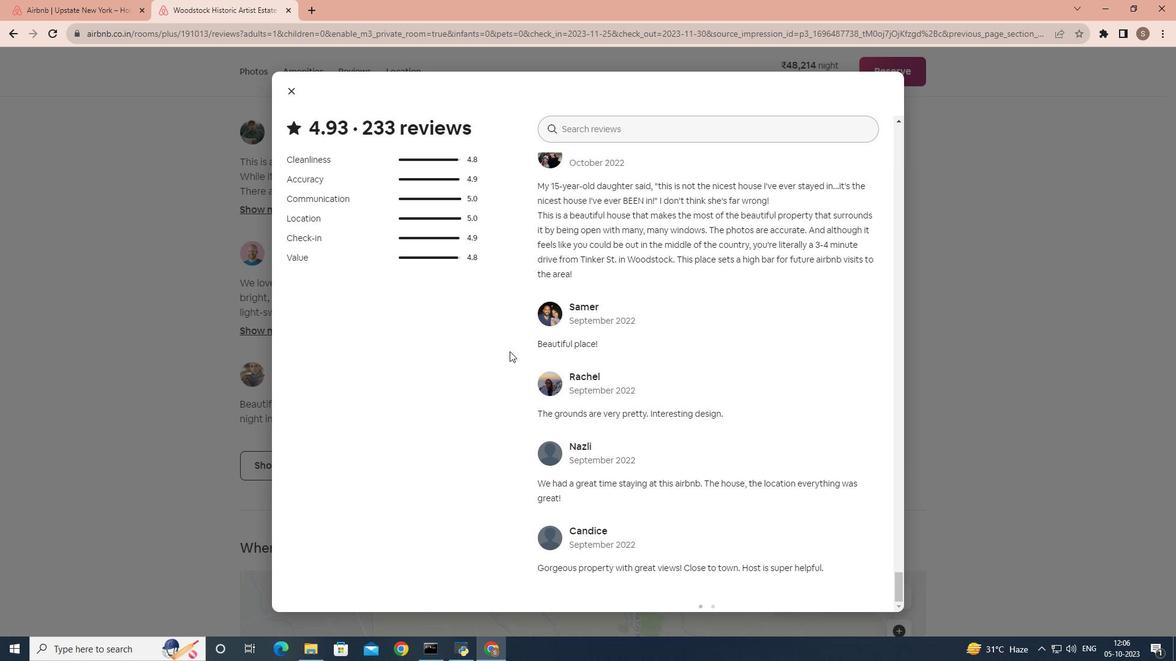 
Action: Mouse scrolled (509, 351) with delta (0, 0)
Screenshot: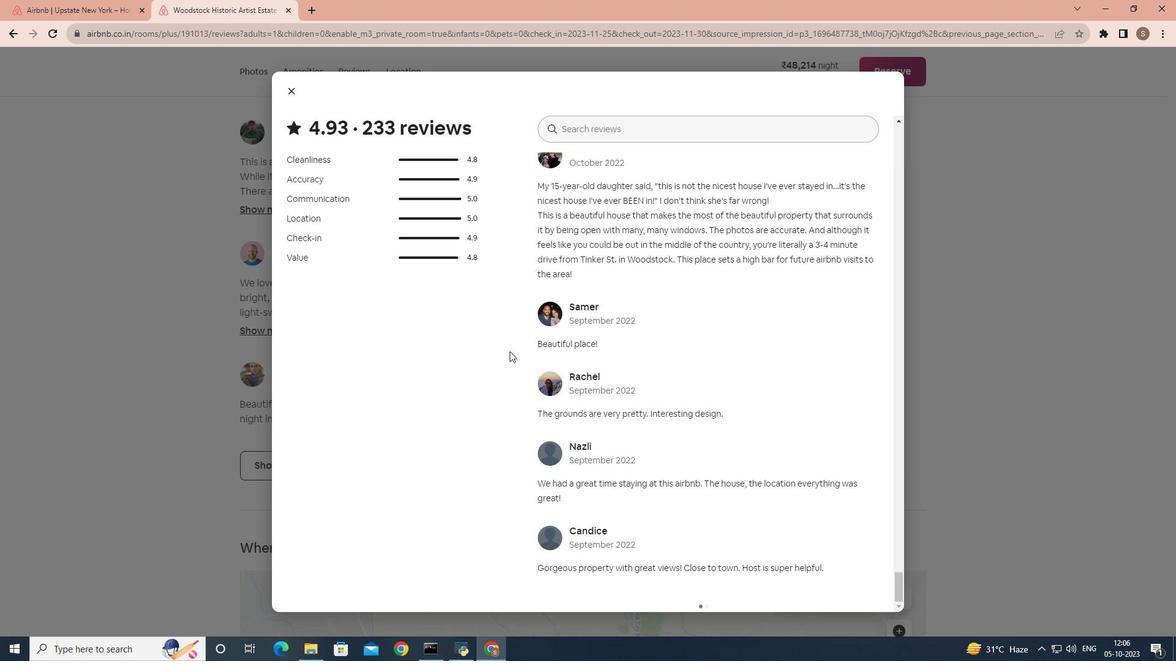 
Action: Mouse scrolled (509, 351) with delta (0, 0)
Screenshot: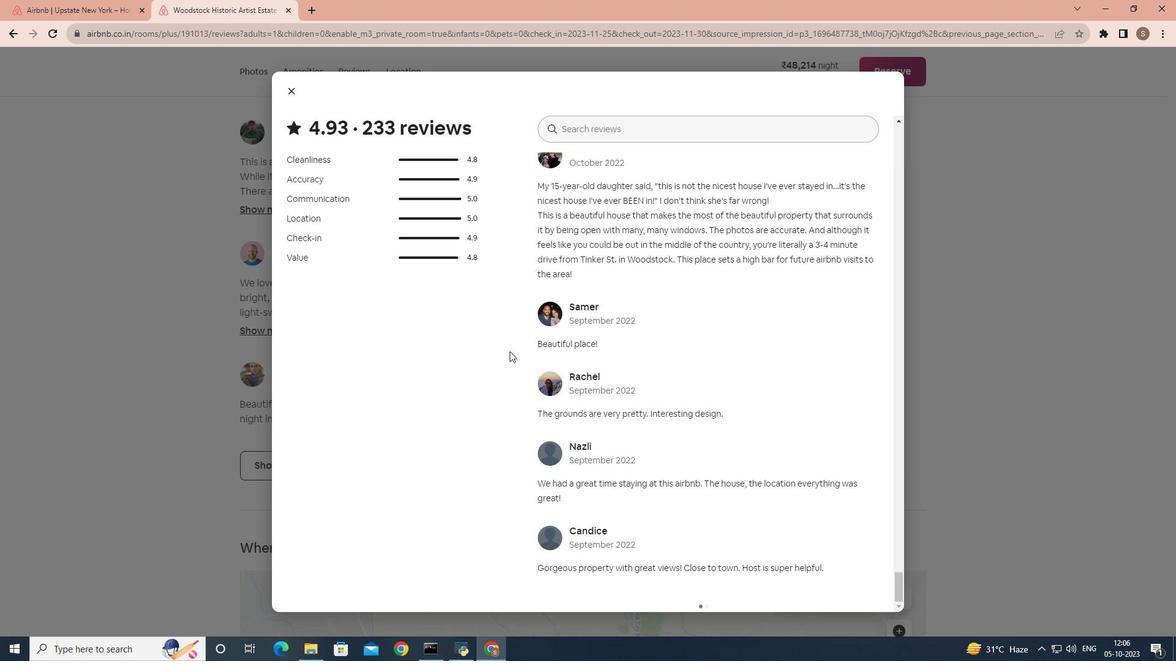 
Action: Mouse scrolled (509, 351) with delta (0, 0)
Screenshot: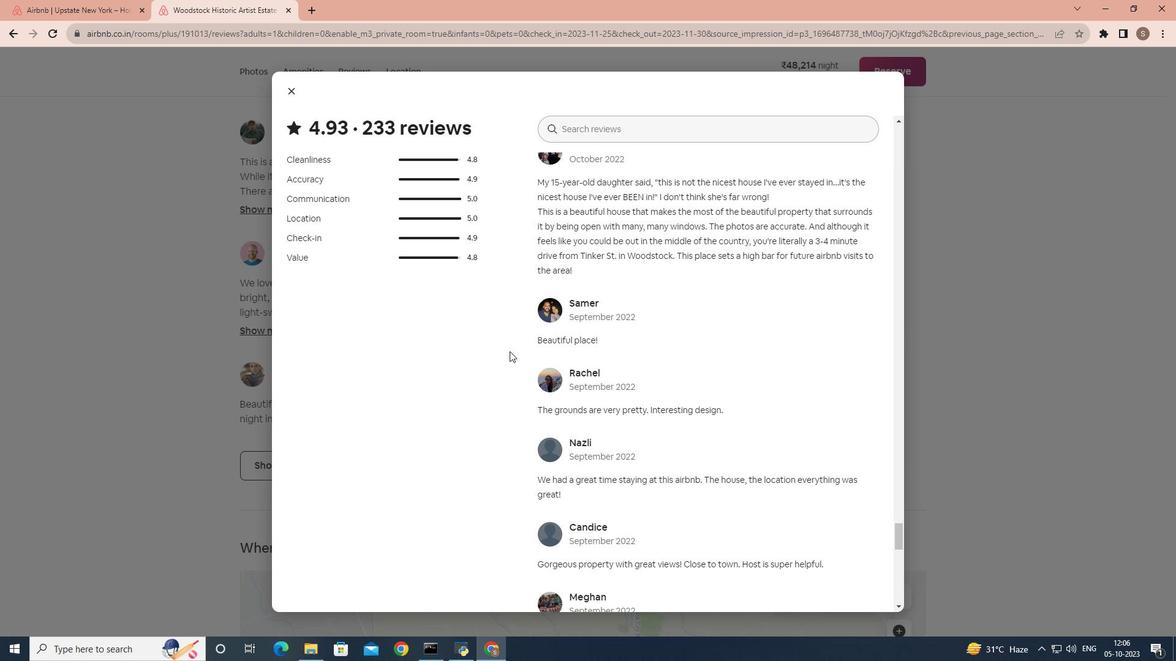 
Action: Mouse scrolled (509, 351) with delta (0, 0)
Screenshot: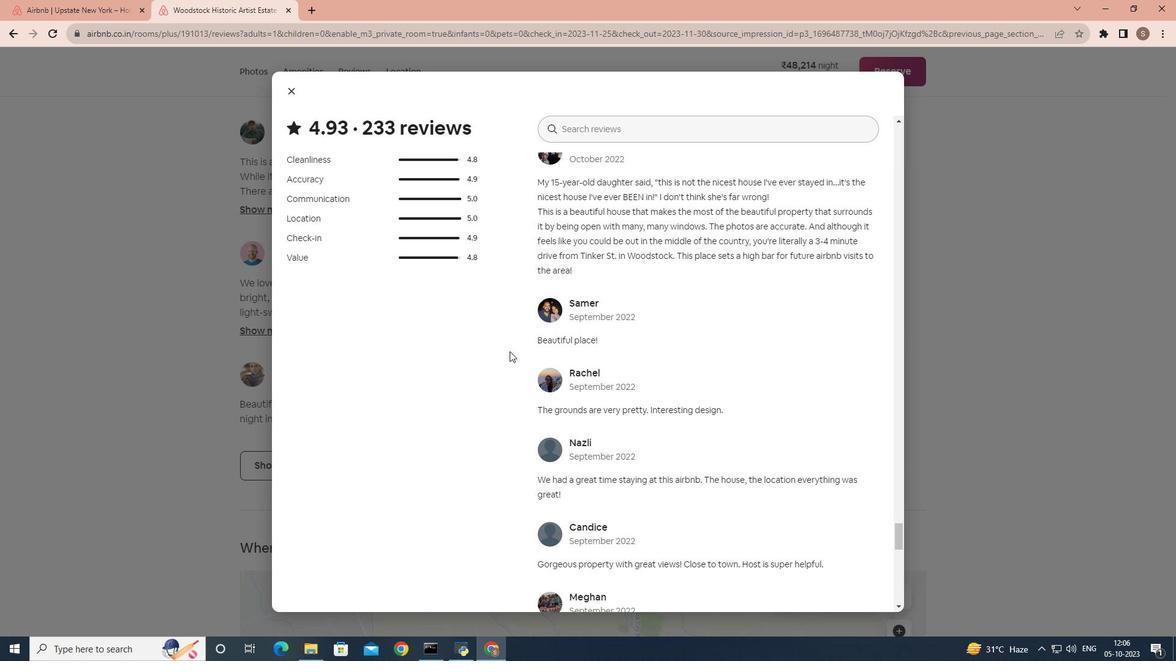 
Action: Mouse scrolled (509, 351) with delta (0, 0)
Screenshot: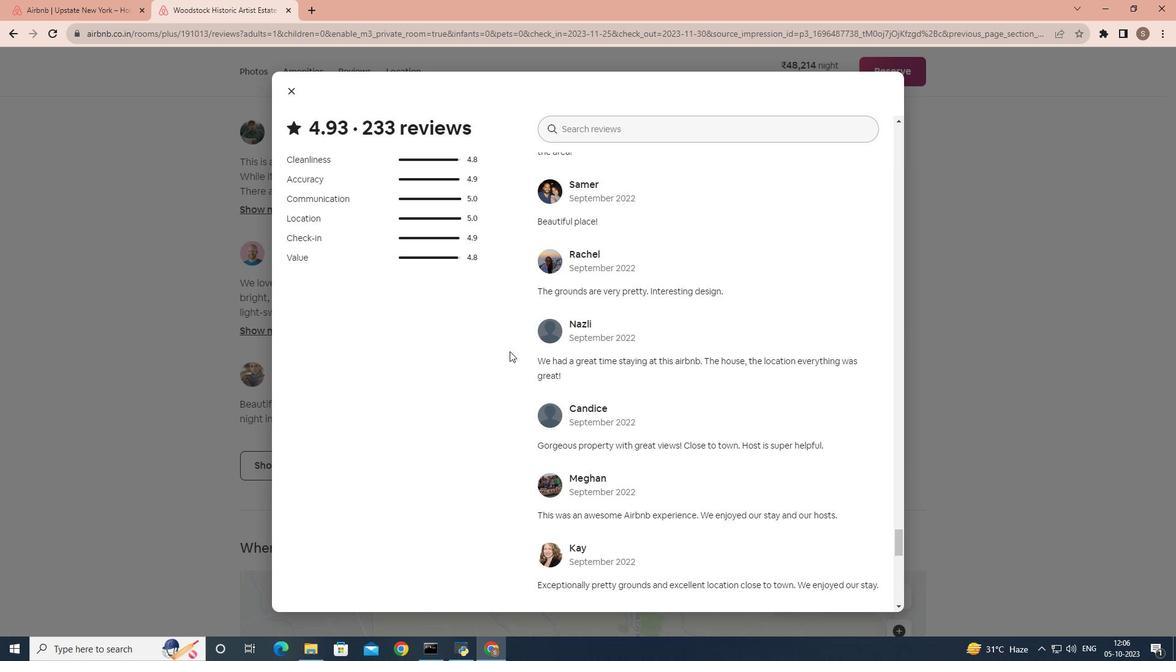 
Action: Mouse scrolled (509, 351) with delta (0, 0)
Screenshot: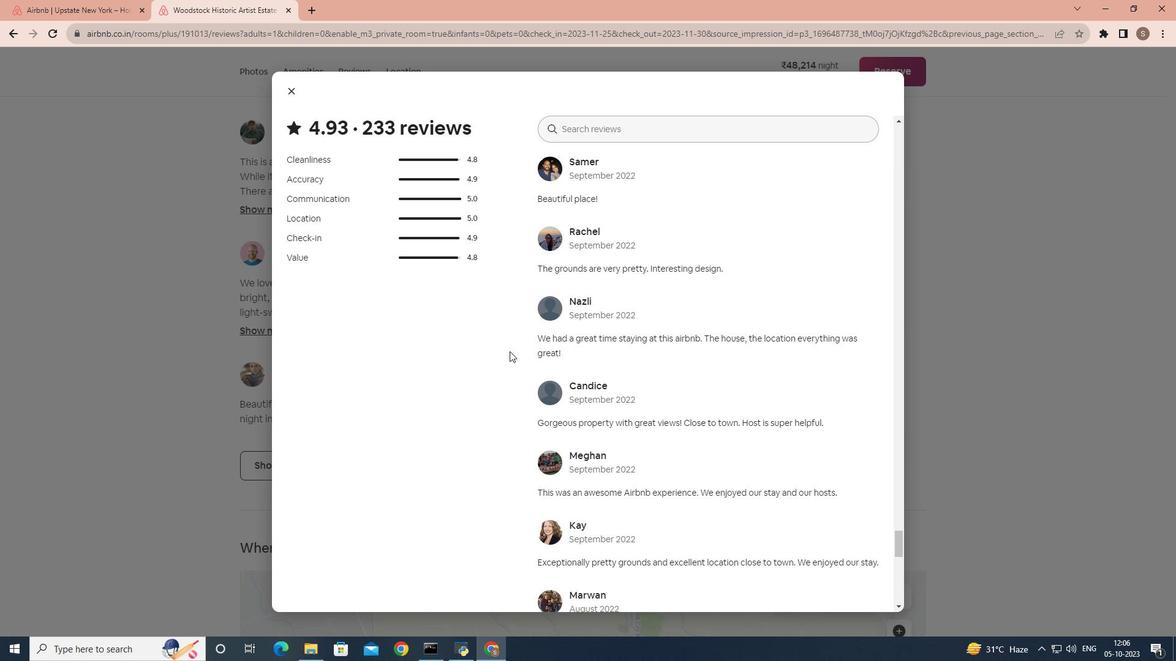 
Action: Mouse scrolled (509, 351) with delta (0, 0)
Screenshot: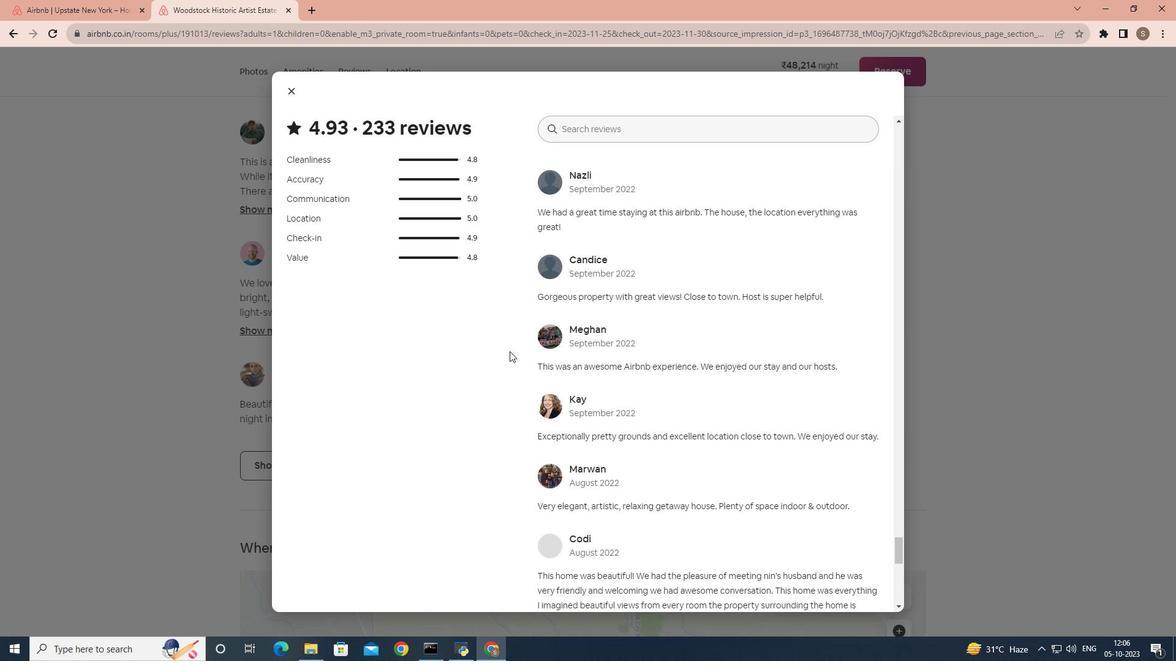 
Action: Mouse scrolled (509, 351) with delta (0, 0)
Screenshot: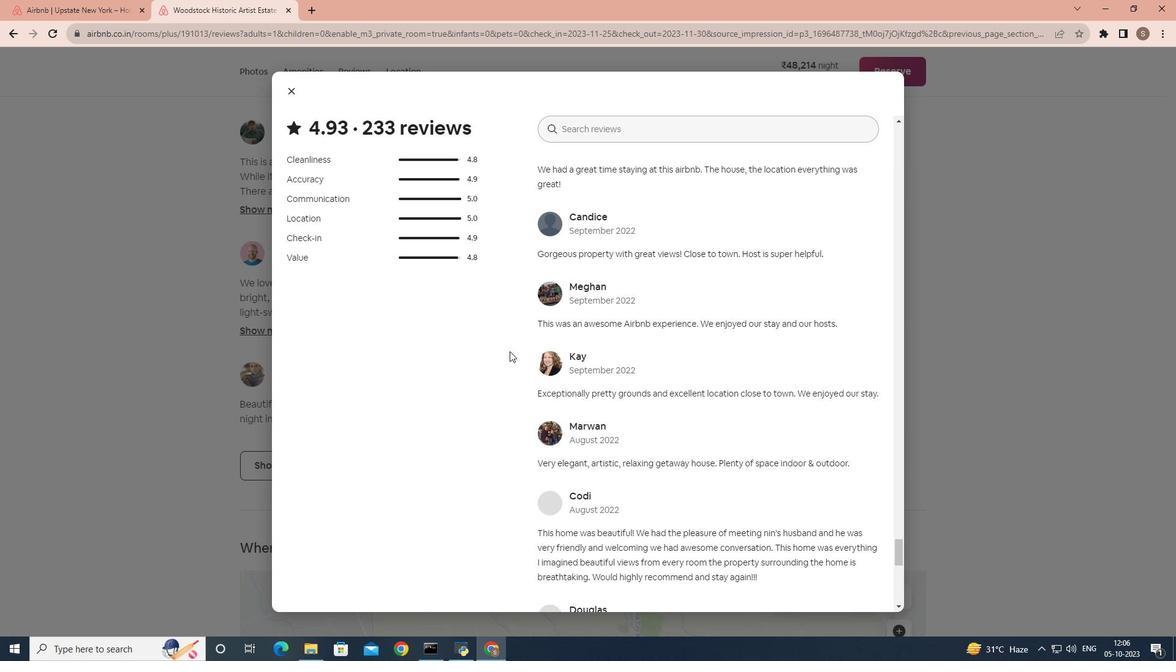 
Action: Mouse scrolled (509, 351) with delta (0, 0)
Screenshot: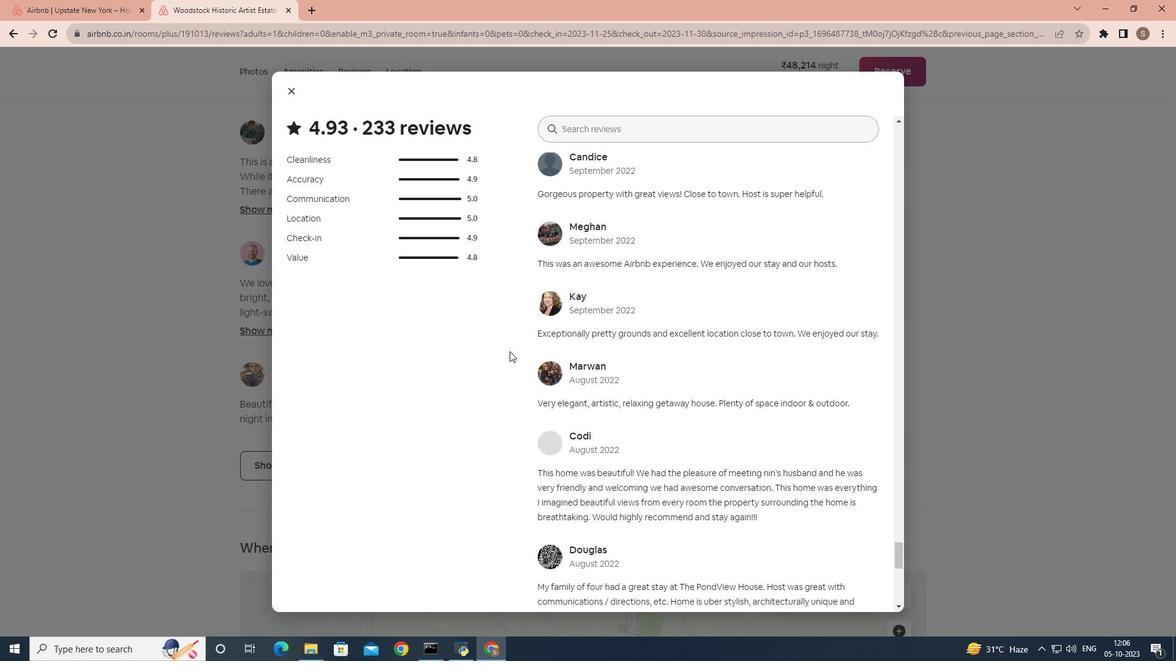 
Action: Mouse scrolled (509, 351) with delta (0, 0)
Screenshot: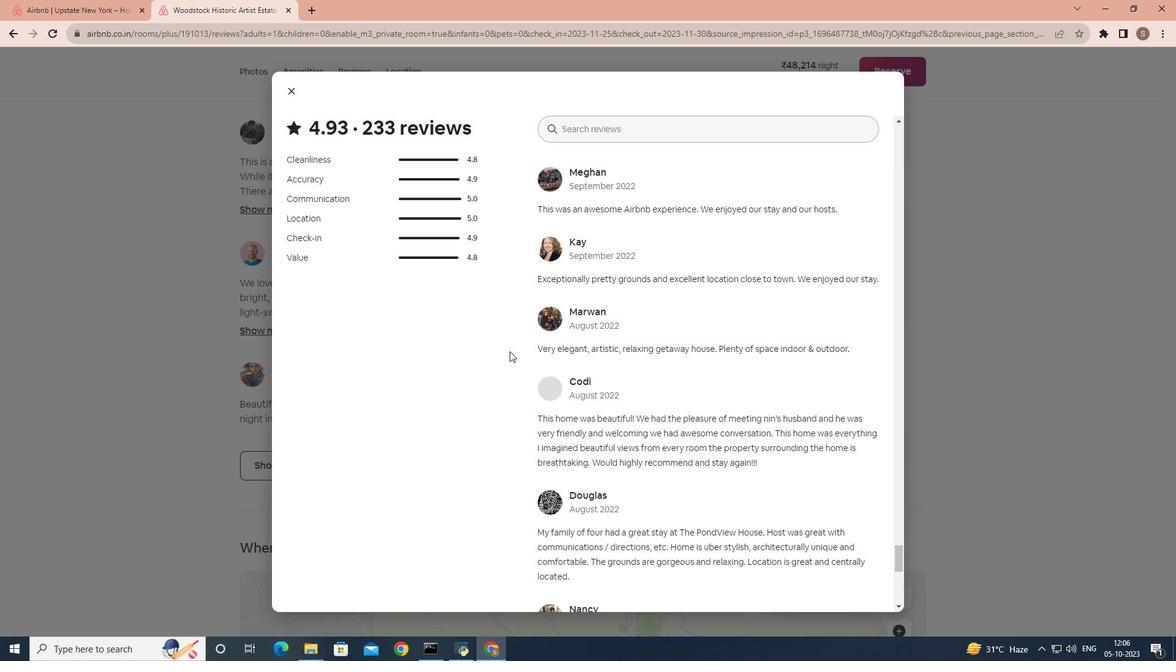 
Action: Mouse scrolled (509, 351) with delta (0, 0)
Screenshot: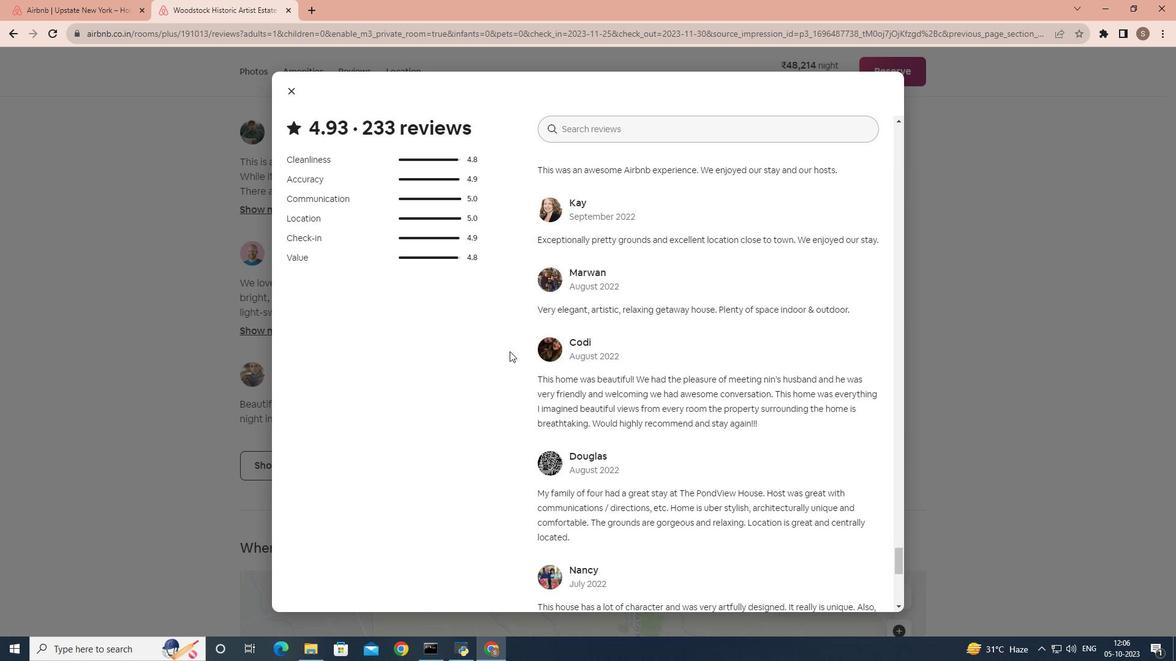 
Action: Mouse scrolled (509, 351) with delta (0, 0)
Screenshot: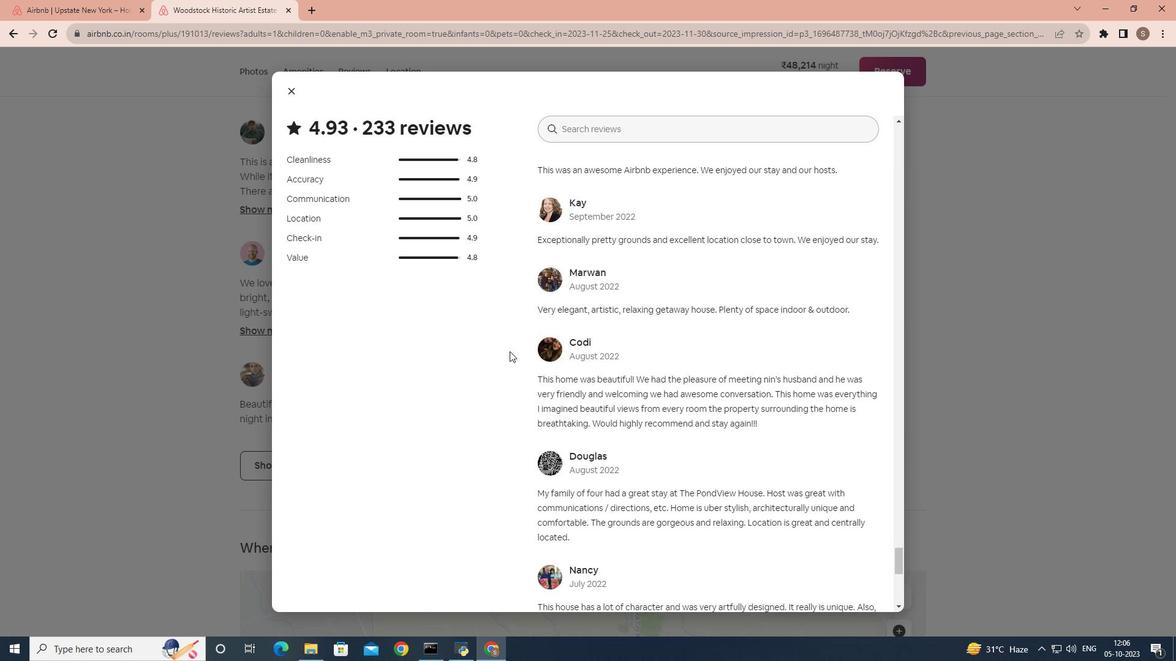 
Action: Mouse scrolled (509, 351) with delta (0, 0)
Screenshot: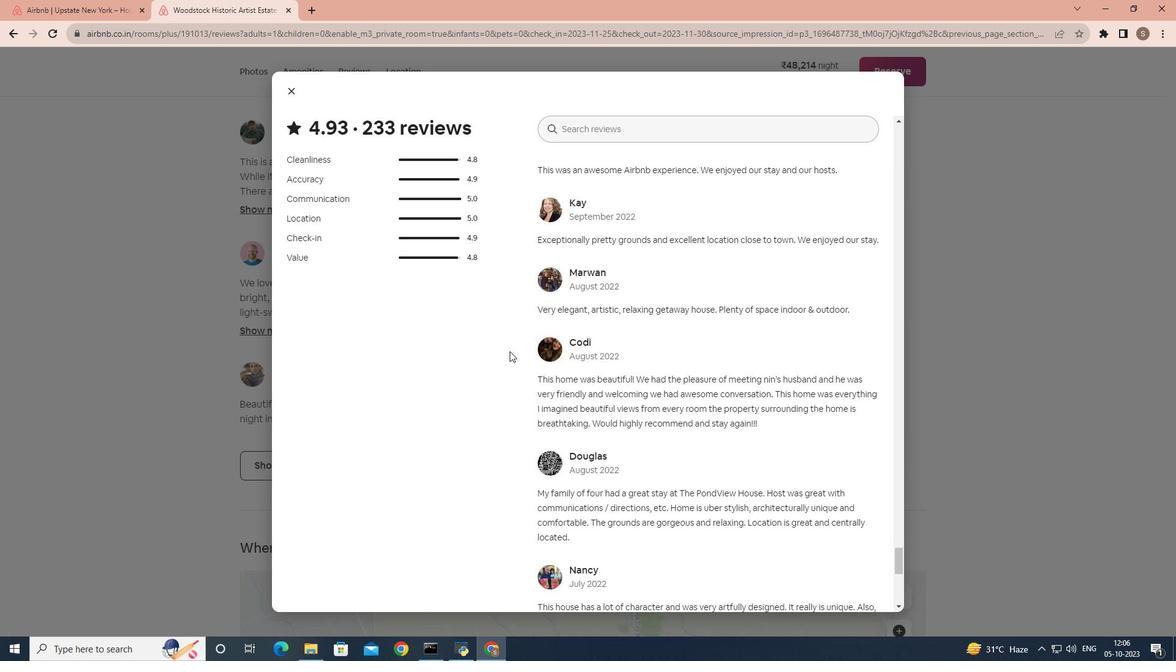
